 Task: Change  the formatting of the data to Which is Greater than5. In conditional formating, put the option 'Chart 11 colour.', change the format of Column Width to 18, change the format of Column Width to 18In the sheet  Attendance Record Sheetbook
Action: Mouse moved to (58, 114)
Screenshot: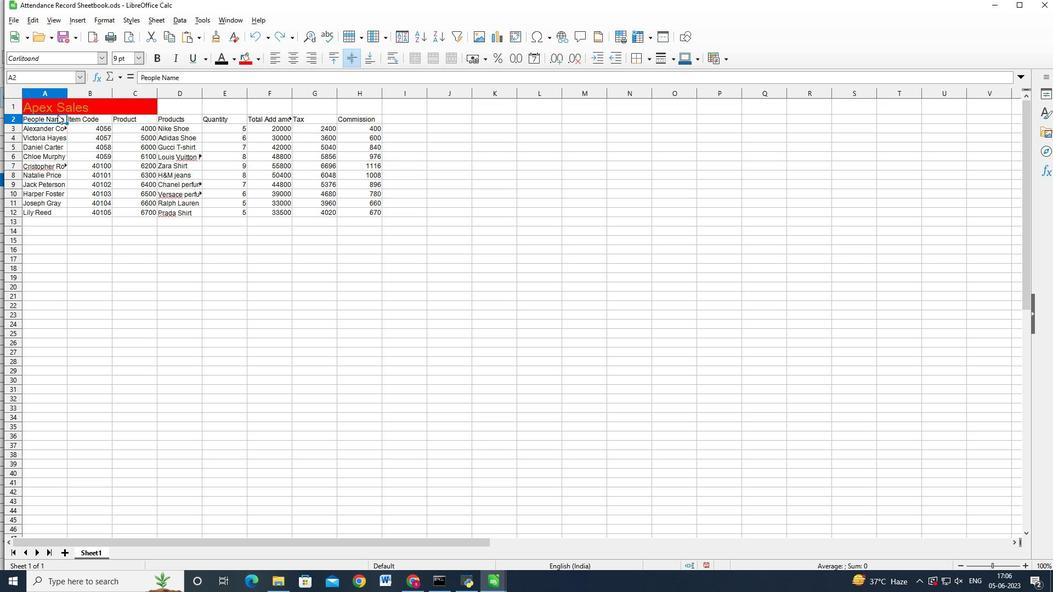 
Action: Key pressed <Key.shift><Key.right><Key.right><Key.right><Key.right><Key.right><Key.right><Key.right><Key.down><Key.down><Key.down><Key.down><Key.down><Key.down><Key.down><Key.down><Key.down><Key.down>
Screenshot: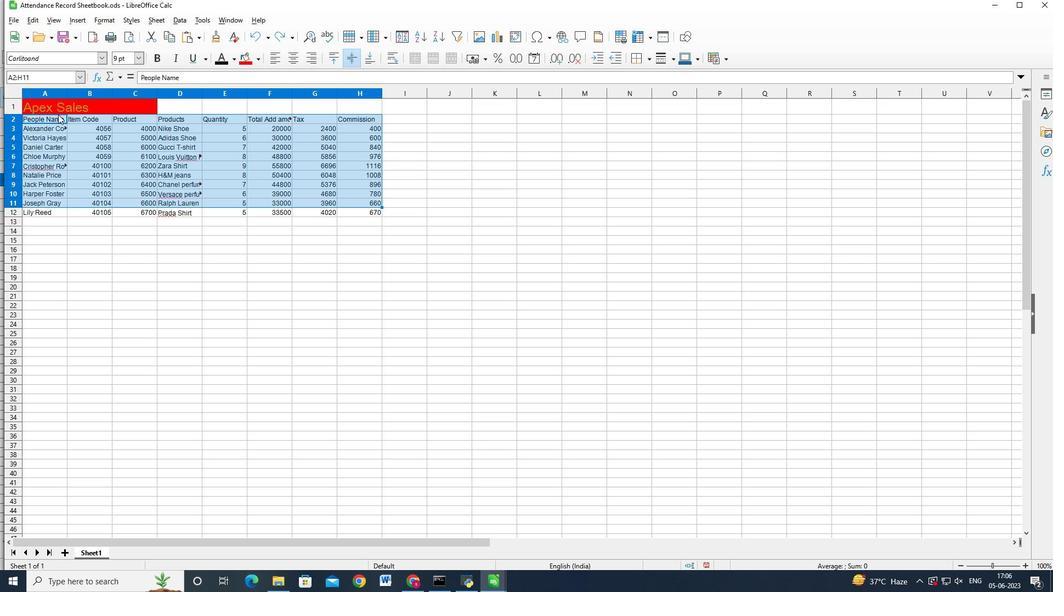 
Action: Mouse moved to (726, 56)
Screenshot: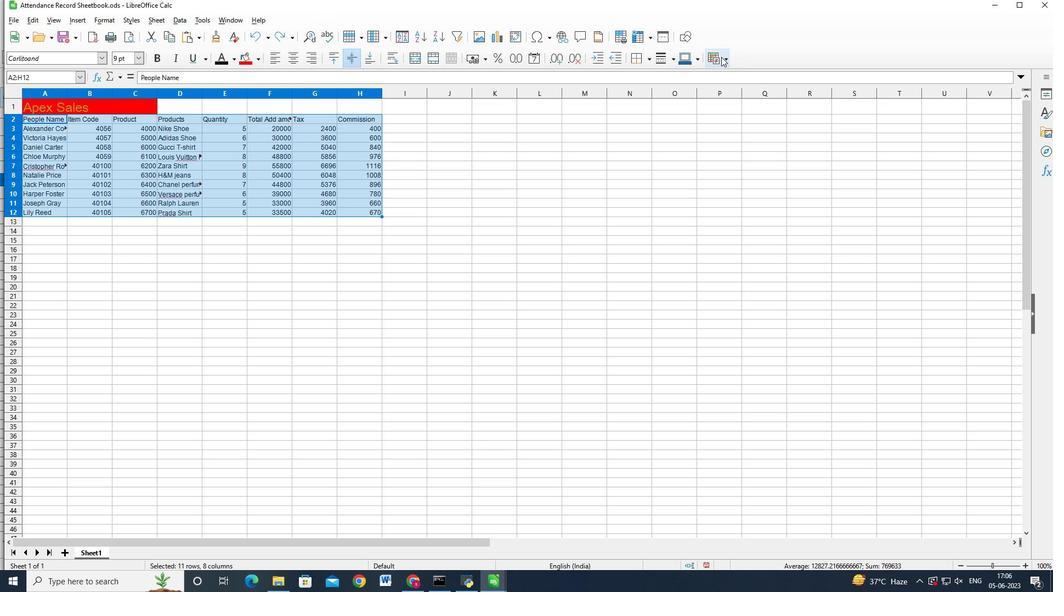 
Action: Mouse pressed left at (726, 56)
Screenshot: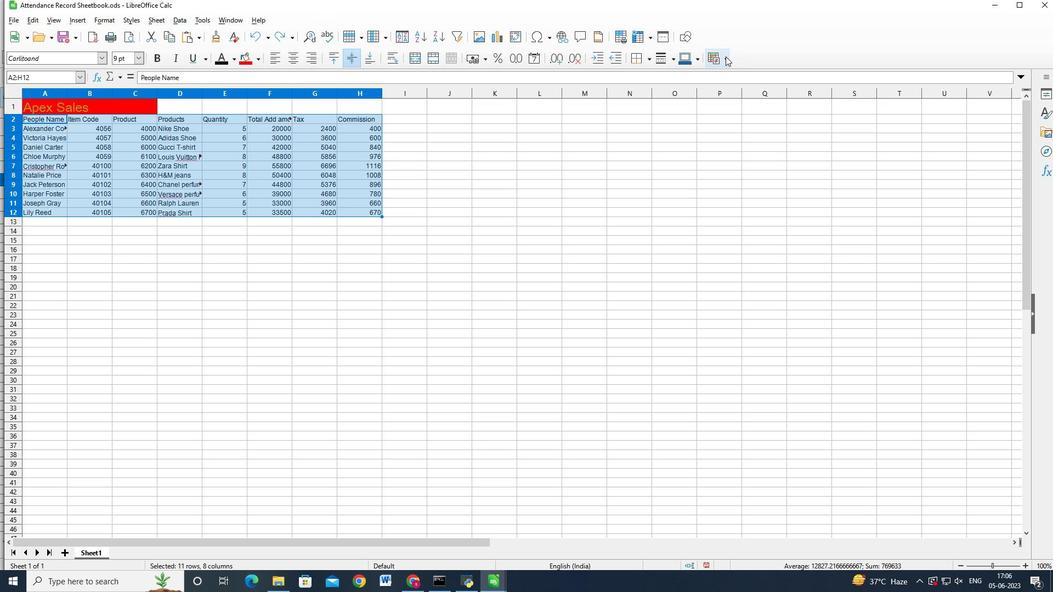 
Action: Mouse moved to (737, 76)
Screenshot: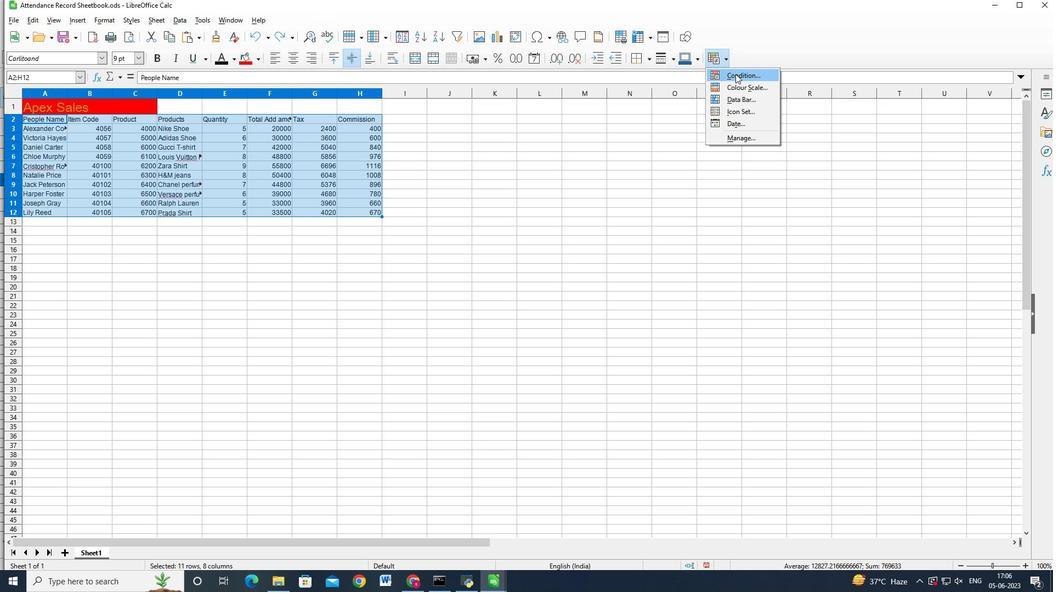 
Action: Mouse pressed left at (737, 76)
Screenshot: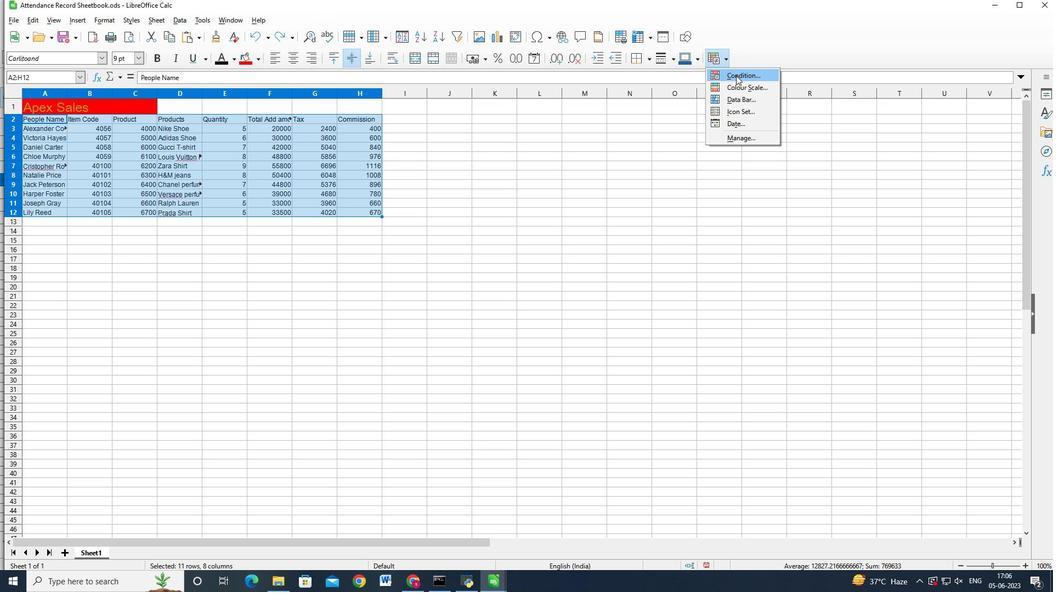 
Action: Mouse moved to (565, 174)
Screenshot: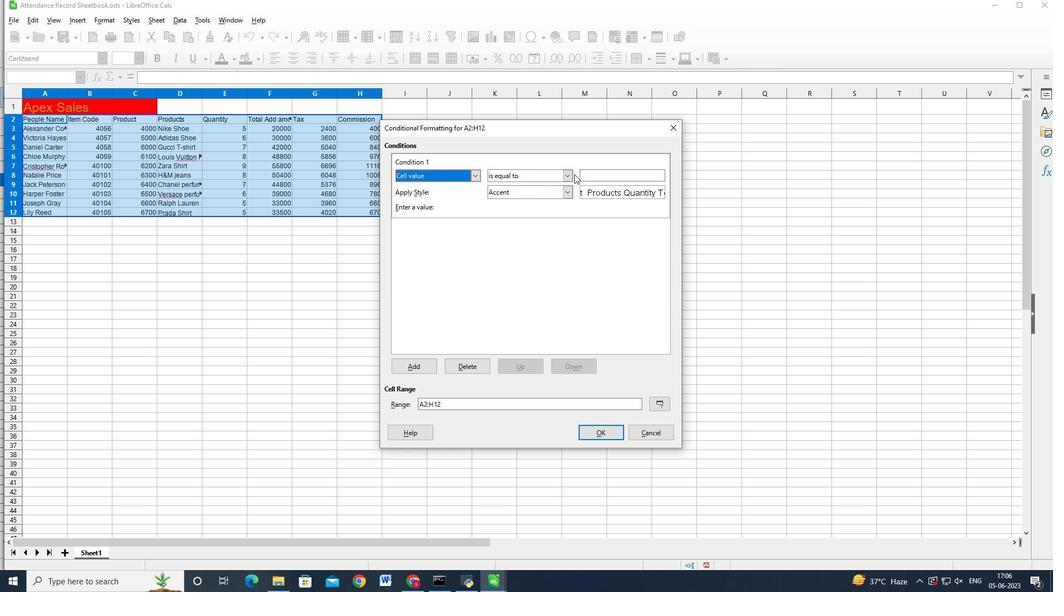 
Action: Mouse pressed left at (565, 174)
Screenshot: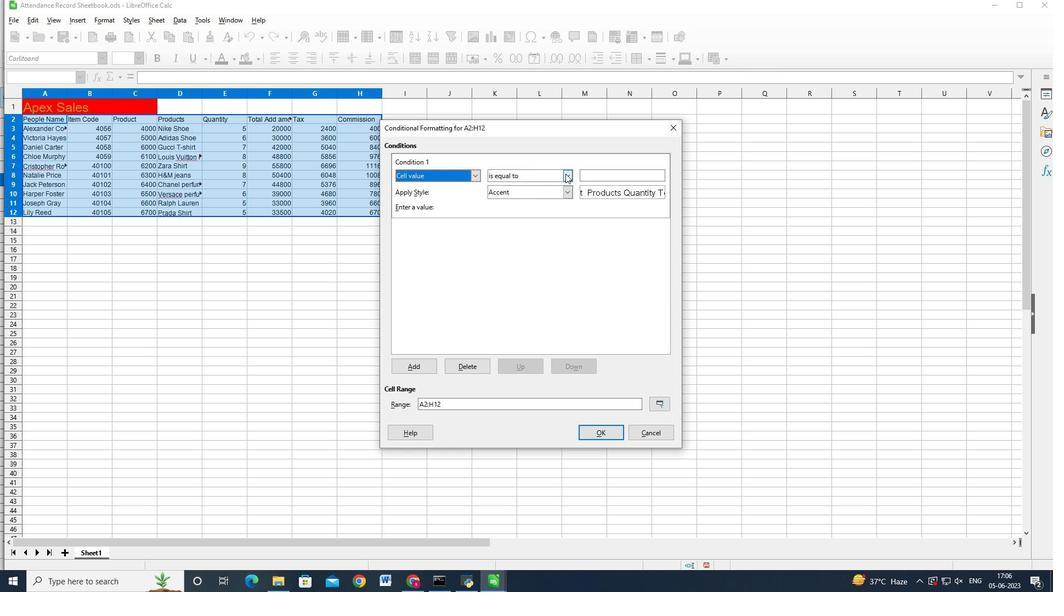
Action: Mouse moved to (529, 202)
Screenshot: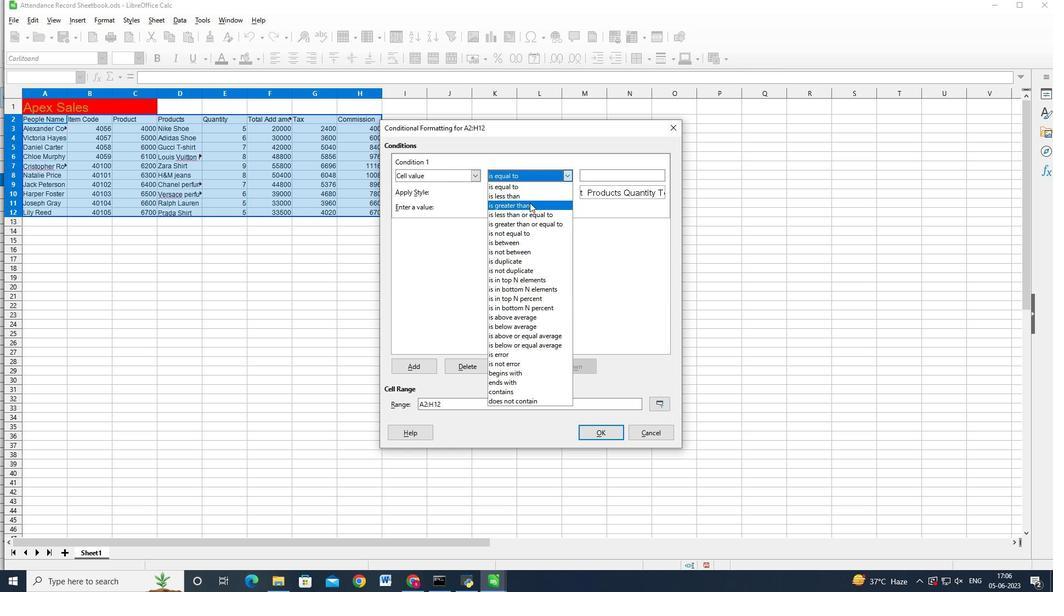 
Action: Mouse pressed left at (529, 202)
Screenshot: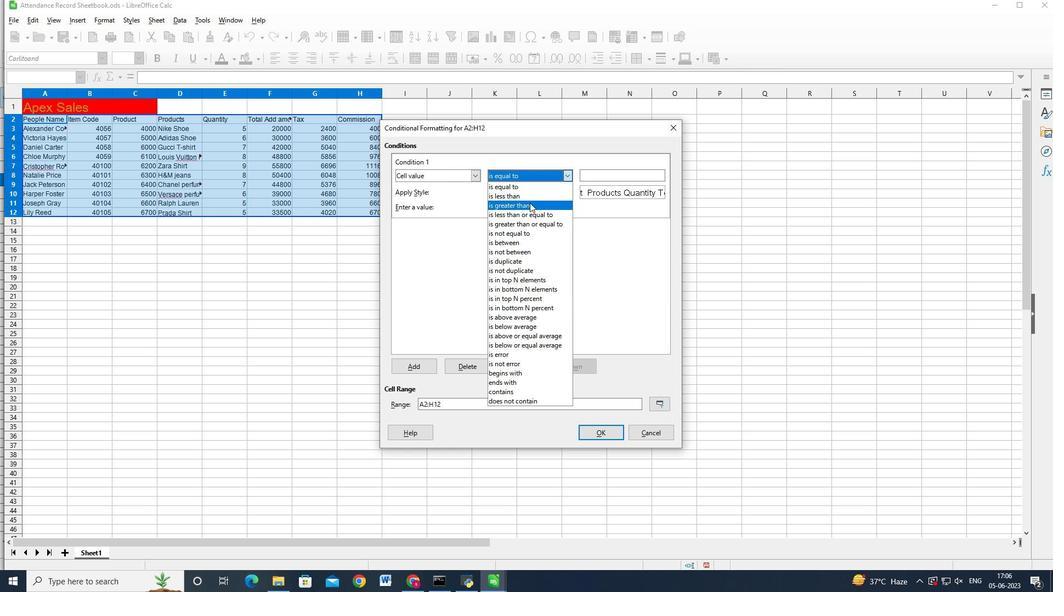 
Action: Mouse moved to (596, 172)
Screenshot: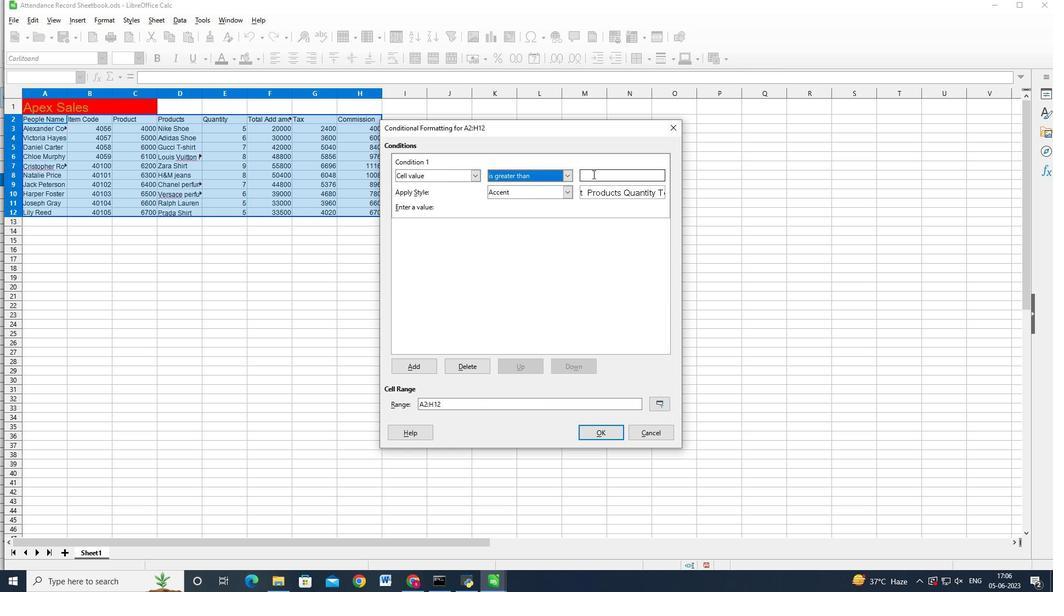 
Action: Mouse pressed left at (596, 172)
Screenshot: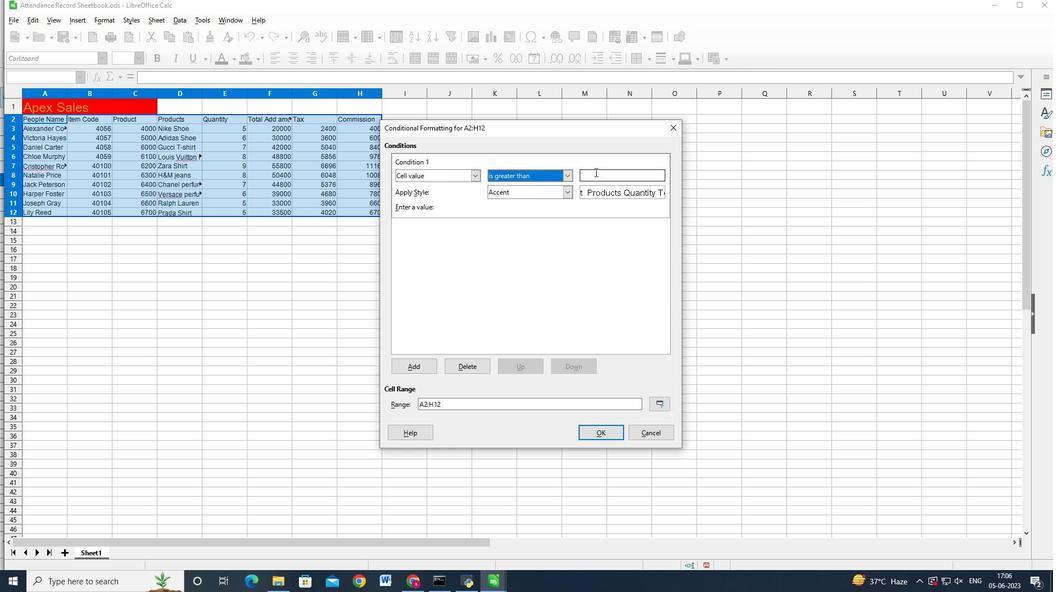 
Action: Mouse moved to (596, 174)
Screenshot: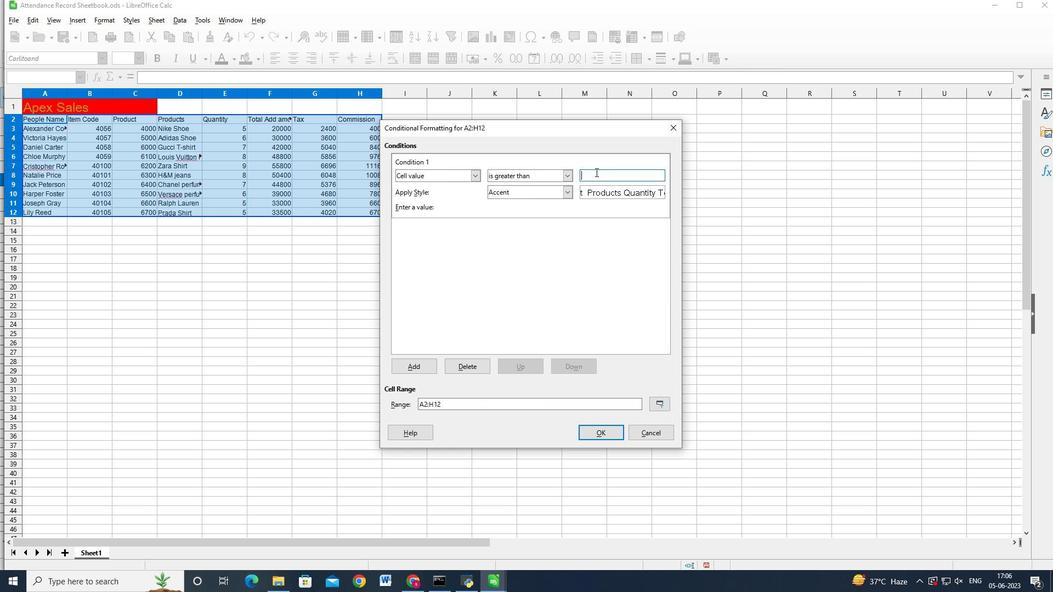 
Action: Key pressed 5
Screenshot: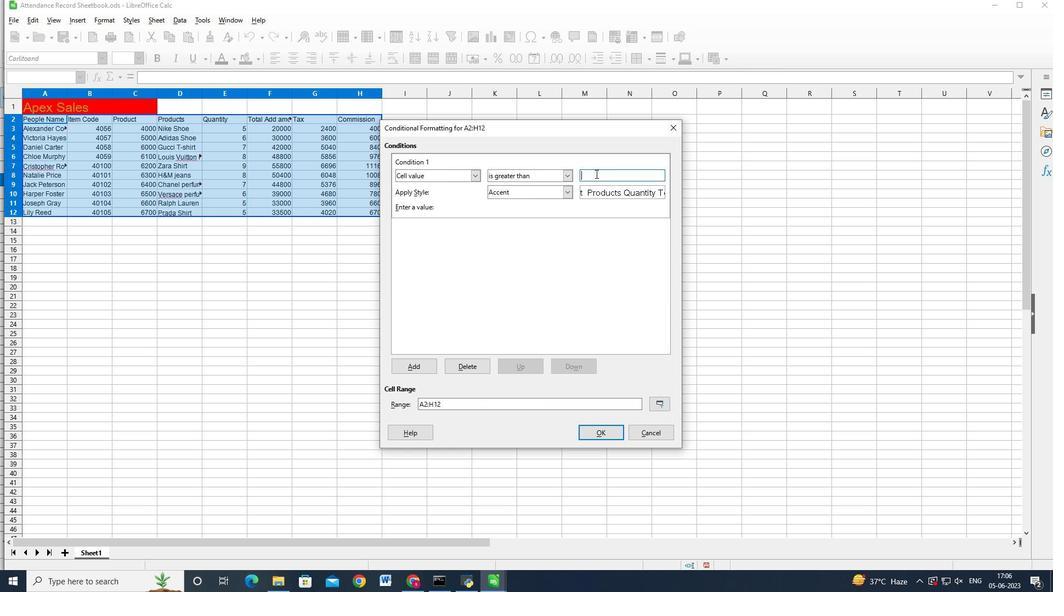 
Action: Mouse moved to (608, 429)
Screenshot: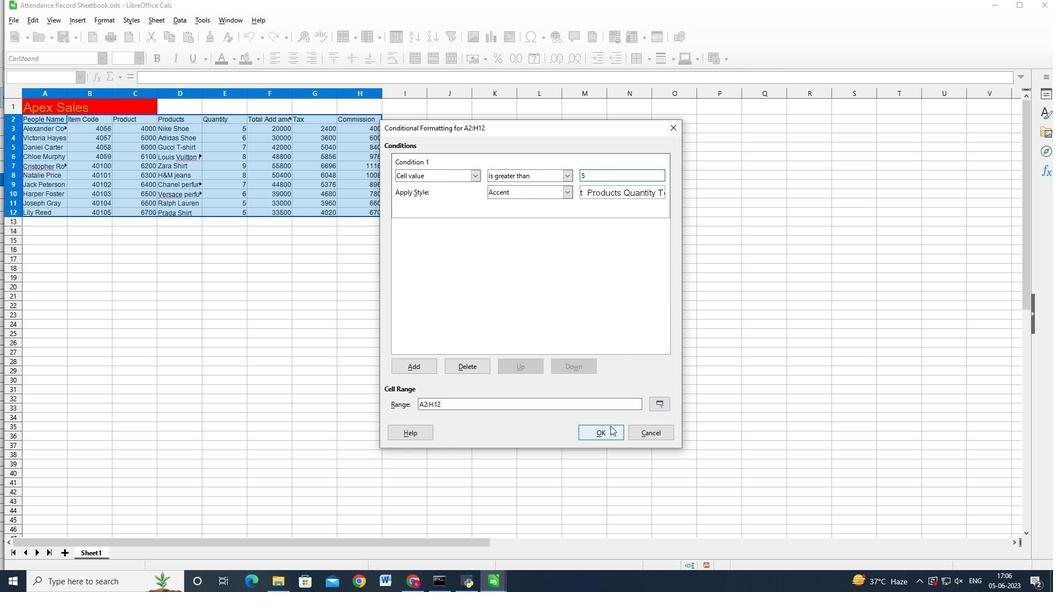 
Action: Mouse pressed left at (608, 429)
Screenshot: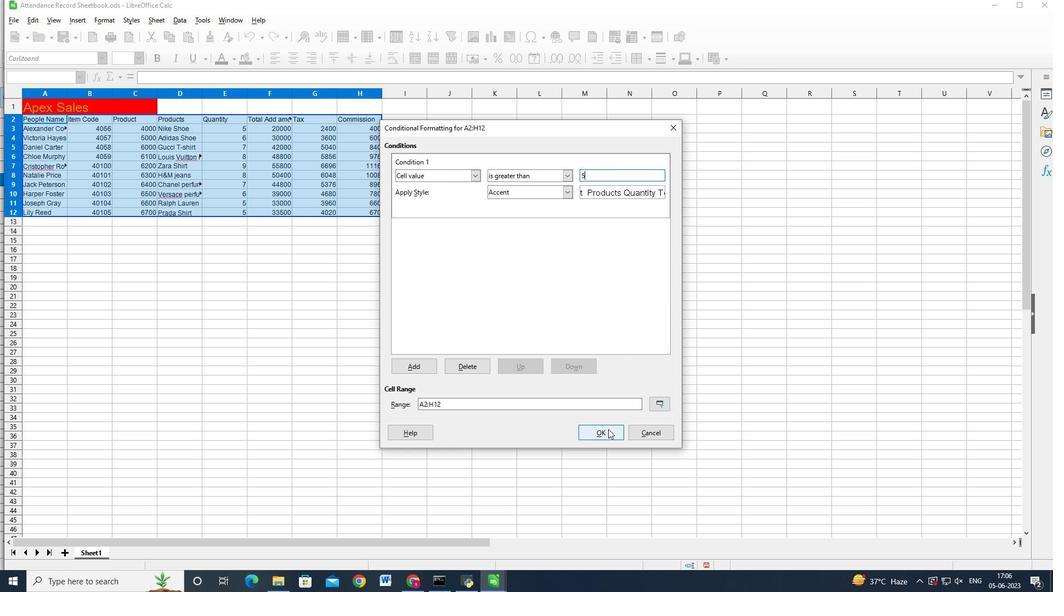
Action: Mouse moved to (166, 322)
Screenshot: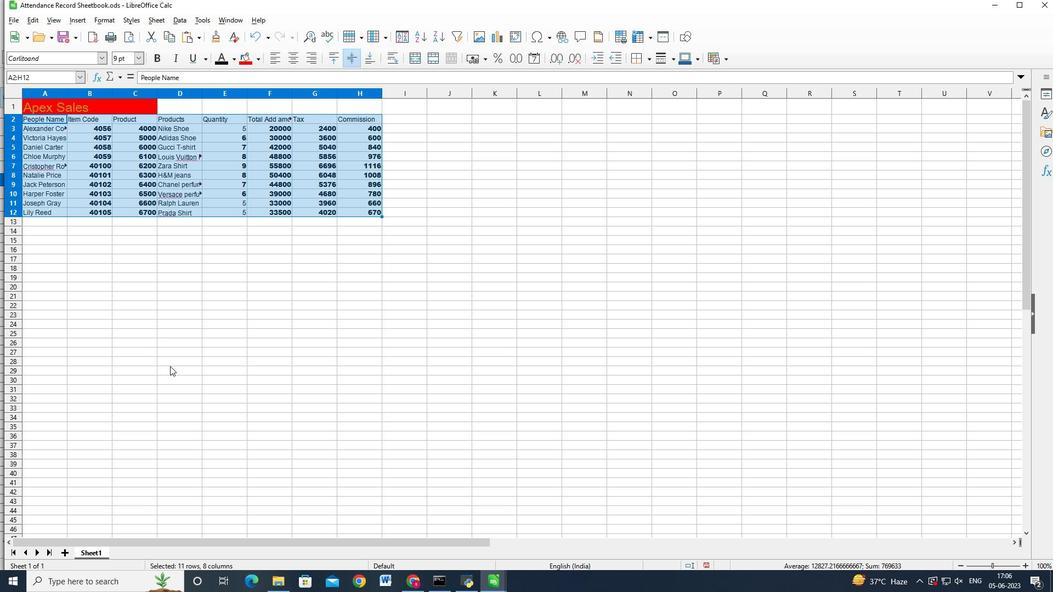 
Action: Mouse pressed left at (166, 322)
Screenshot: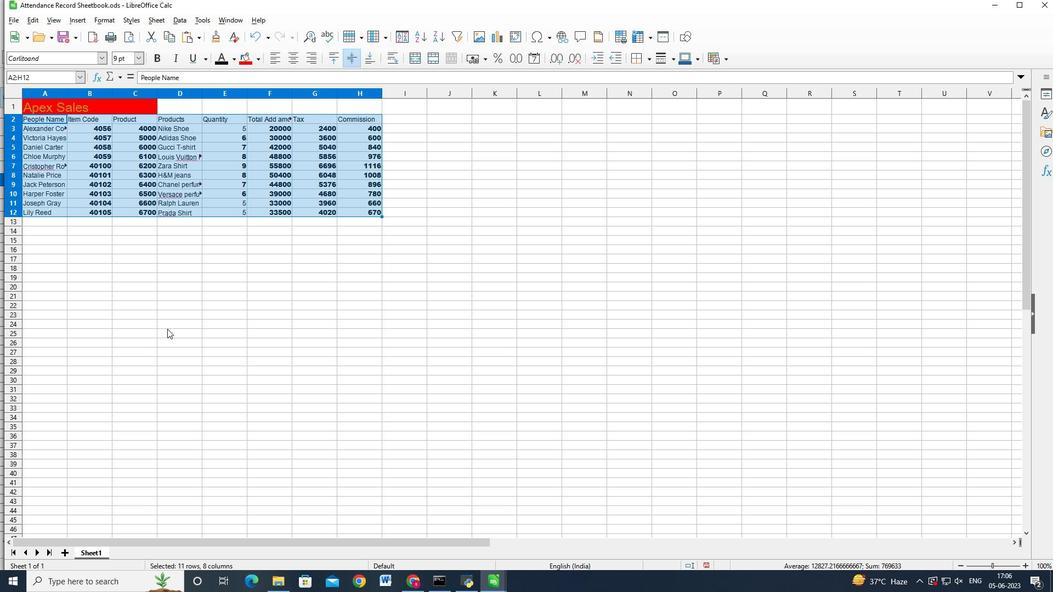 
Action: Mouse moved to (53, 115)
Screenshot: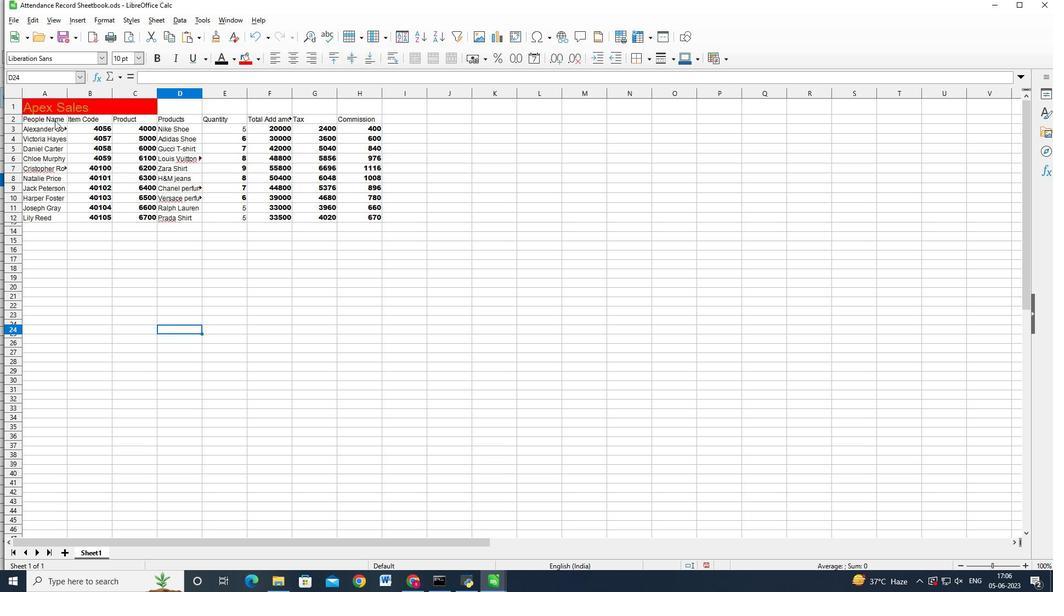 
Action: Mouse pressed left at (53, 115)
Screenshot: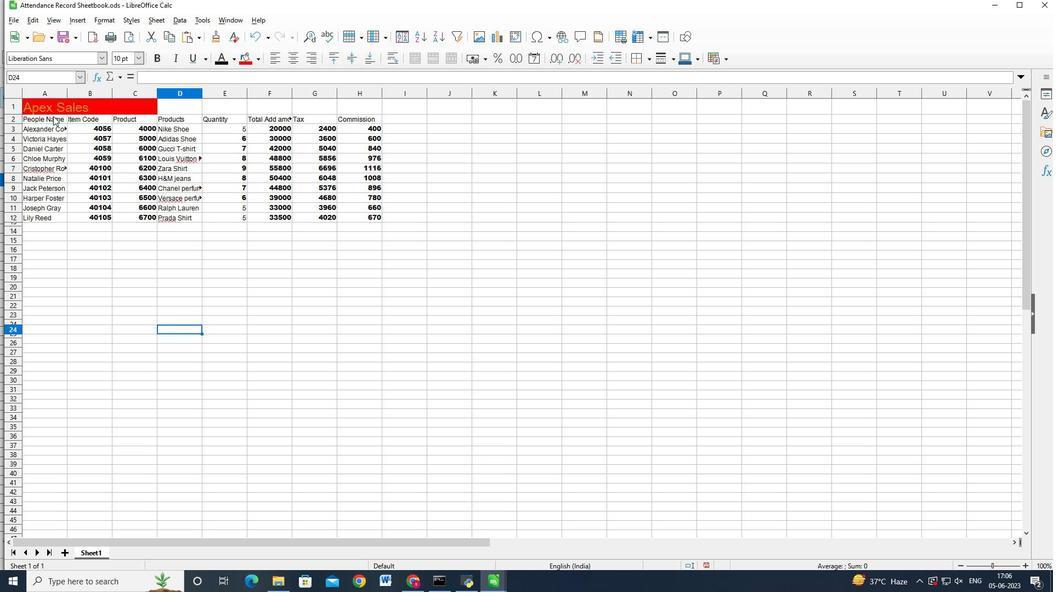 
Action: Key pressed <Key.shift><Key.right><Key.right><Key.right><Key.right><Key.right><Key.right><Key.right><Key.down><Key.down><Key.down><Key.down><Key.down><Key.down><Key.down><Key.down><Key.down><Key.down>
Screenshot: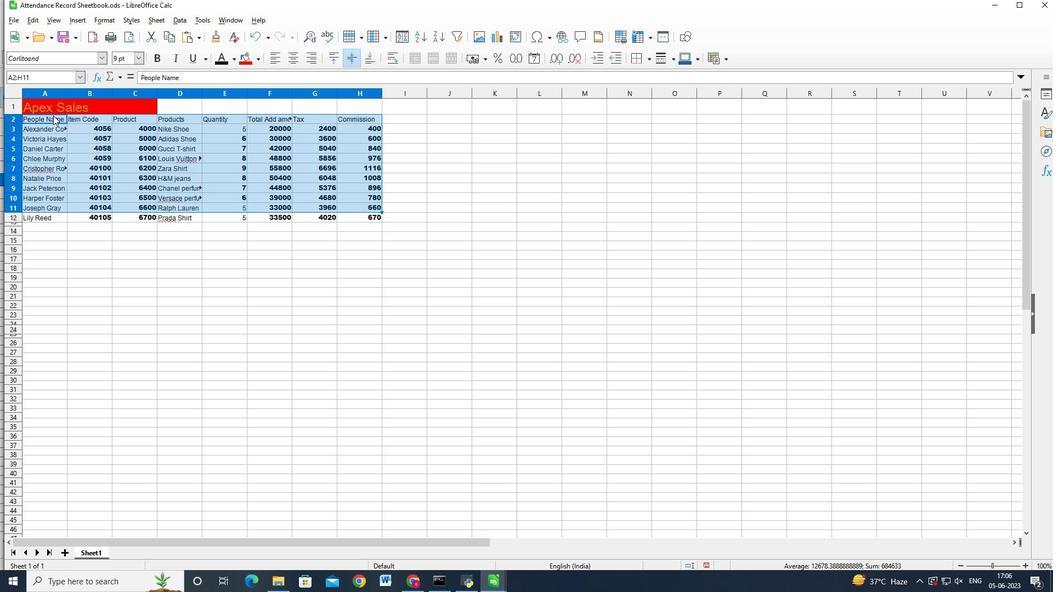 
Action: Mouse moved to (116, 21)
Screenshot: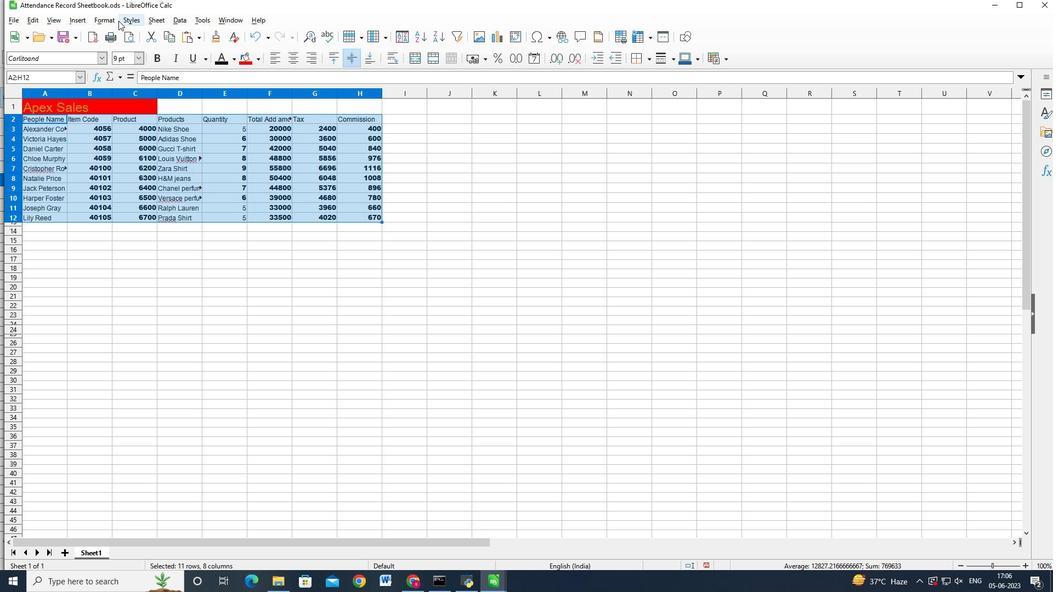 
Action: Mouse pressed left at (116, 21)
Screenshot: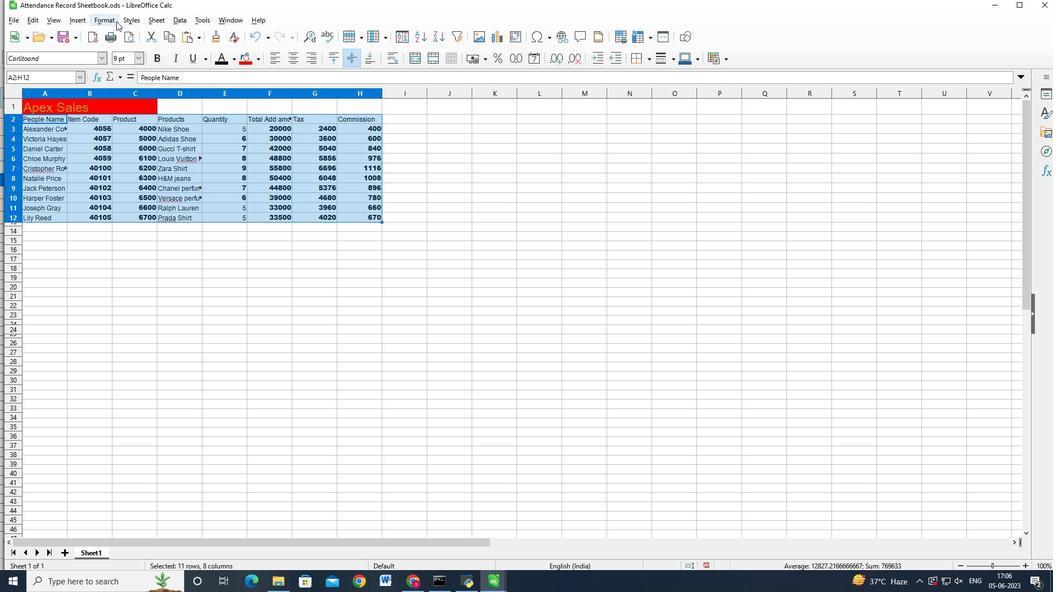 
Action: Mouse moved to (249, 212)
Screenshot: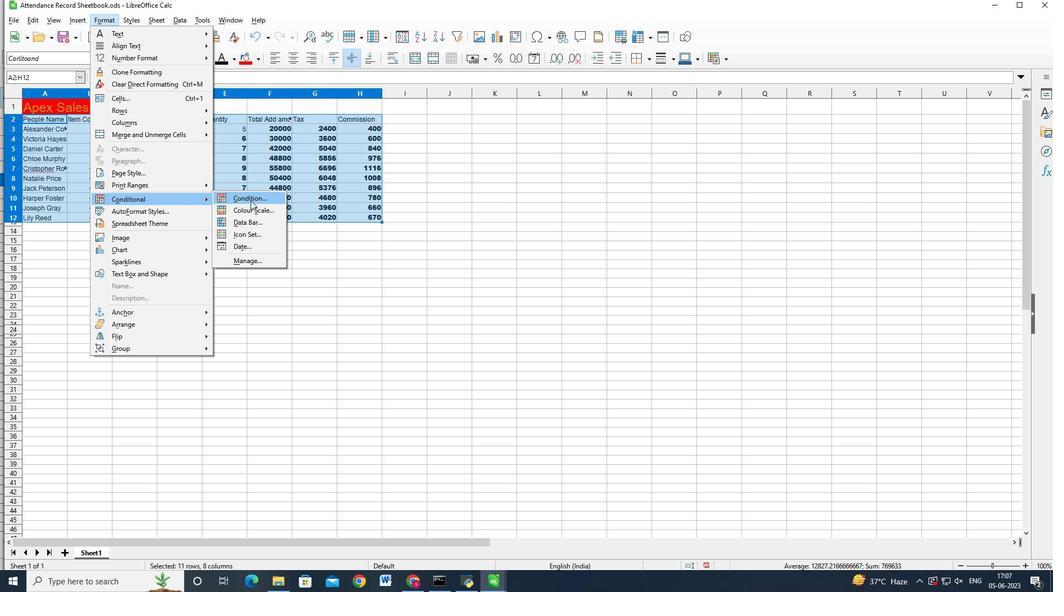 
Action: Mouse pressed left at (249, 212)
Screenshot: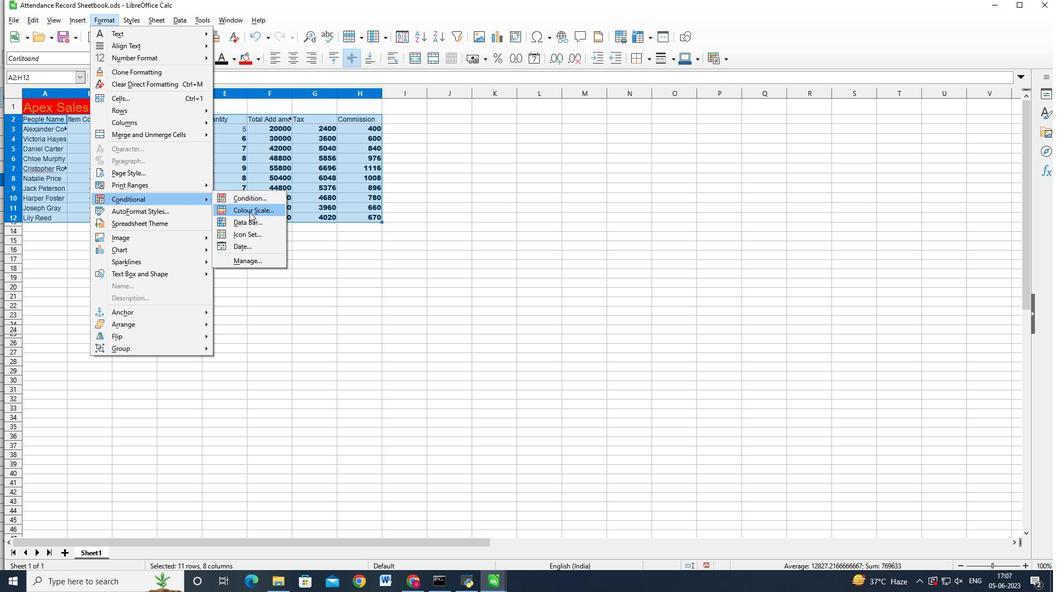 
Action: Mouse moved to (477, 174)
Screenshot: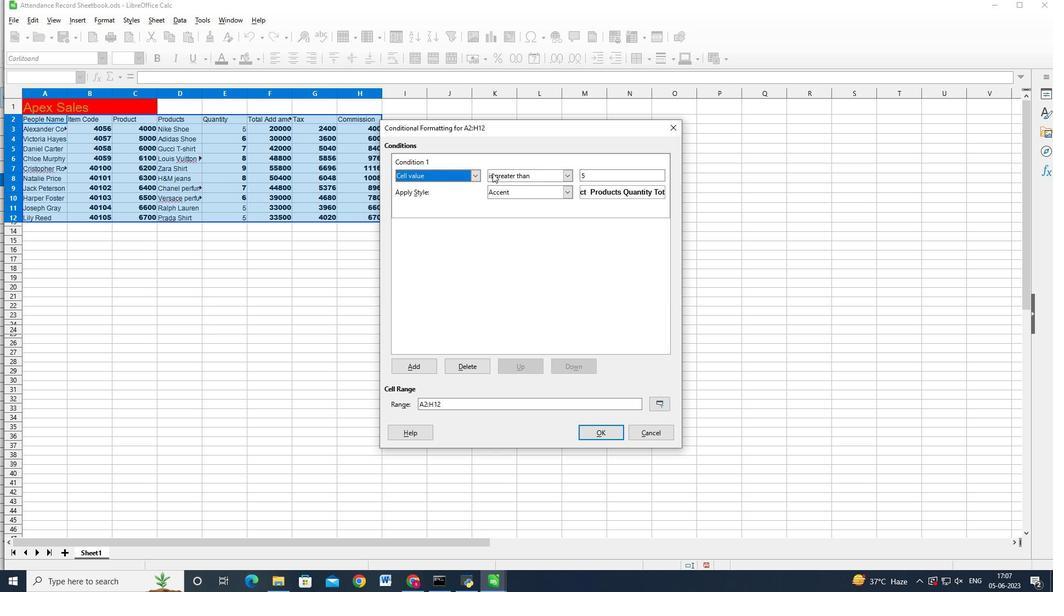 
Action: Mouse pressed left at (477, 174)
Screenshot: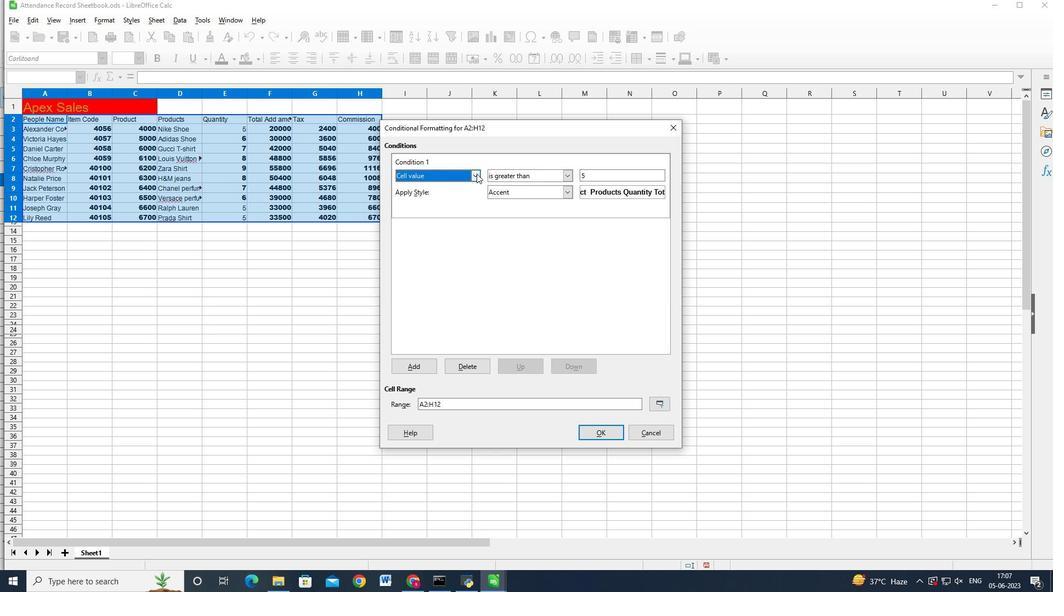 
Action: Mouse moved to (433, 184)
Screenshot: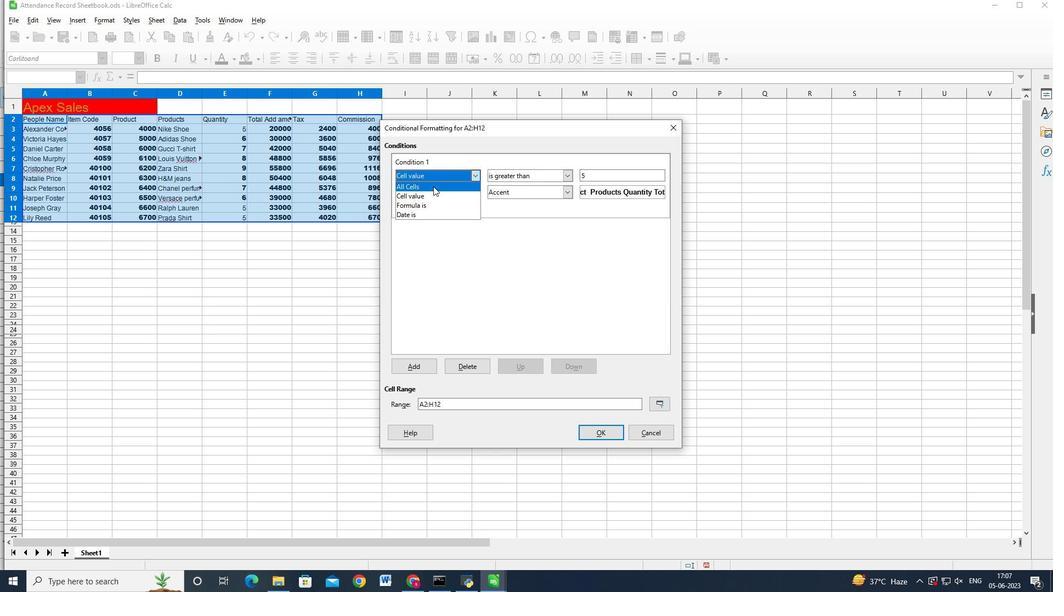 
Action: Mouse pressed left at (433, 184)
Screenshot: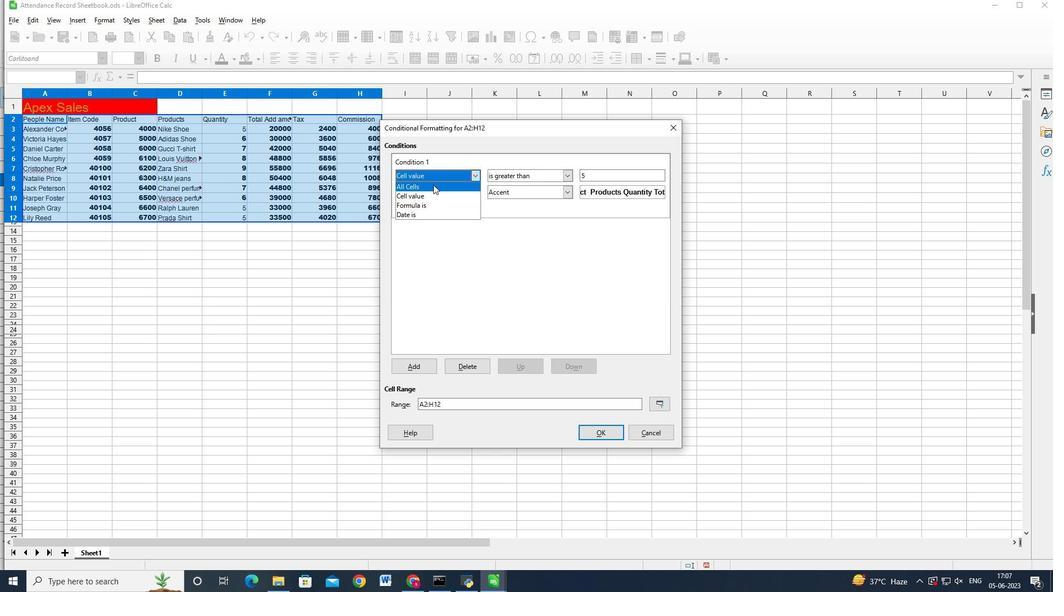 
Action: Mouse moved to (472, 230)
Screenshot: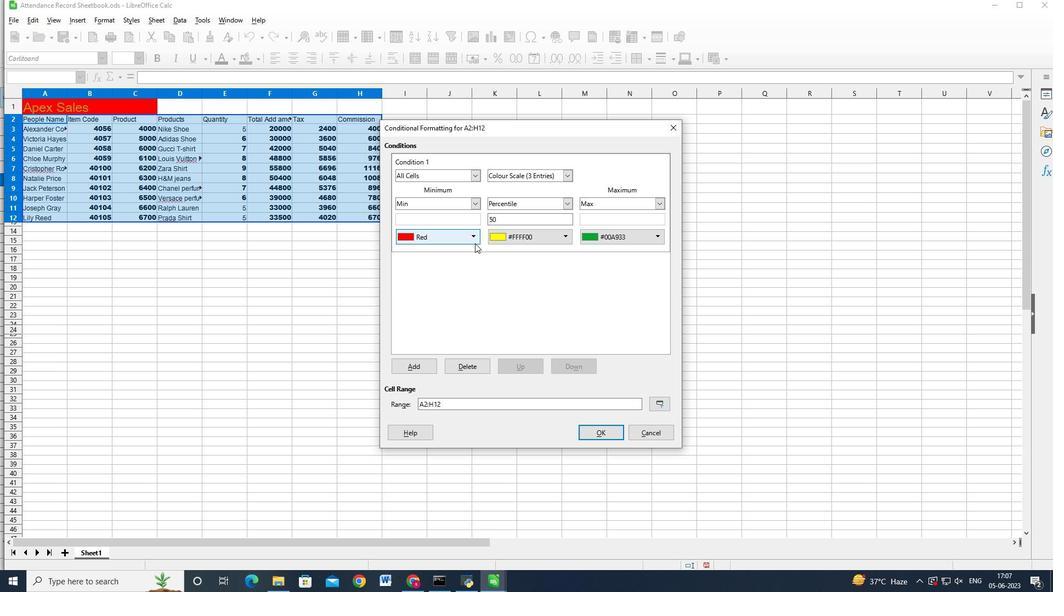 
Action: Mouse pressed left at (472, 230)
Screenshot: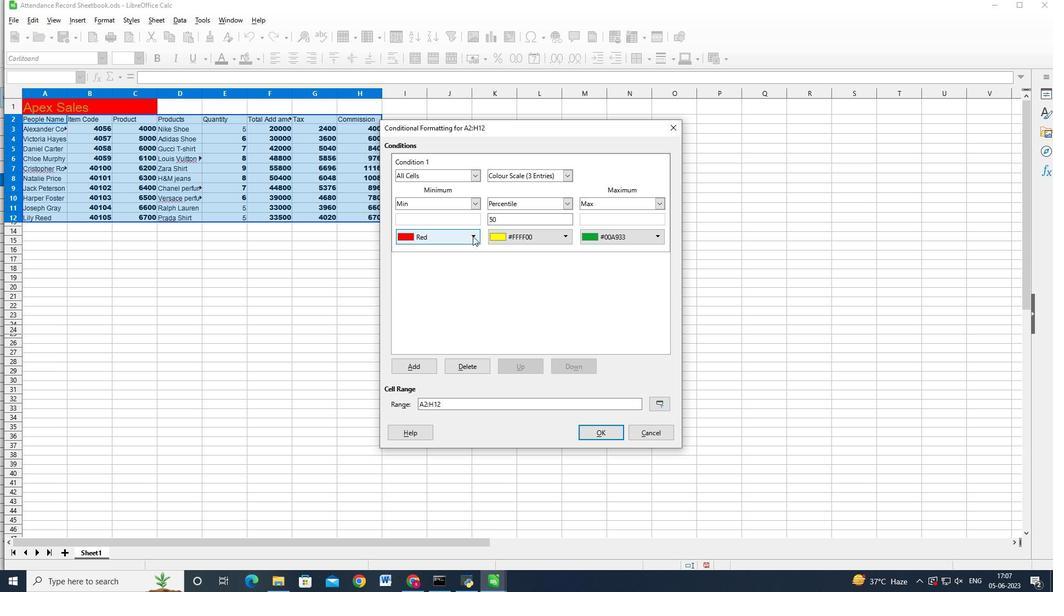 
Action: Mouse moved to (500, 264)
Screenshot: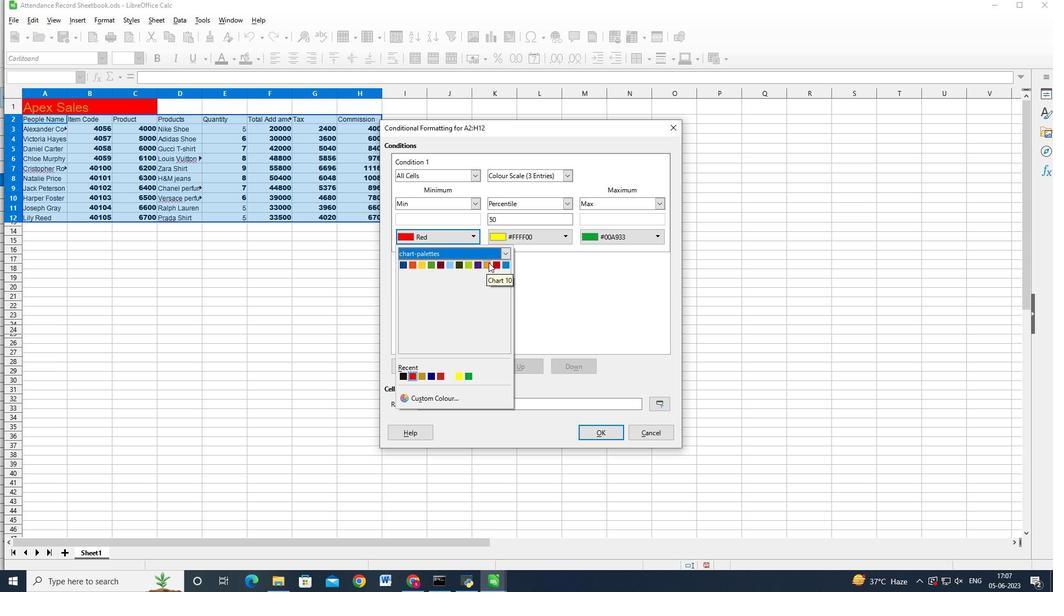 
Action: Mouse pressed left at (500, 264)
Screenshot: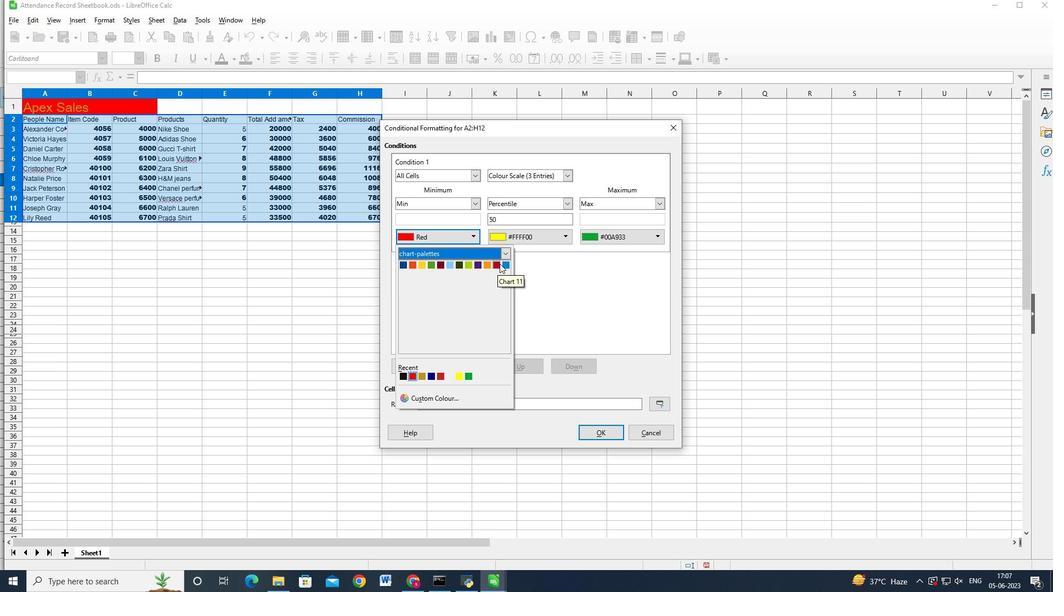
Action: Mouse moved to (590, 429)
Screenshot: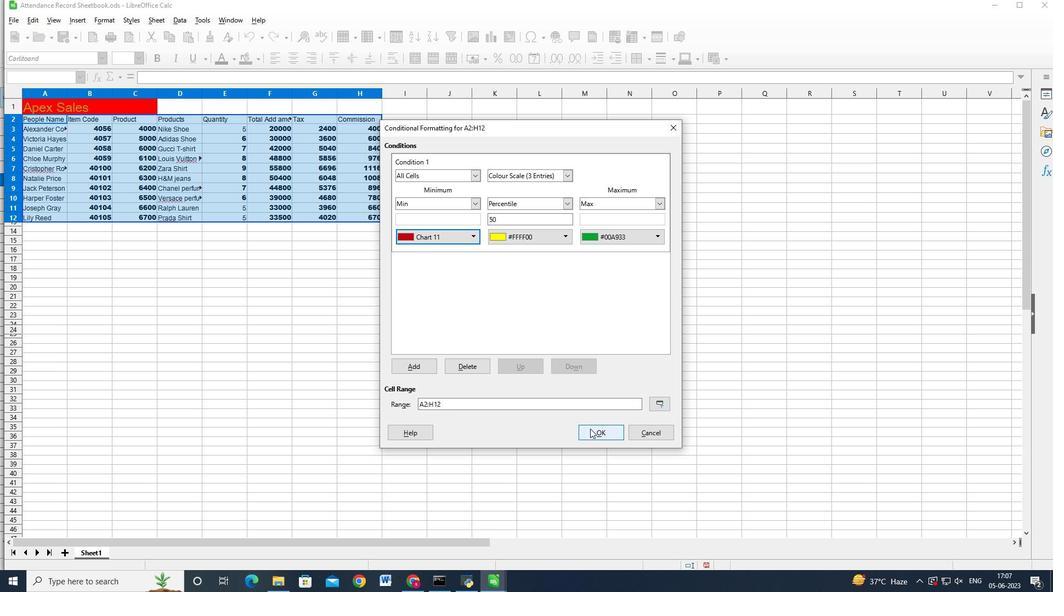 
Action: Mouse pressed left at (590, 429)
Screenshot: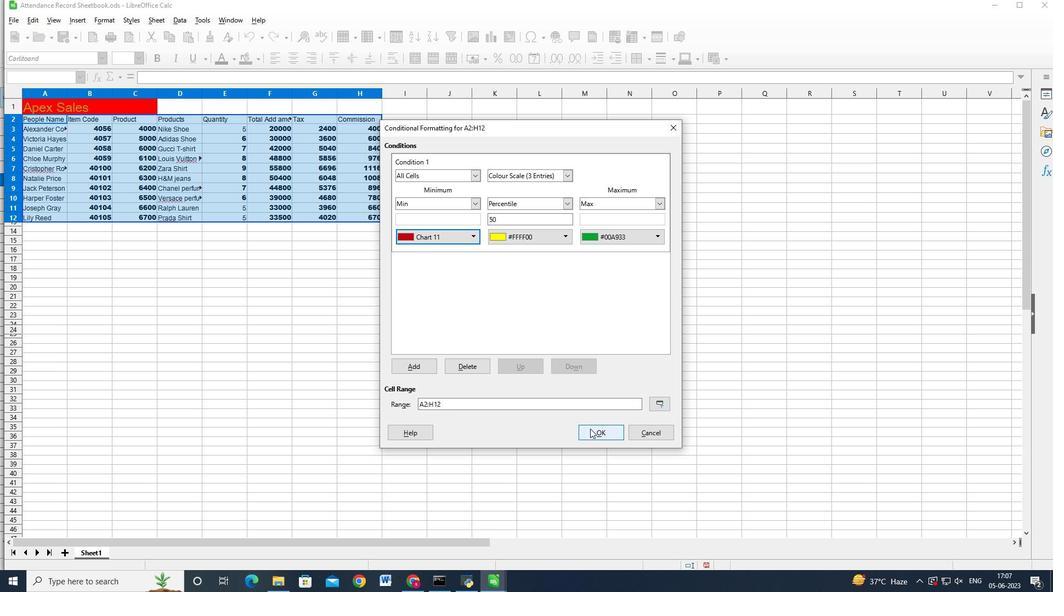 
Action: Mouse moved to (142, 250)
Screenshot: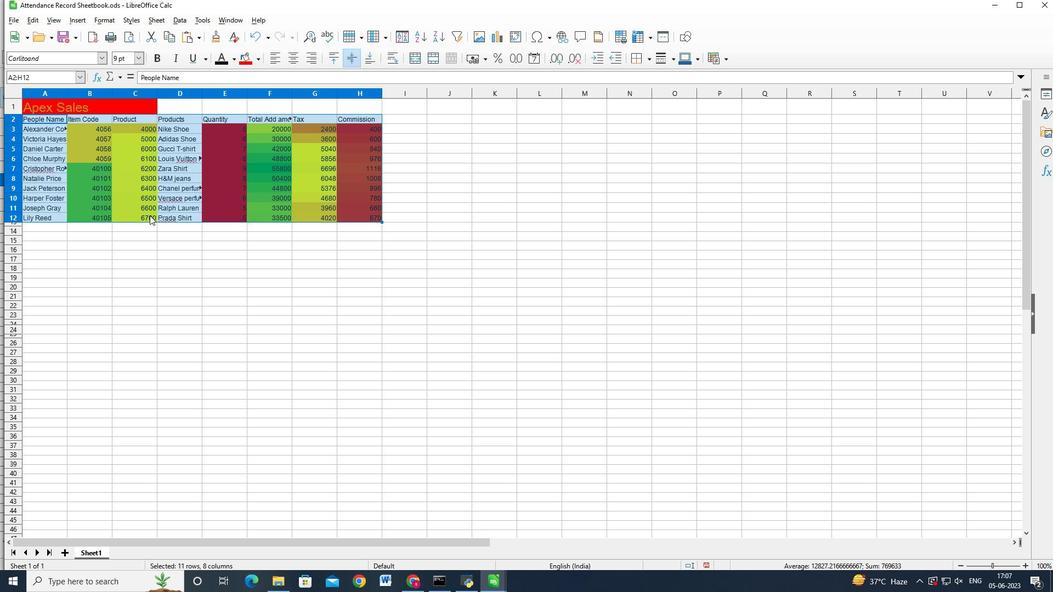 
Action: Mouse pressed left at (142, 250)
Screenshot: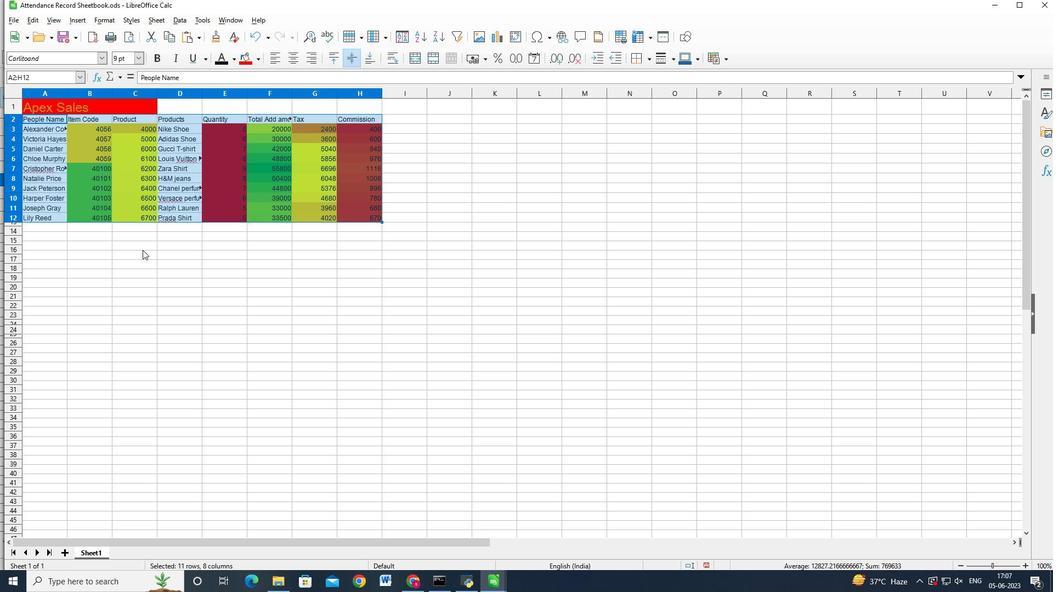 
Action: Mouse moved to (107, 14)
Screenshot: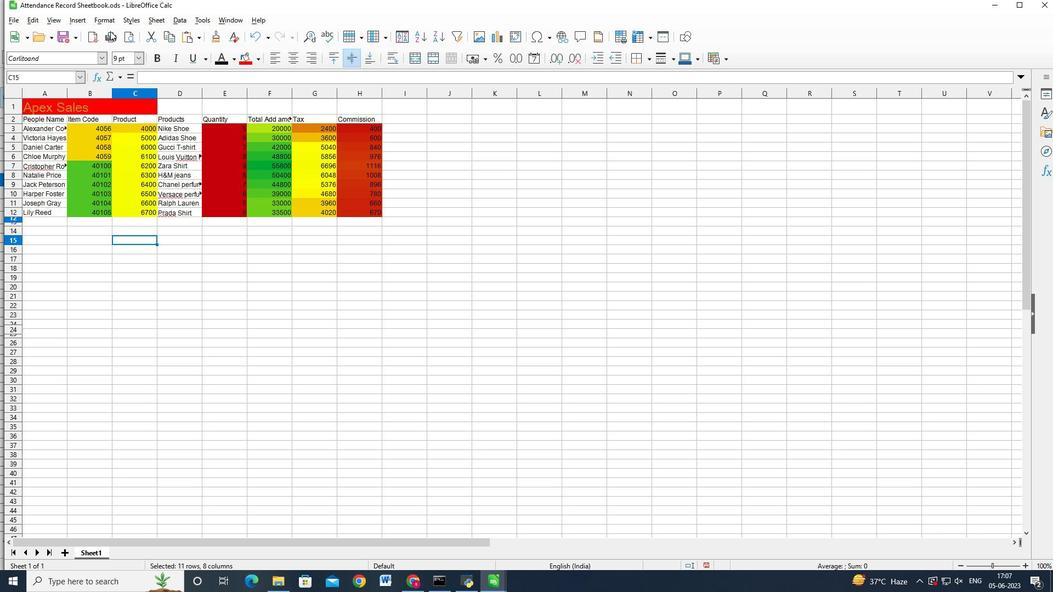 
Action: Mouse pressed left at (107, 14)
Screenshot: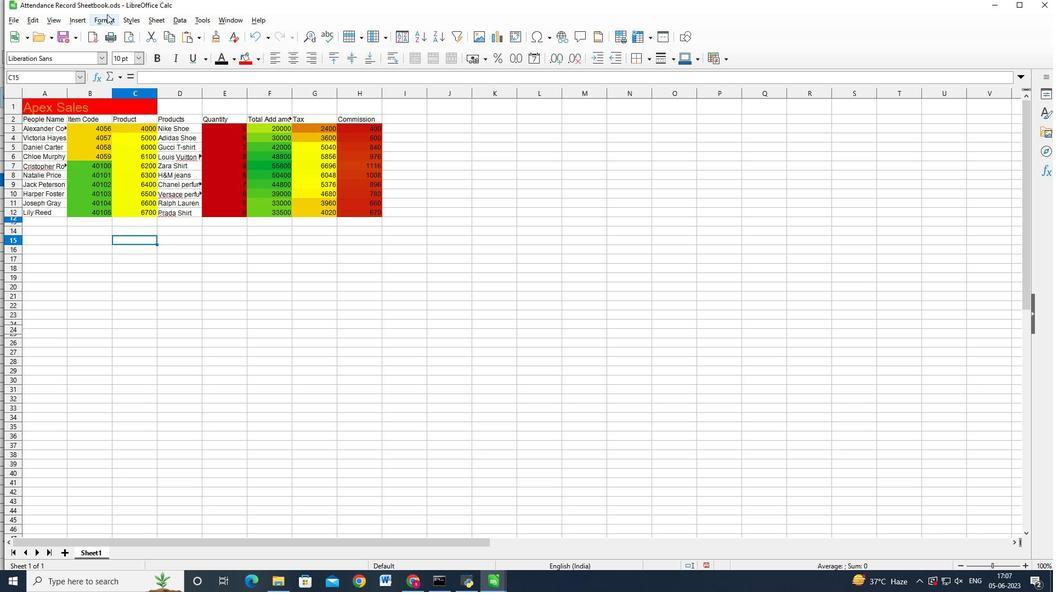 
Action: Mouse moved to (264, 122)
Screenshot: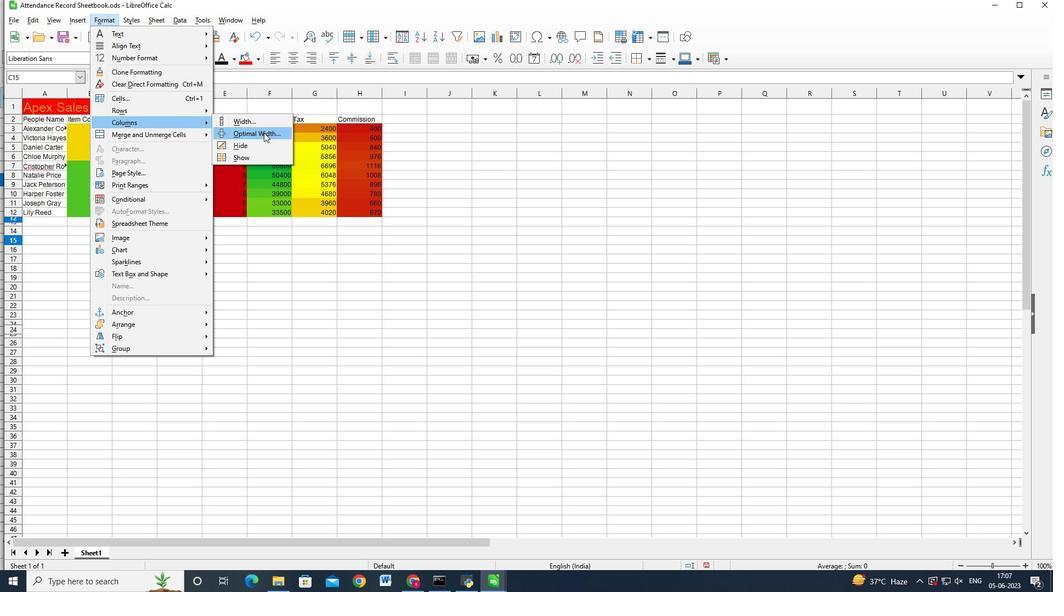 
Action: Mouse pressed left at (264, 122)
Screenshot: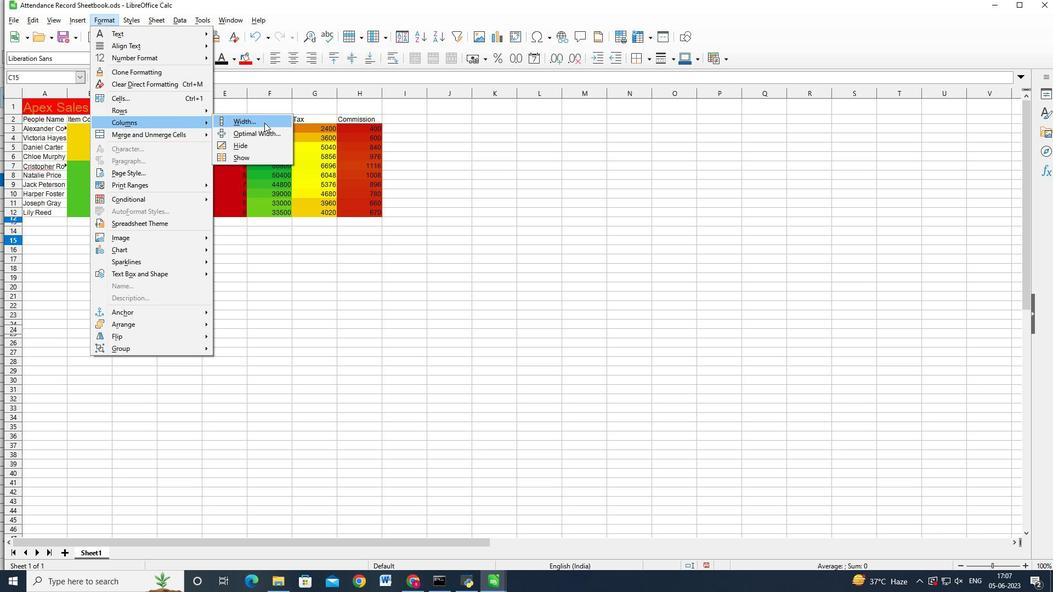 
Action: Mouse moved to (270, 127)
Screenshot: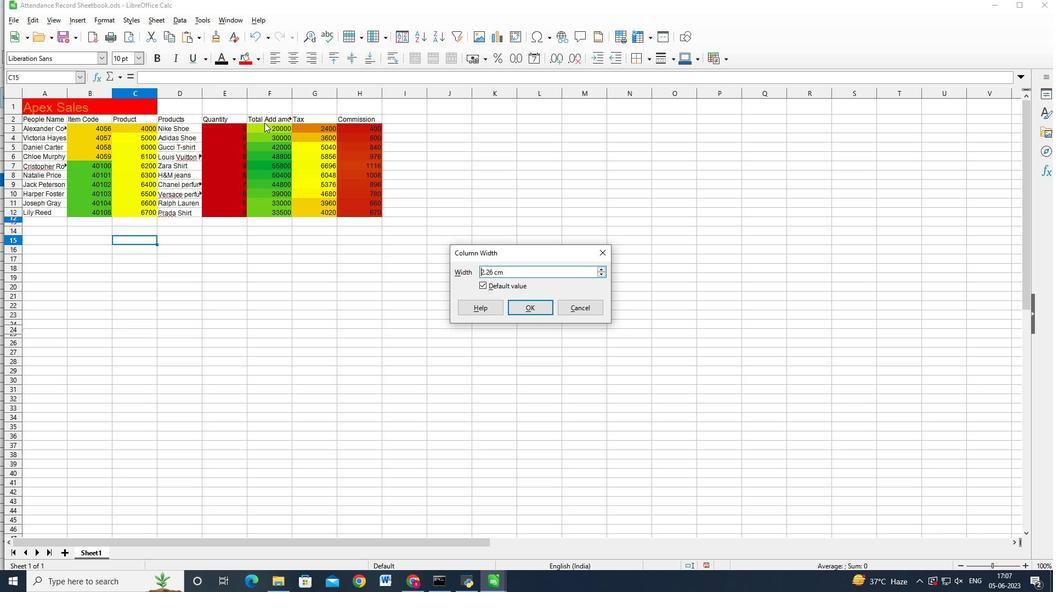 
Action: Key pressed <Key.right><Key.right><Key.right><Key.right><Key.right><Key.backspace><Key.backspace><Key.backspace><Key.backspace><Key.backspace>18<Key.enter>
Screenshot: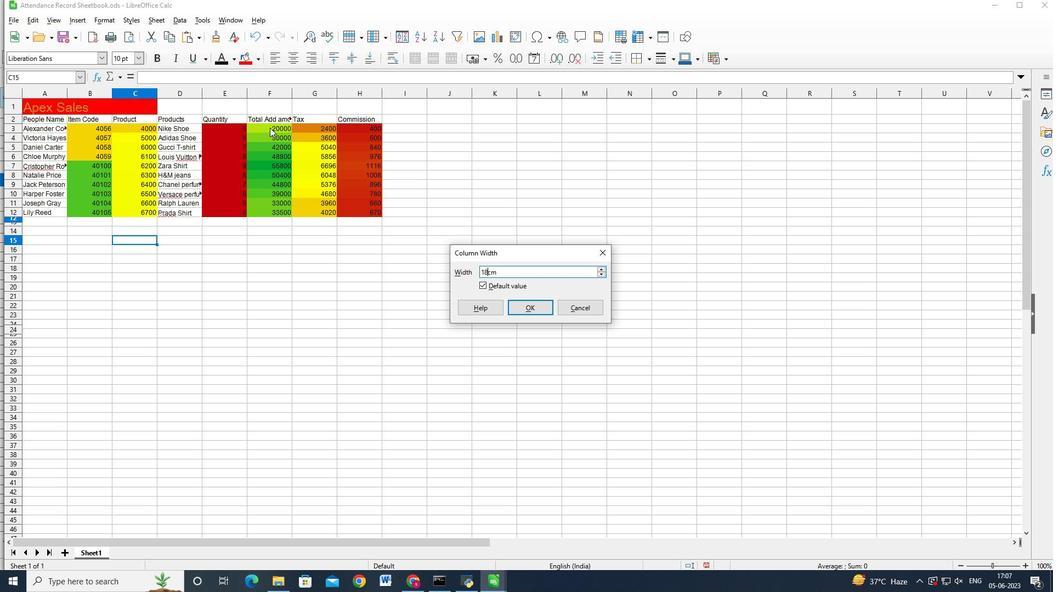 
Action: Mouse moved to (276, 131)
Screenshot: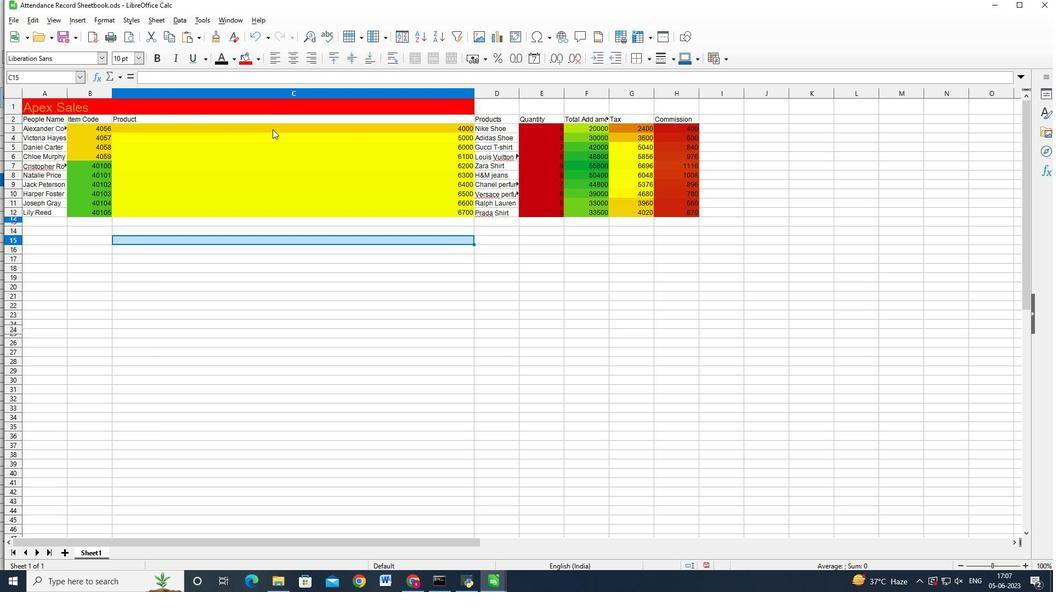 
Action: Key pressed ctrl+Z
Screenshot: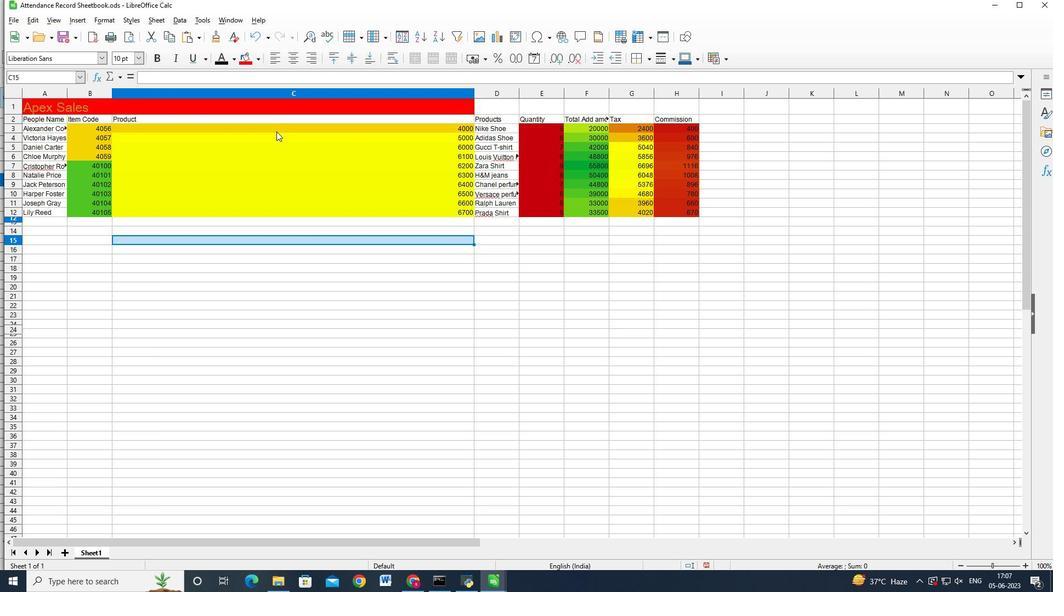 
Action: Mouse moved to (38, 113)
Screenshot: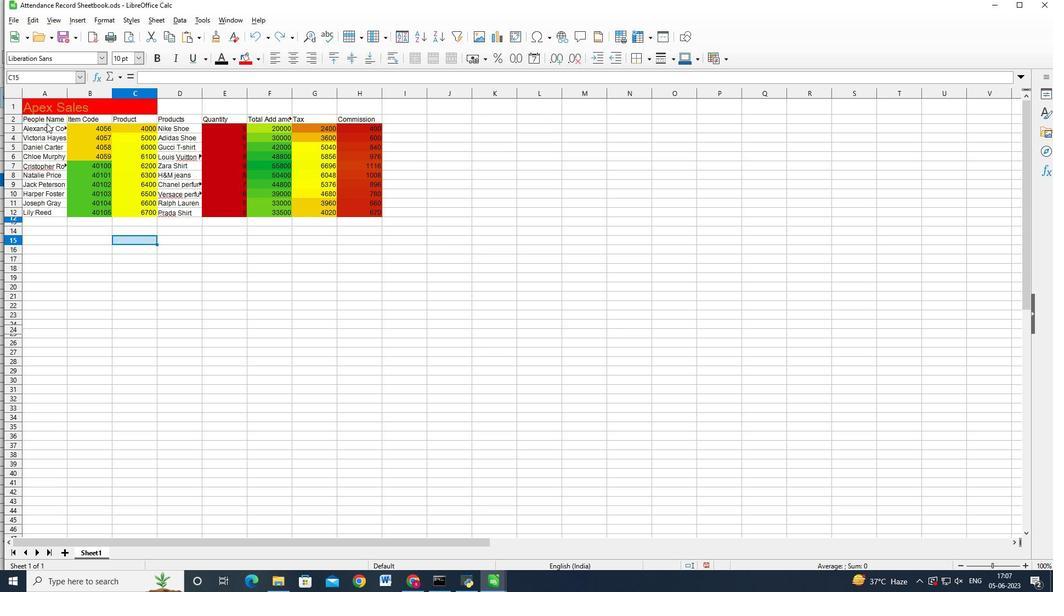
Action: Mouse pressed left at (38, 113)
Screenshot: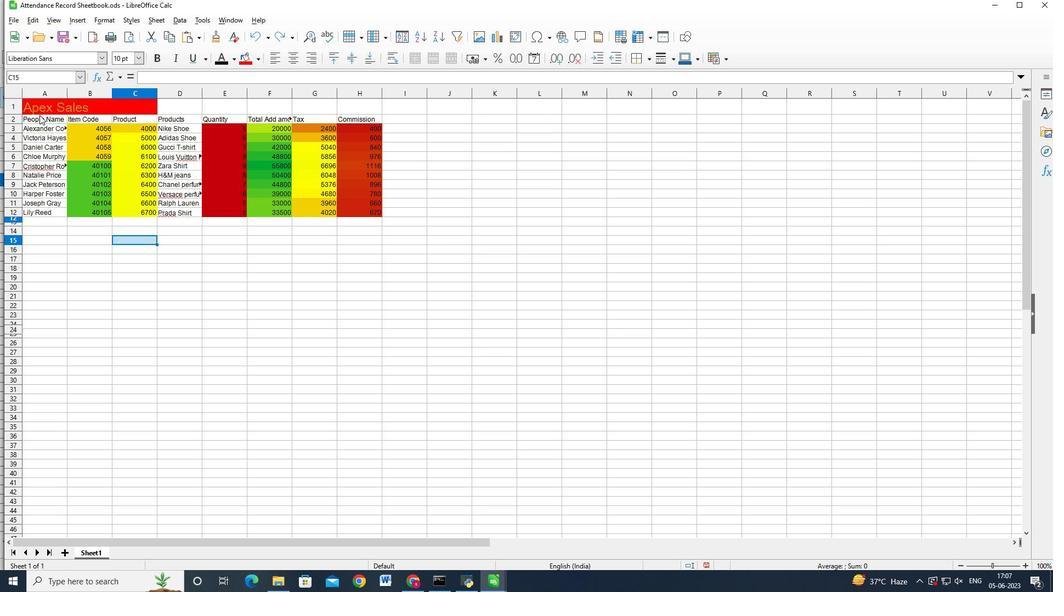 
Action: Mouse moved to (46, 117)
Screenshot: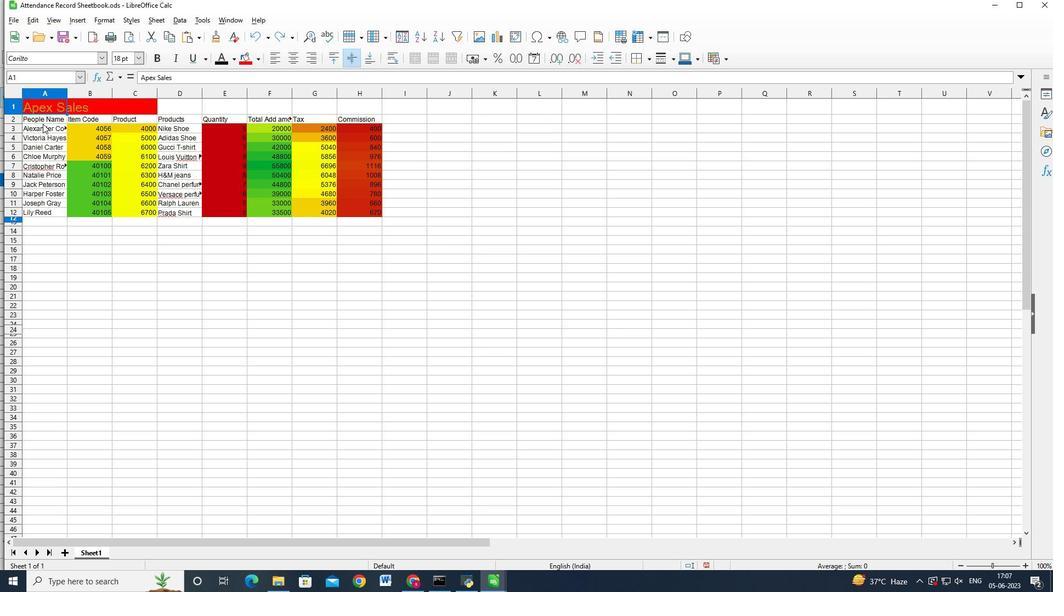 
Action: Mouse pressed left at (46, 117)
Screenshot: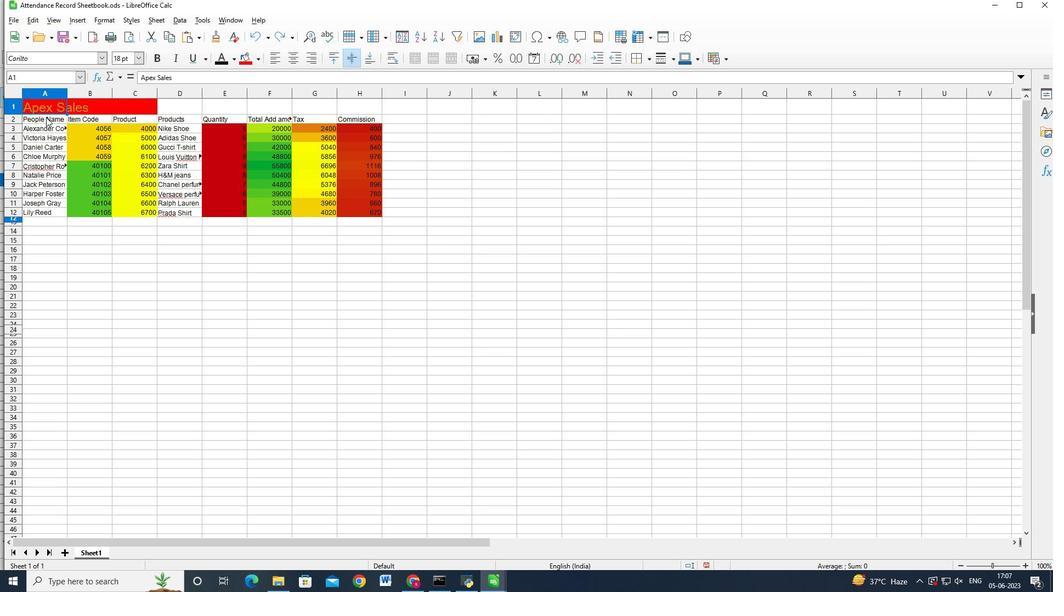 
Action: Mouse moved to (54, 116)
Screenshot: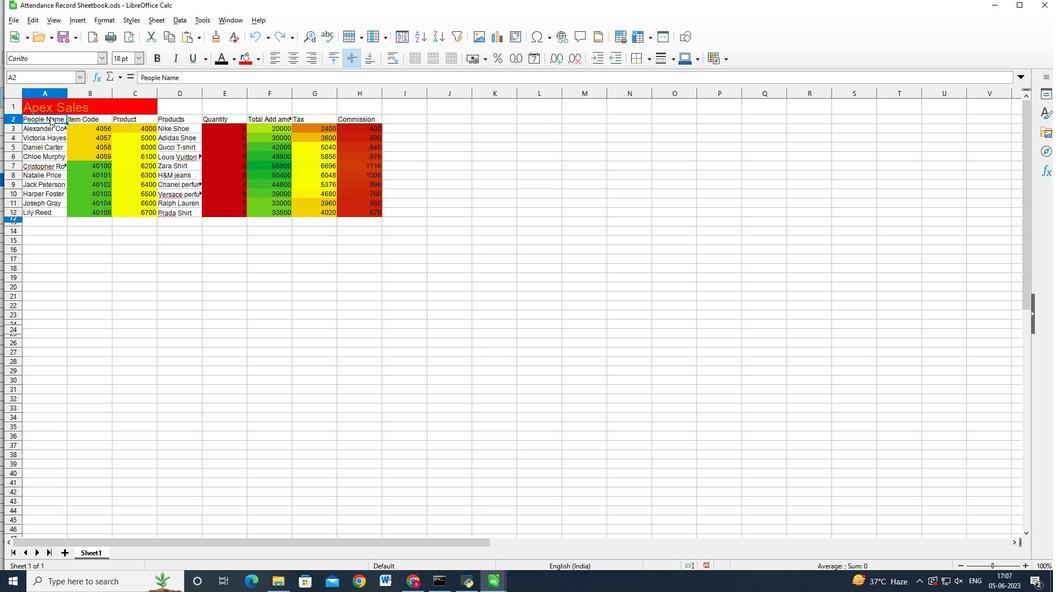 
Action: Key pressed <Key.shift><Key.shift><Key.shift><Key.shift><Key.shift><Key.up>
Screenshot: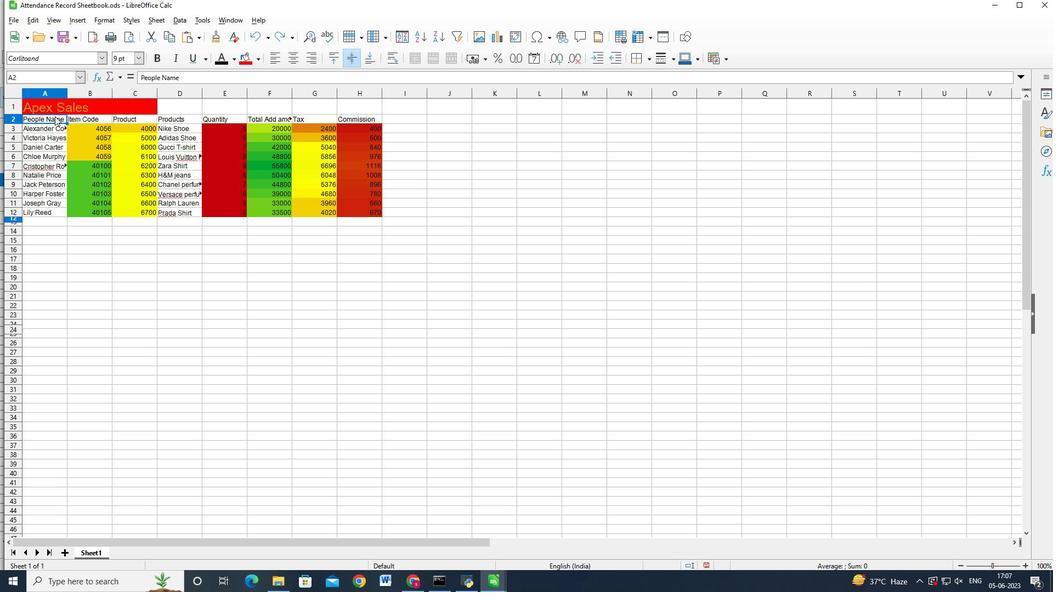 
Action: Mouse moved to (87, 94)
Screenshot: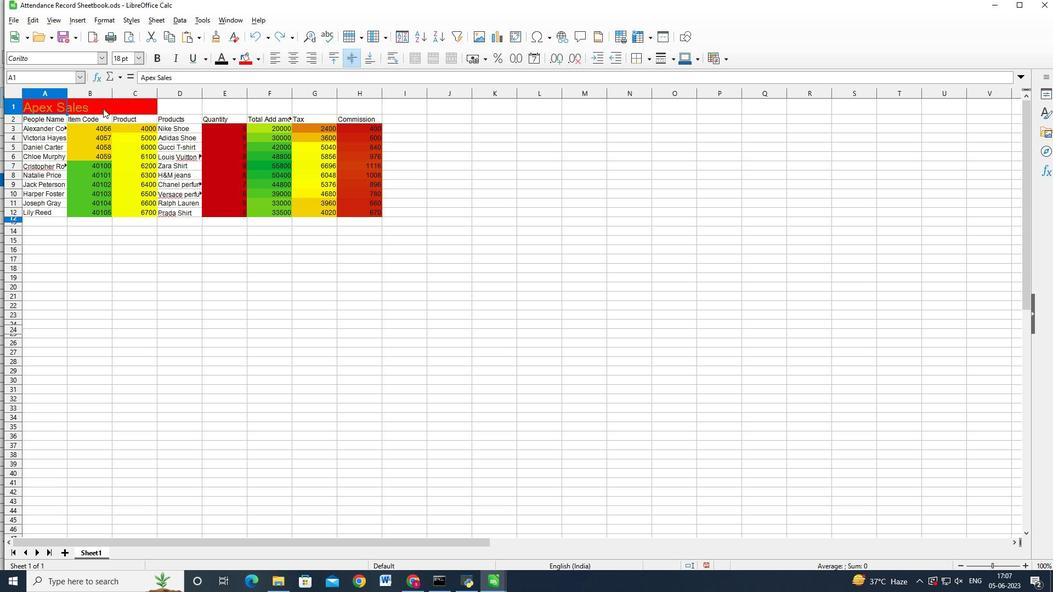 
Action: Key pressed <Key.shift>
Screenshot: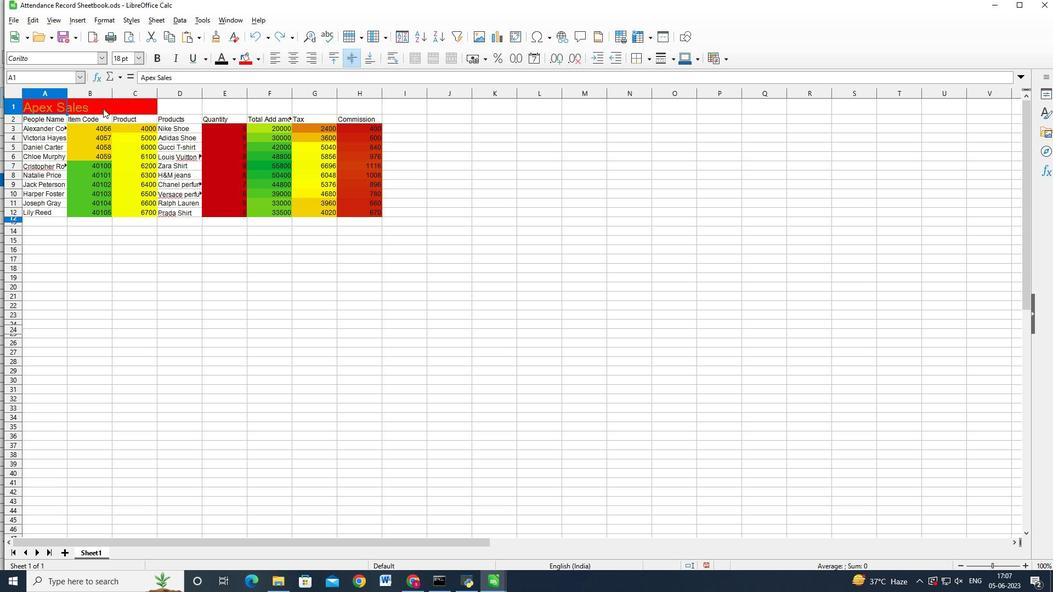 
Action: Mouse moved to (80, 90)
Screenshot: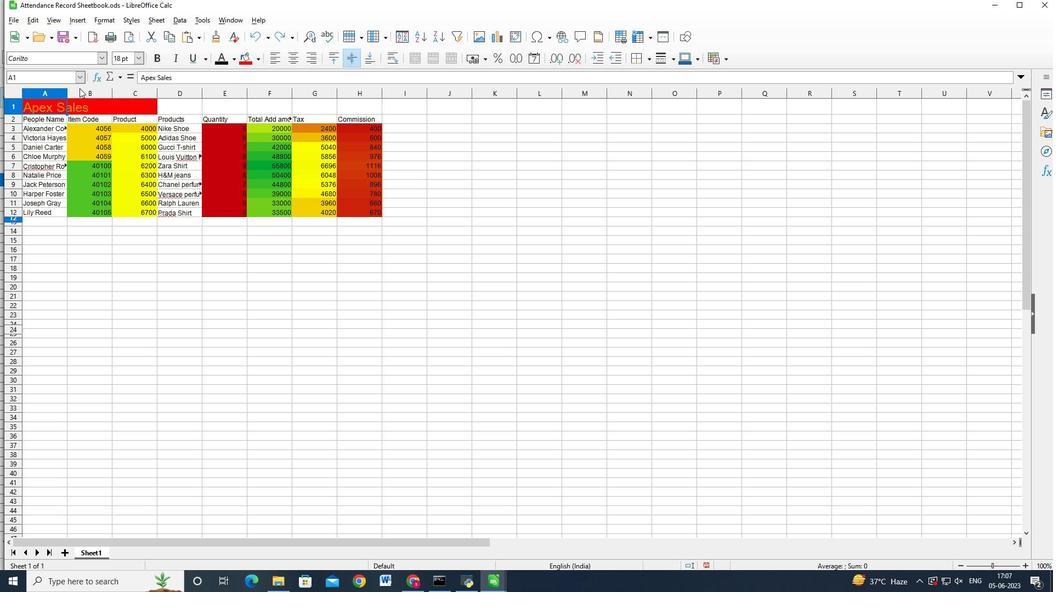 
Action: Key pressed <Key.shift><Key.shift><Key.shift><Key.shift>
Screenshot: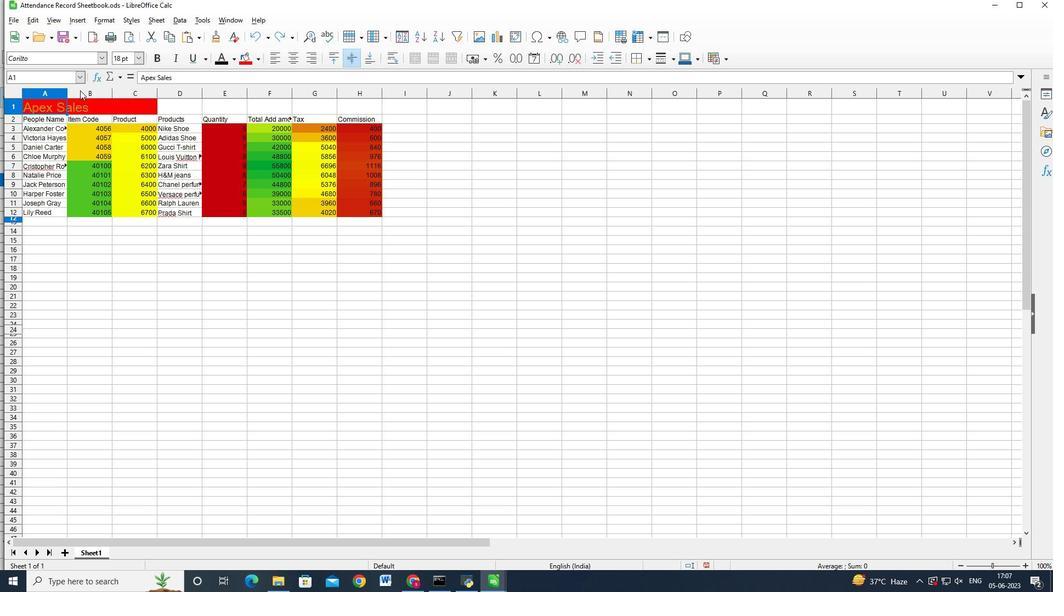 
Action: Mouse moved to (80, 90)
Screenshot: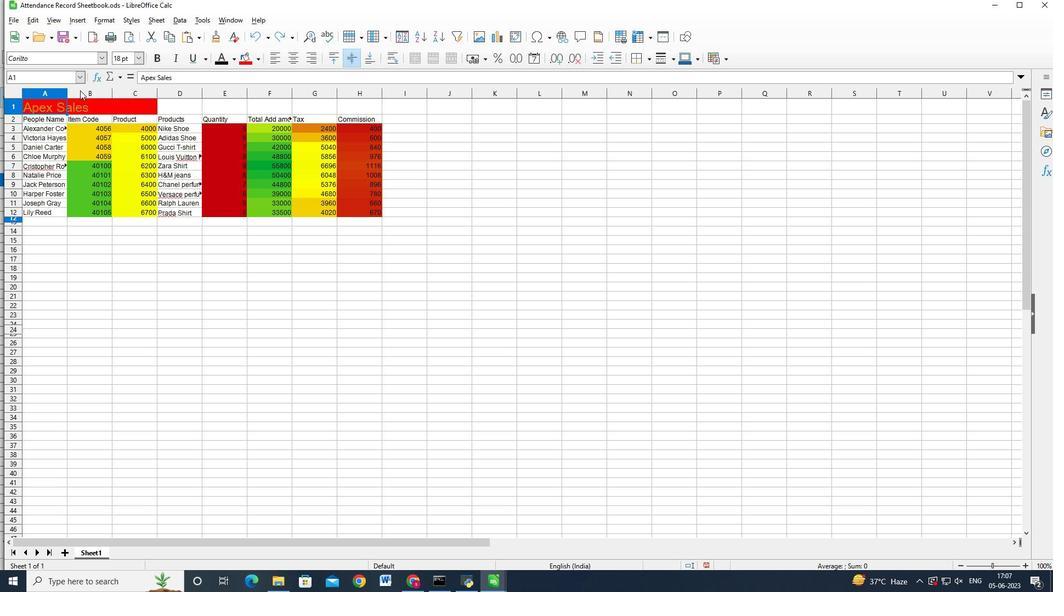 
Action: Key pressed <Key.shift><Key.shift><Key.shift>
Screenshot: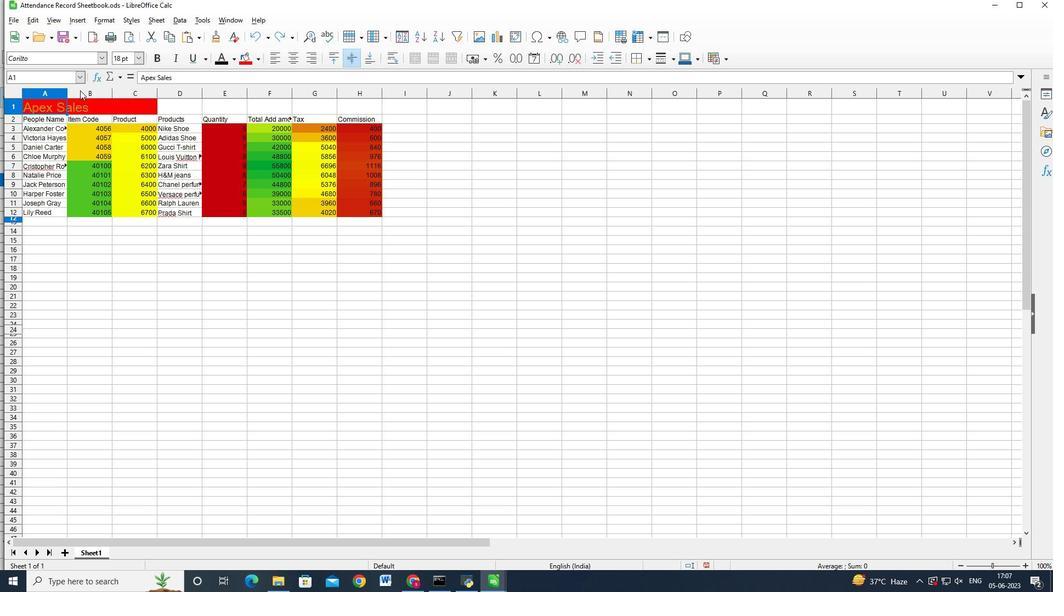
Action: Mouse pressed left at (80, 90)
Screenshot: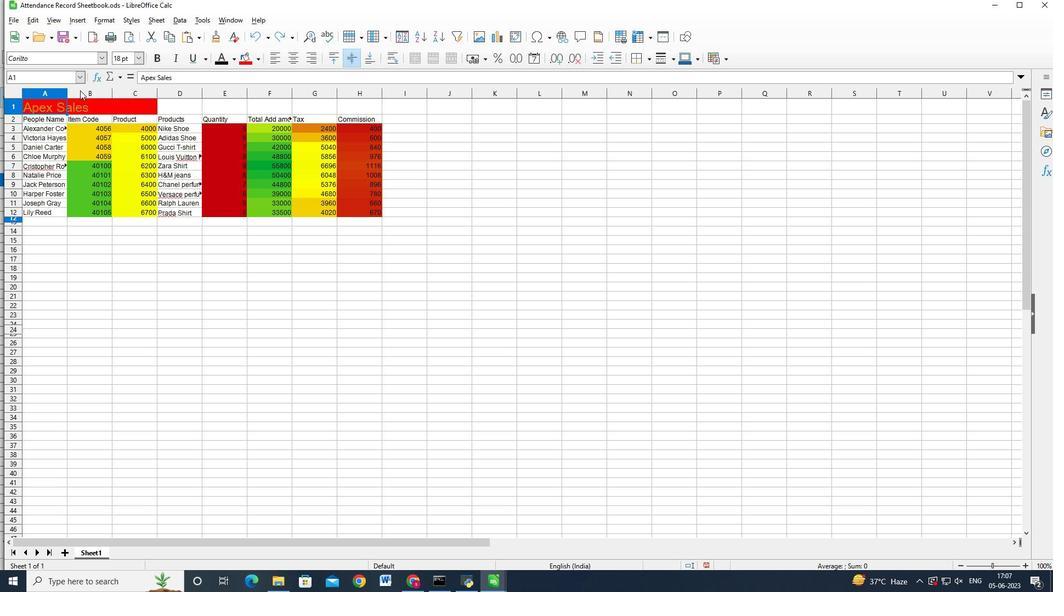 
Action: Key pressed <Key.shift><Key.shift><Key.shift><Key.shift><Key.shift><Key.shift><Key.shift><Key.shift><Key.shift>
Screenshot: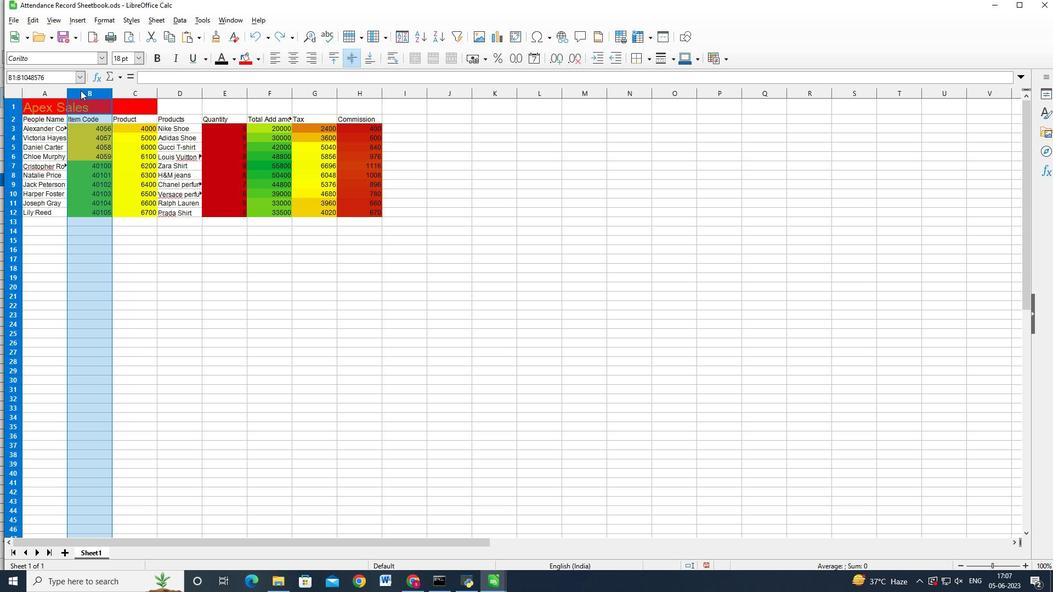 
Action: Mouse moved to (83, 90)
Screenshot: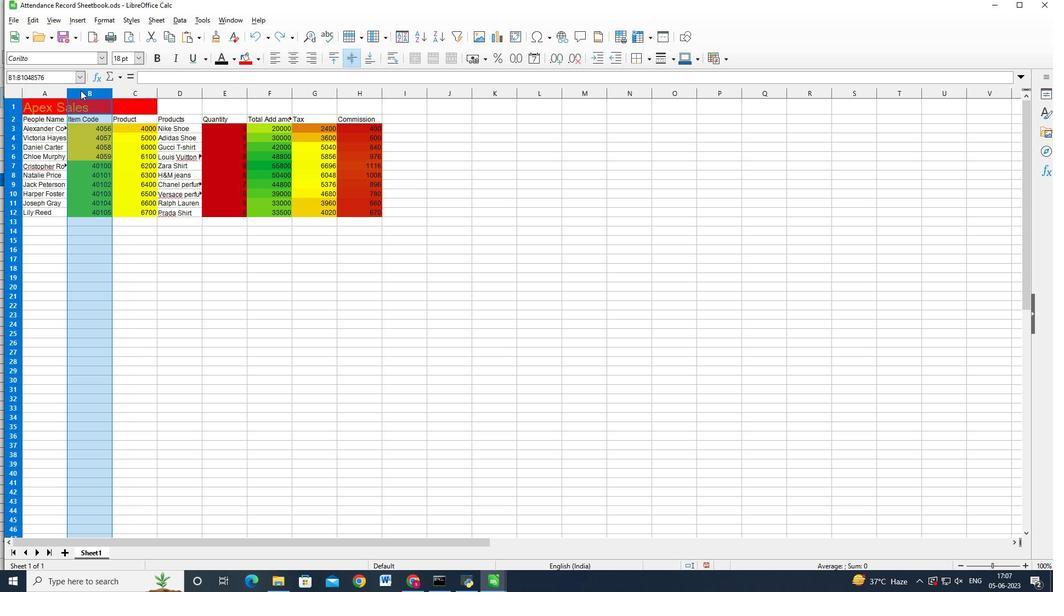 
Action: Key pressed <Key.shift>
Screenshot: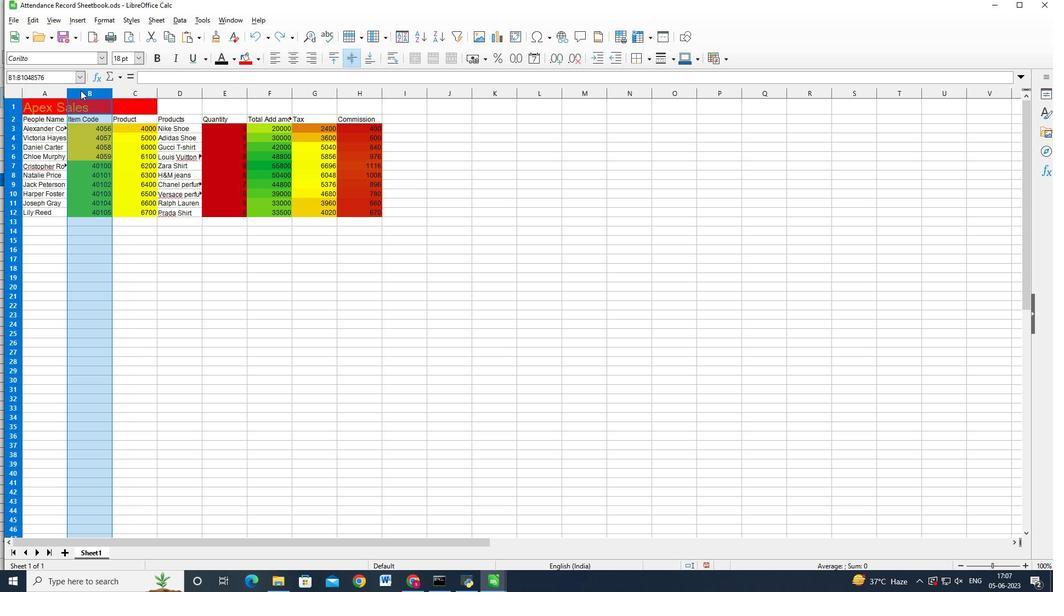 
Action: Mouse moved to (88, 89)
Screenshot: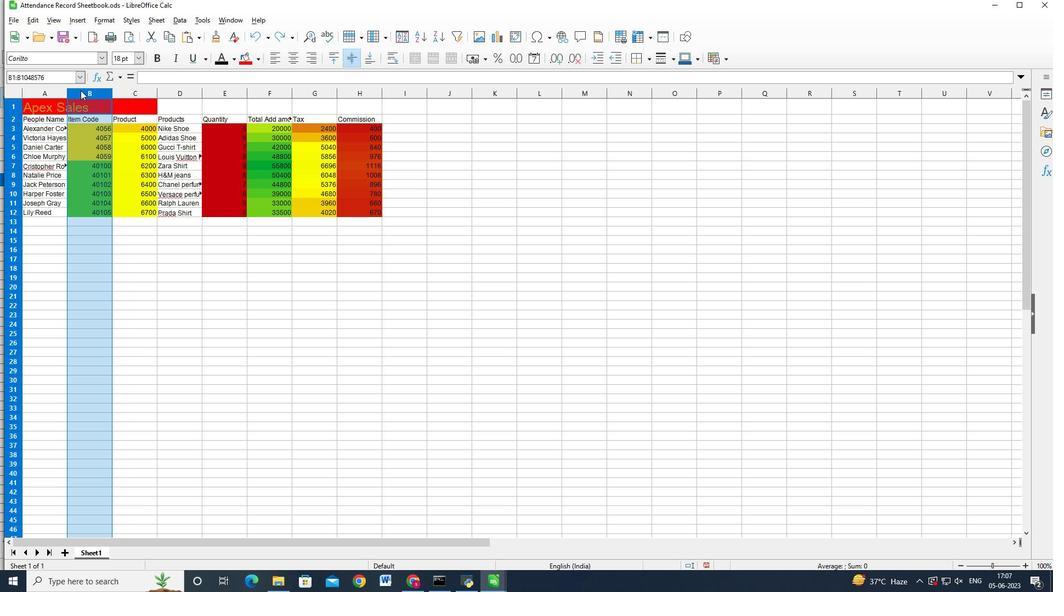
Action: Key pressed <Key.shift>
Screenshot: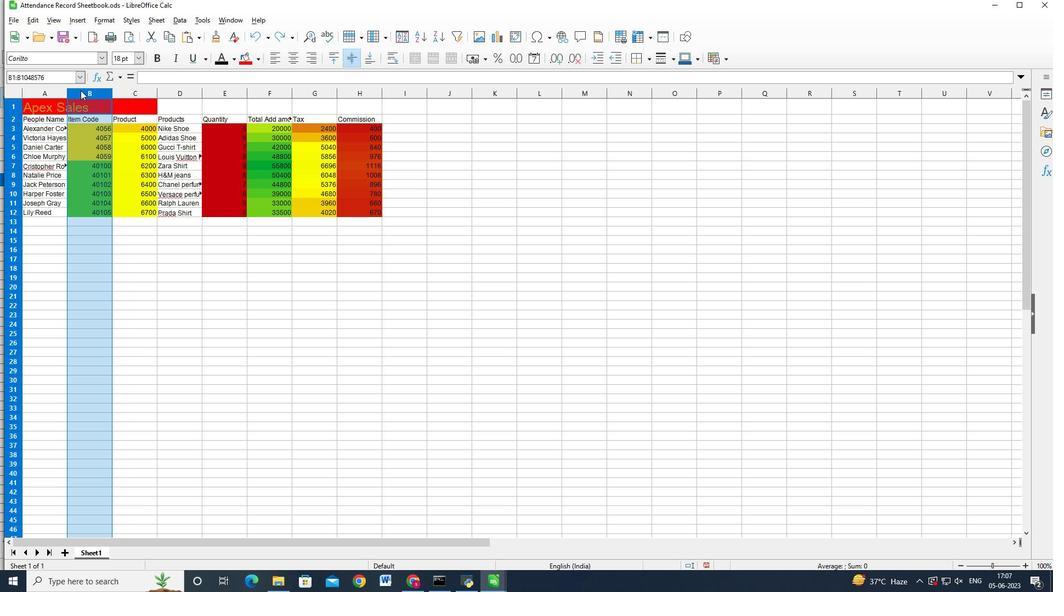 
Action: Mouse moved to (89, 88)
Screenshot: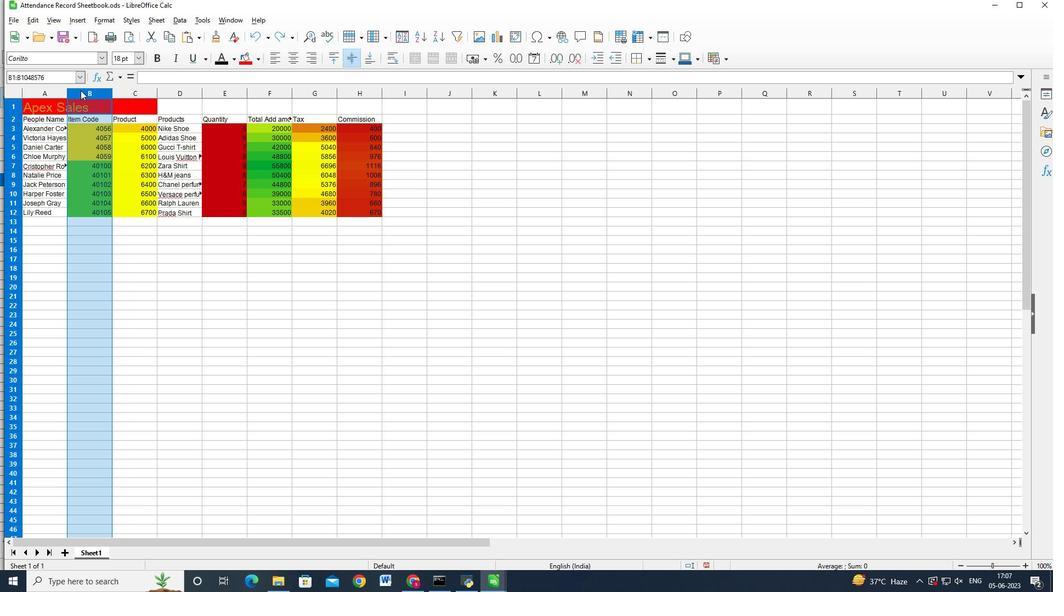 
Action: Key pressed <Key.shift><Key.shift>
Screenshot: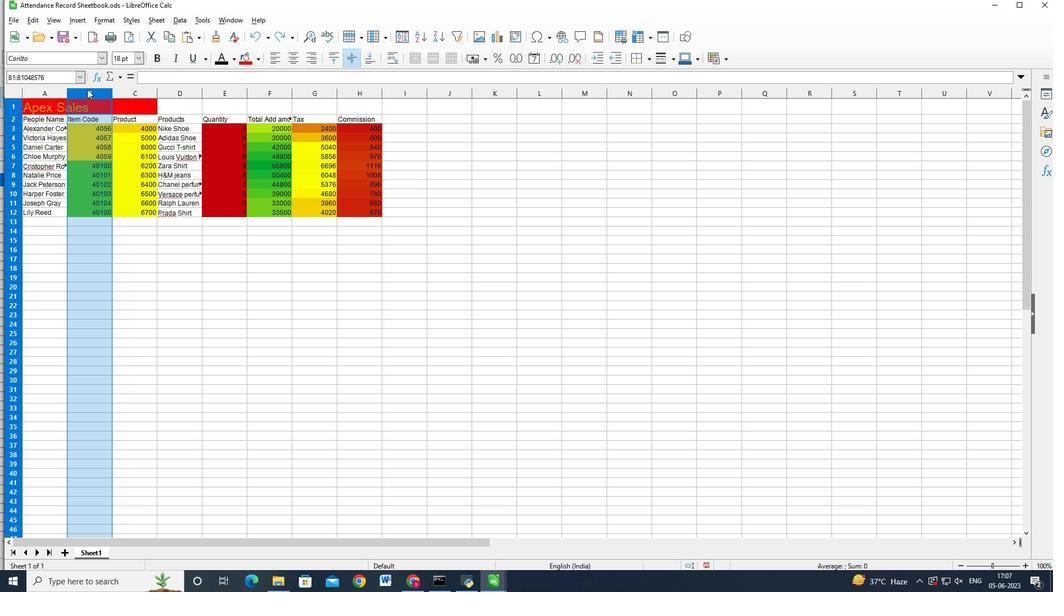 
Action: Mouse moved to (89, 88)
Screenshot: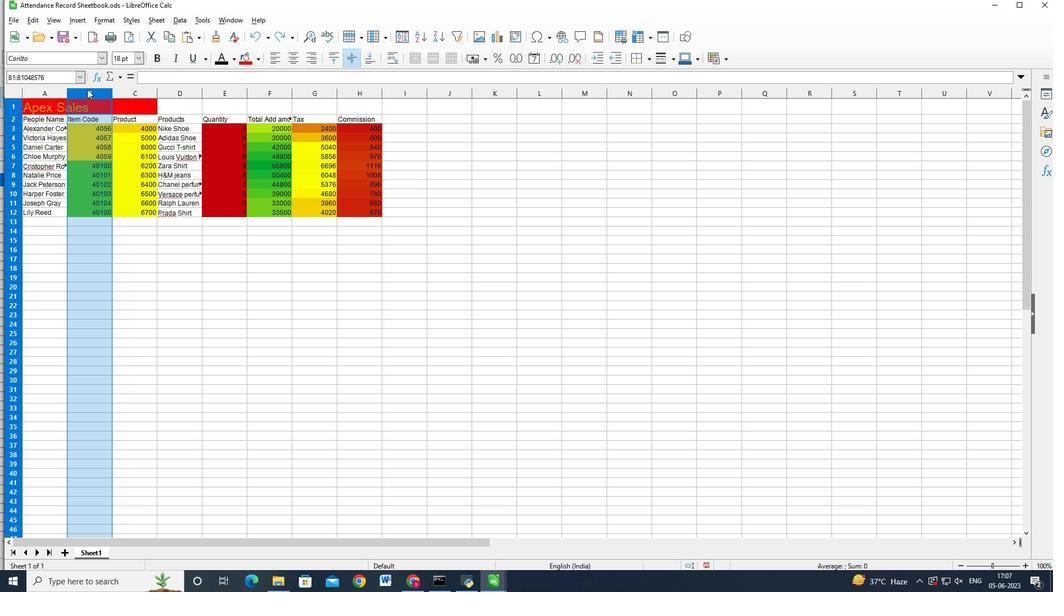 
Action: Key pressed <Key.shift>
Screenshot: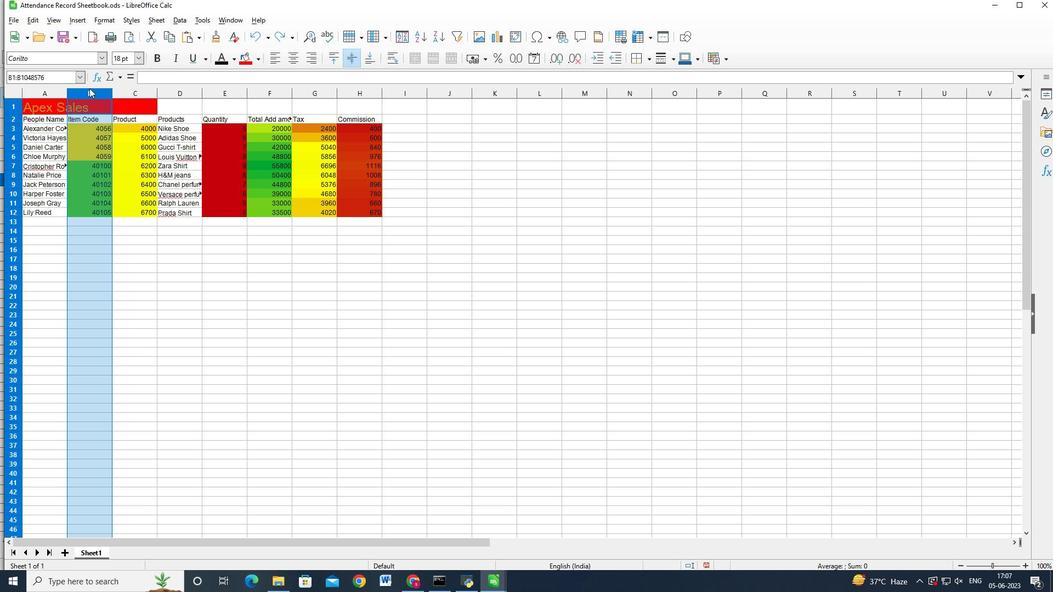 
Action: Mouse moved to (61, 93)
Screenshot: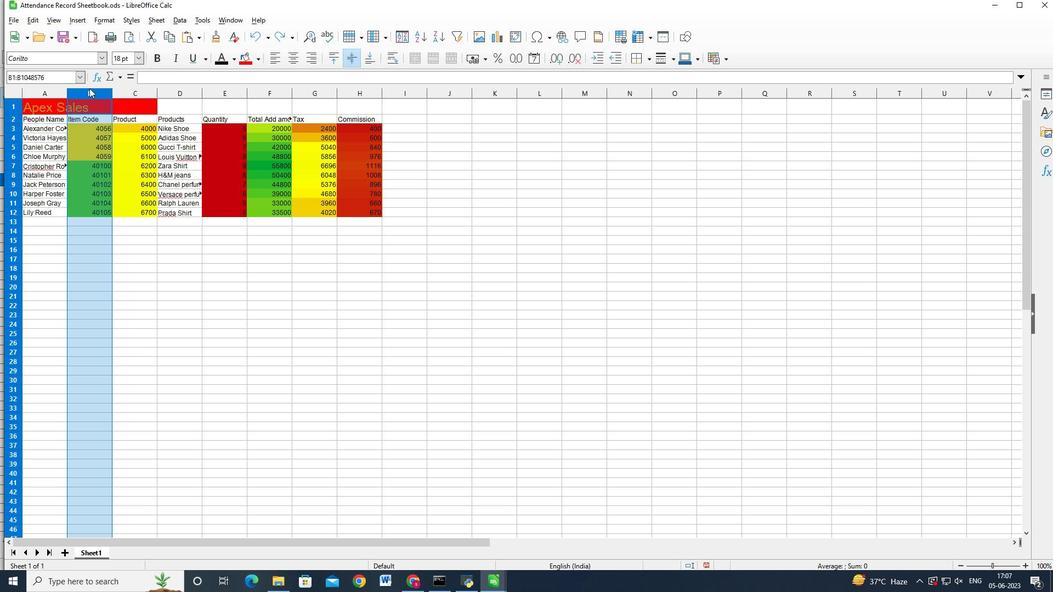 
Action: Key pressed <Key.shift>
Screenshot: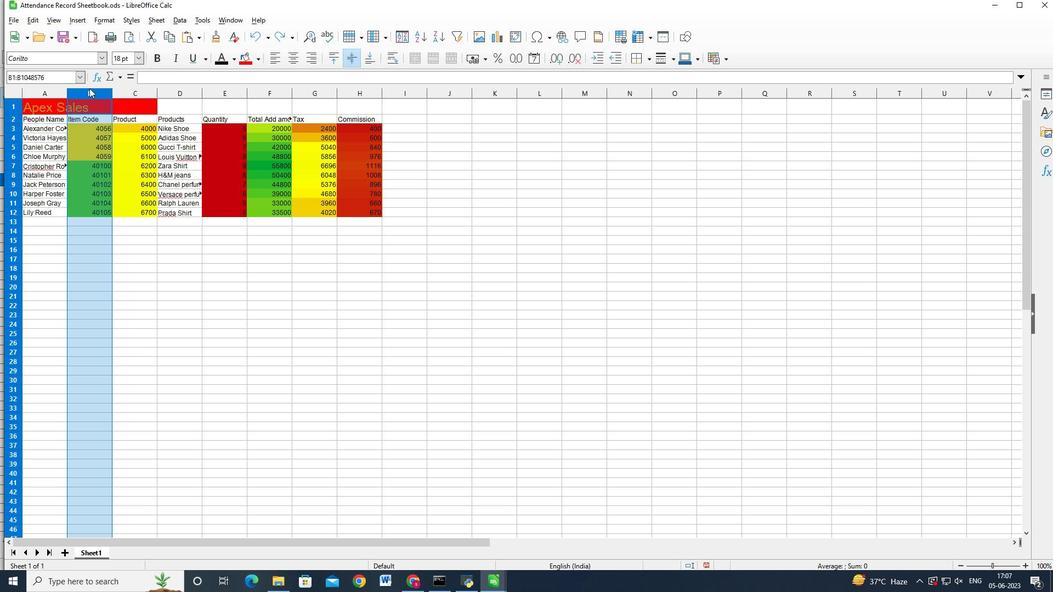 
Action: Mouse moved to (53, 93)
Screenshot: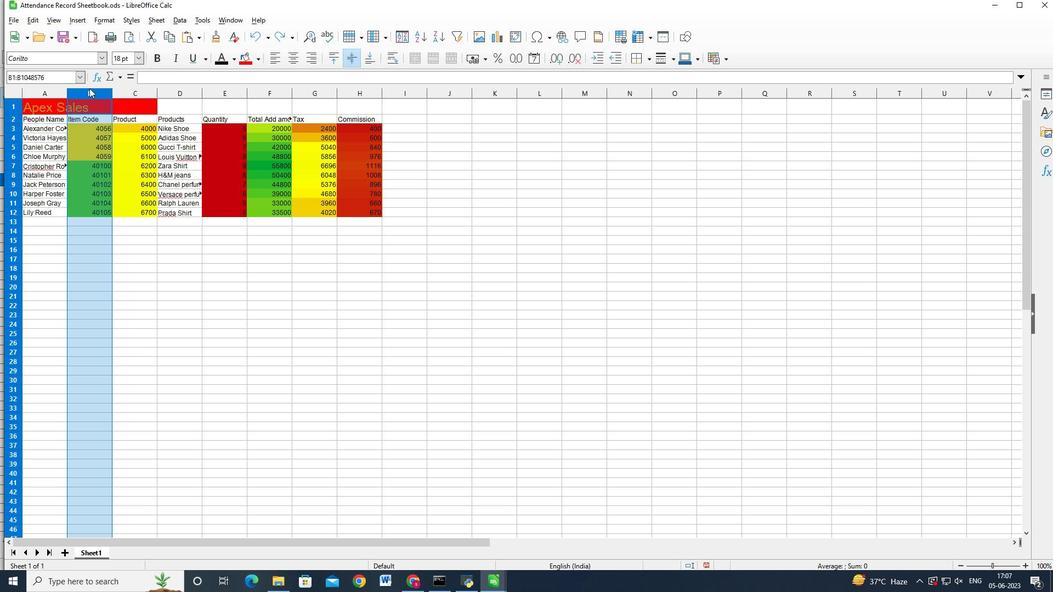 
Action: Key pressed <Key.shift>
Screenshot: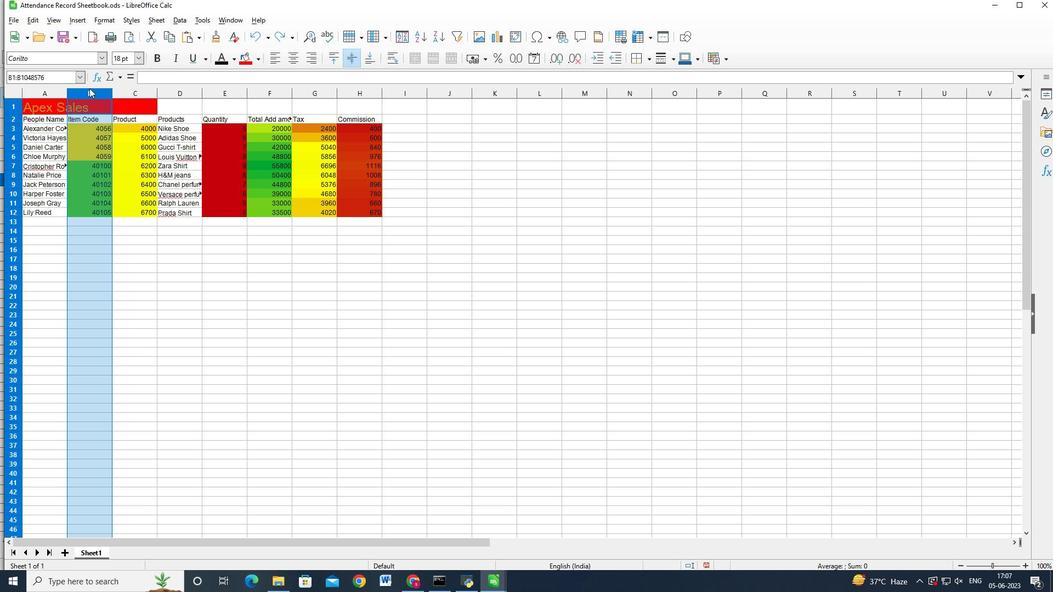 
Action: Mouse moved to (52, 93)
Screenshot: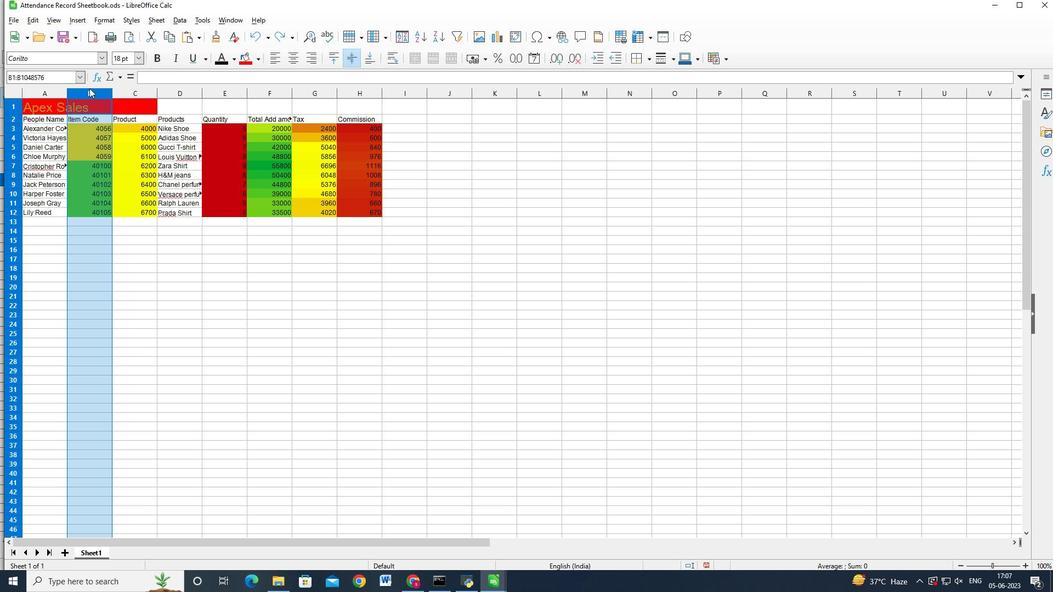 
Action: Key pressed <Key.shift><Key.shift>
Screenshot: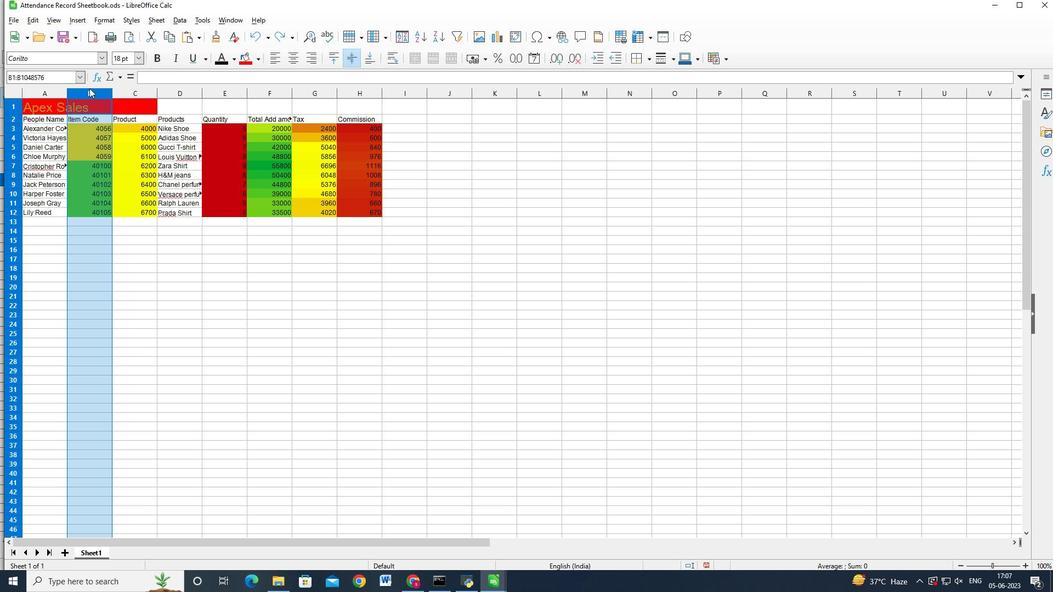 
Action: Mouse moved to (51, 93)
Screenshot: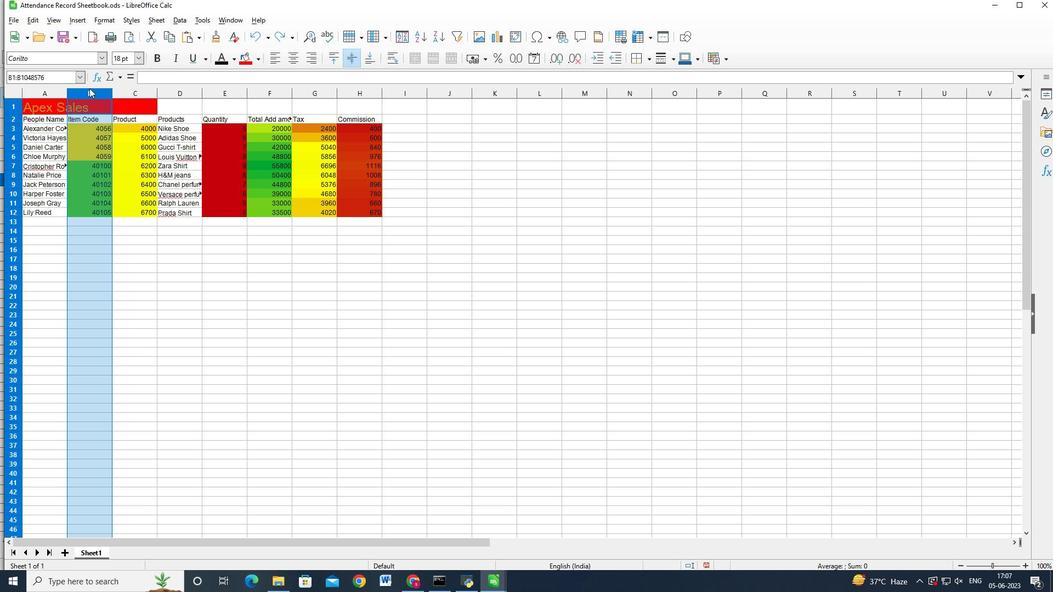 
Action: Key pressed <Key.shift><Key.shift>
Screenshot: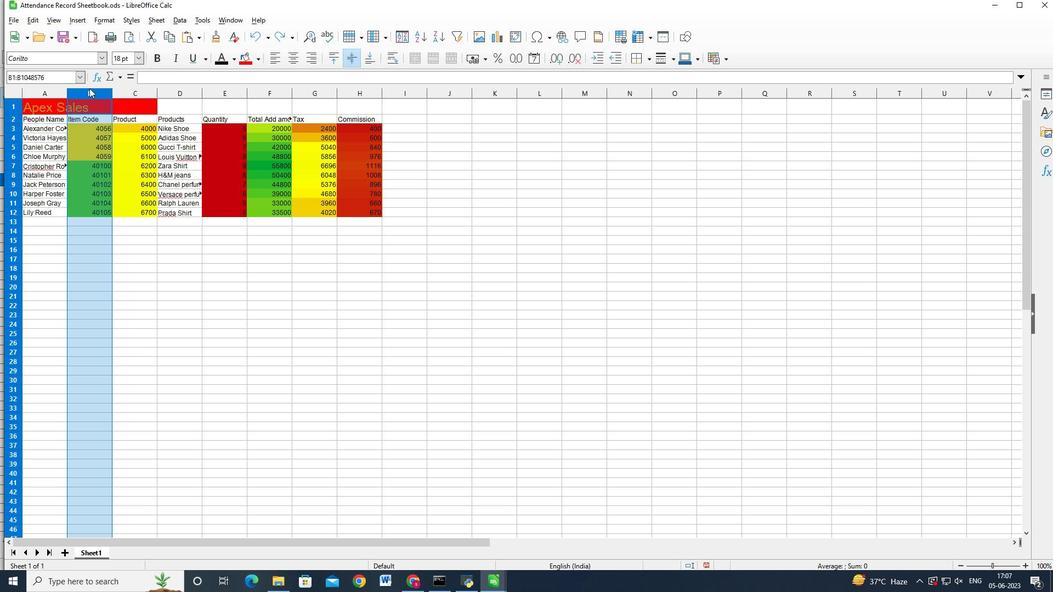 
Action: Mouse moved to (47, 93)
Screenshot: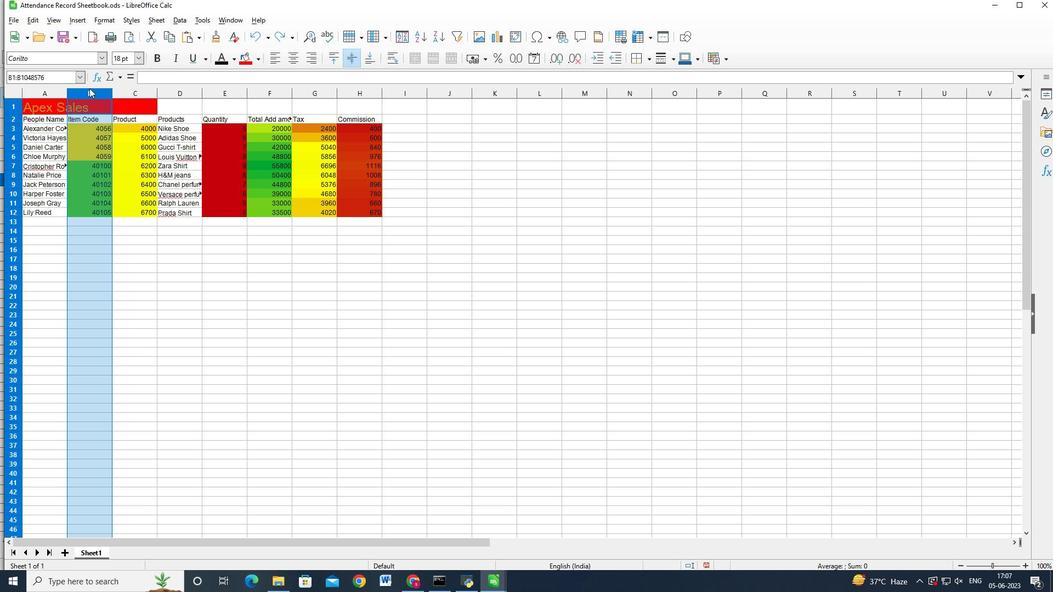 
Action: Key pressed <Key.shift>
Screenshot: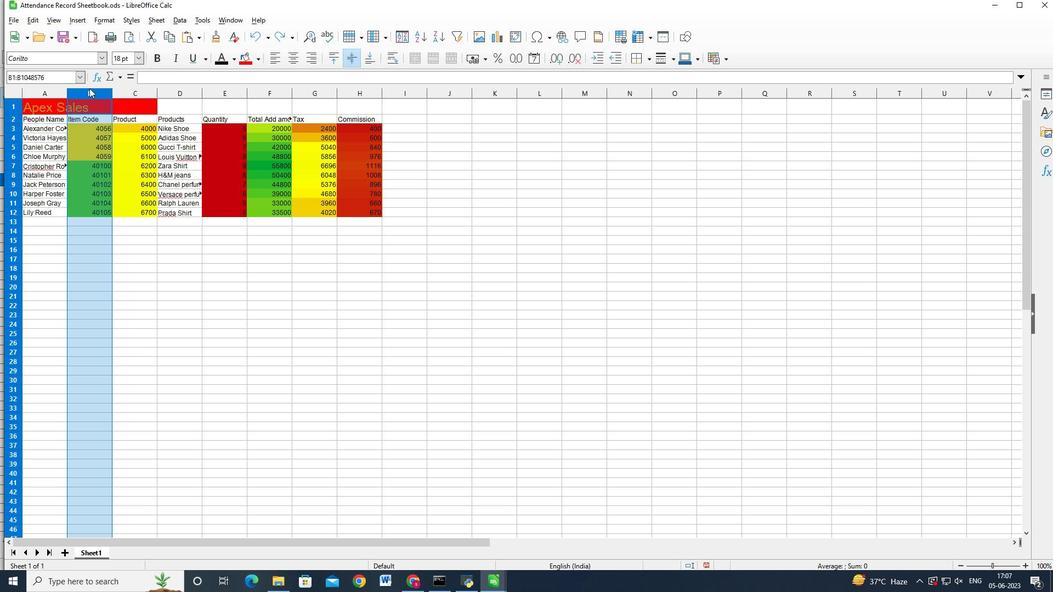
Action: Mouse moved to (42, 93)
Screenshot: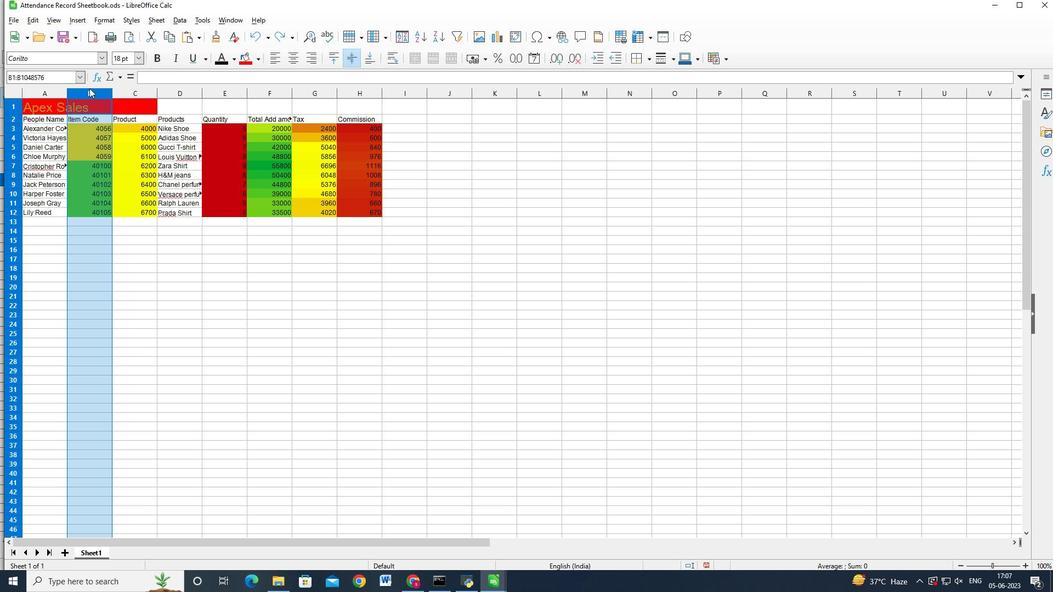 
Action: Key pressed <Key.shift>
Screenshot: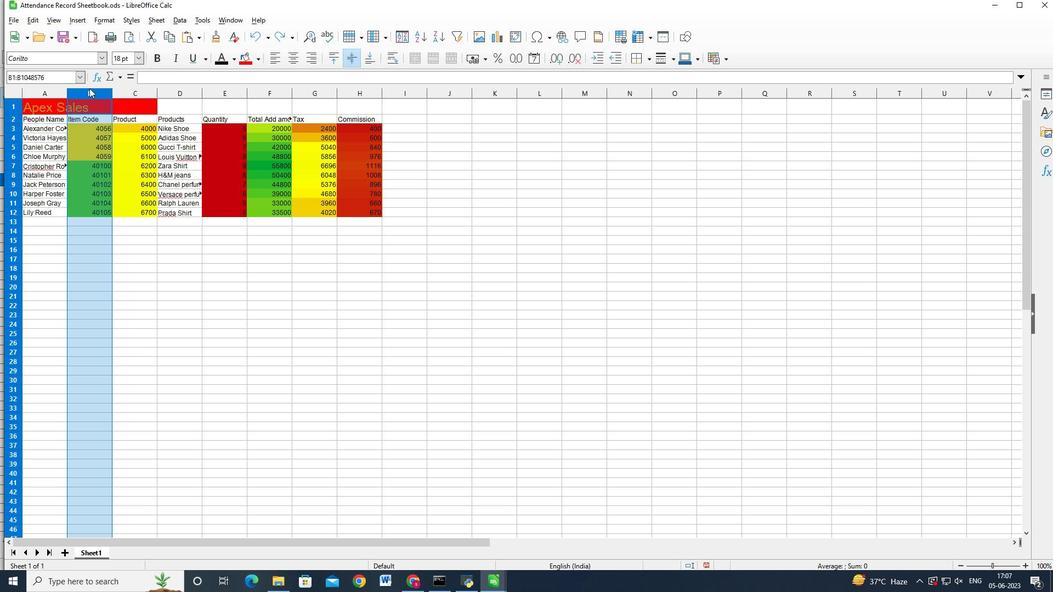 
Action: Mouse moved to (36, 93)
Screenshot: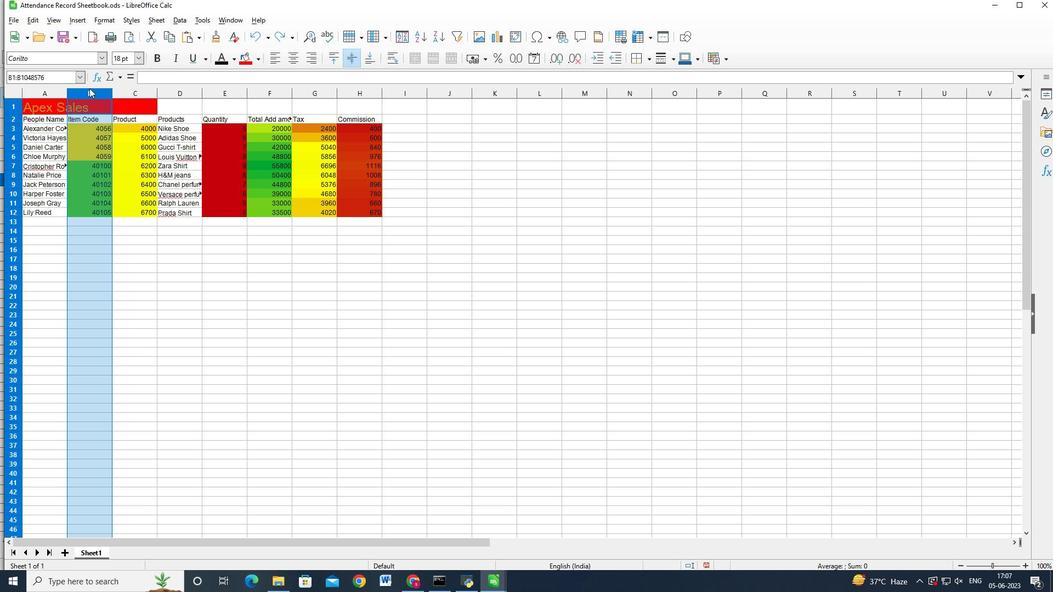 
Action: Key pressed <Key.shift>
Screenshot: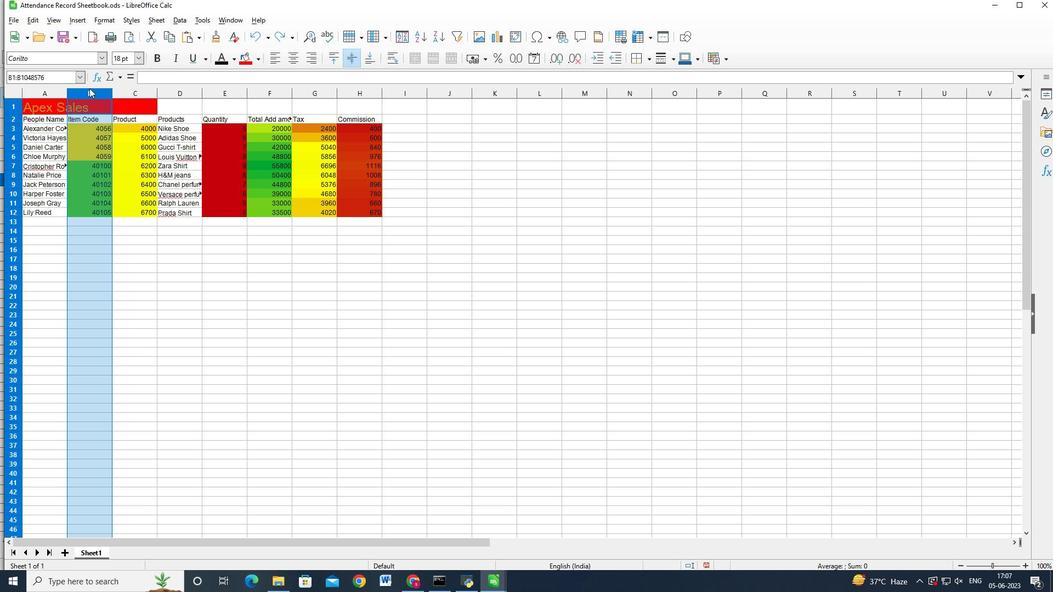 
Action: Mouse moved to (34, 93)
Screenshot: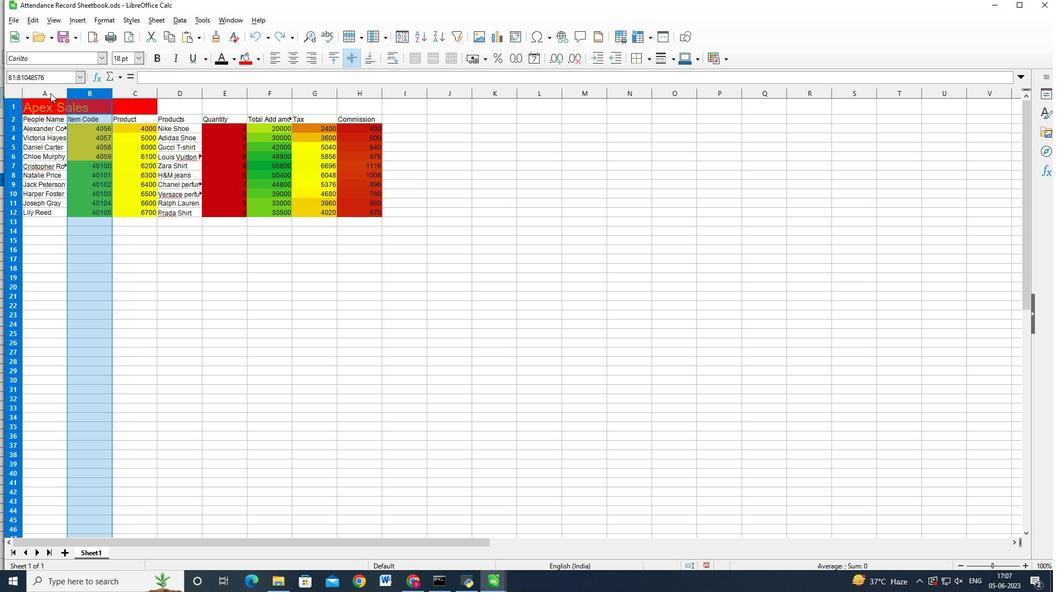 
Action: Key pressed <Key.shift>
Screenshot: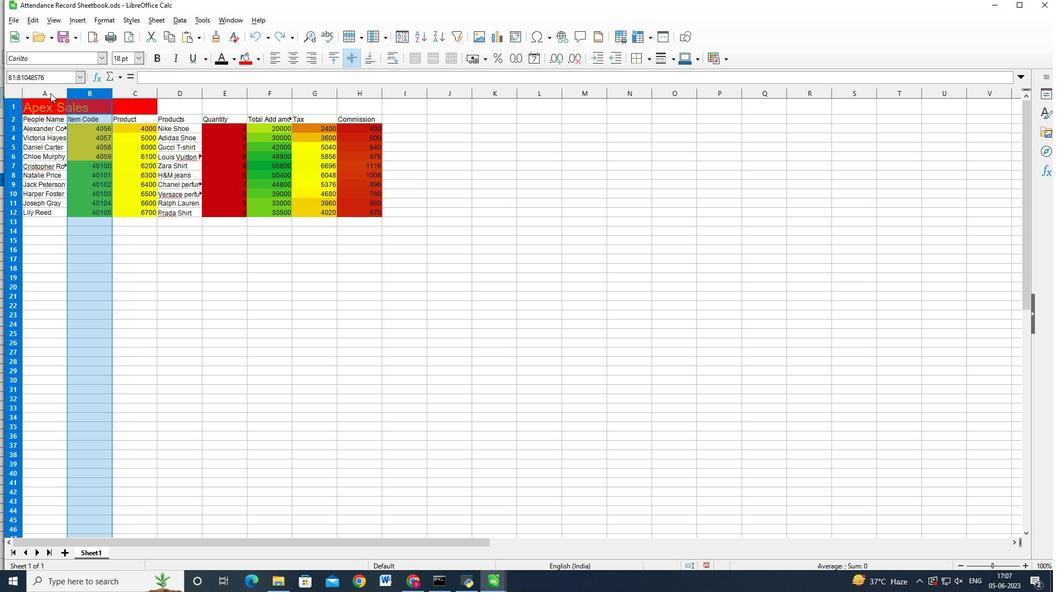 
Action: Mouse moved to (31, 93)
Screenshot: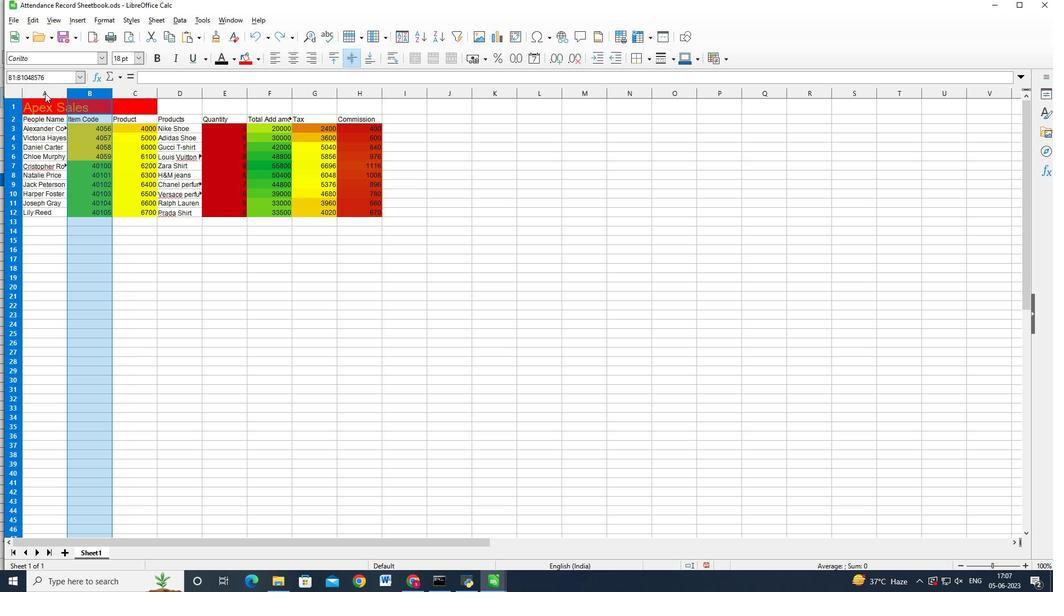 
Action: Key pressed <Key.shift>
Screenshot: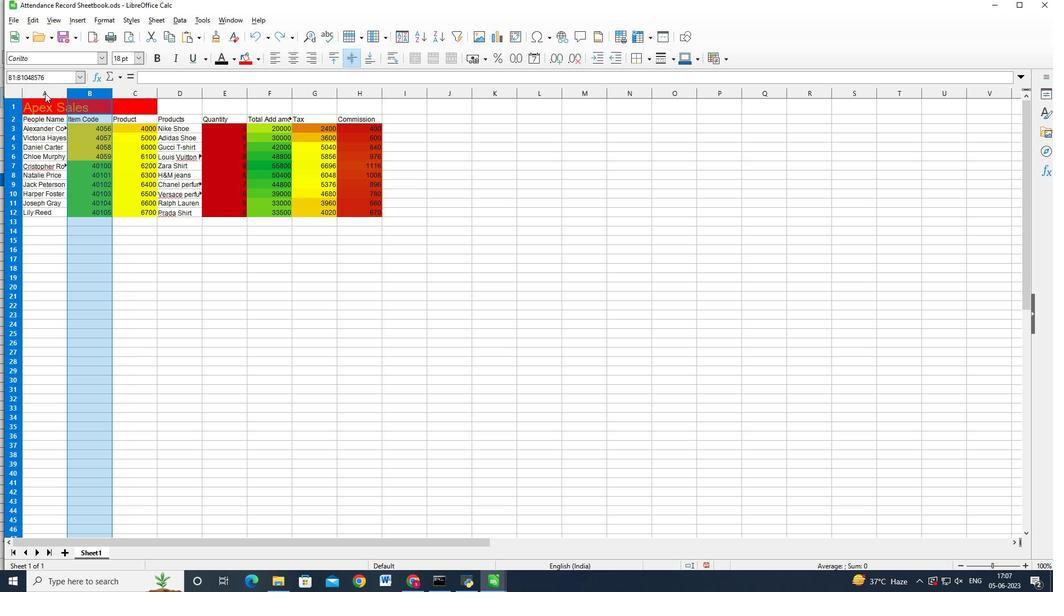 
Action: Mouse moved to (31, 93)
Screenshot: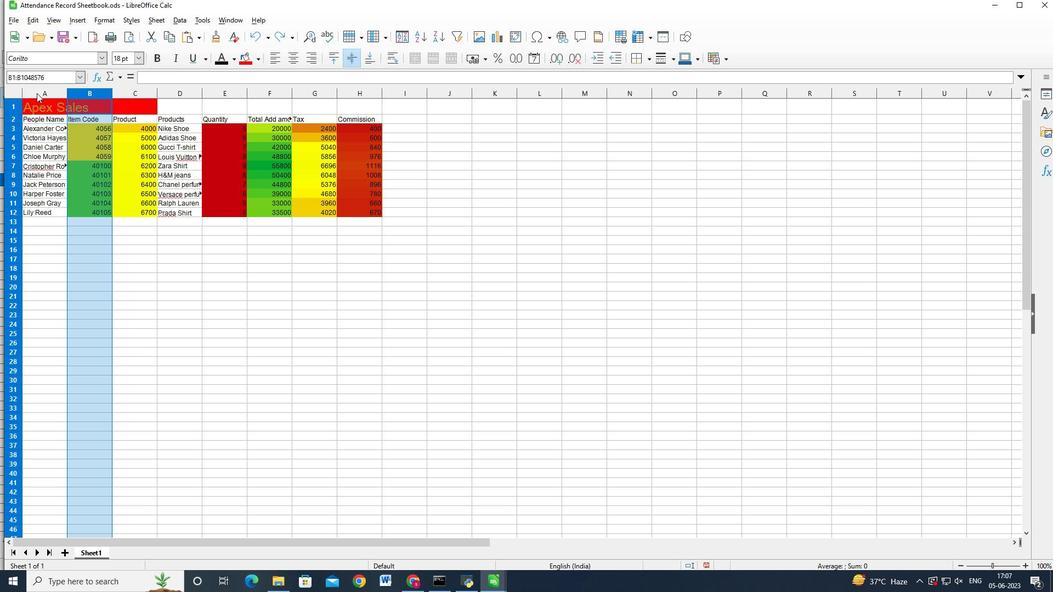 
Action: Key pressed <Key.shift><Key.shift><Key.shift><Key.shift><Key.shift><Key.shift><Key.shift>
Screenshot: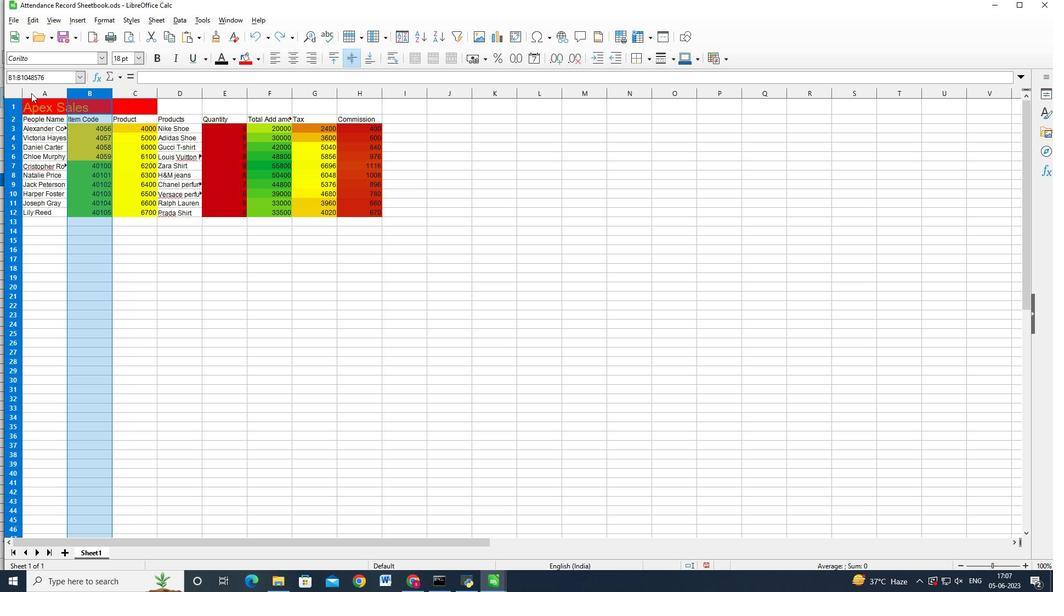 
Action: Mouse moved to (33, 92)
Screenshot: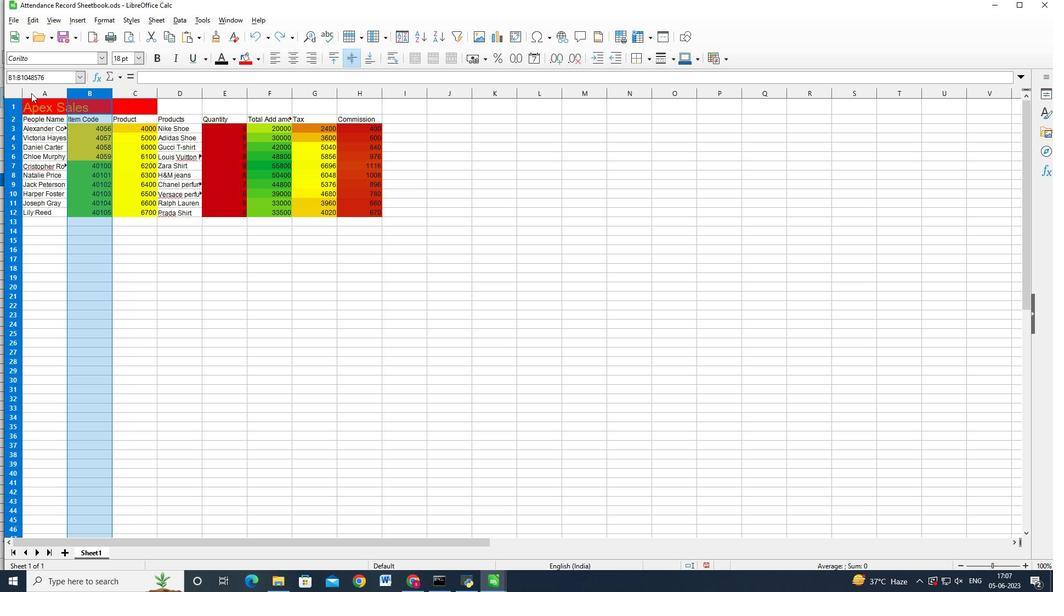 
Action: Key pressed <Key.shift>
Screenshot: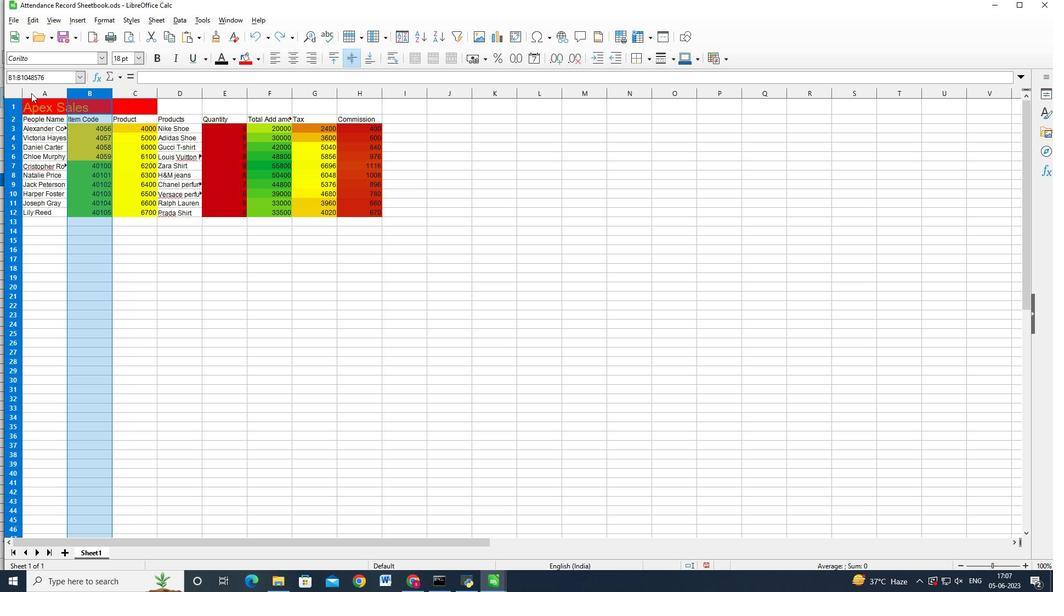 
Action: Mouse moved to (35, 92)
Screenshot: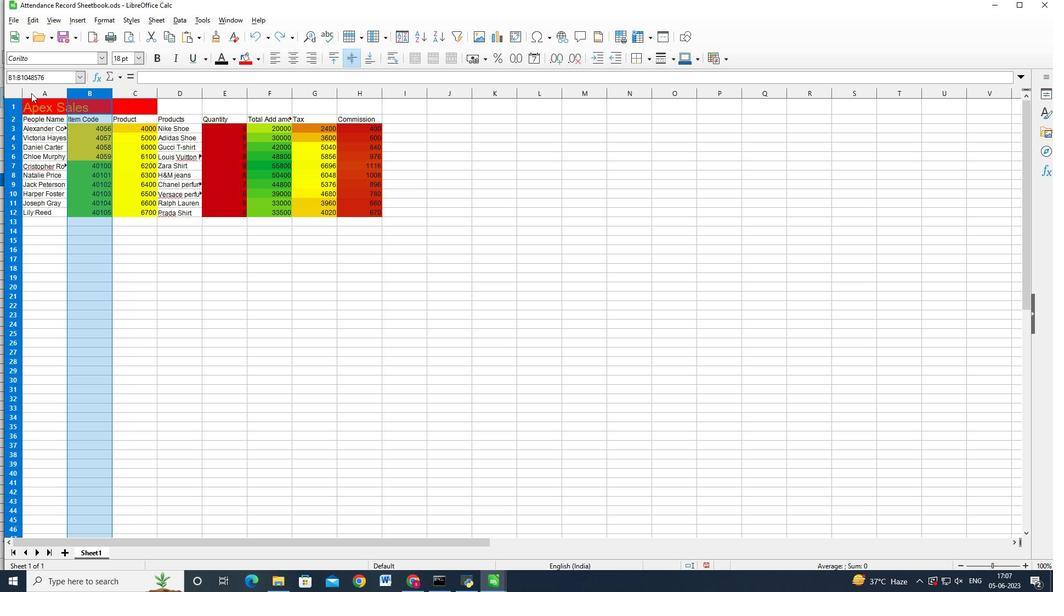 
Action: Key pressed <Key.shift>
Screenshot: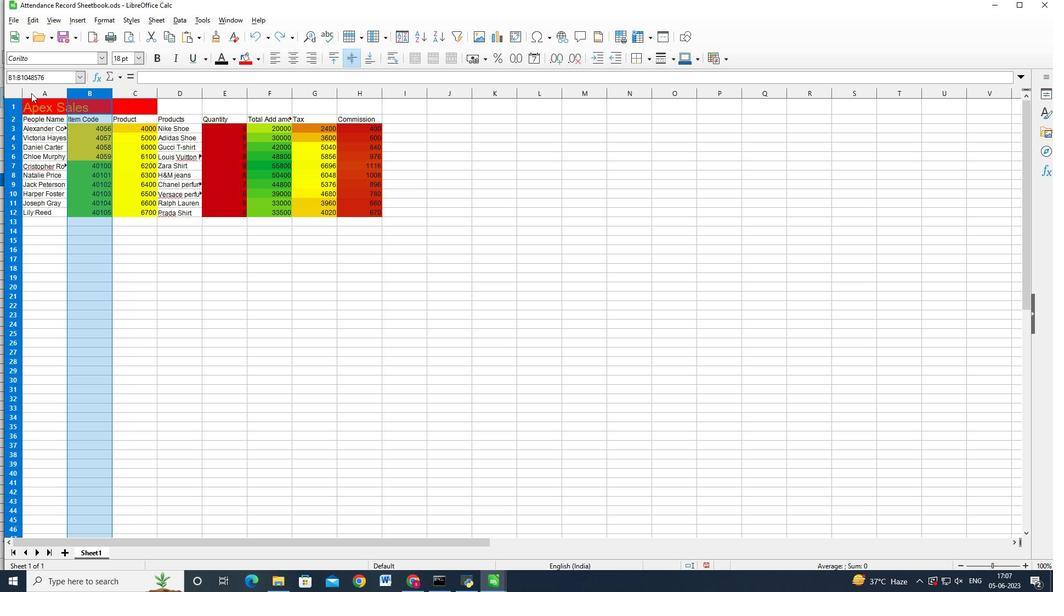 
Action: Mouse moved to (36, 91)
Screenshot: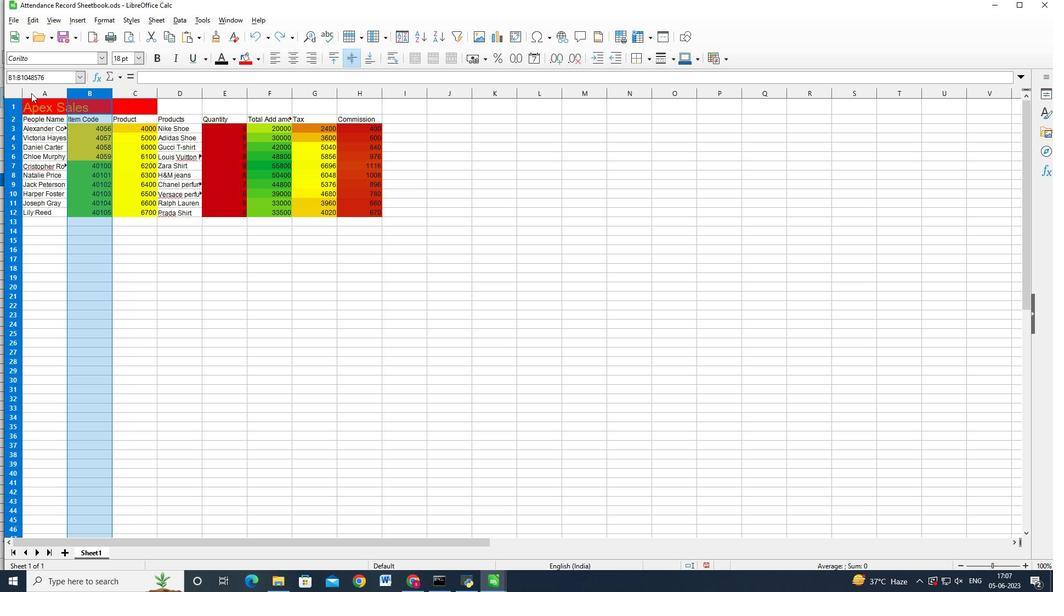 
Action: Key pressed <Key.shift>
Screenshot: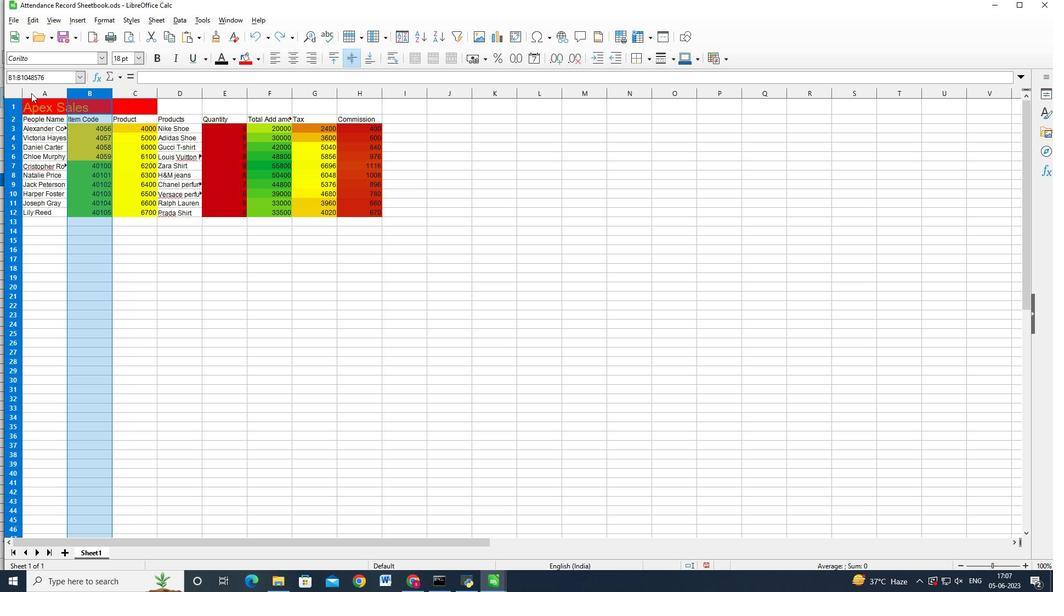 
Action: Mouse moved to (36, 91)
Screenshot: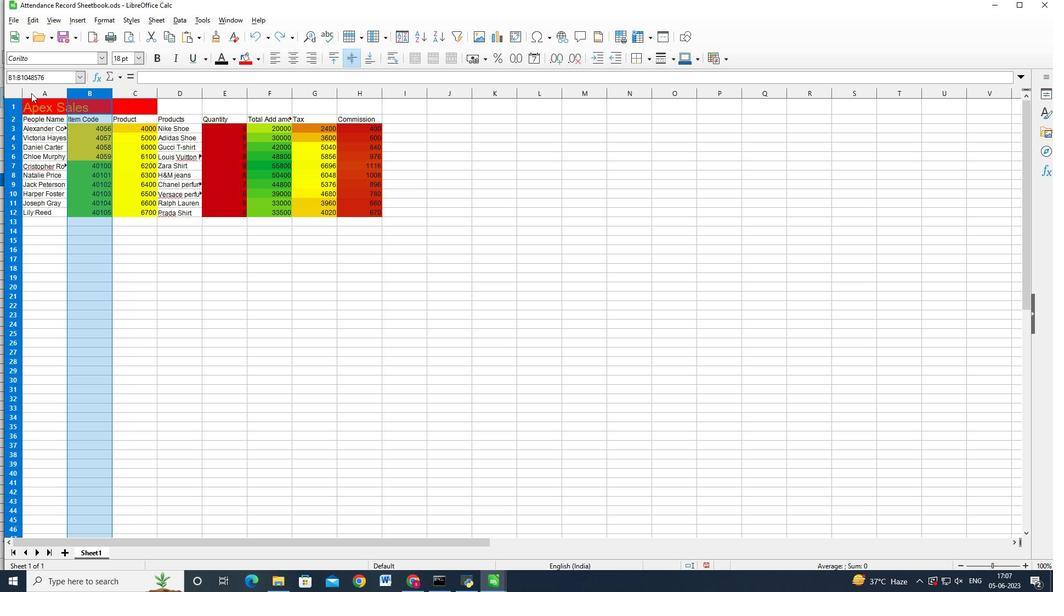 
Action: Key pressed <Key.shift><Key.shift><Key.shift><Key.shift>
Screenshot: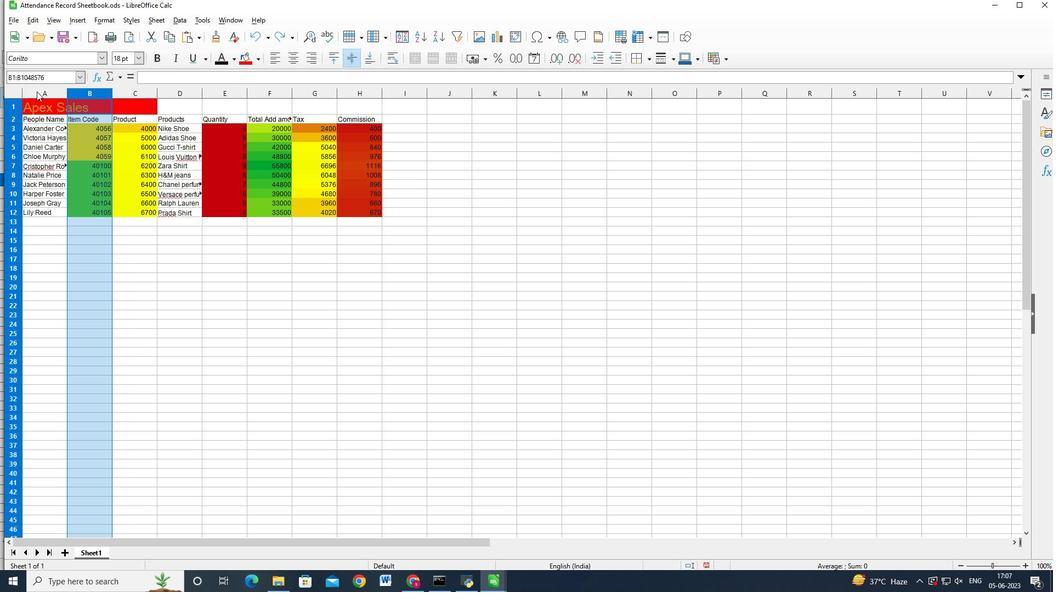 
Action: Mouse moved to (43, 90)
Screenshot: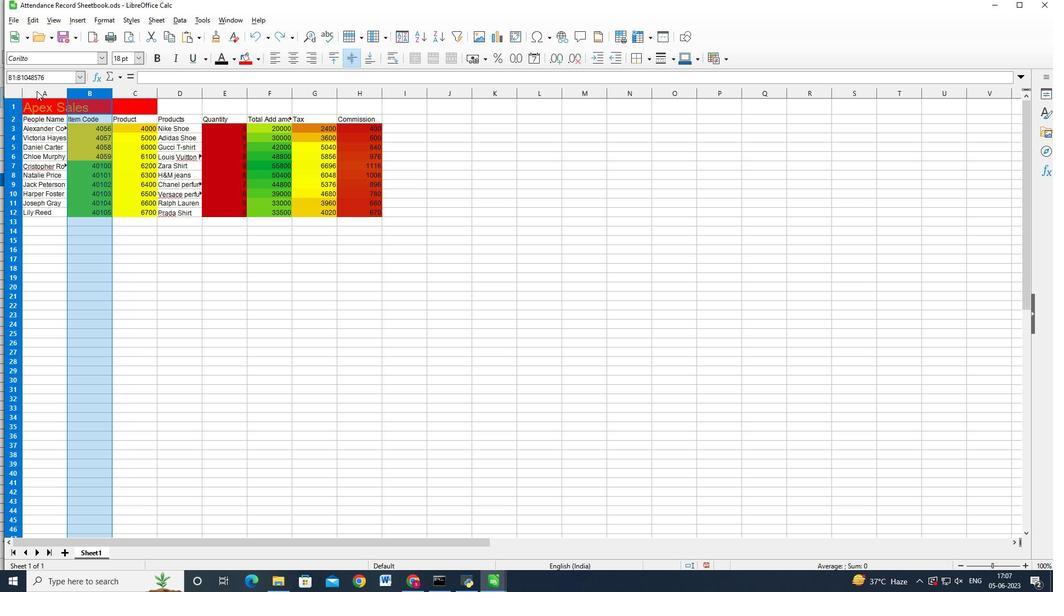 
Action: Key pressed <Key.shift>
Screenshot: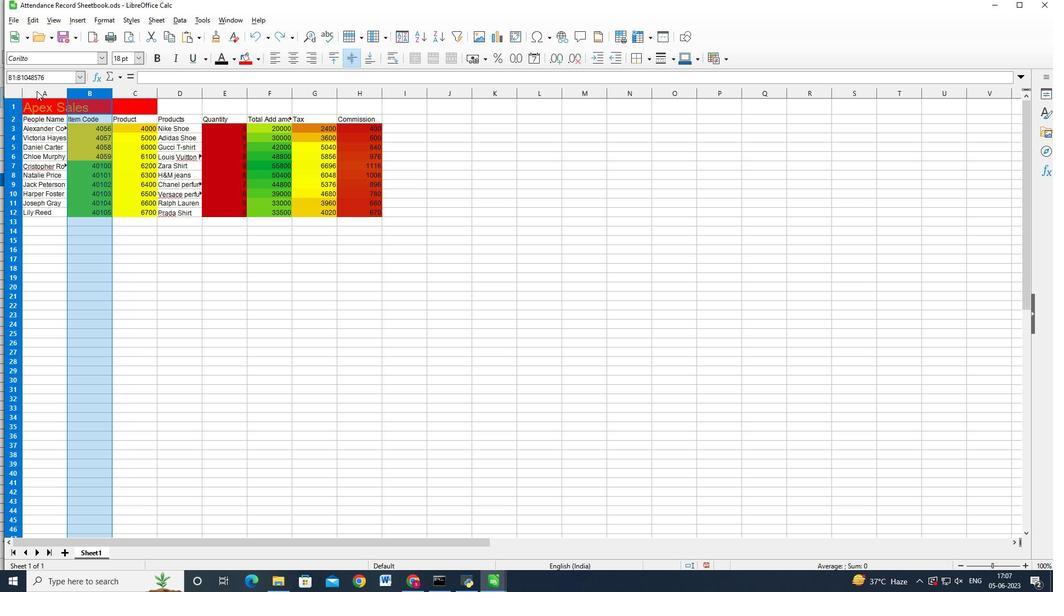 
Action: Mouse moved to (51, 89)
Screenshot: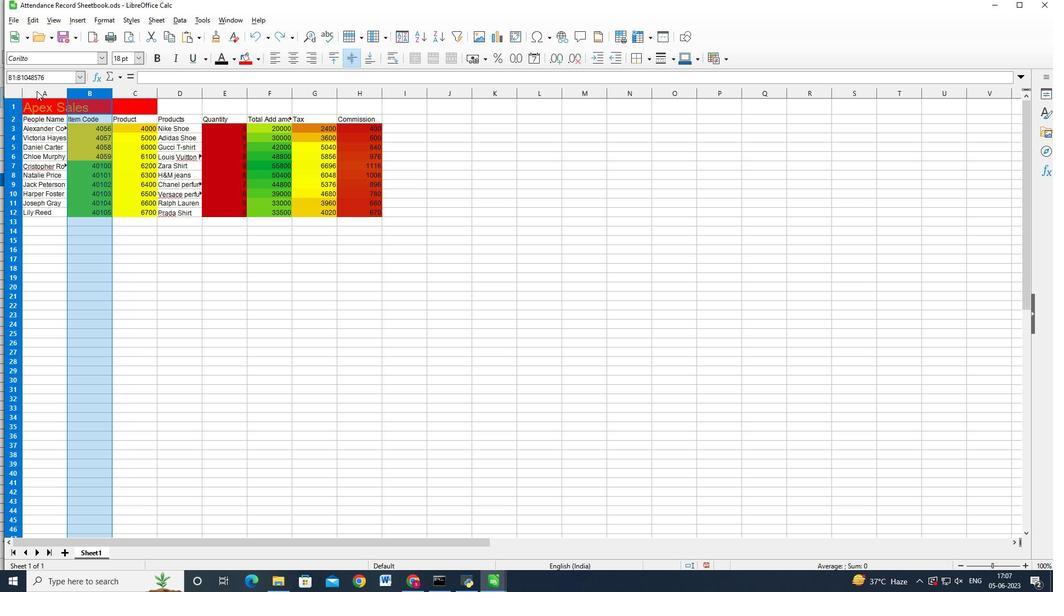 
Action: Key pressed <Key.shift>
Screenshot: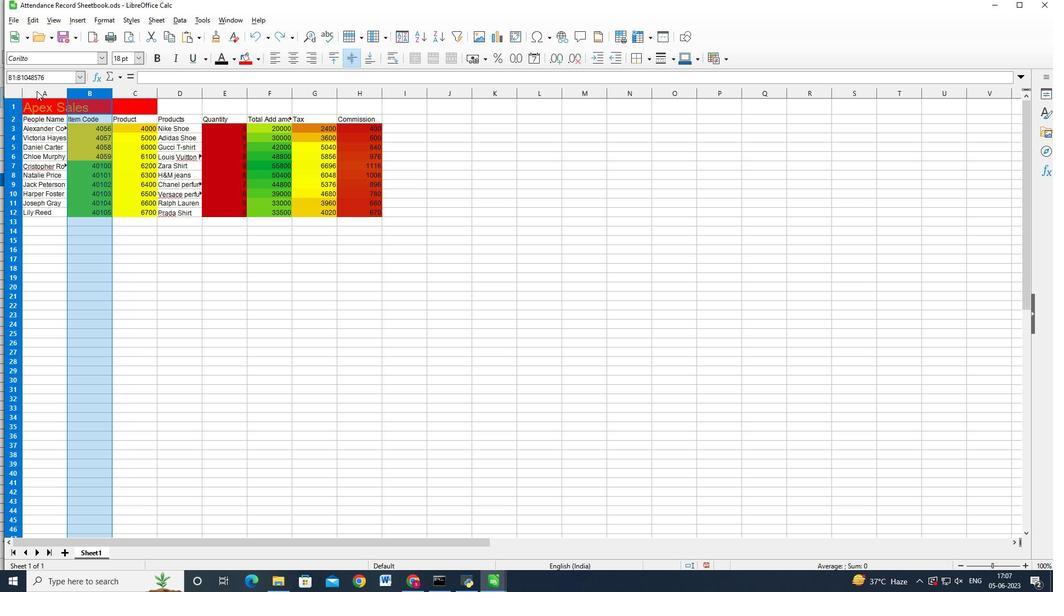 
Action: Mouse moved to (51, 88)
Screenshot: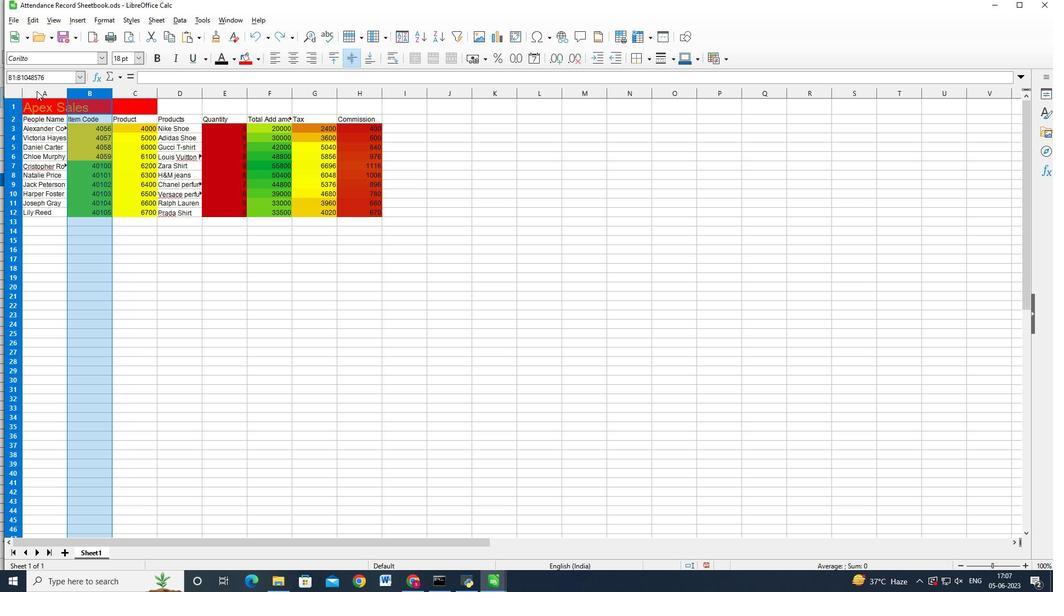
Action: Key pressed <Key.shift><Key.shift><Key.shift><Key.shift>
Screenshot: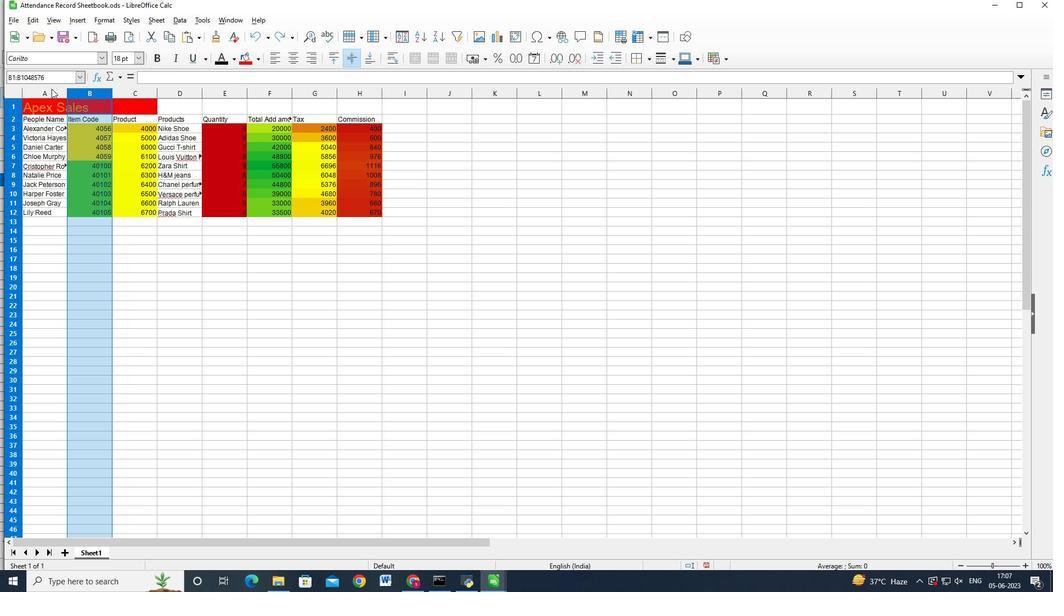 
Action: Mouse moved to (51, 90)
Screenshot: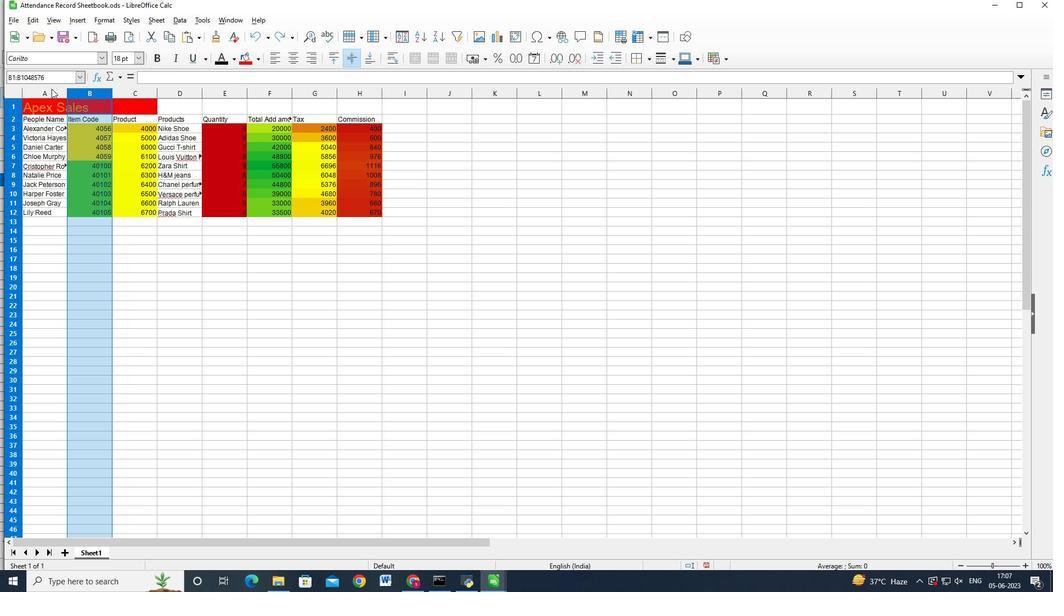 
Action: Key pressed <Key.shift>
Screenshot: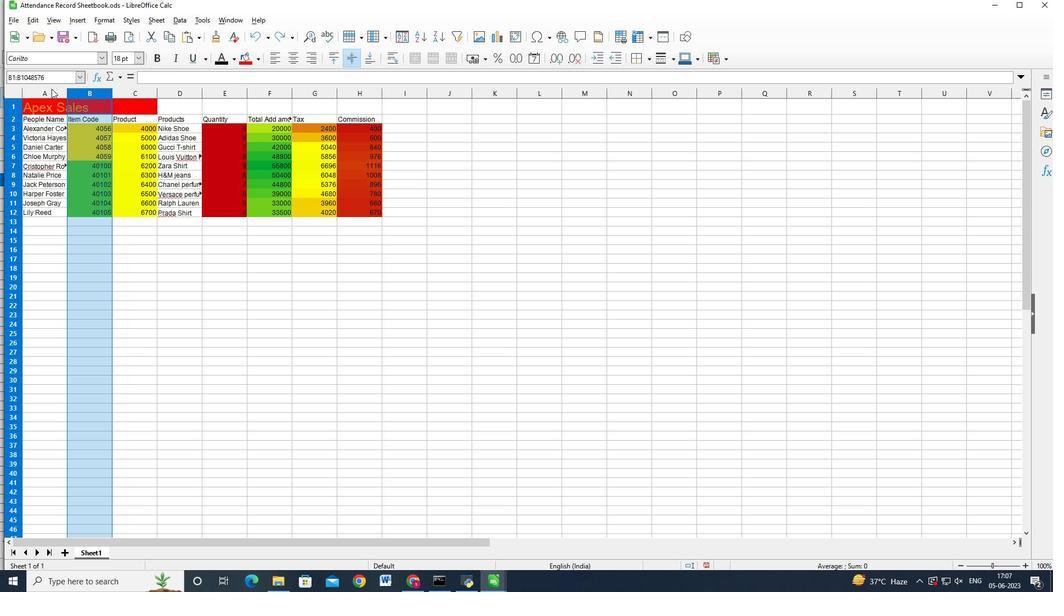 
Action: Mouse moved to (46, 92)
Screenshot: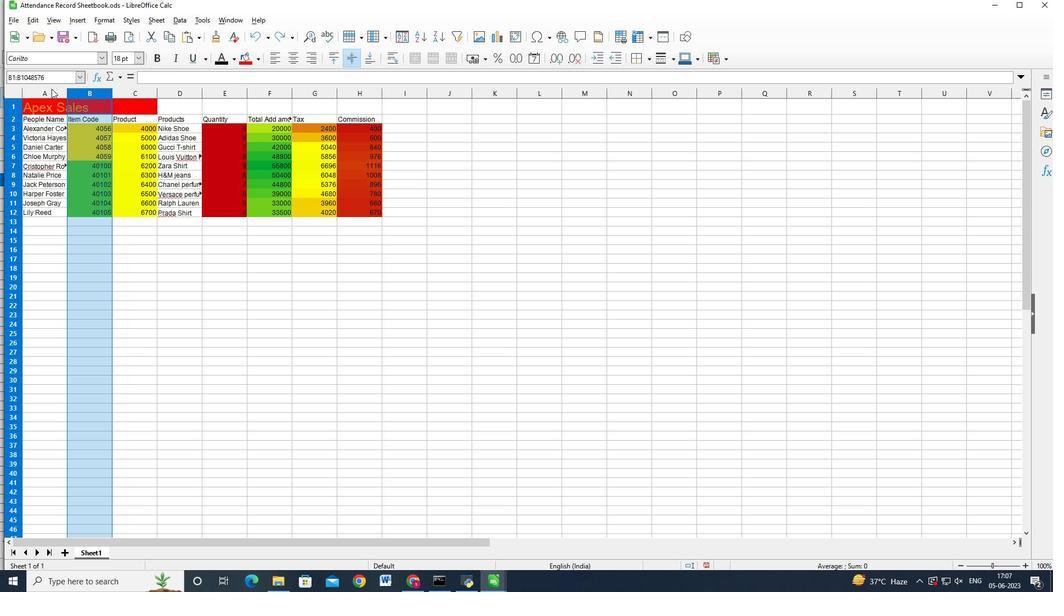 
Action: Key pressed <Key.shift>
Screenshot: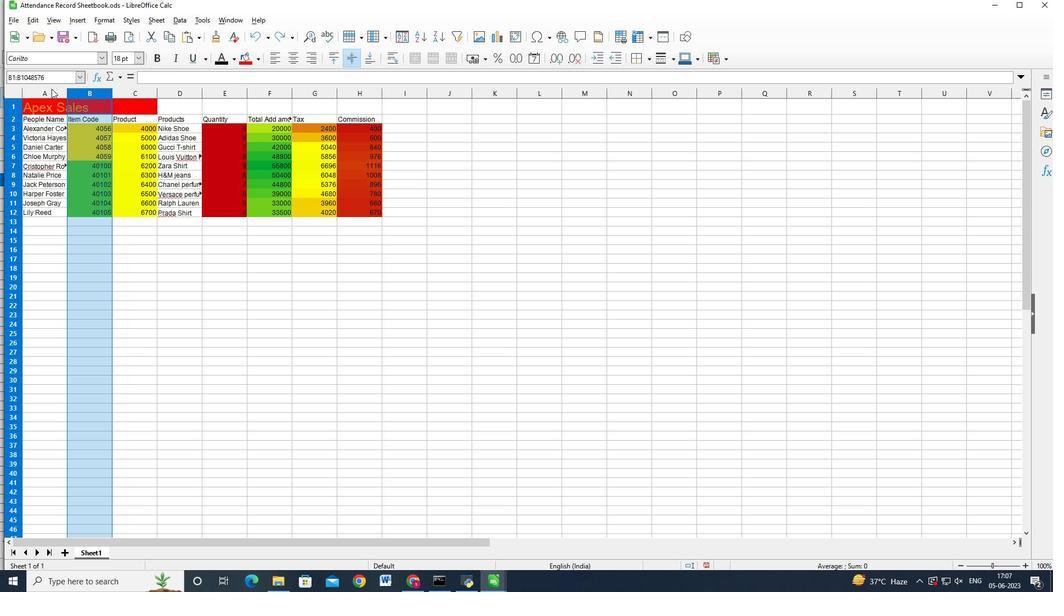 
Action: Mouse moved to (40, 94)
Screenshot: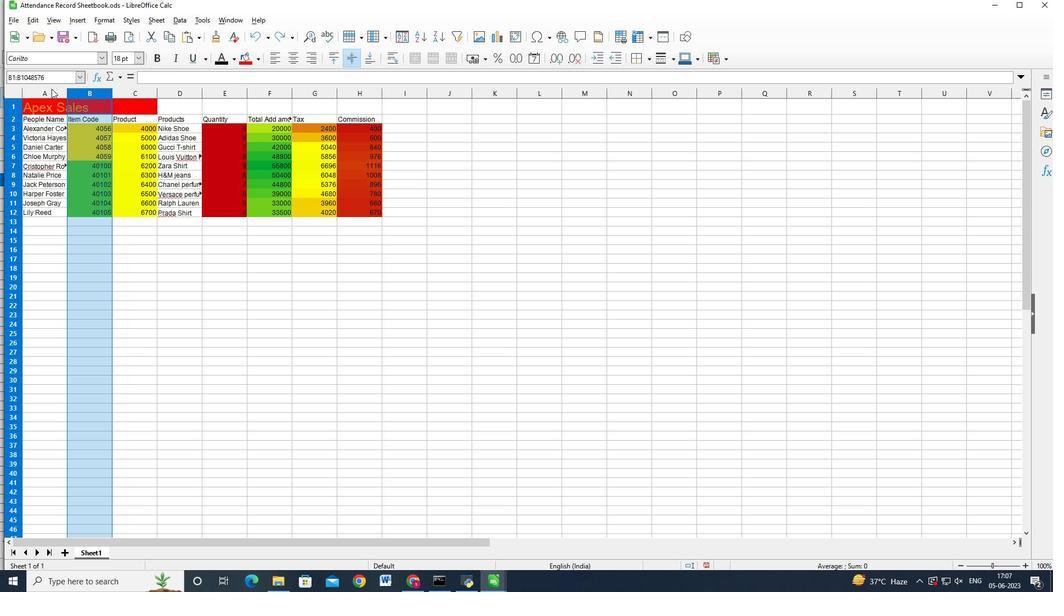 
Action: Key pressed <Key.shift>
Screenshot: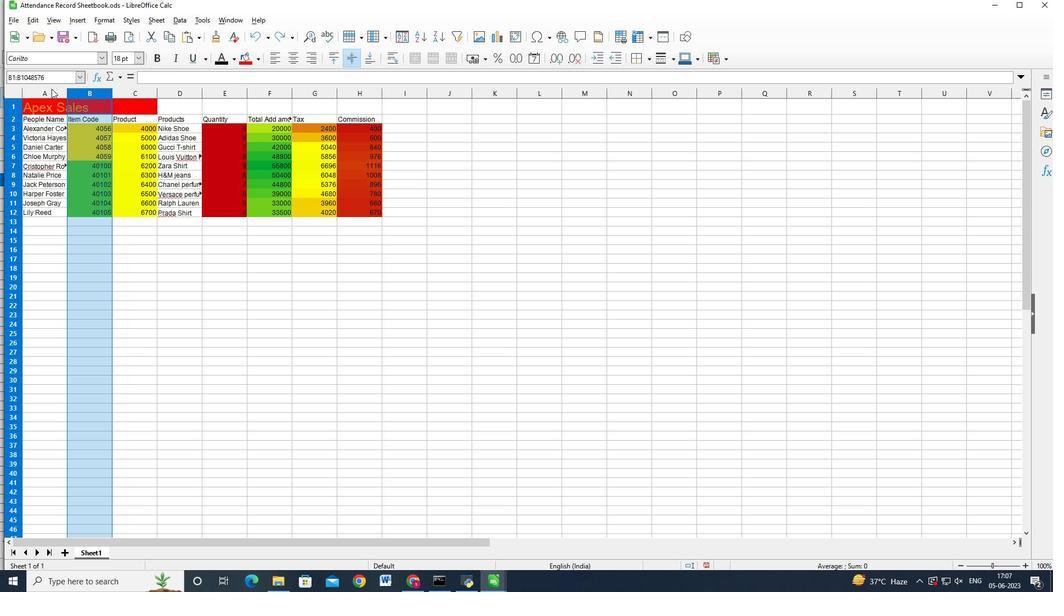 
Action: Mouse moved to (38, 95)
Screenshot: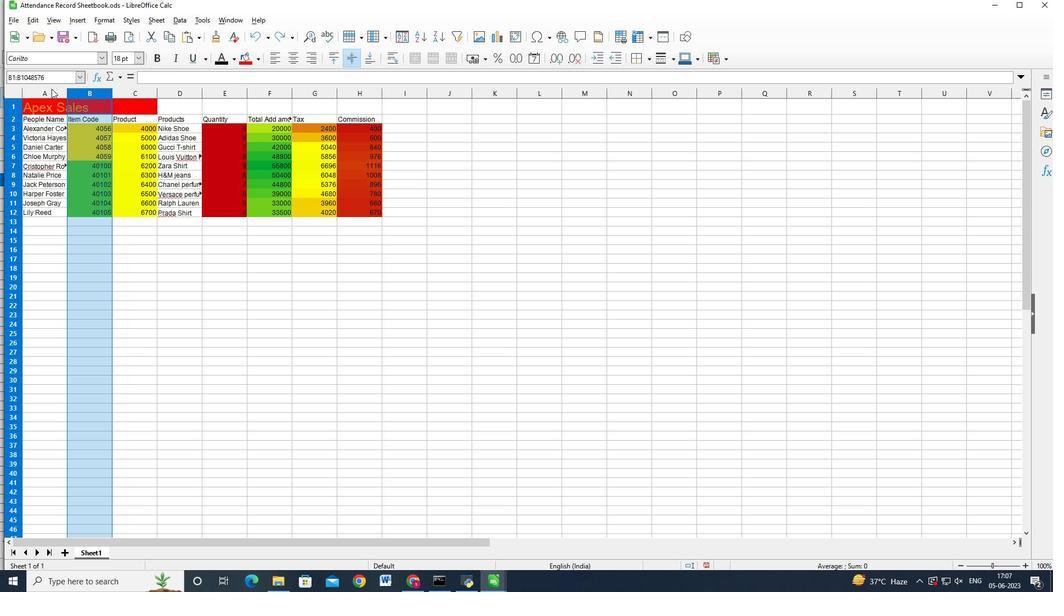 
Action: Key pressed <Key.shift><Key.shift><Key.shift>
Screenshot: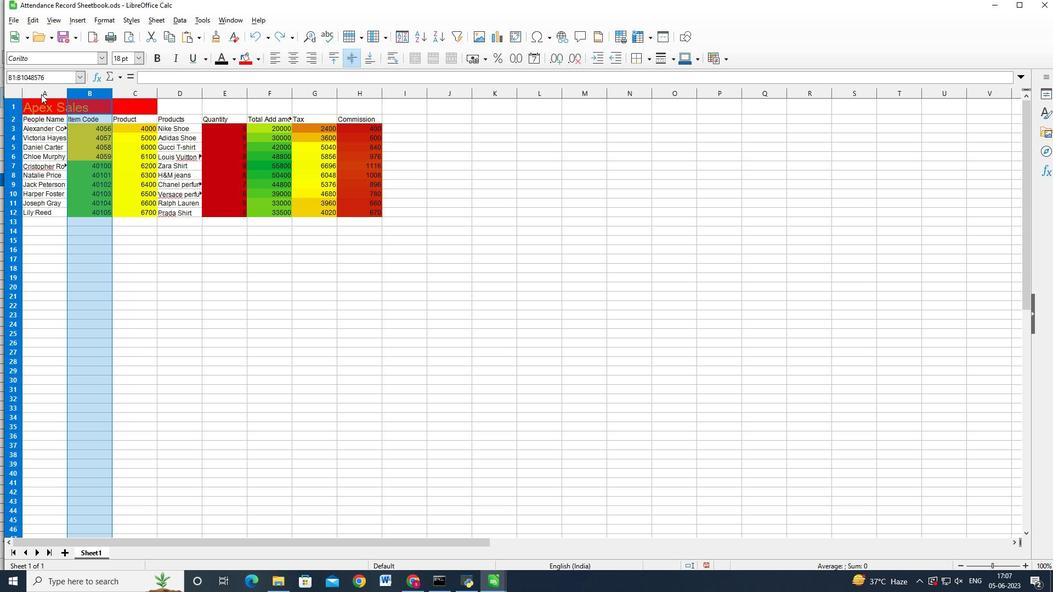 
Action: Mouse pressed left at (38, 95)
Screenshot: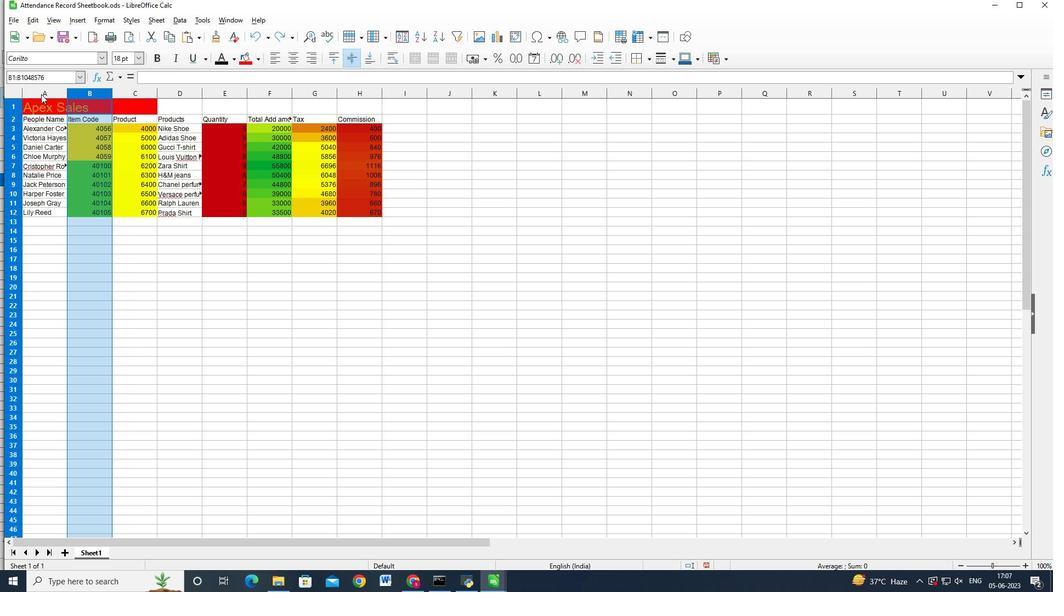 
Action: Key pressed <Key.shift><Key.shift><Key.shift><Key.shift>
Screenshot: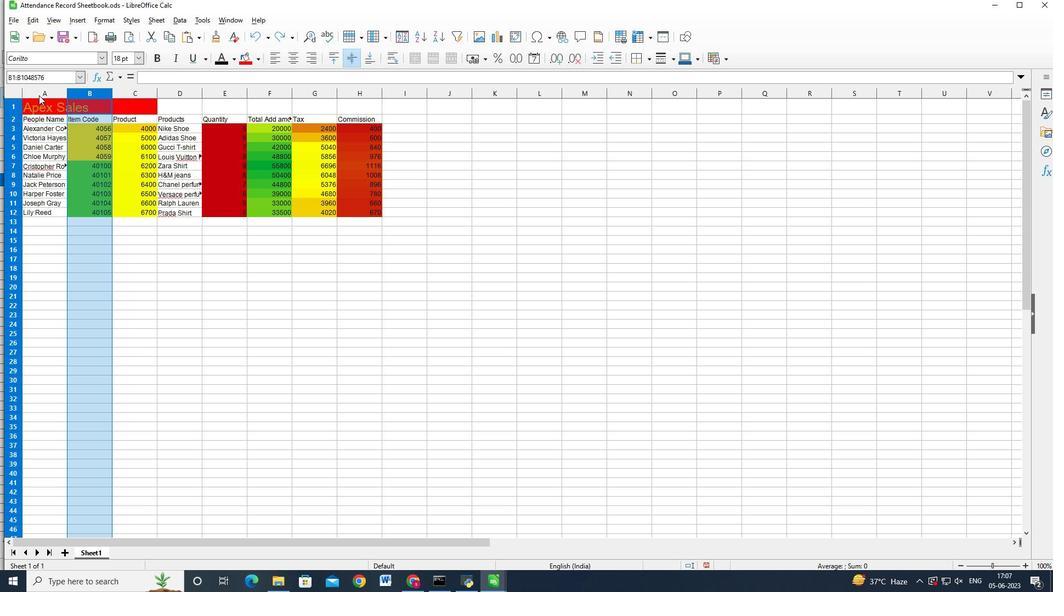 
Action: Mouse moved to (38, 95)
Screenshot: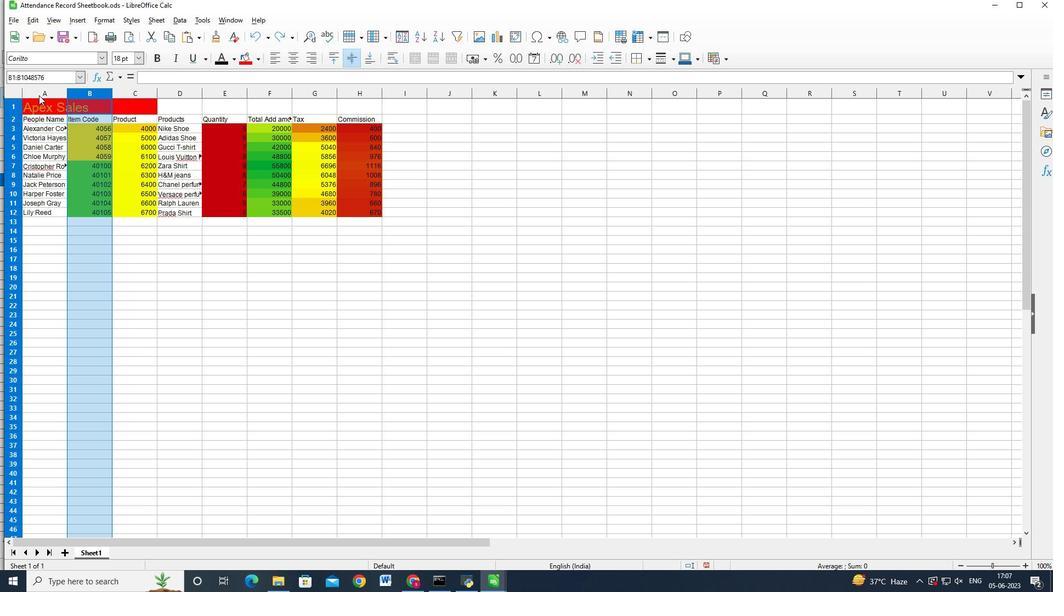
Action: Key pressed <Key.shift>
Screenshot: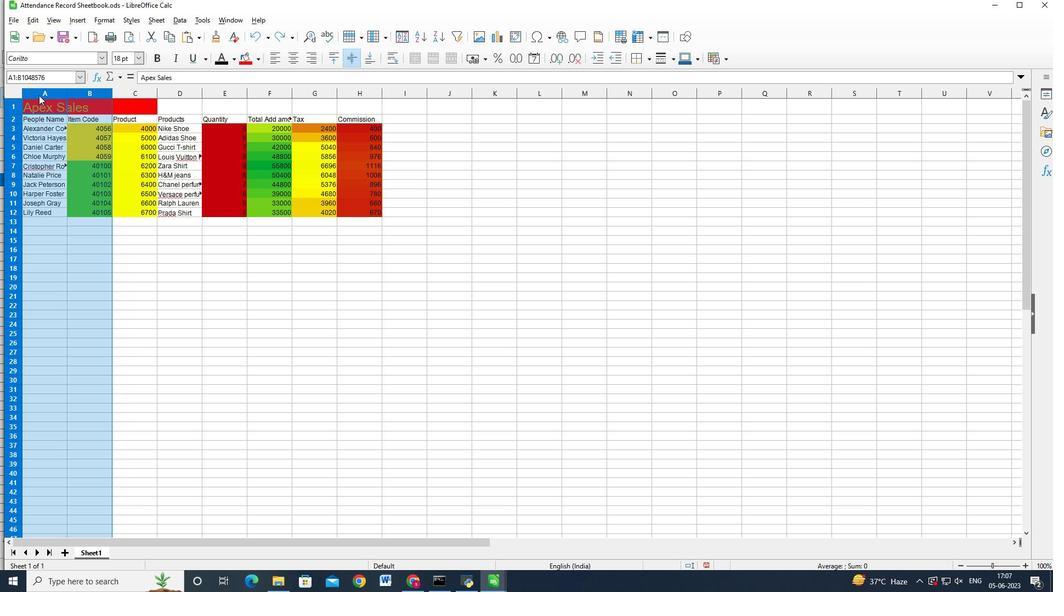 
Action: Mouse moved to (90, 90)
Screenshot: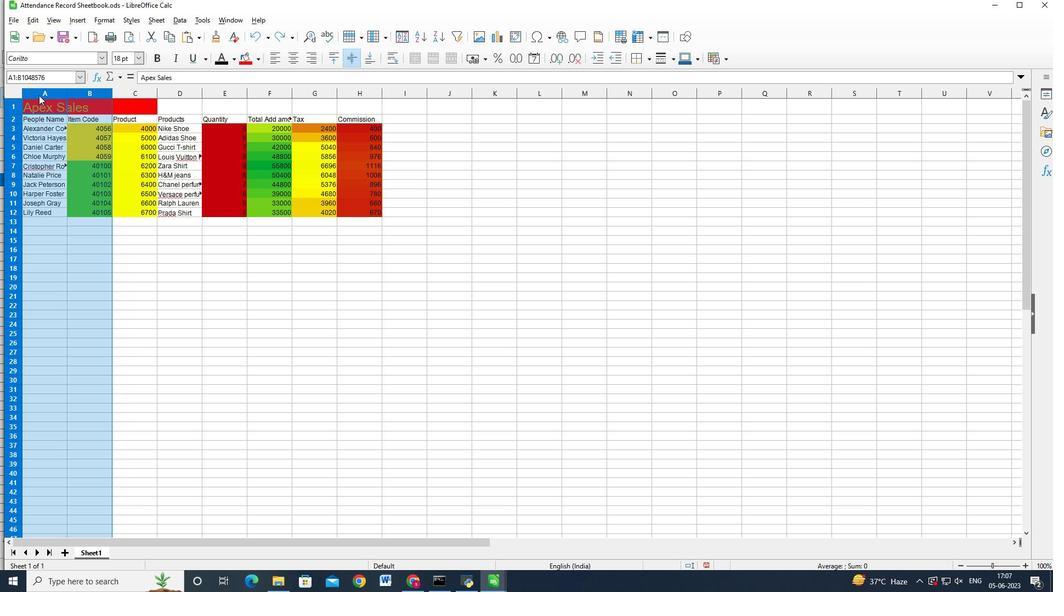 
Action: Key pressed <Key.shift>
Screenshot: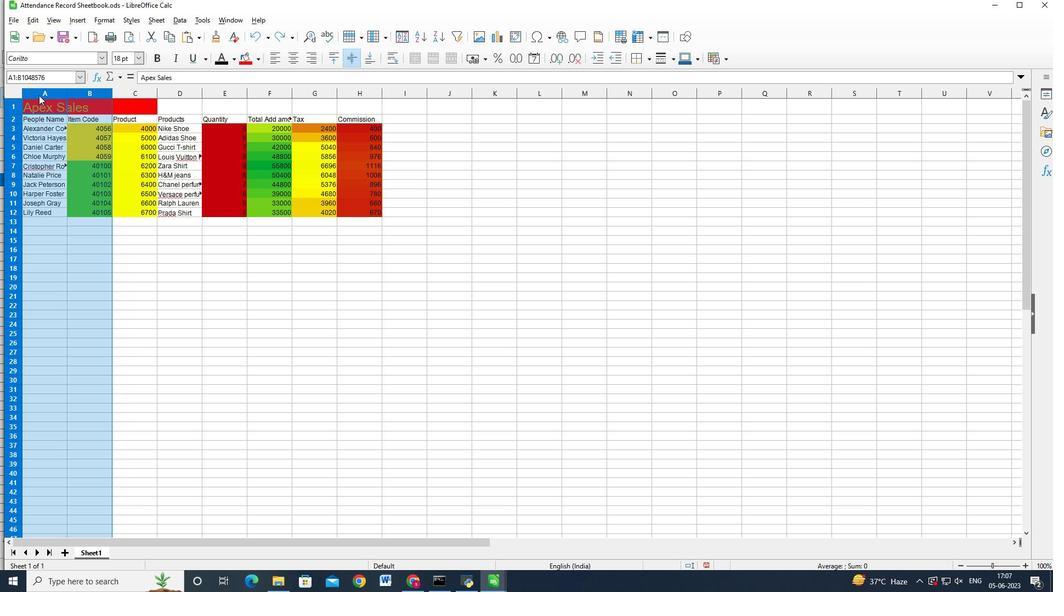 
Action: Mouse moved to (104, 88)
Screenshot: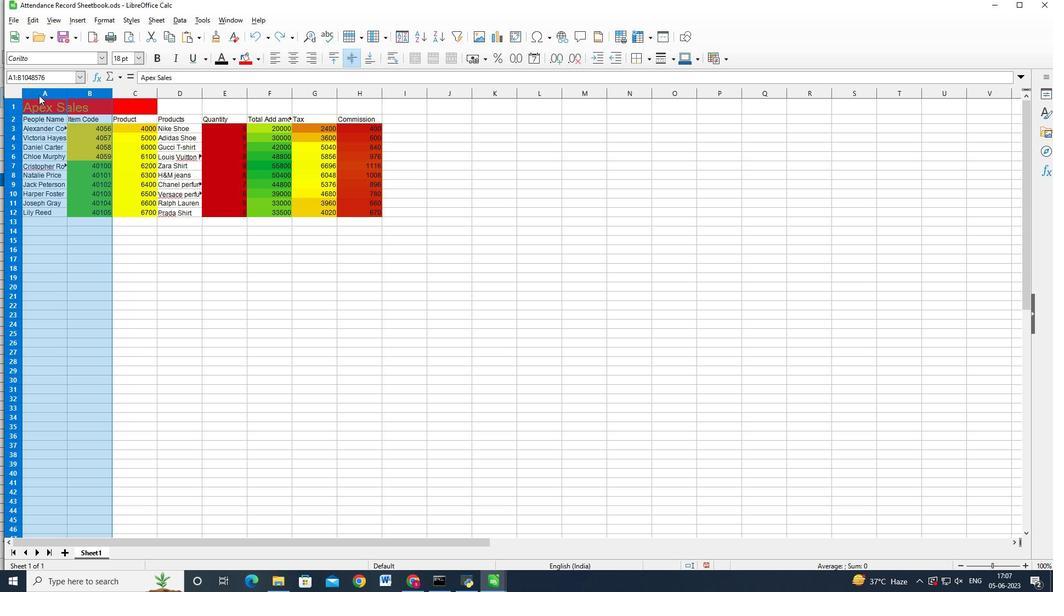 
Action: Key pressed <Key.shift>
Screenshot: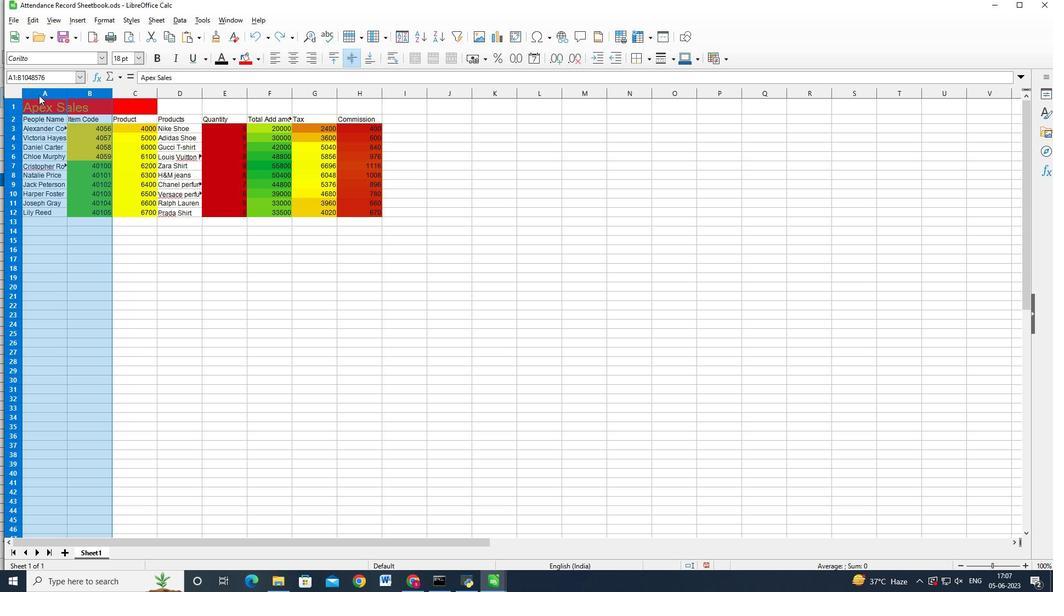 
Action: Mouse moved to (109, 86)
Screenshot: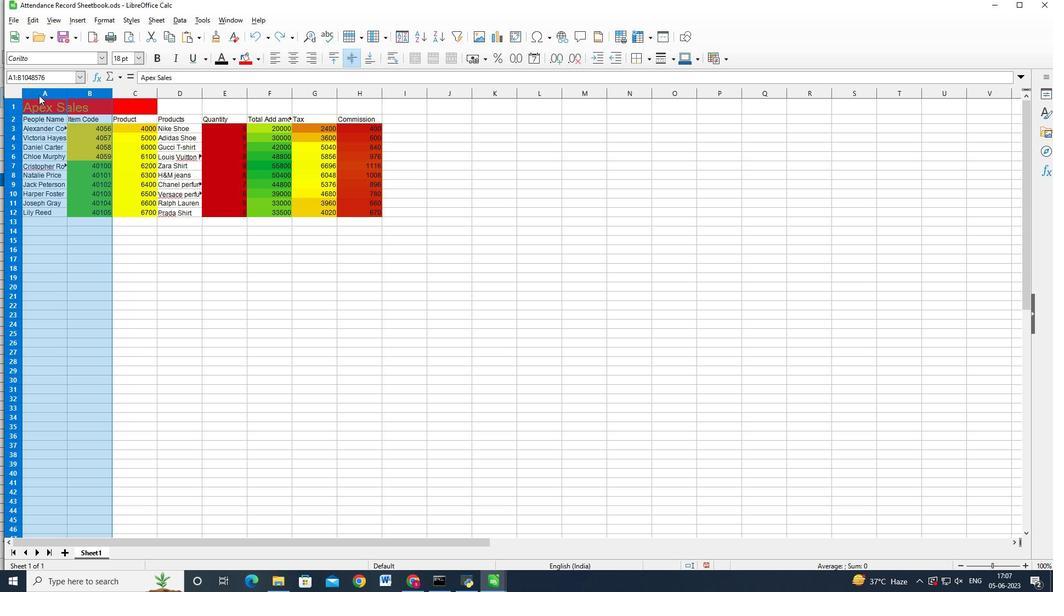 
Action: Key pressed <Key.shift>
Screenshot: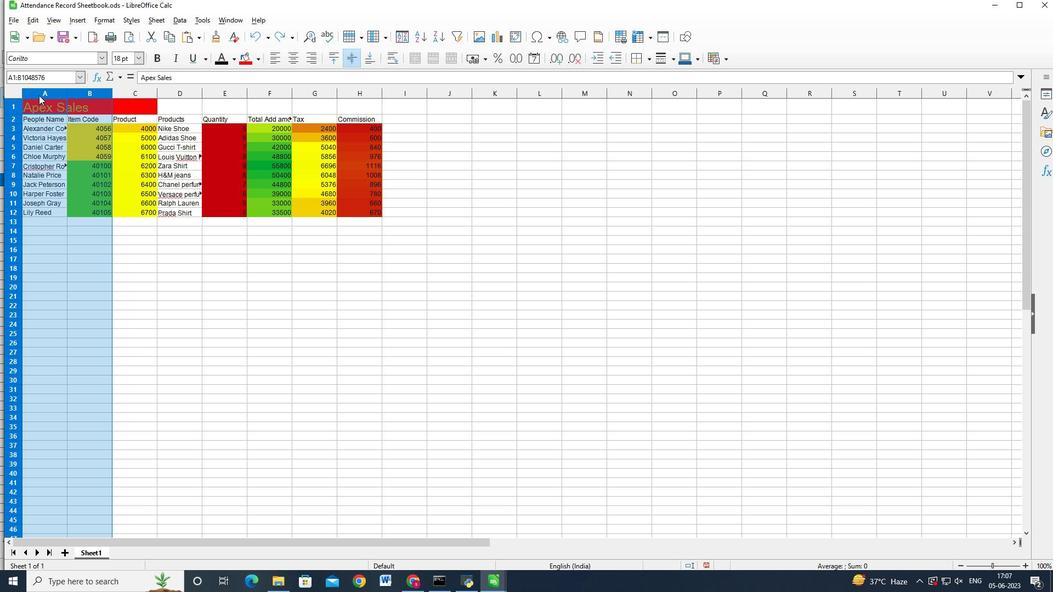 
Action: Mouse moved to (122, 86)
Screenshot: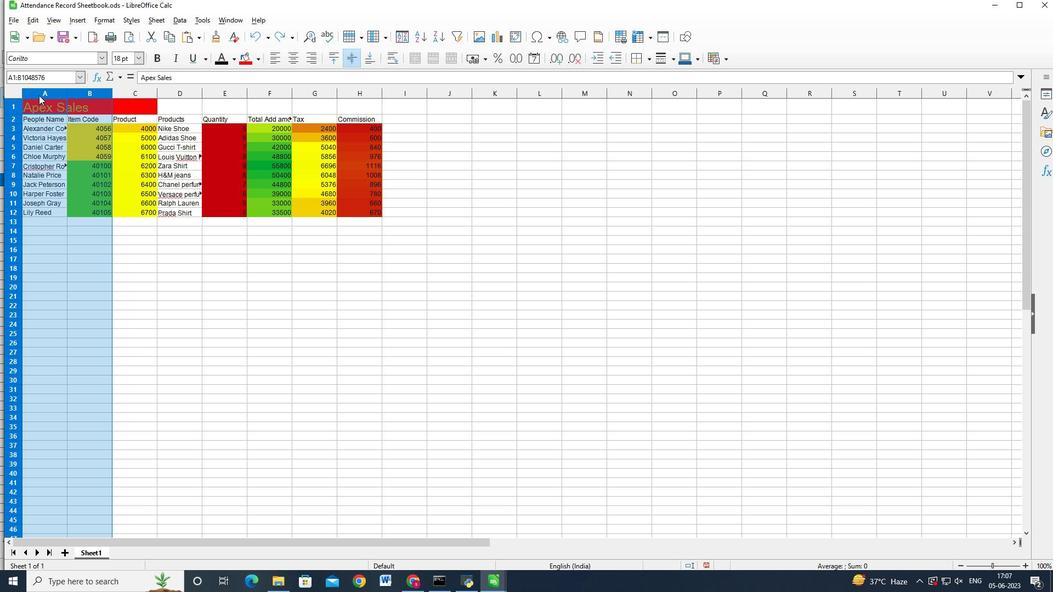 
Action: Key pressed <Key.shift>
Screenshot: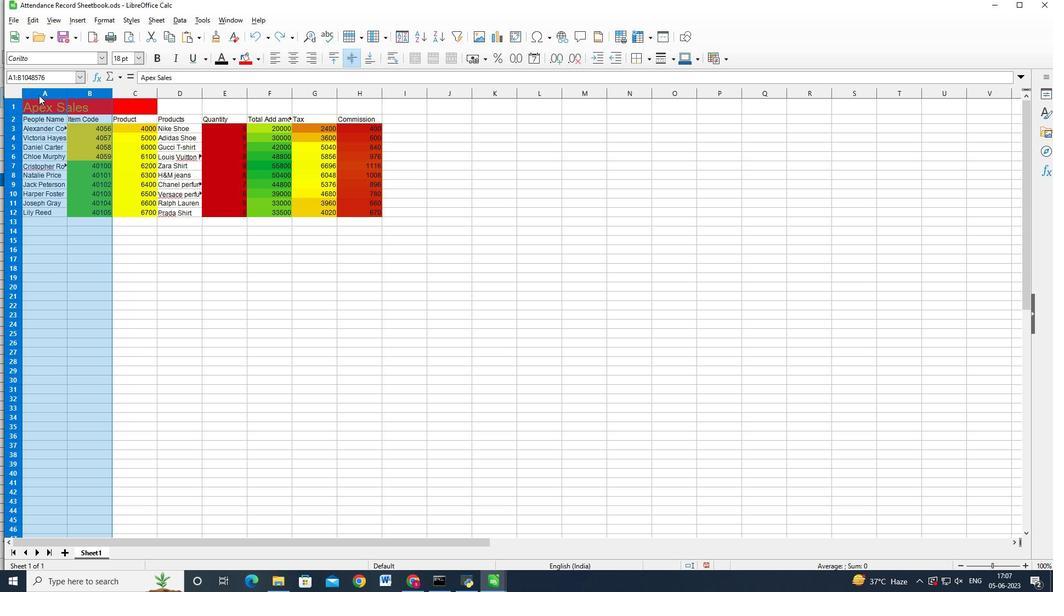 
Action: Mouse moved to (125, 86)
Screenshot: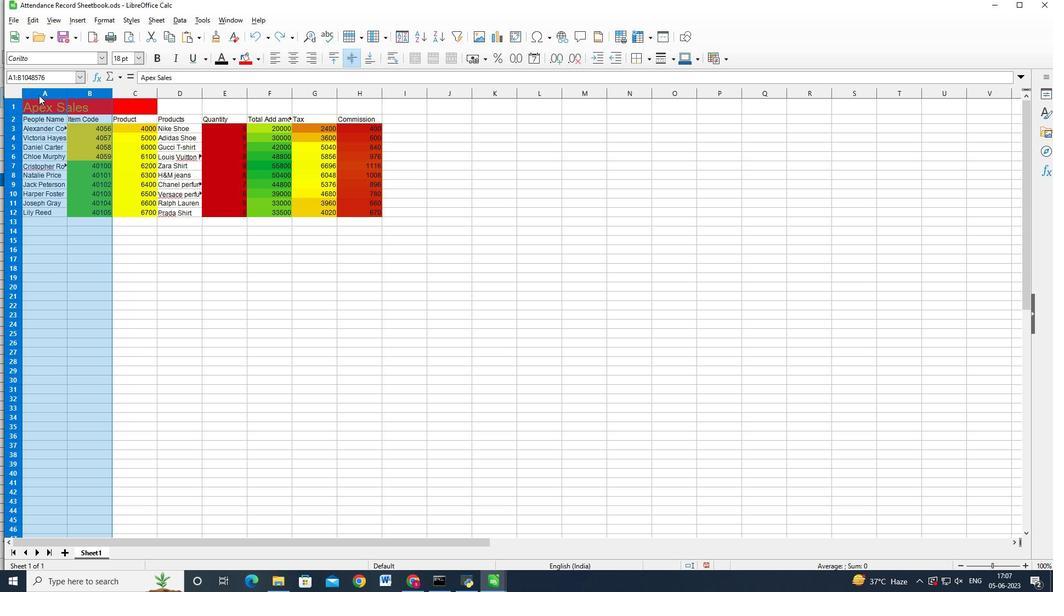 
Action: Key pressed <Key.shift>
Screenshot: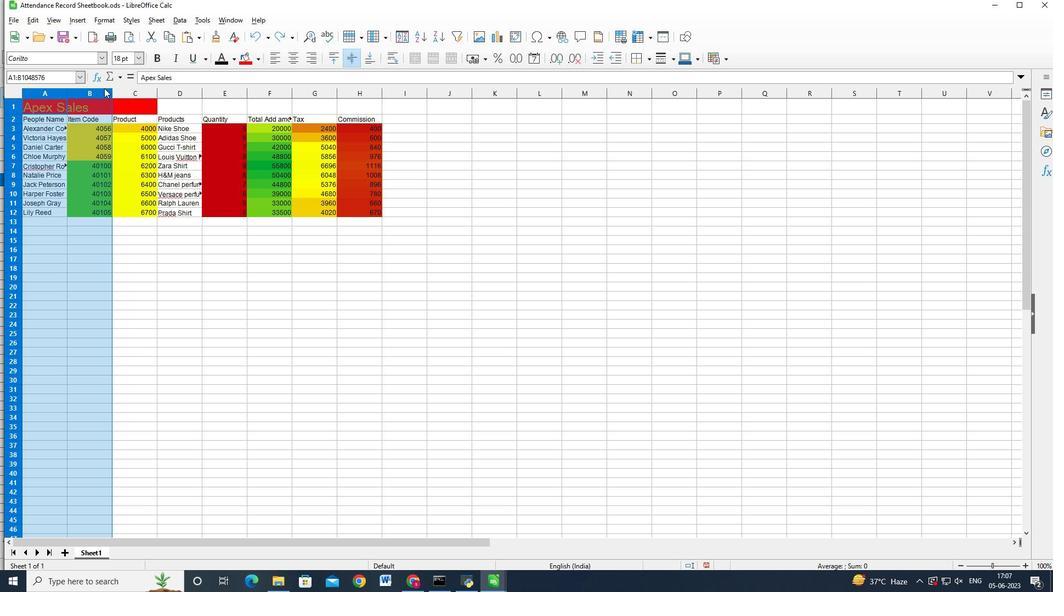 
Action: Mouse moved to (127, 86)
Screenshot: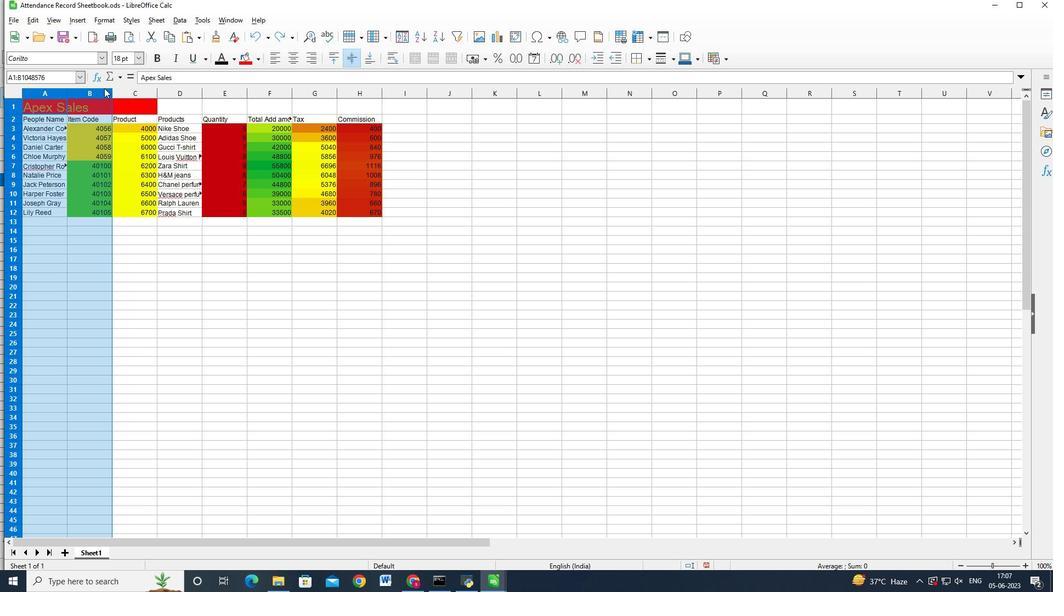 
Action: Key pressed <Key.shift>
Screenshot: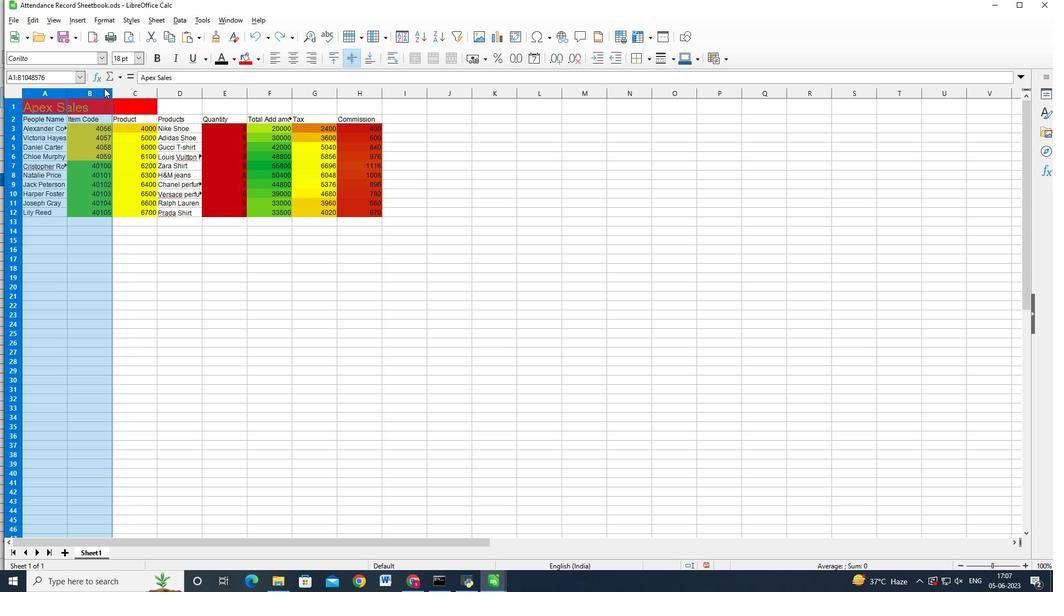 
Action: Mouse moved to (127, 86)
Screenshot: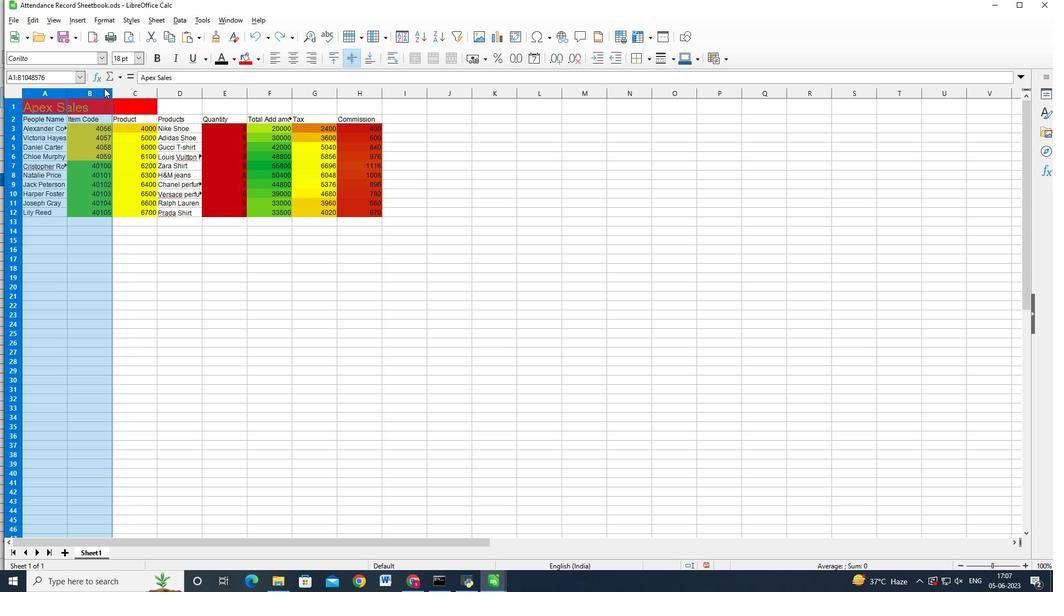 
Action: Key pressed <Key.shift><Key.shift><Key.shift>
Screenshot: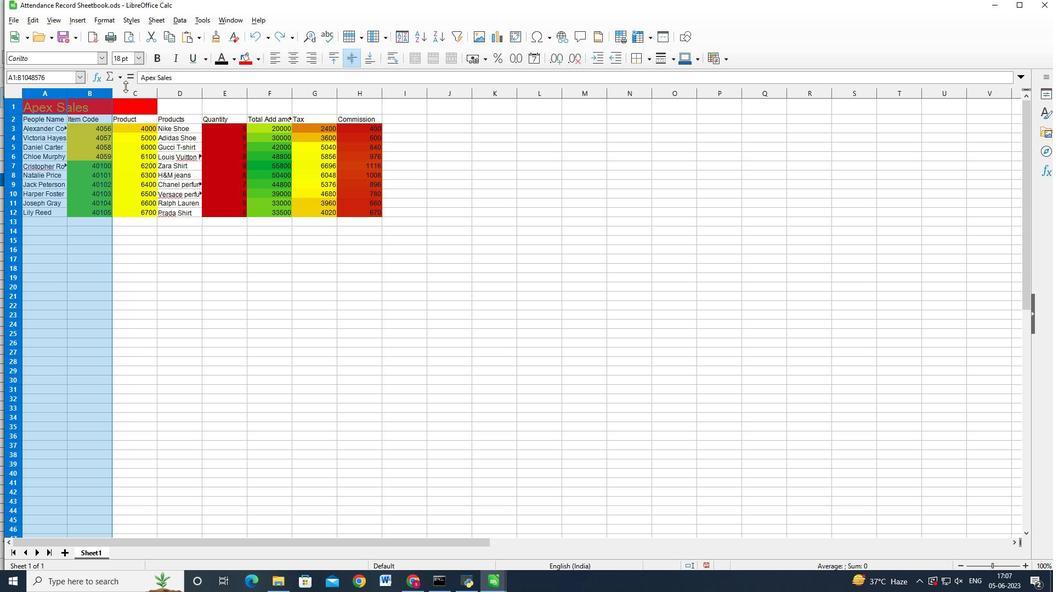 
Action: Mouse moved to (127, 92)
Screenshot: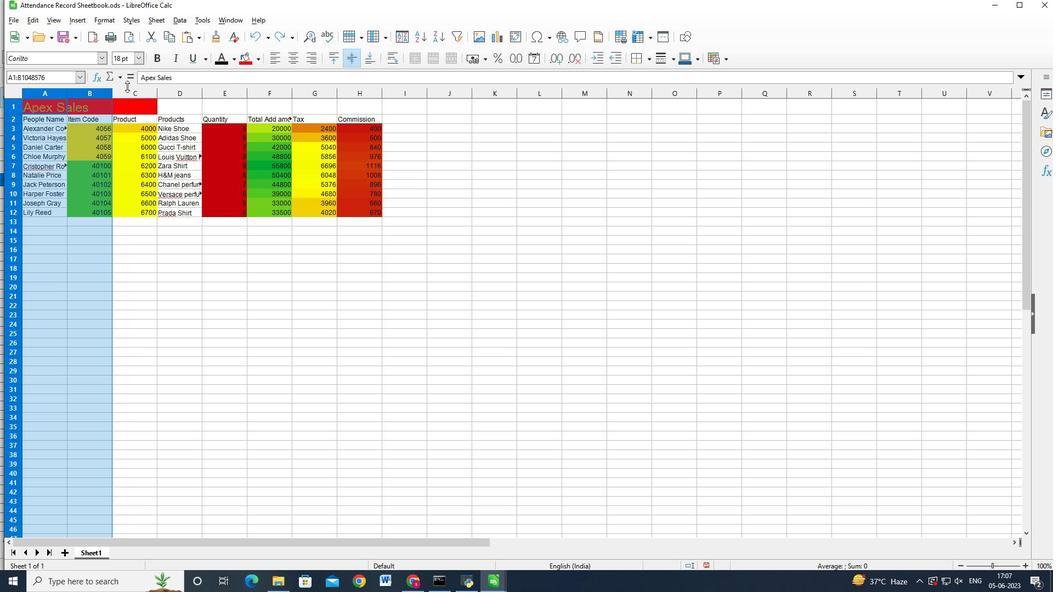 
Action: Key pressed <Key.shift>
Screenshot: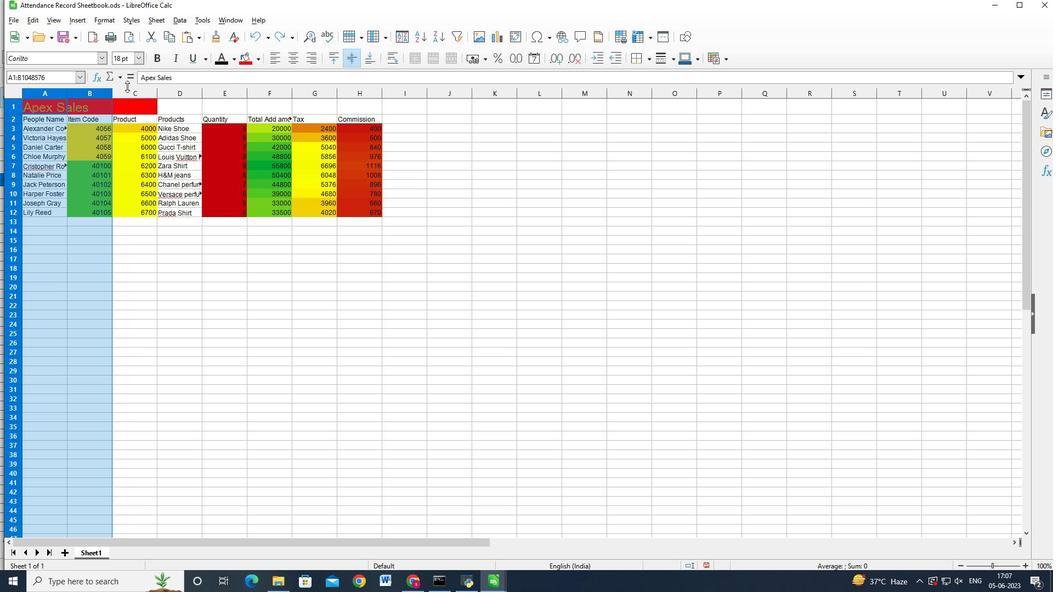 
Action: Mouse moved to (127, 94)
Screenshot: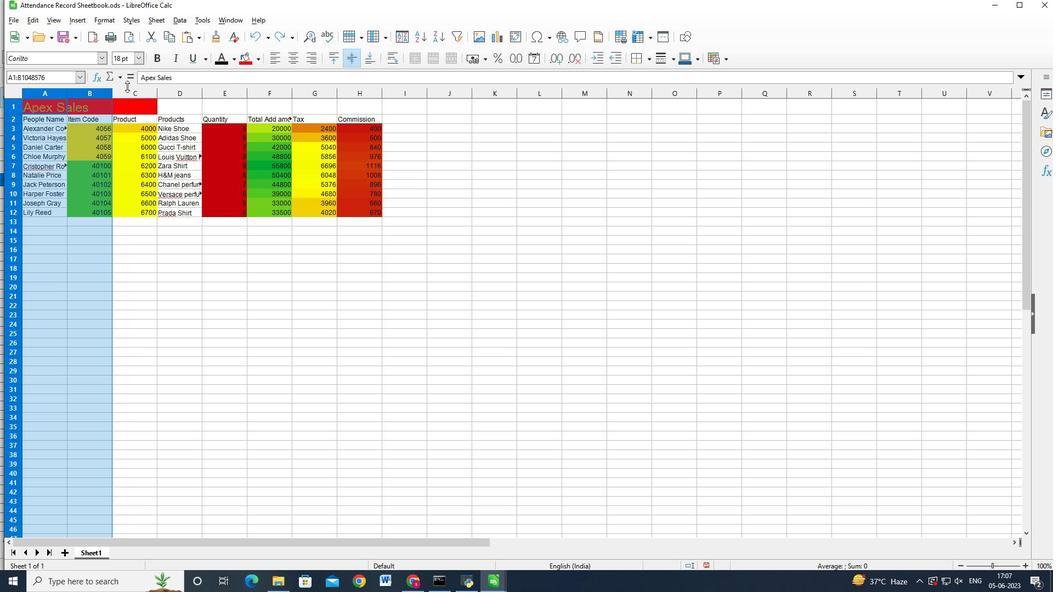 
Action: Key pressed <Key.shift>
Screenshot: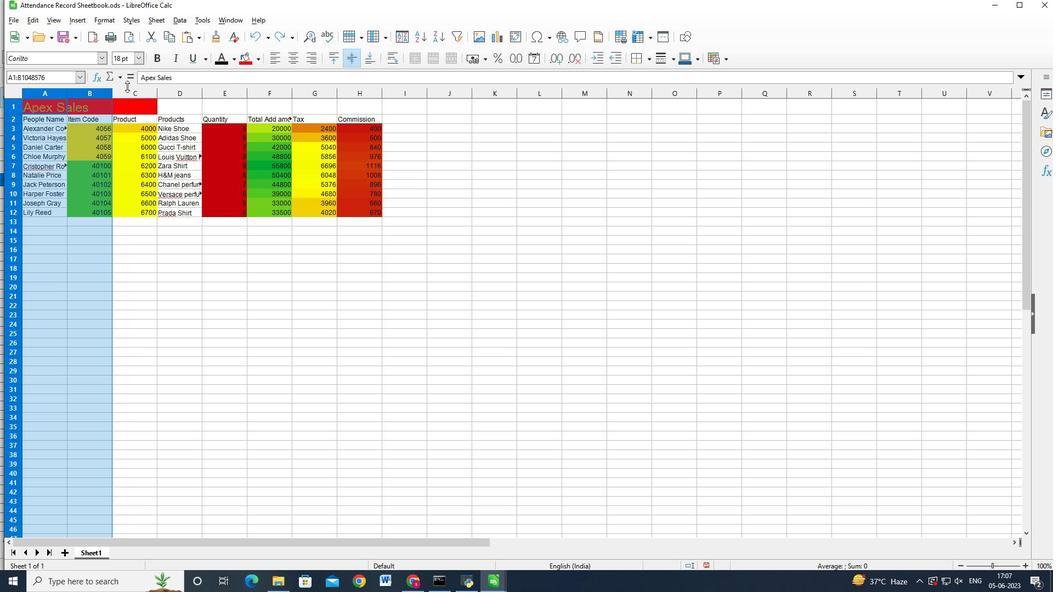 
Action: Mouse moved to (127, 96)
Screenshot: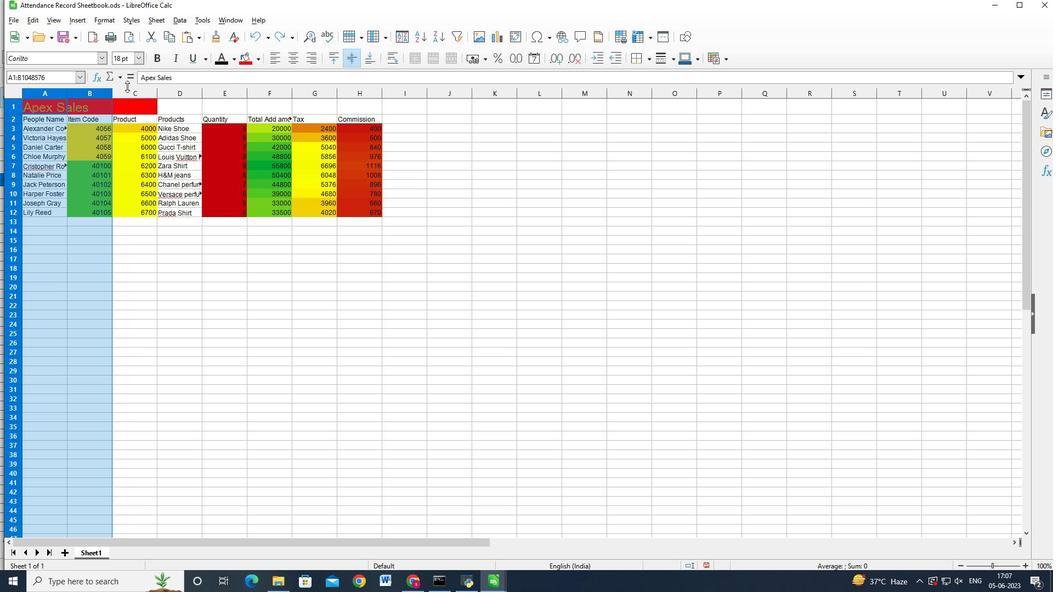 
Action: Key pressed <Key.shift><Key.shift><Key.shift>
Screenshot: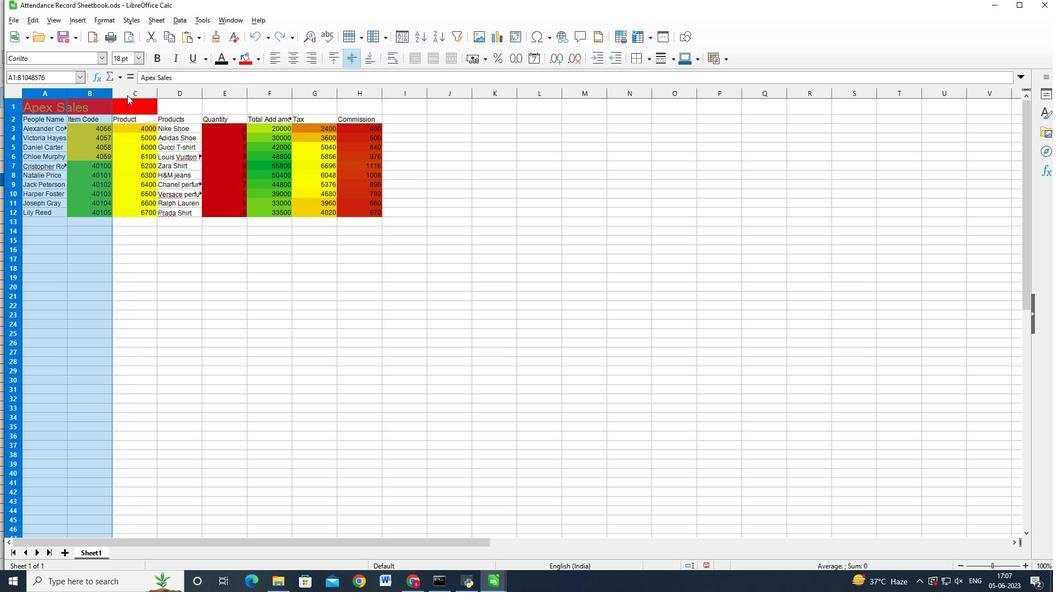 
Action: Mouse pressed left at (127, 96)
Screenshot: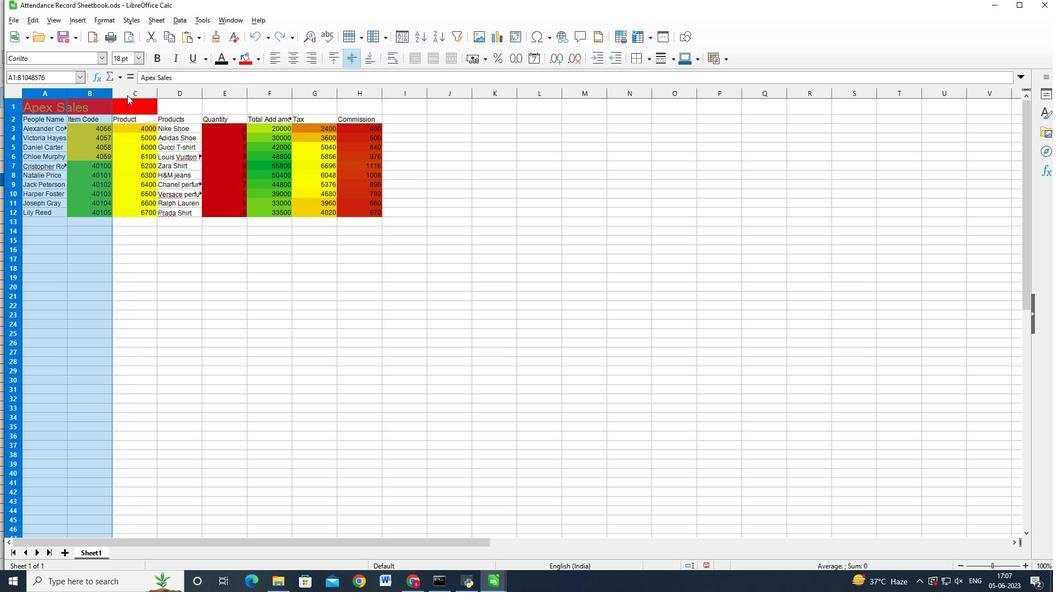 
Action: Mouse moved to (128, 96)
Screenshot: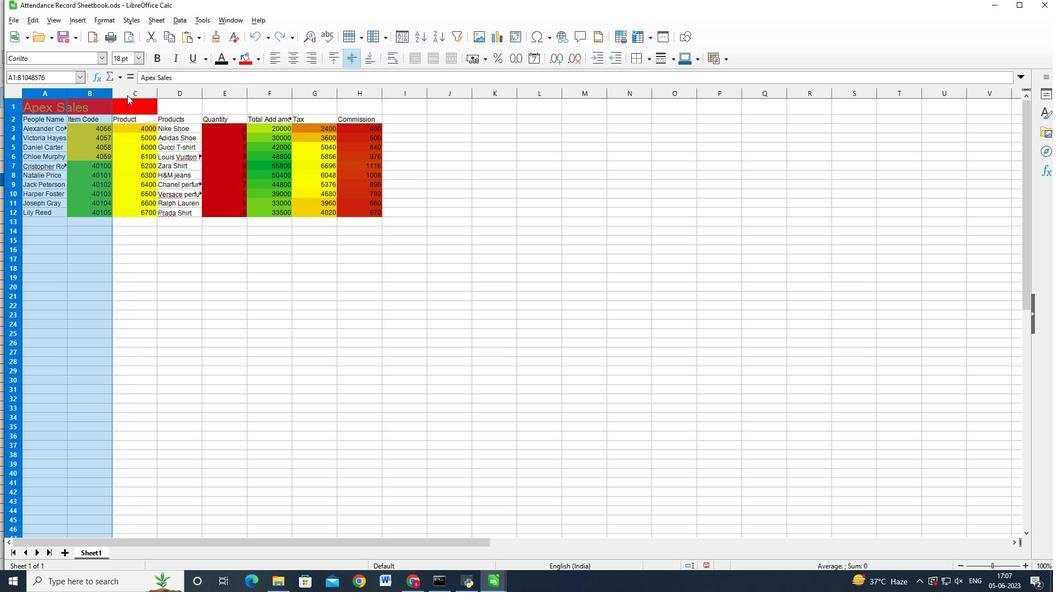 
Action: Key pressed <Key.shift>
Screenshot: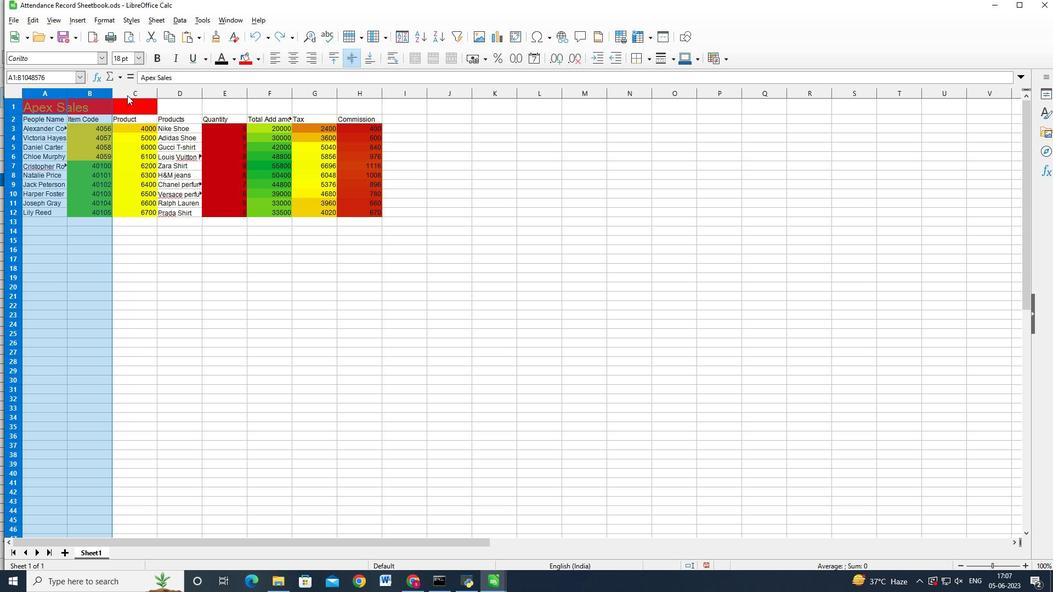 
Action: Mouse moved to (128, 96)
Screenshot: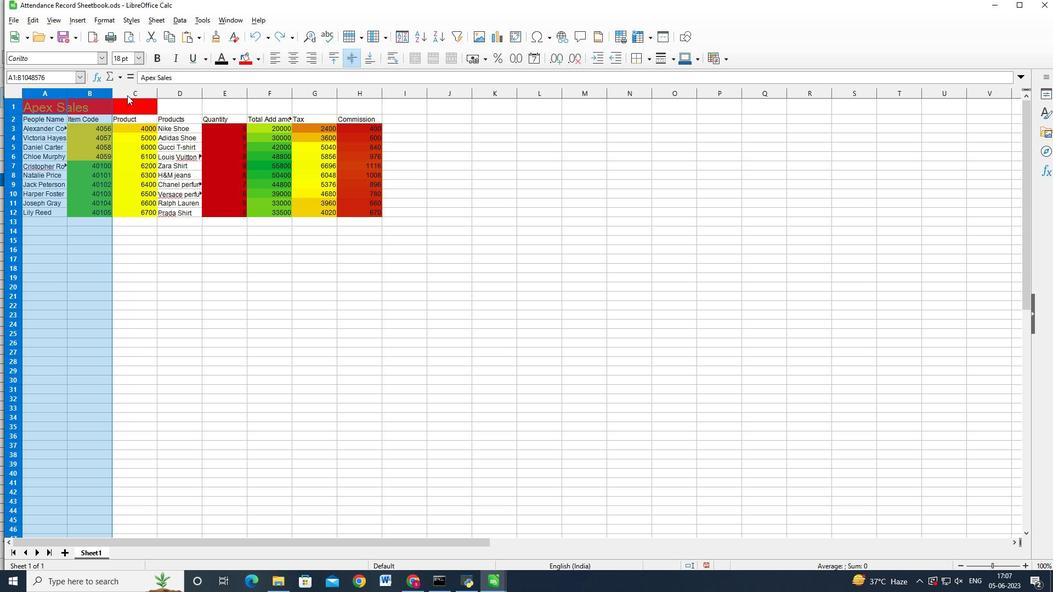 
Action: Key pressed <Key.shift>
Screenshot: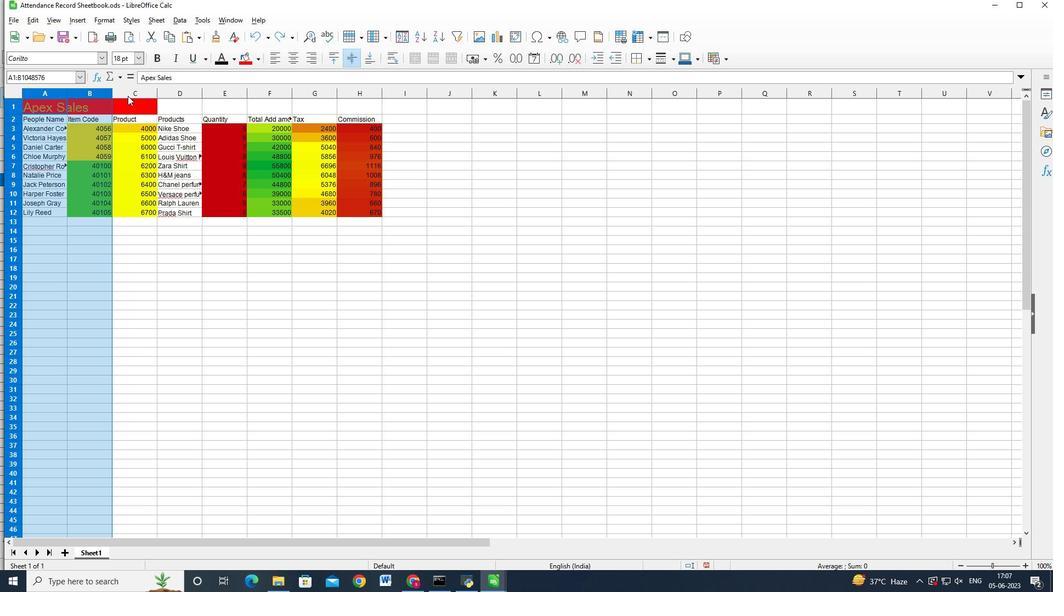 
Action: Mouse moved to (129, 96)
Screenshot: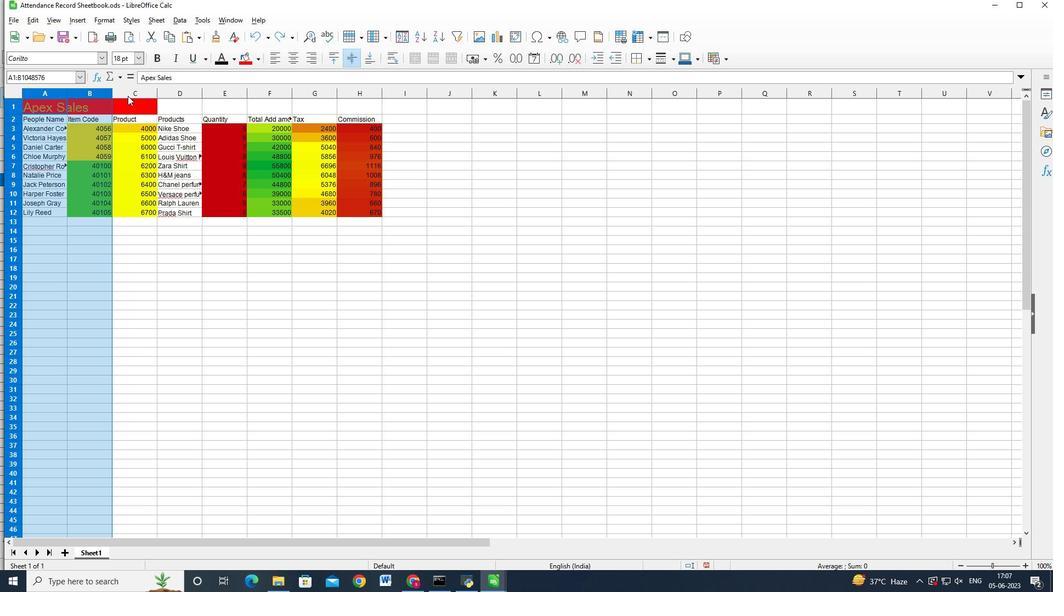 
Action: Key pressed <Key.shift>
Screenshot: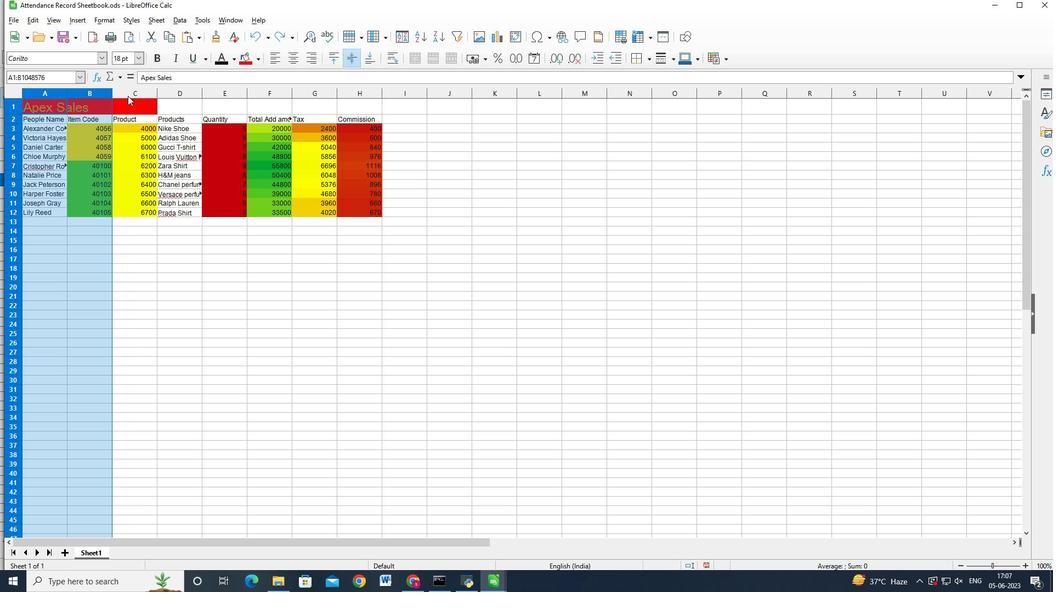 
Action: Mouse moved to (142, 96)
Screenshot: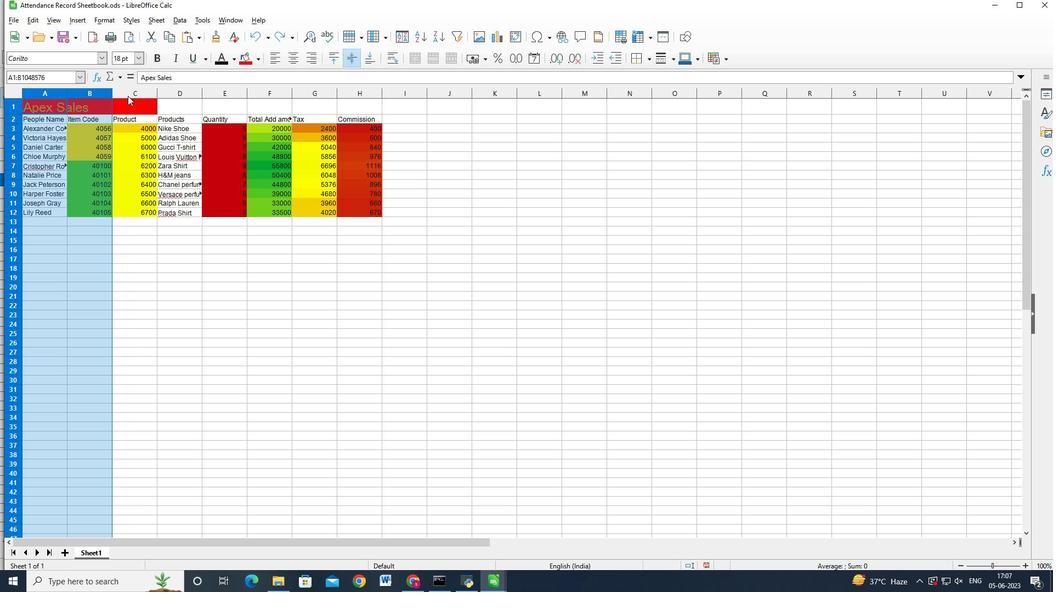 
Action: Key pressed <Key.shift>
Screenshot: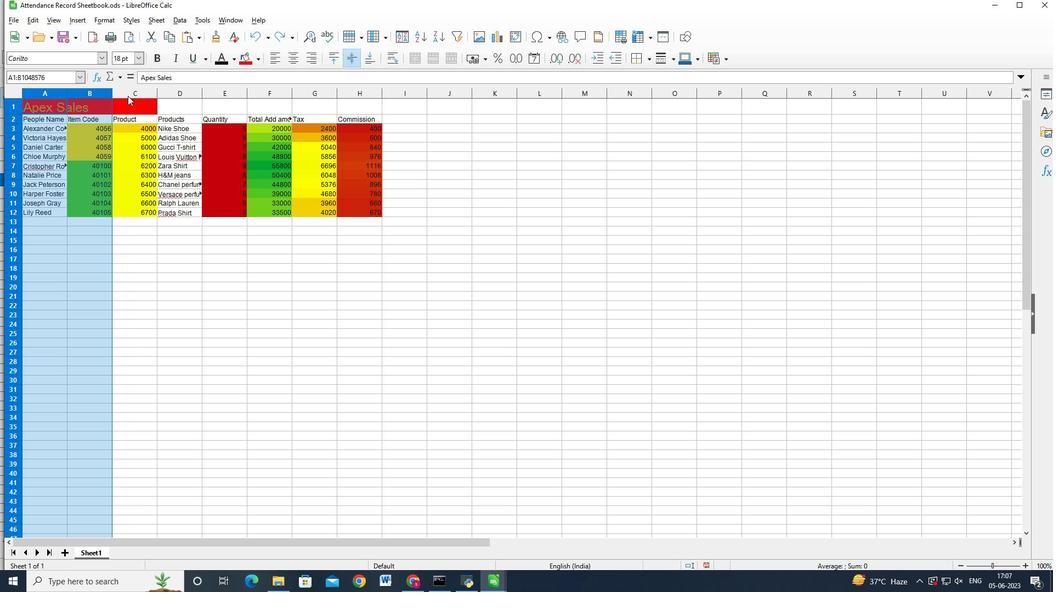 
Action: Mouse moved to (161, 92)
Screenshot: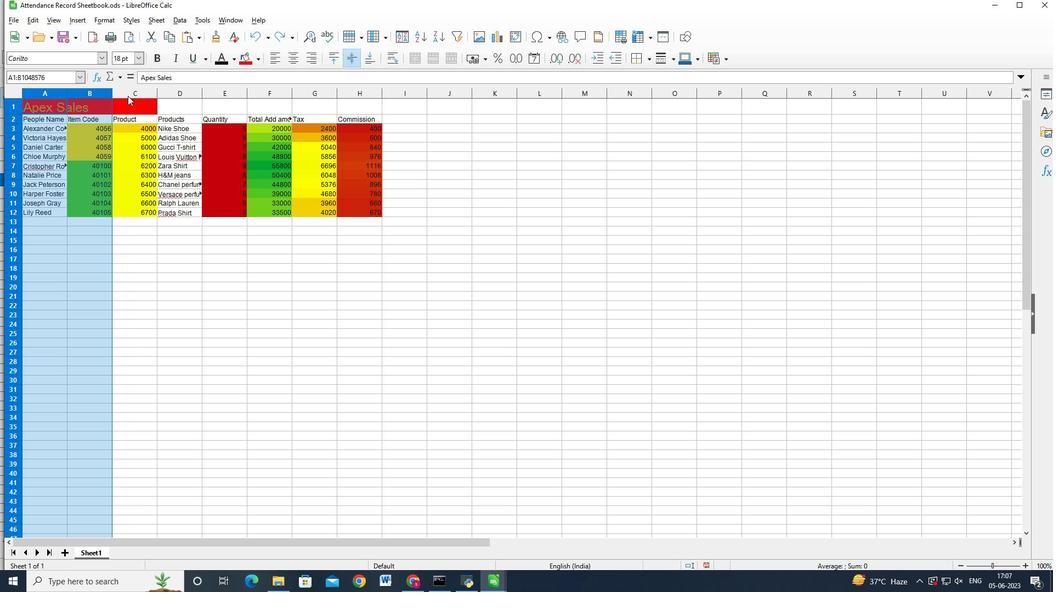 
Action: Key pressed <Key.shift>
Screenshot: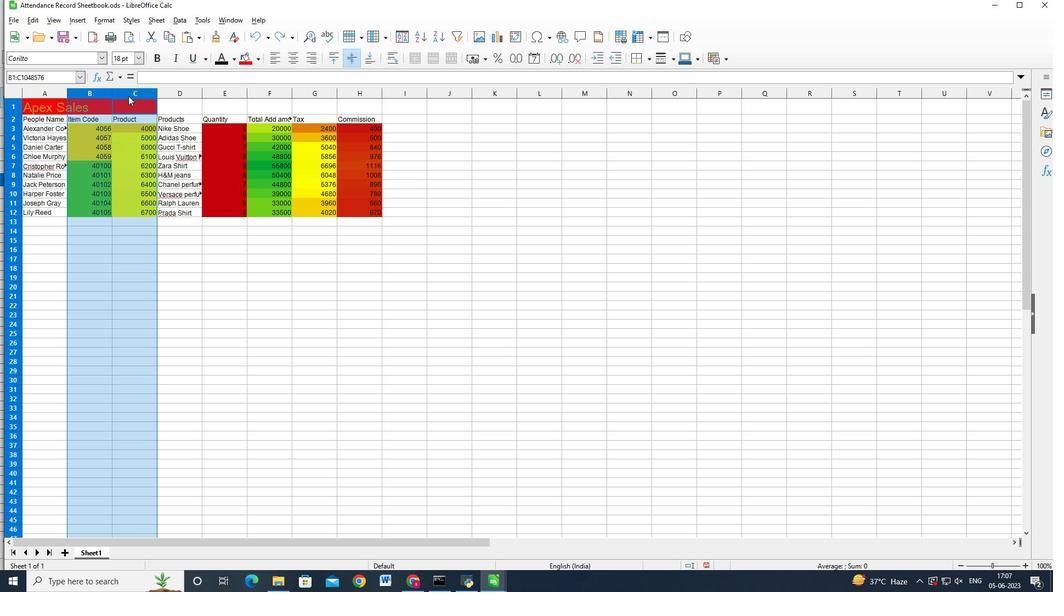 
Action: Mouse moved to (181, 88)
Screenshot: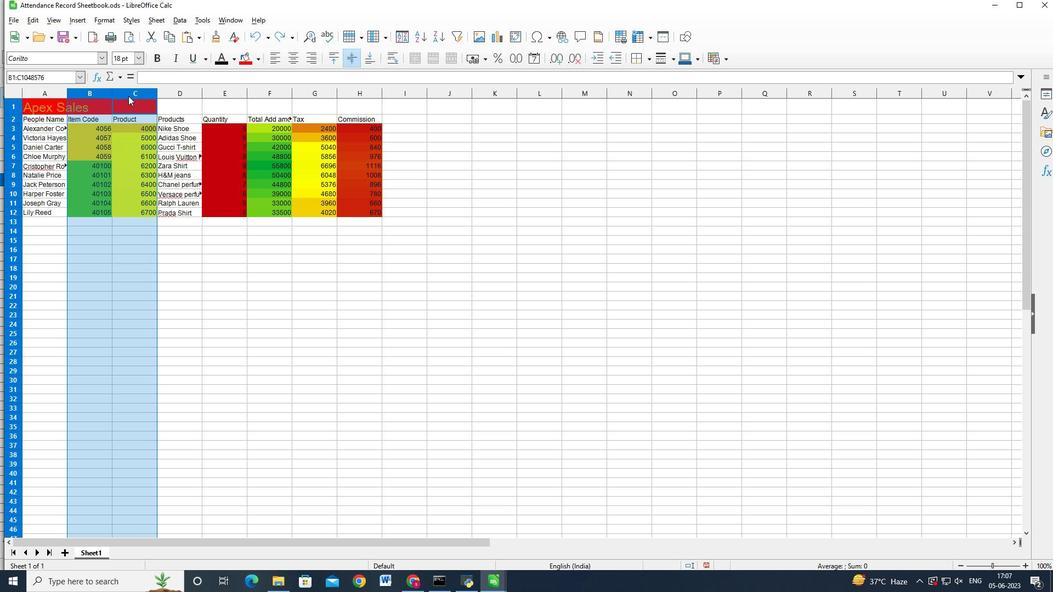 
Action: Key pressed <Key.shift><Key.shift>
Screenshot: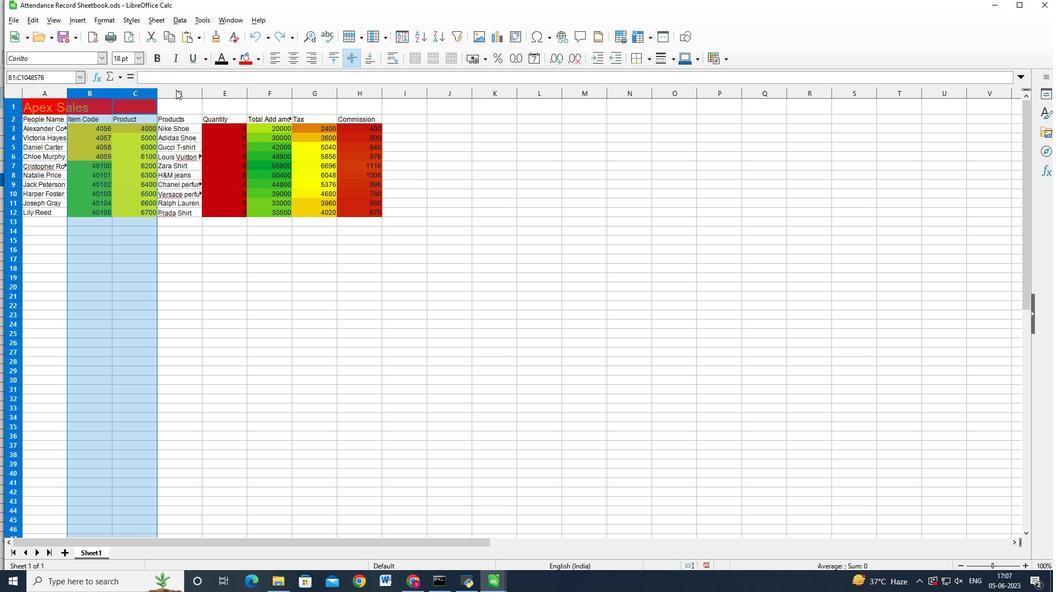 
Action: Mouse moved to (181, 88)
Screenshot: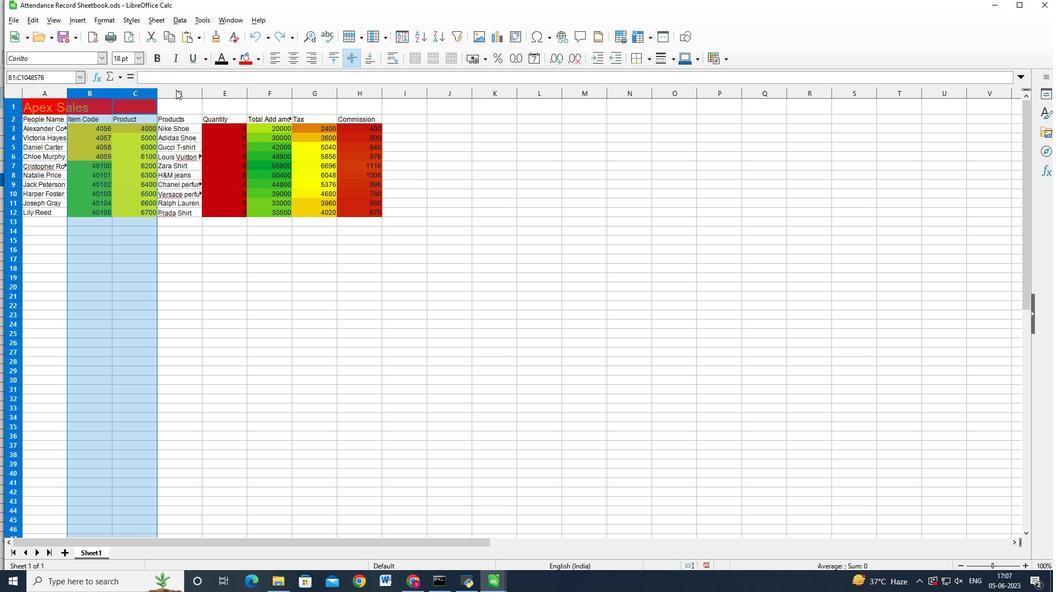 
Action: Key pressed <Key.shift><Key.shift><Key.shift><Key.shift>
Screenshot: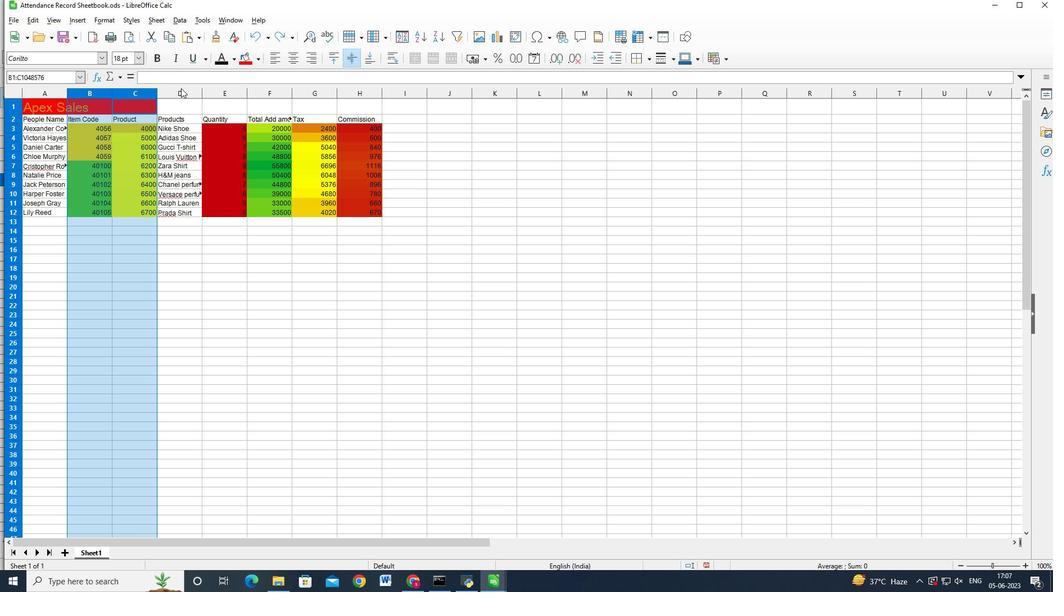 
Action: Mouse pressed left at (181, 88)
Screenshot: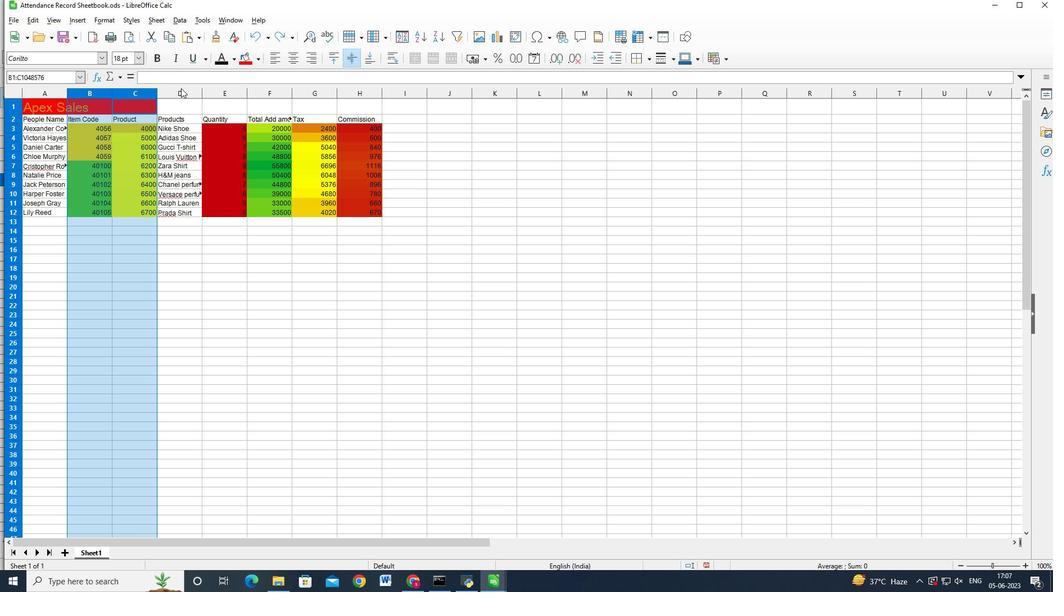 
Action: Key pressed <Key.shift><Key.shift>
Screenshot: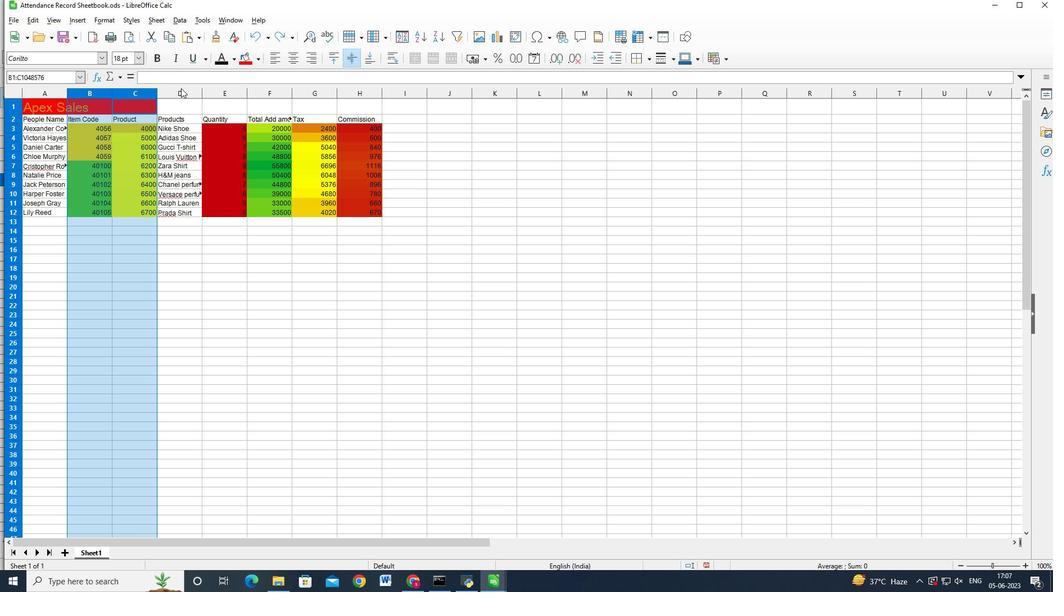 
Action: Mouse moved to (181, 88)
Screenshot: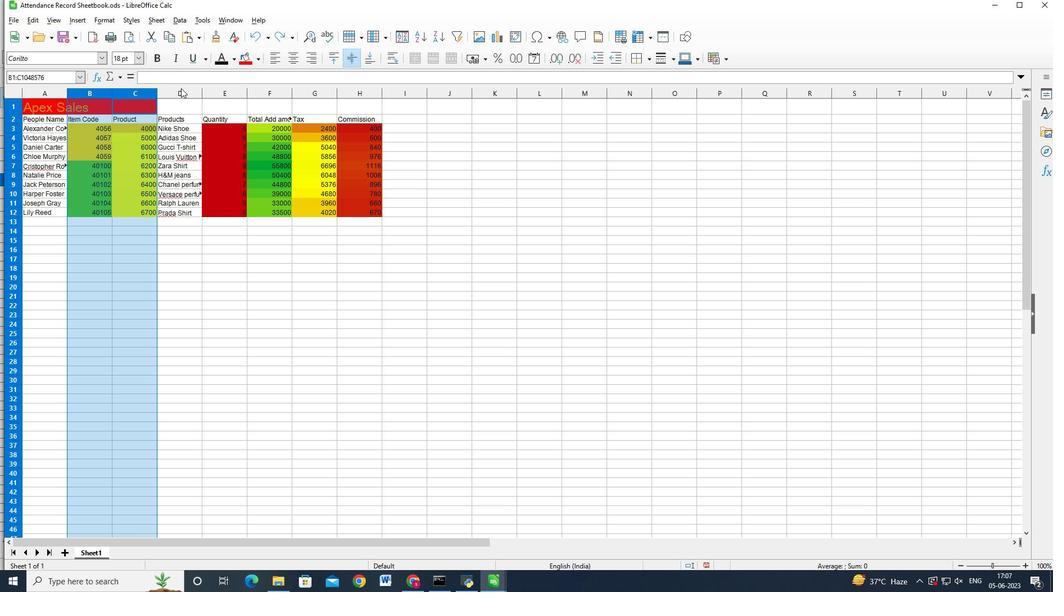 
Action: Key pressed <Key.shift>
Screenshot: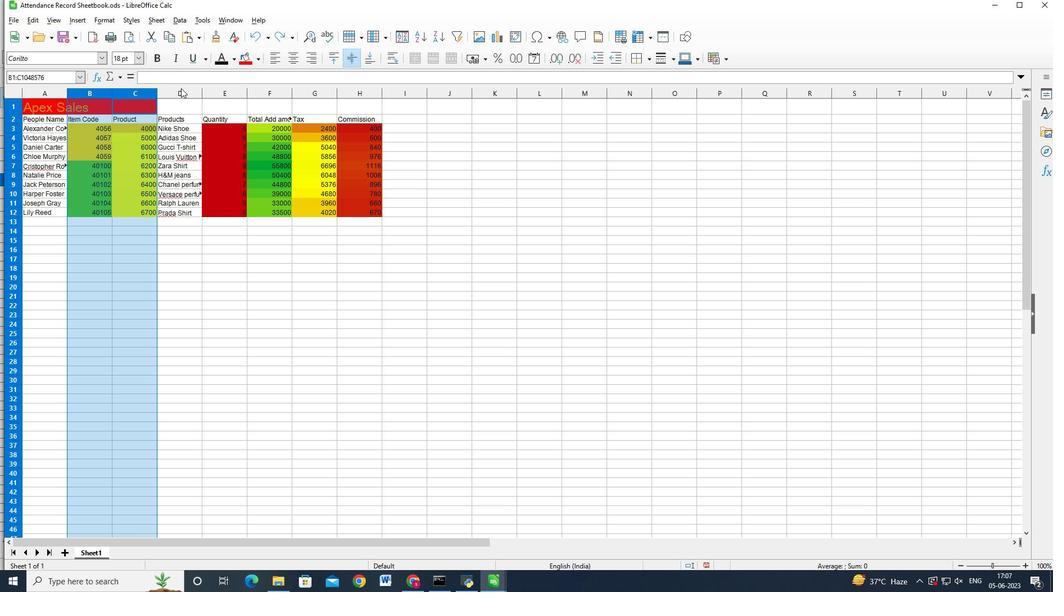 
Action: Mouse moved to (181, 88)
Screenshot: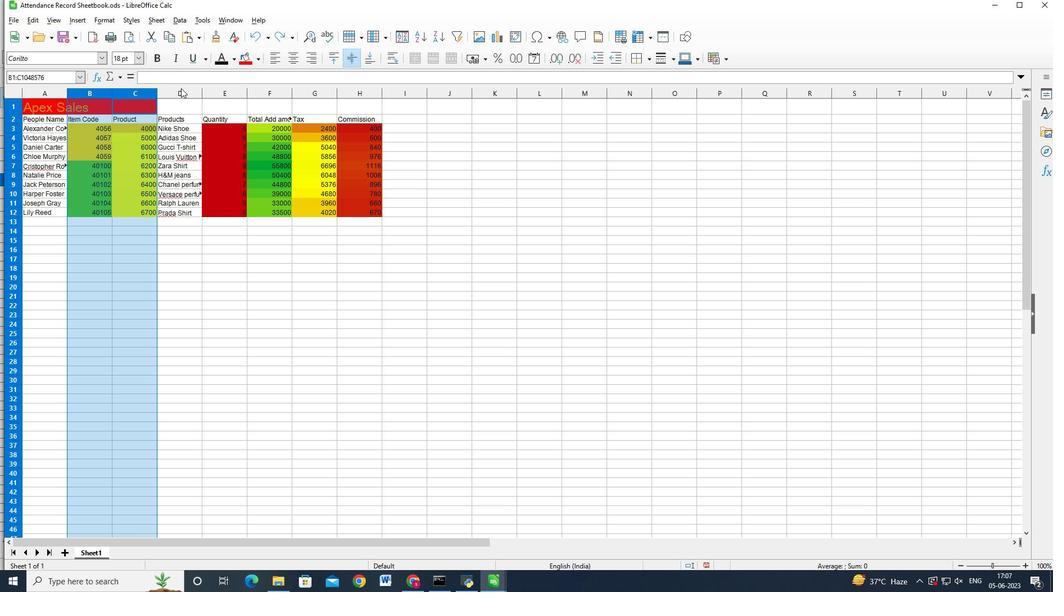 
Action: Key pressed <Key.shift>
Screenshot: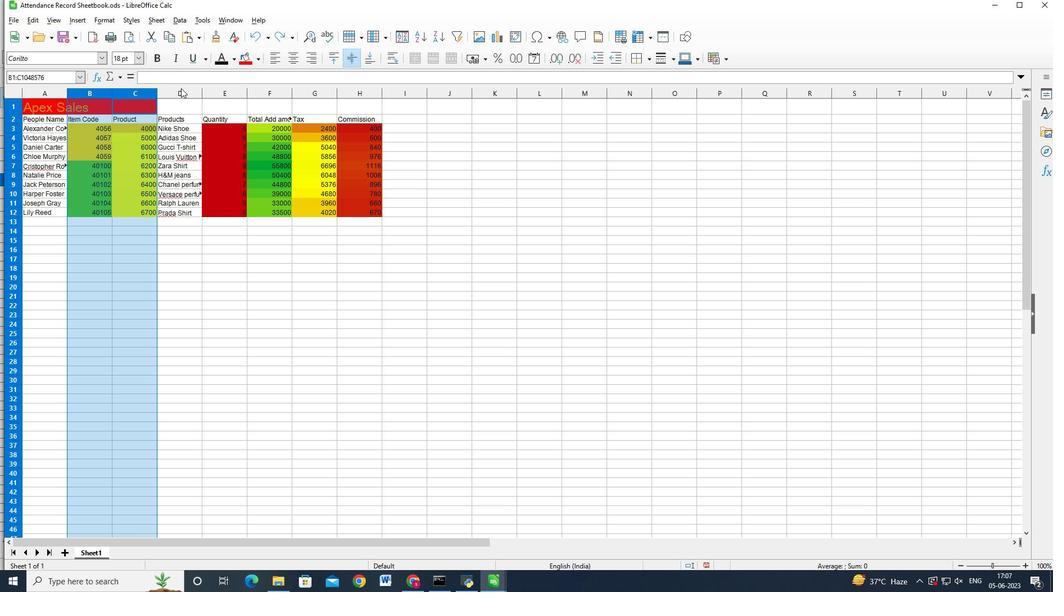 
Action: Mouse moved to (182, 88)
Screenshot: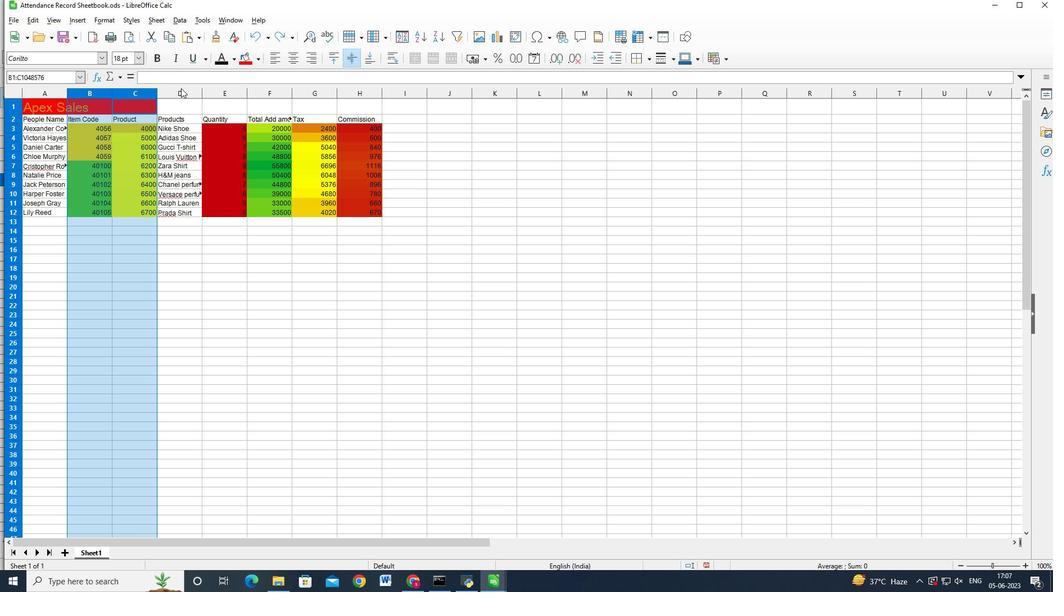 
Action: Key pressed <Key.shift>
Screenshot: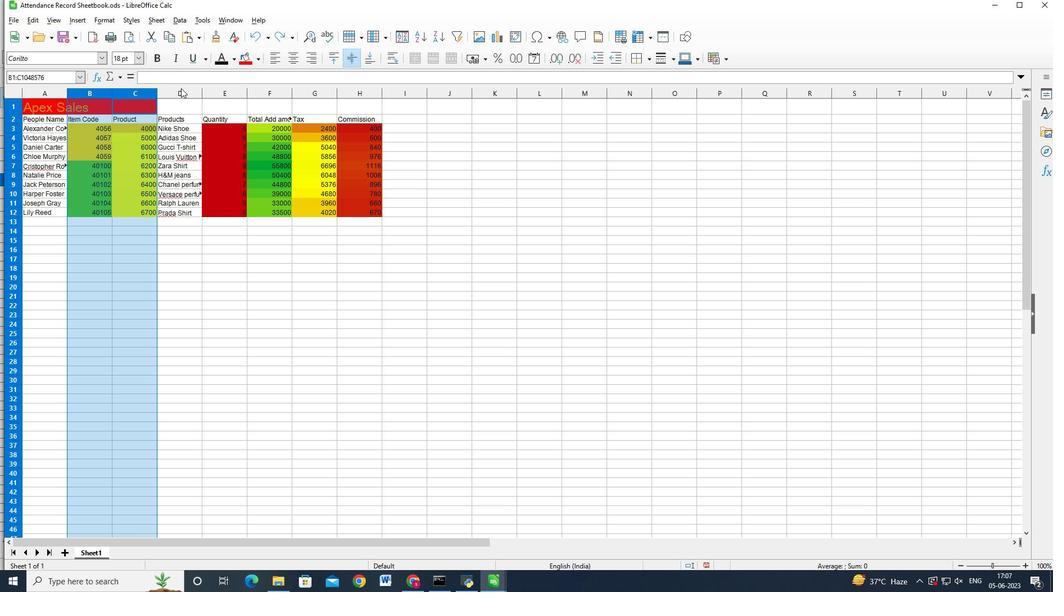 
Action: Mouse moved to (197, 87)
Screenshot: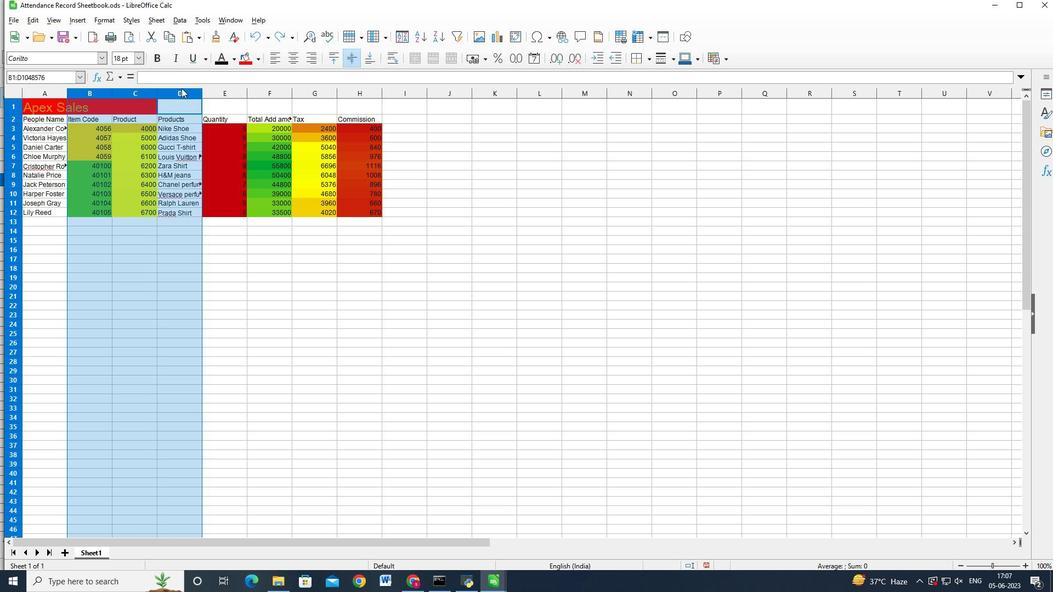 
Action: Key pressed <Key.shift>
Screenshot: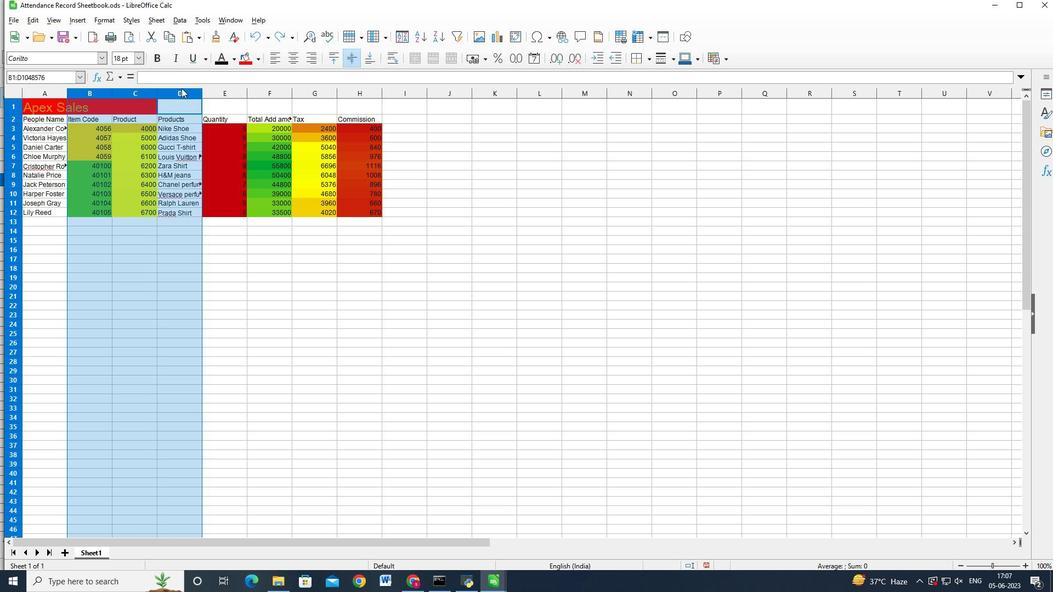 
Action: Mouse moved to (209, 87)
Screenshot: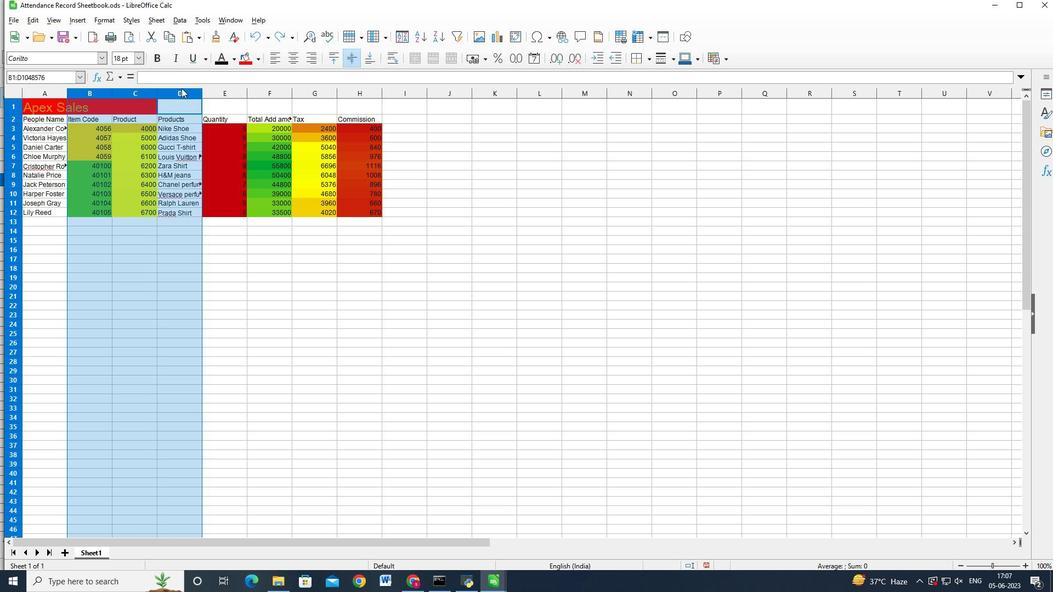 
Action: Key pressed <Key.shift>
Screenshot: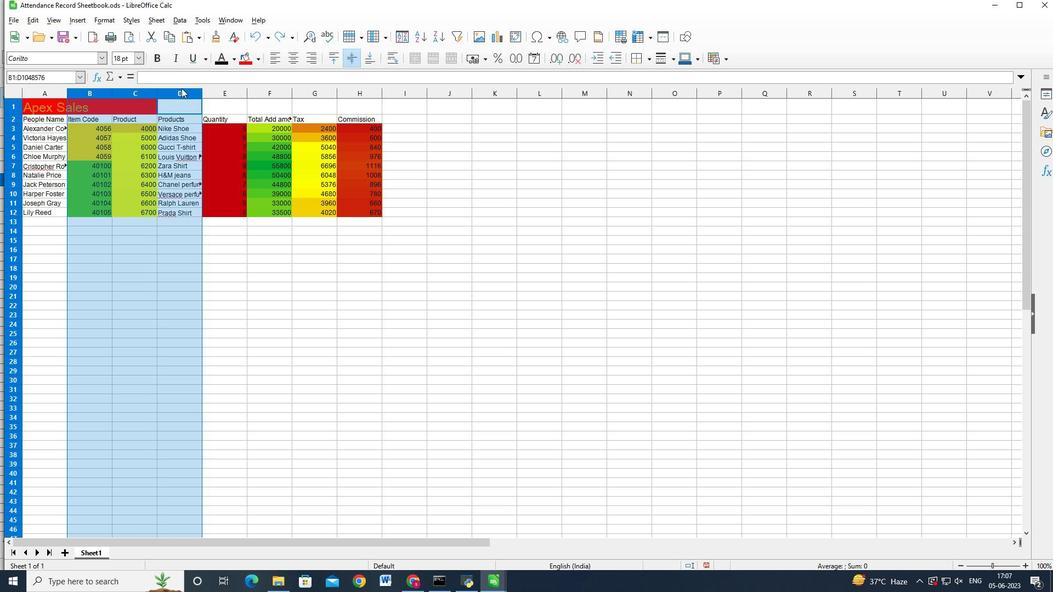 
Action: Mouse moved to (212, 87)
Screenshot: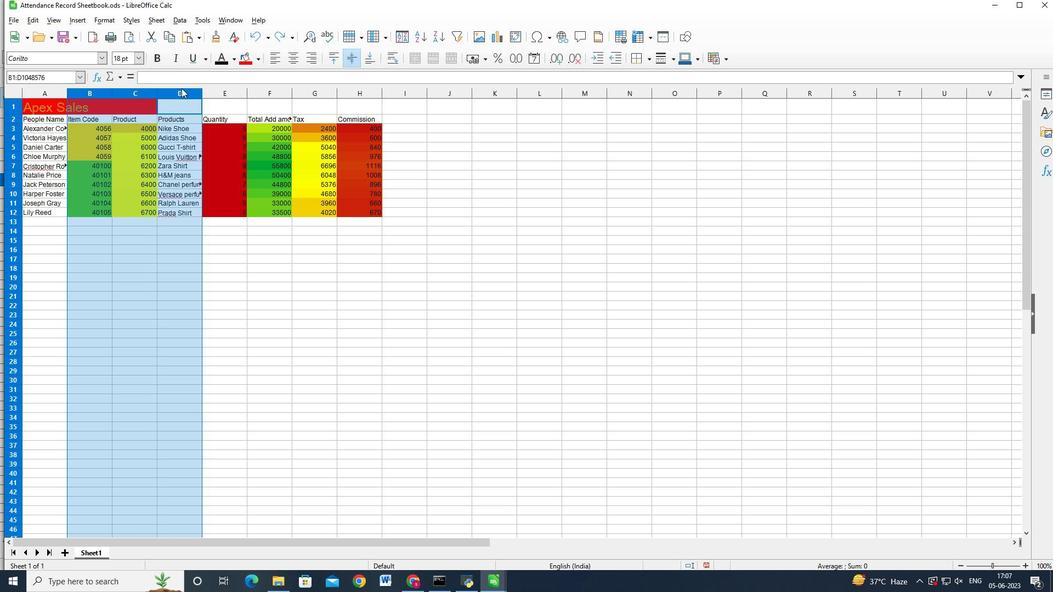 
Action: Key pressed <Key.shift>
Screenshot: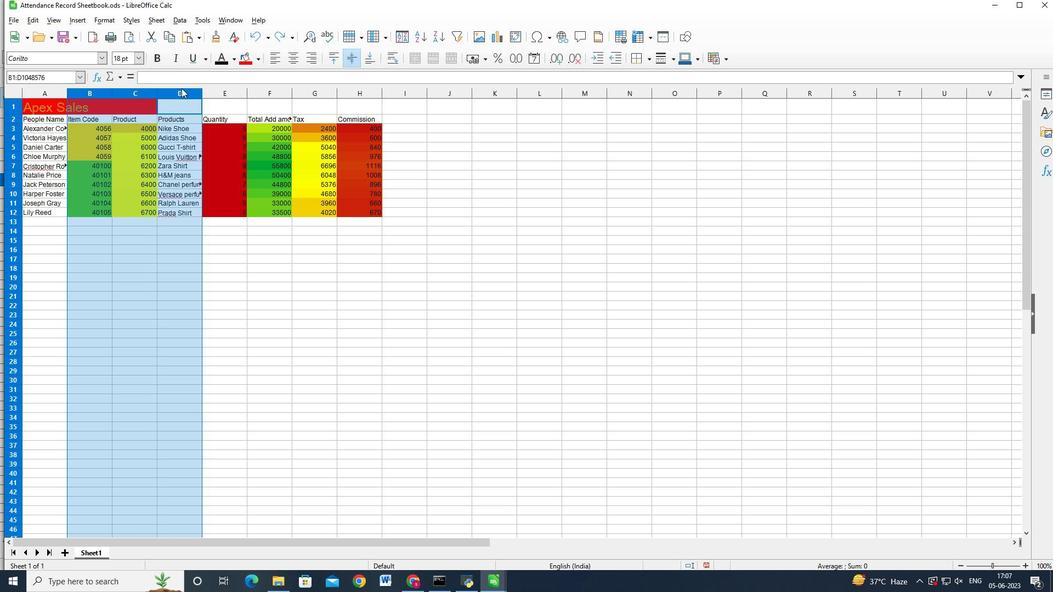 
Action: Mouse moved to (213, 87)
Screenshot: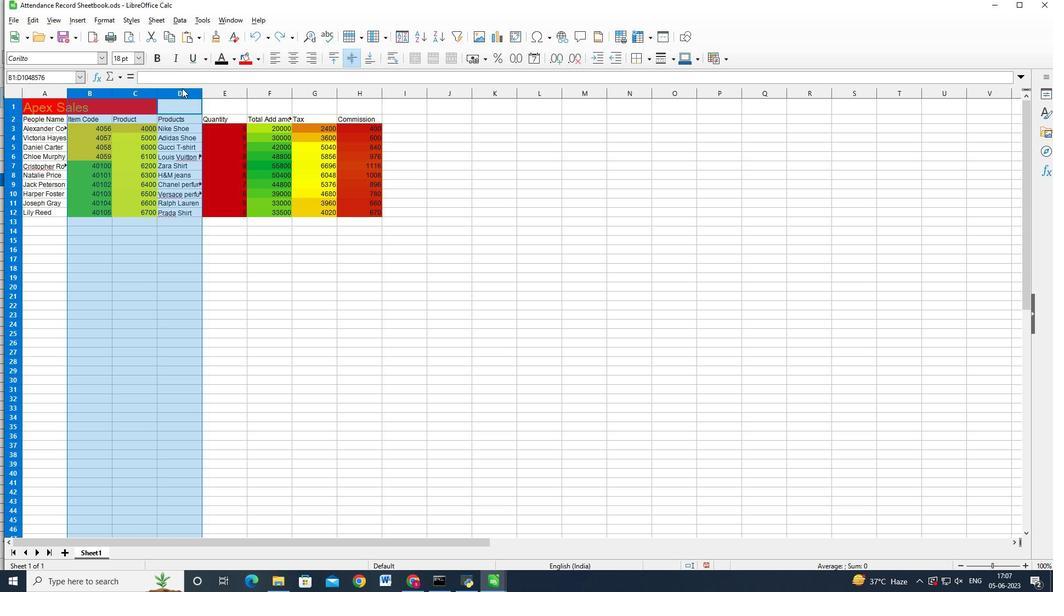 
Action: Key pressed <Key.shift>
Screenshot: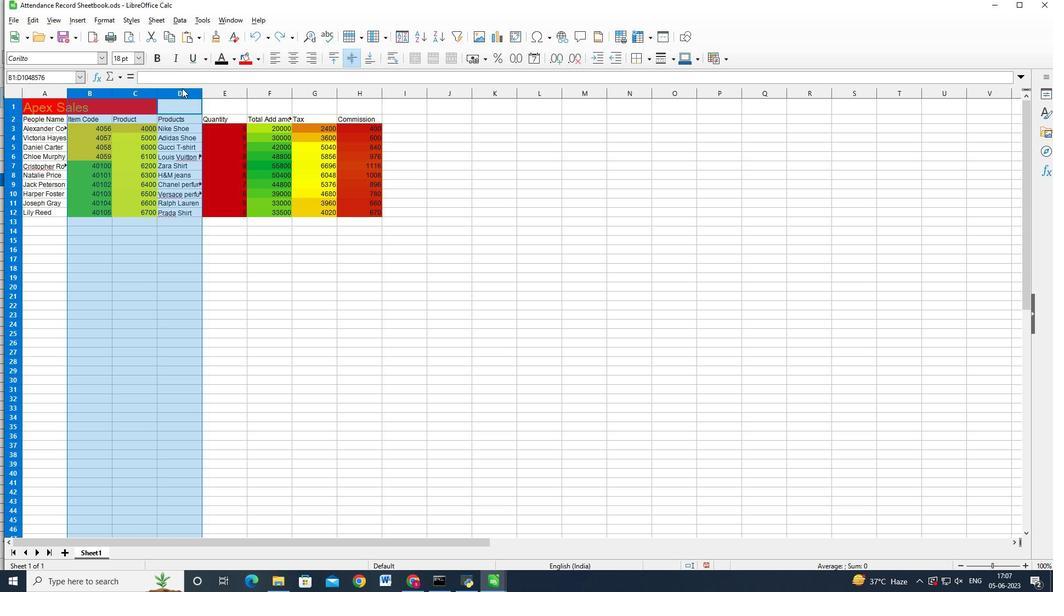 
Action: Mouse moved to (214, 87)
Screenshot: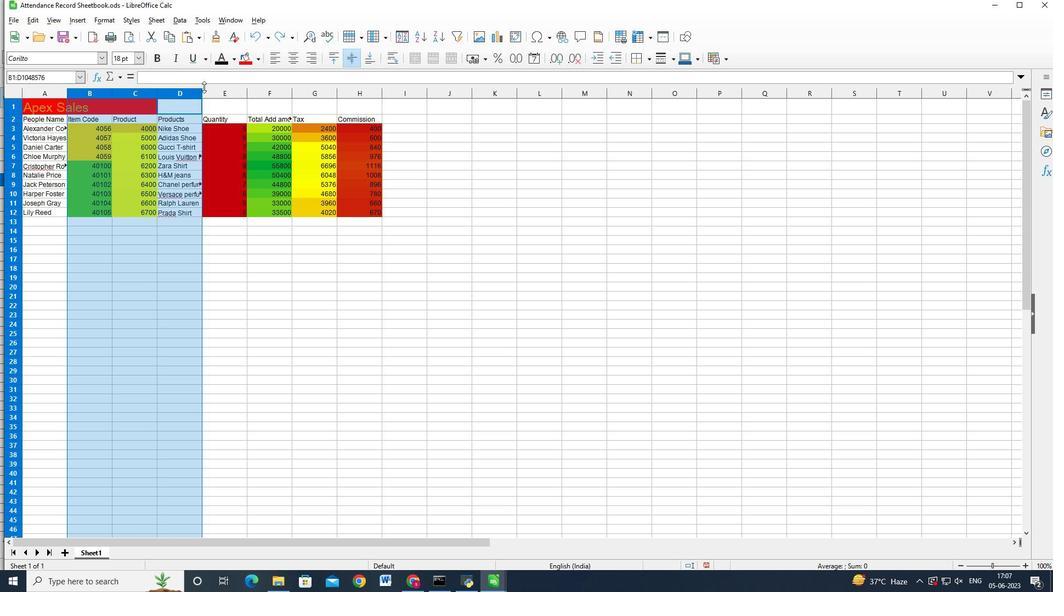 
Action: Key pressed <Key.shift>
Screenshot: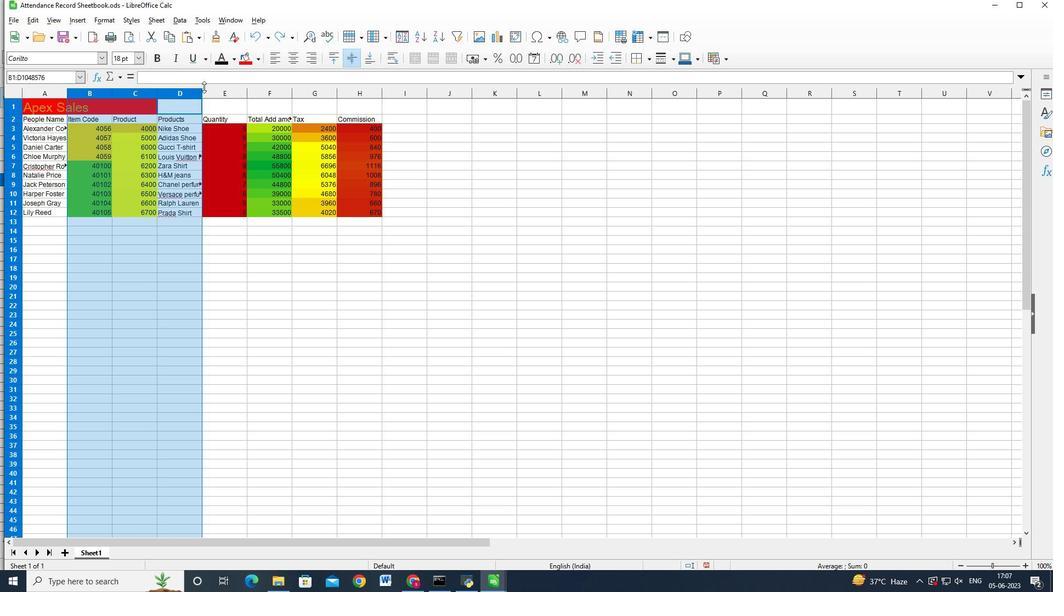 
Action: Mouse moved to (214, 88)
Screenshot: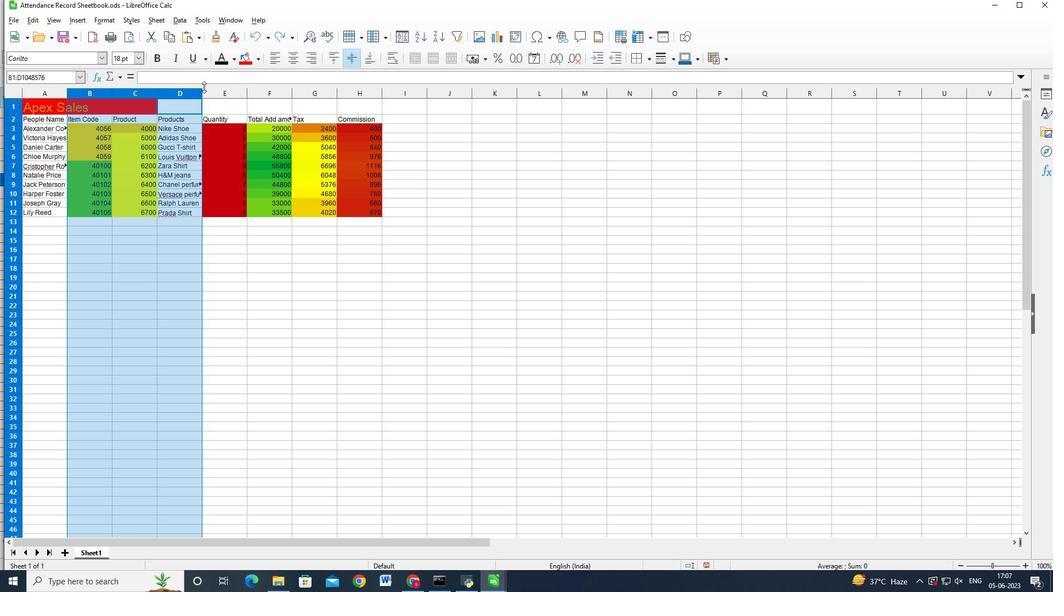 
Action: Key pressed <Key.shift>
Screenshot: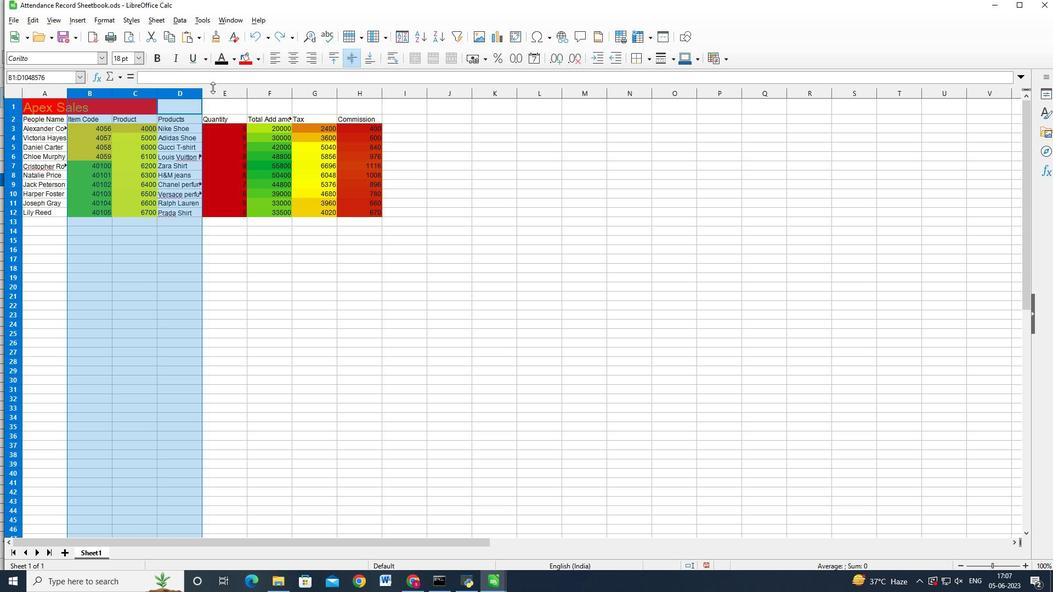 
Action: Mouse moved to (217, 90)
Screenshot: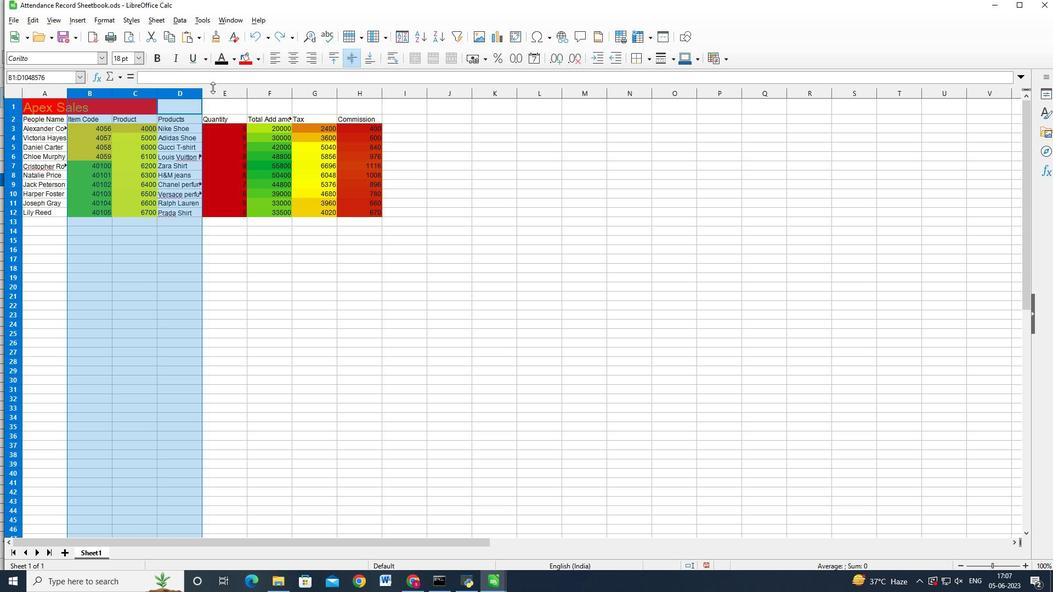 
Action: Key pressed <Key.shift>
Screenshot: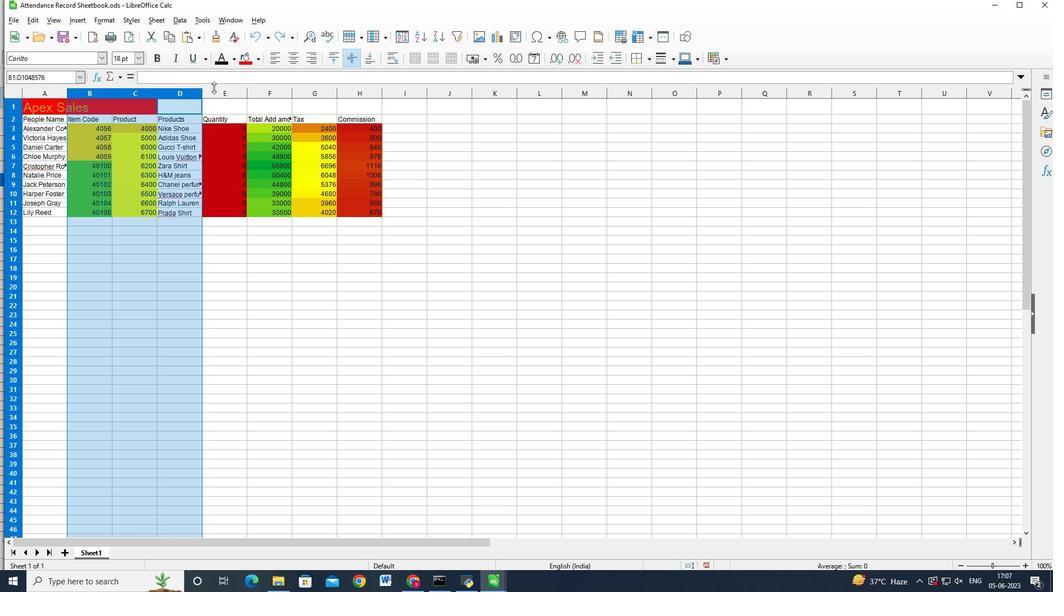 
Action: Mouse moved to (219, 92)
Screenshot: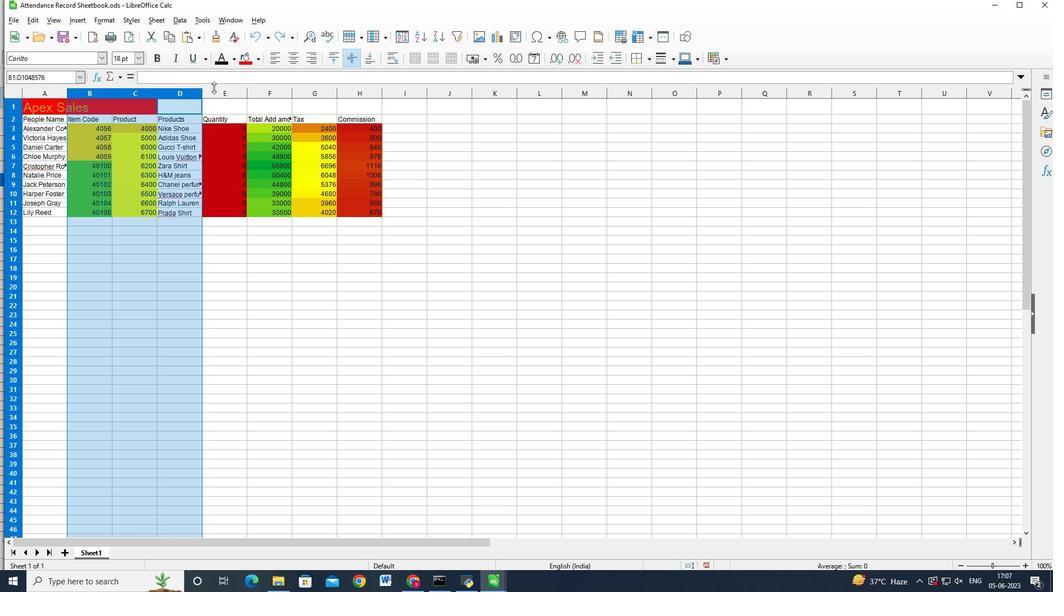 
Action: Key pressed <Key.shift>
Screenshot: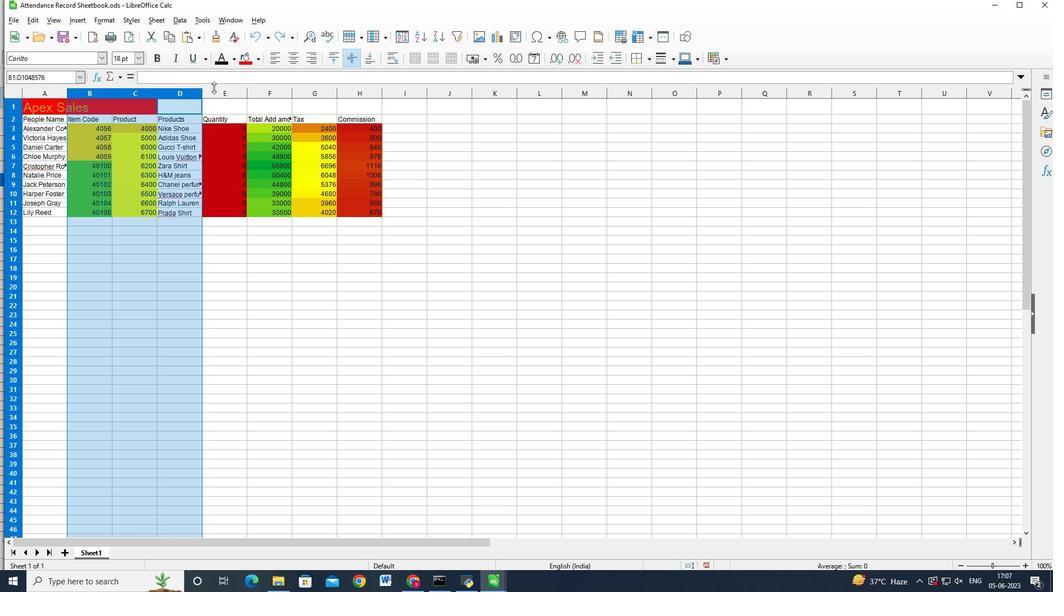 
Action: Mouse moved to (227, 98)
Screenshot: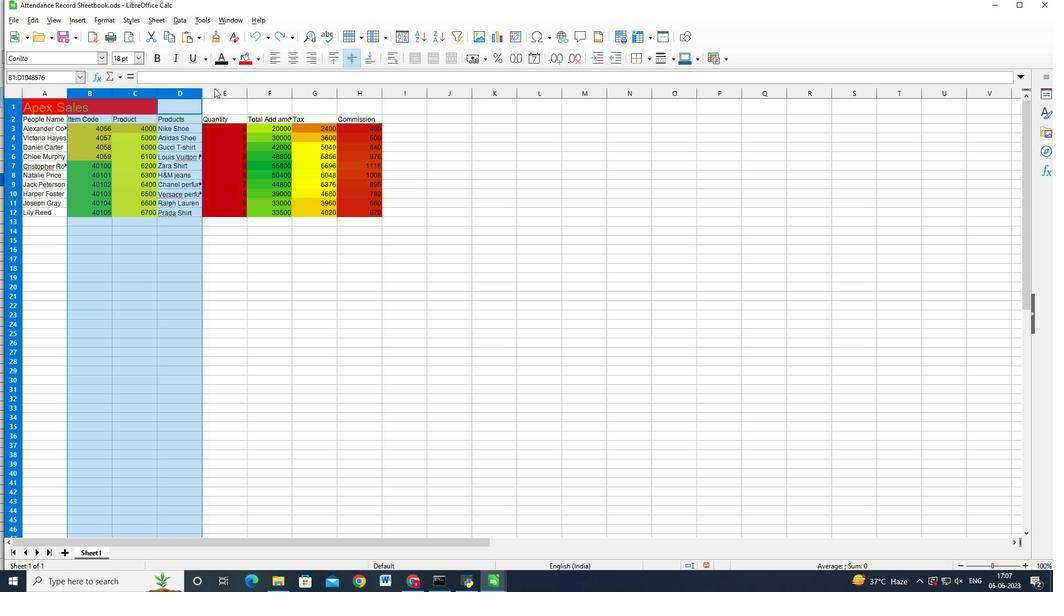 
Action: Key pressed <Key.shift>
Screenshot: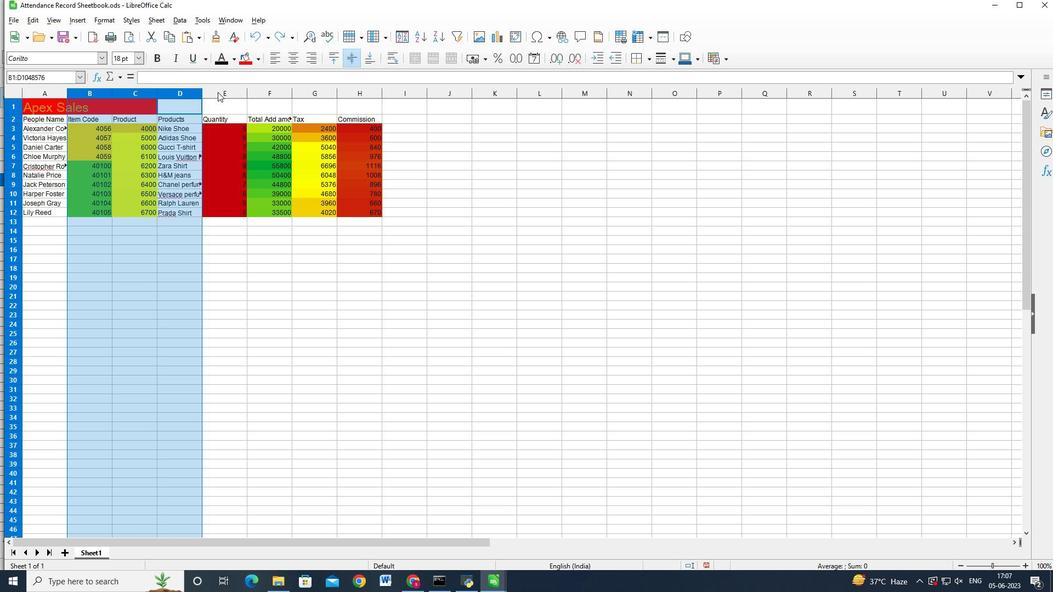 
Action: Mouse moved to (227, 99)
Screenshot: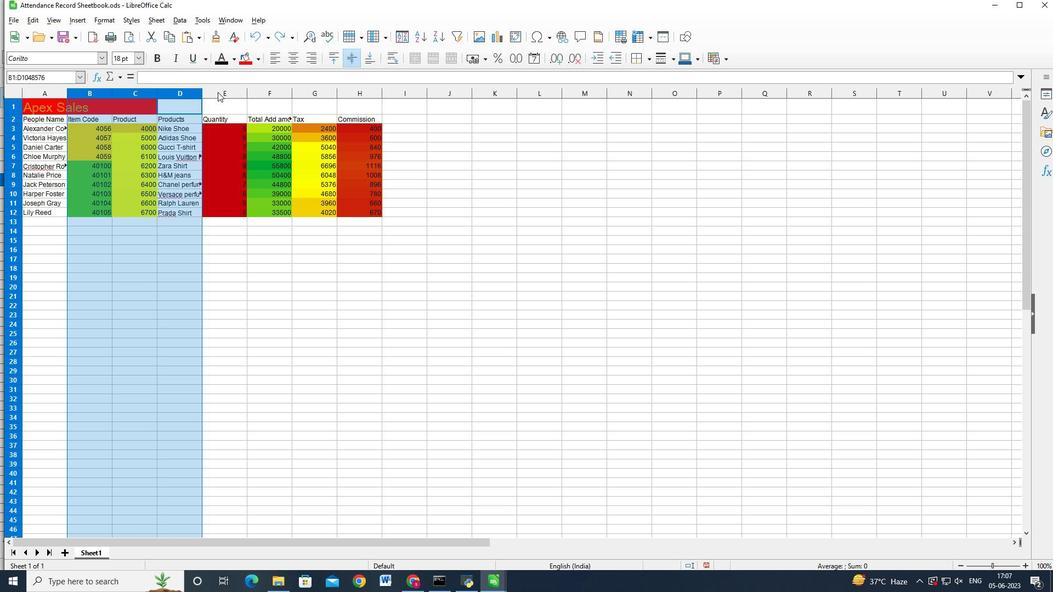 
Action: Key pressed <Key.shift><Key.shift><Key.shift><Key.shift>
Screenshot: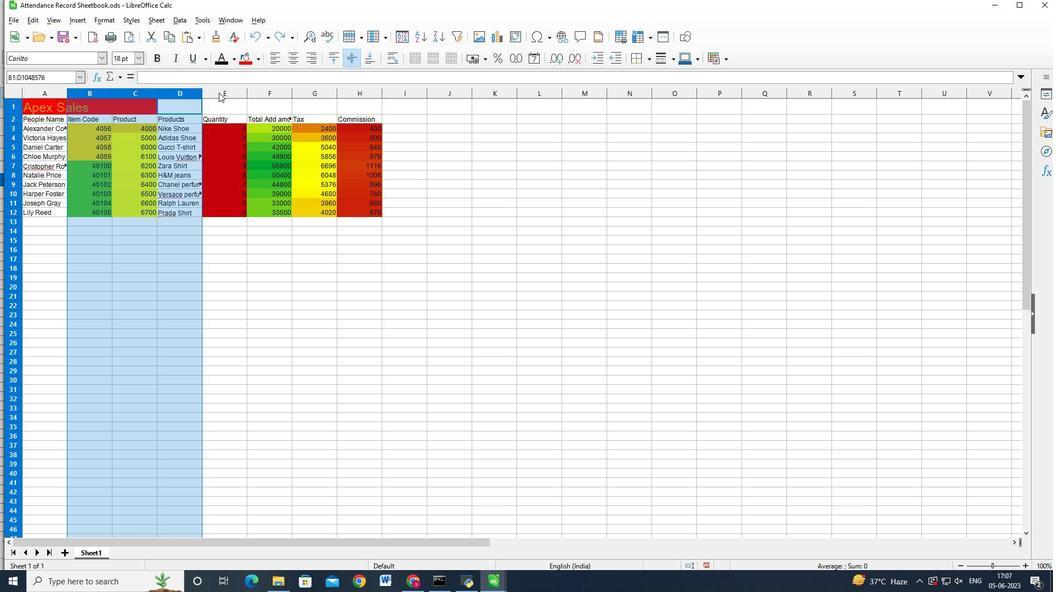 
Action: Mouse pressed left at (227, 99)
Screenshot: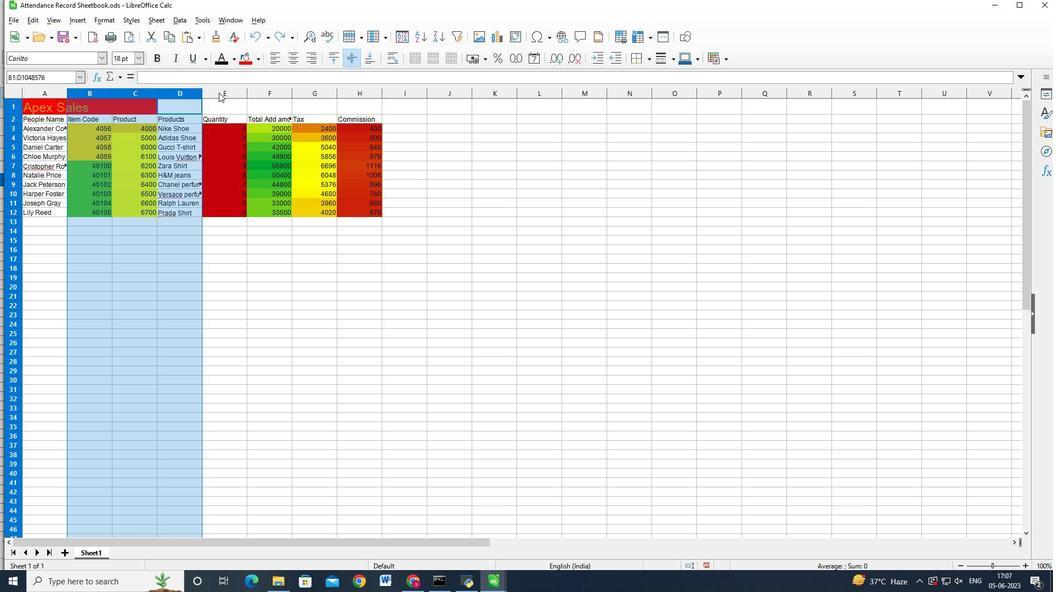 
Action: Key pressed <Key.shift>
Screenshot: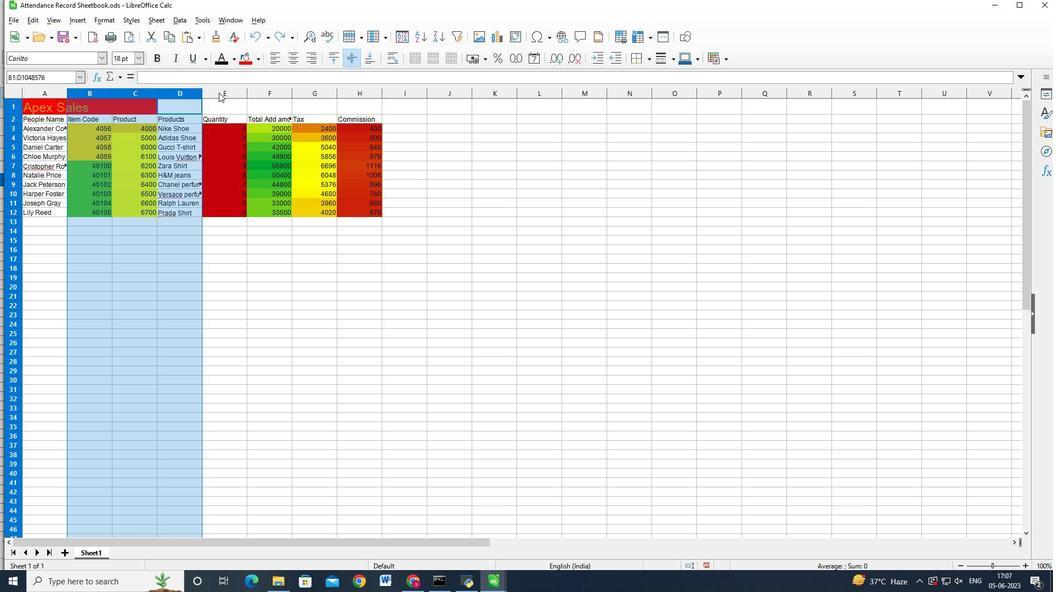
Action: Mouse moved to (228, 99)
Screenshot: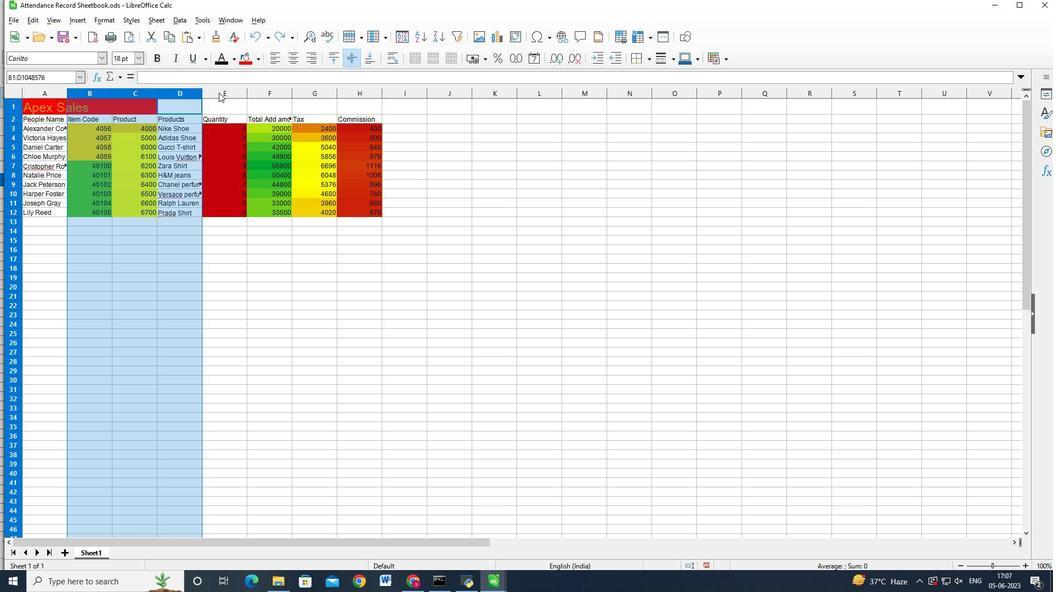
Action: Key pressed <Key.shift><Key.shift>
Screenshot: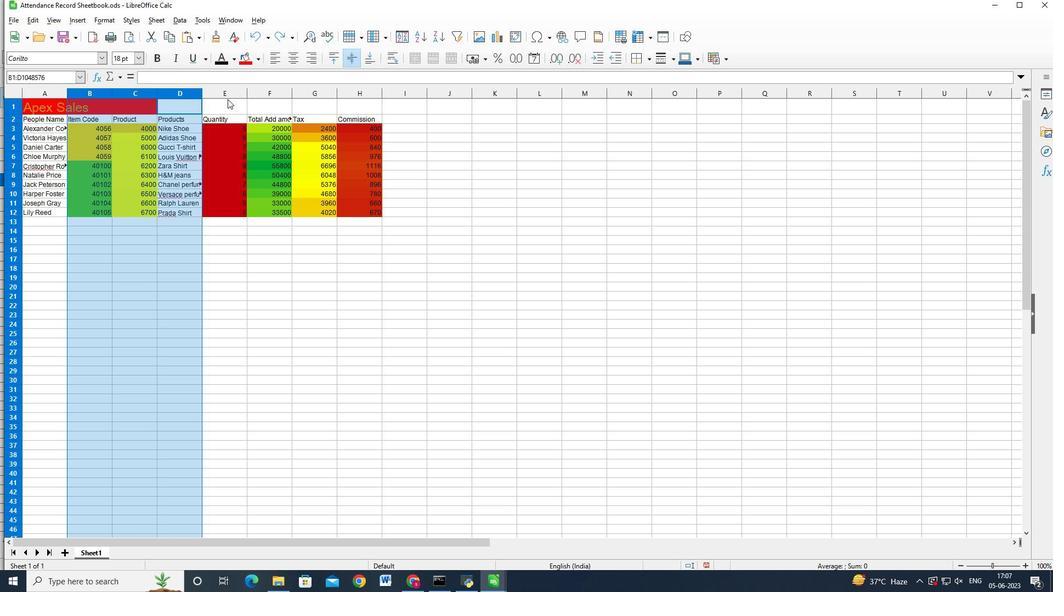 
Action: Mouse moved to (229, 99)
Screenshot: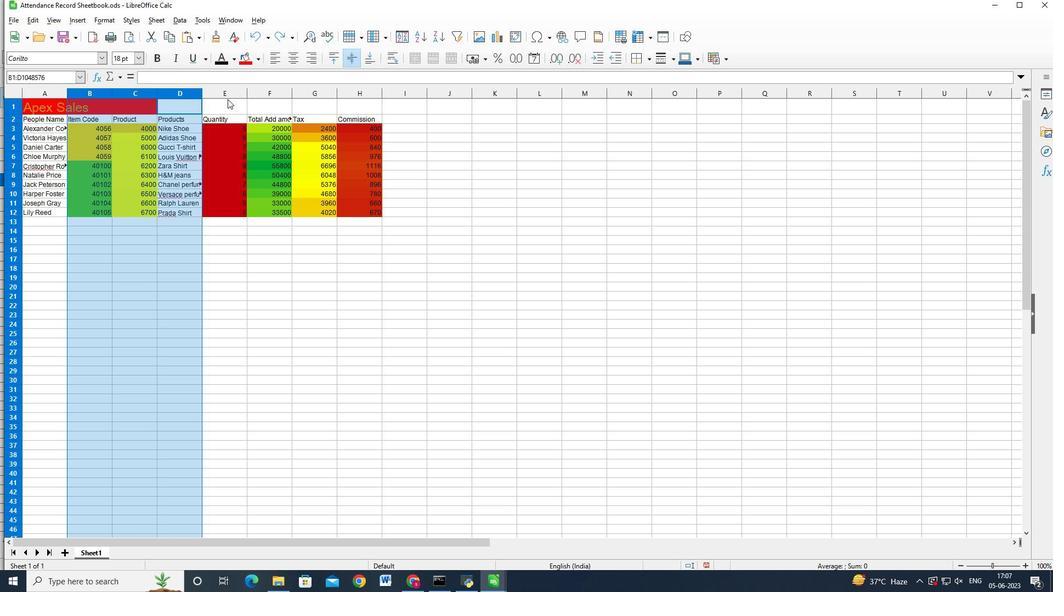 
Action: Key pressed <Key.shift><Key.shift><Key.shift><Key.shift>
Screenshot: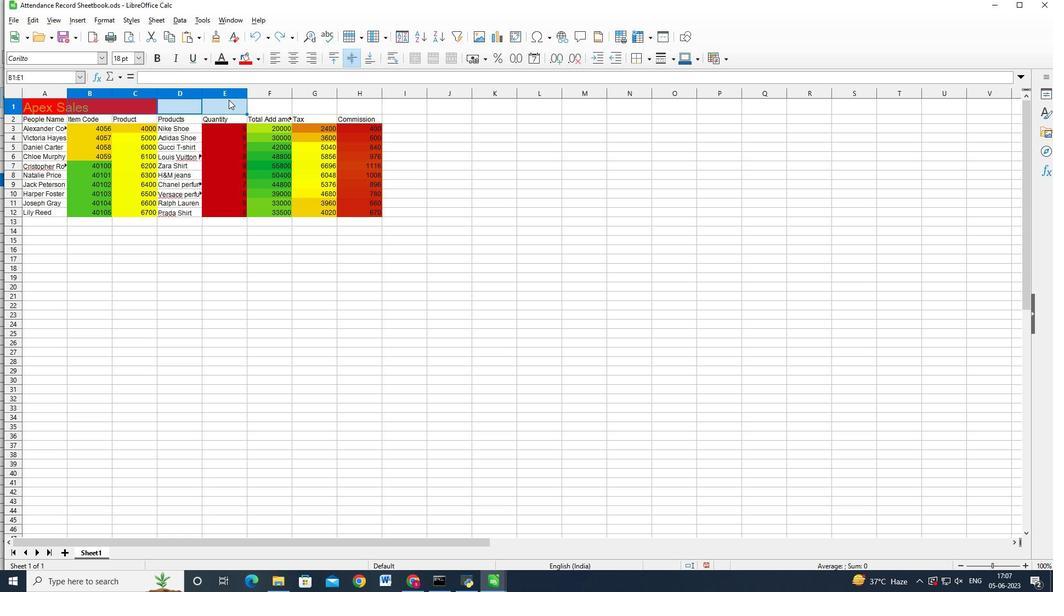 
Action: Mouse moved to (229, 100)
Screenshot: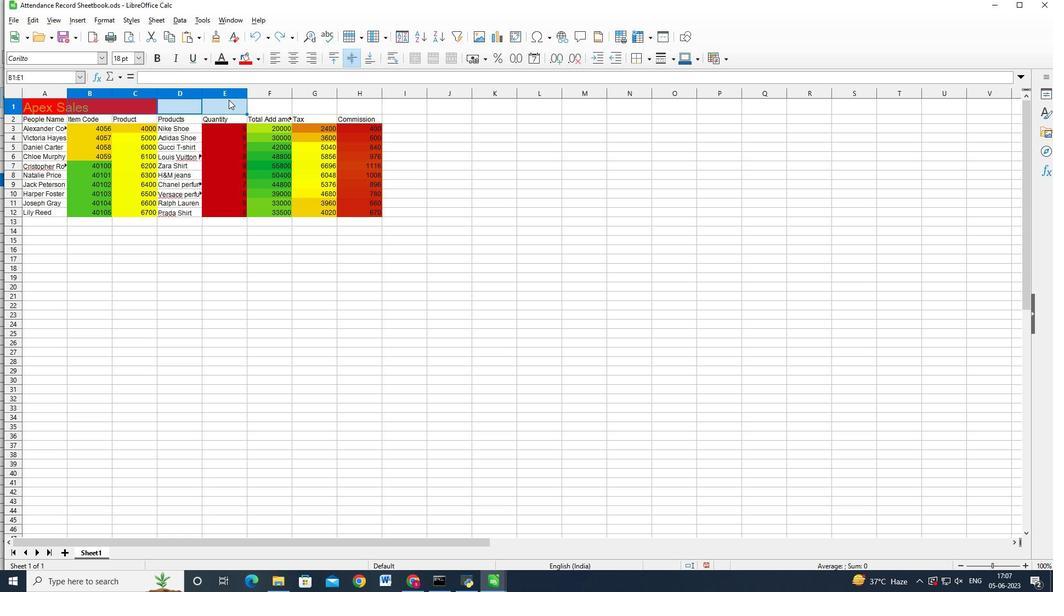 
Action: Key pressed <Key.shift>
Screenshot: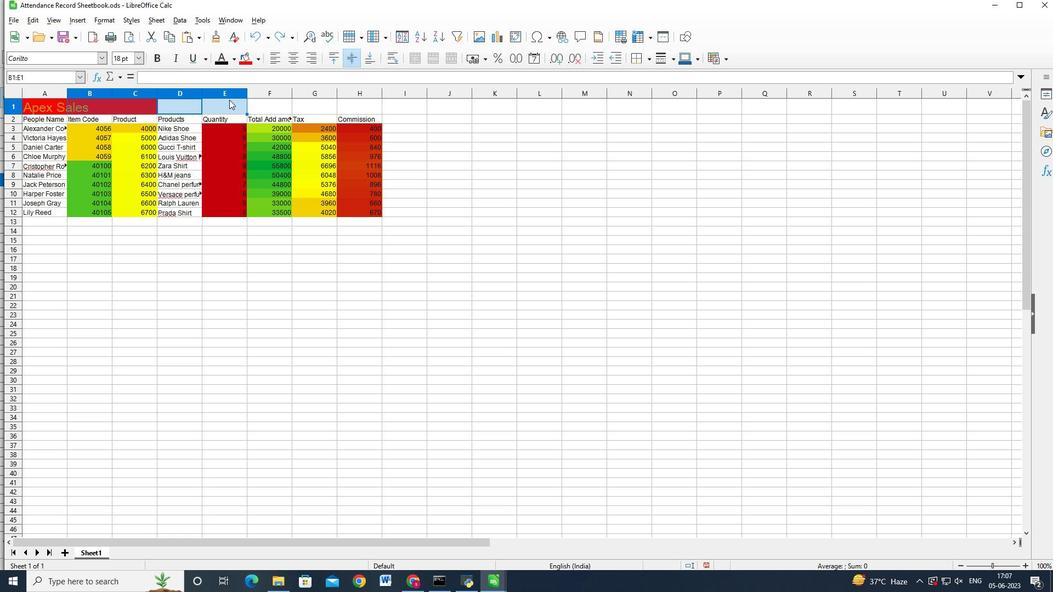 
Action: Mouse moved to (229, 100)
Screenshot: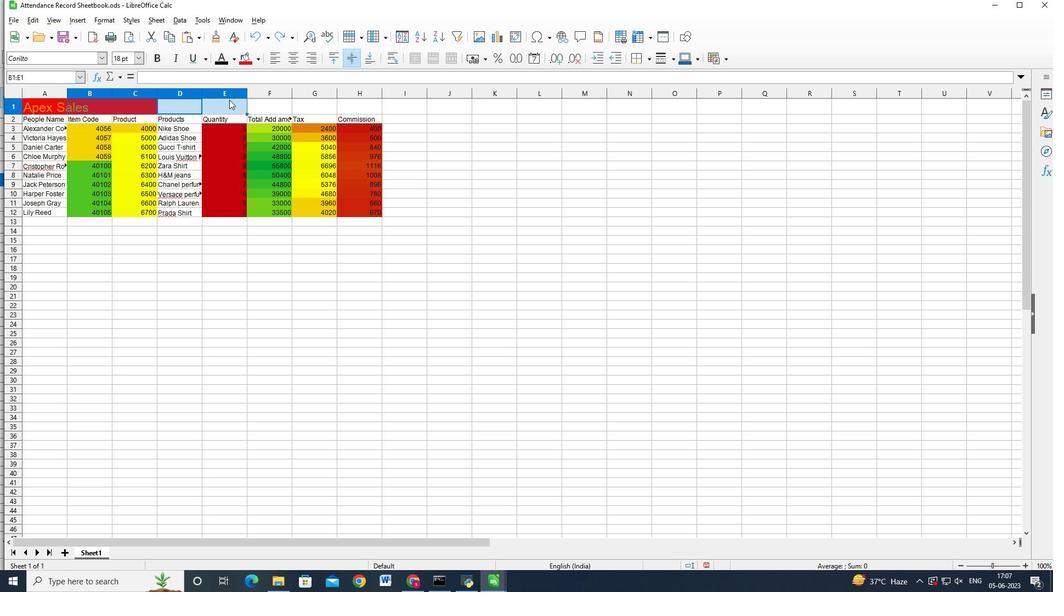 
Action: Key pressed <Key.shift>
Screenshot: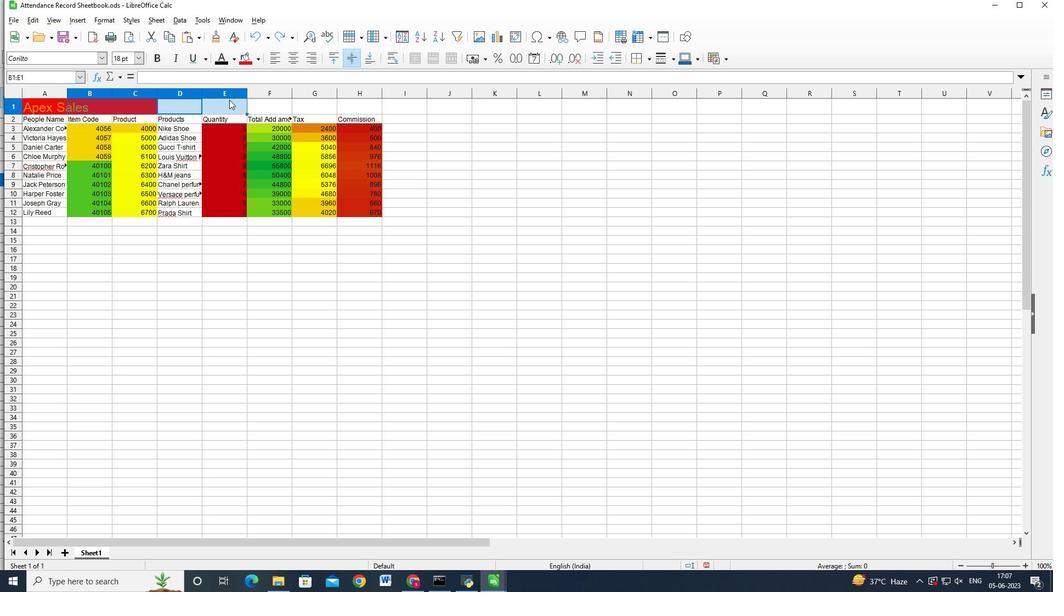 
Action: Mouse moved to (221, 102)
Screenshot: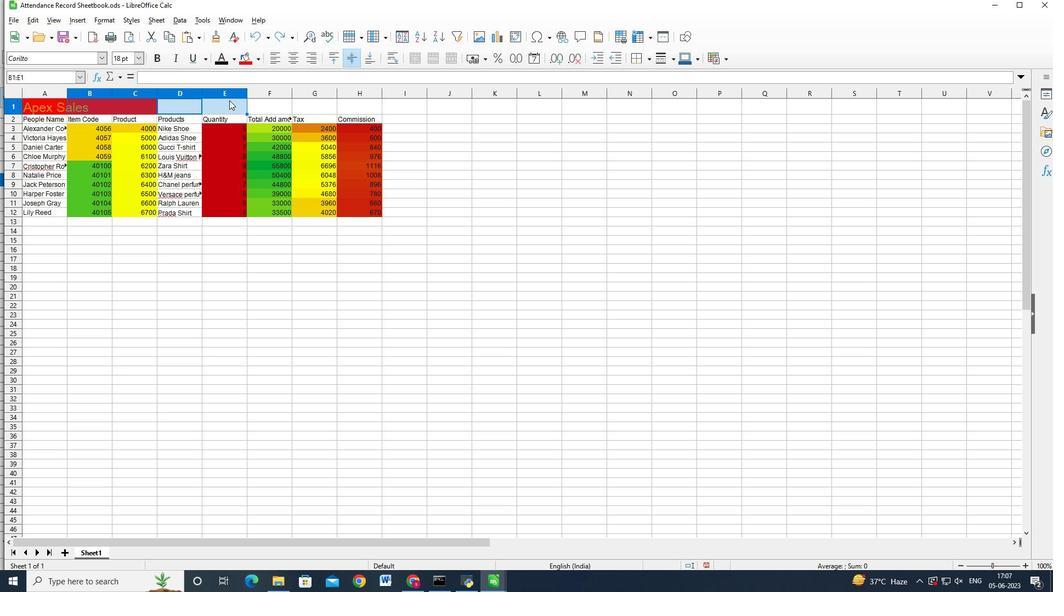 
Action: Key pressed <Key.shift>
Screenshot: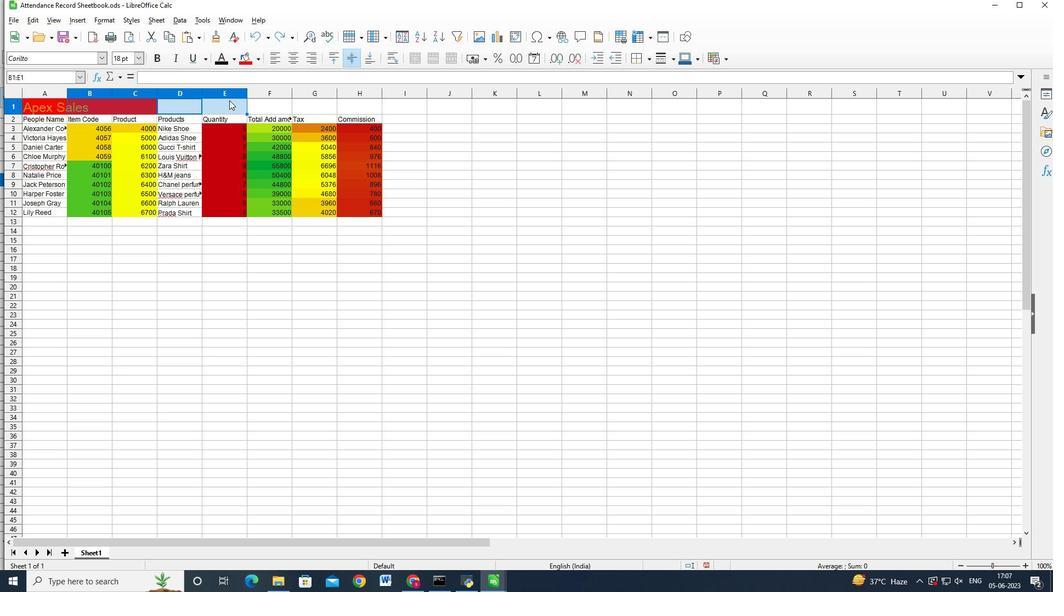 
Action: Mouse moved to (217, 102)
Screenshot: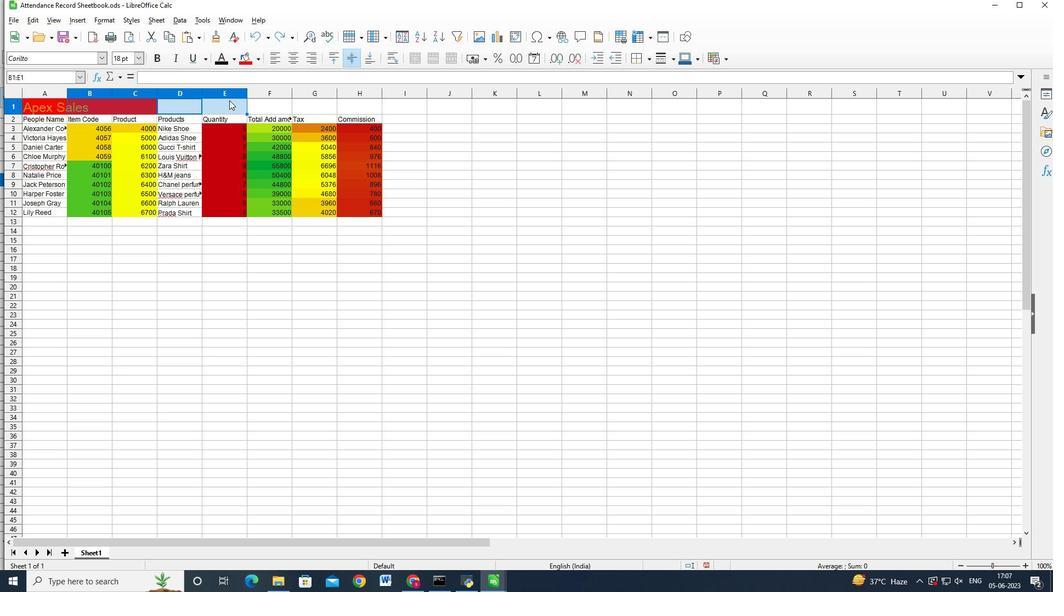 
Action: Key pressed <Key.shift>
Screenshot: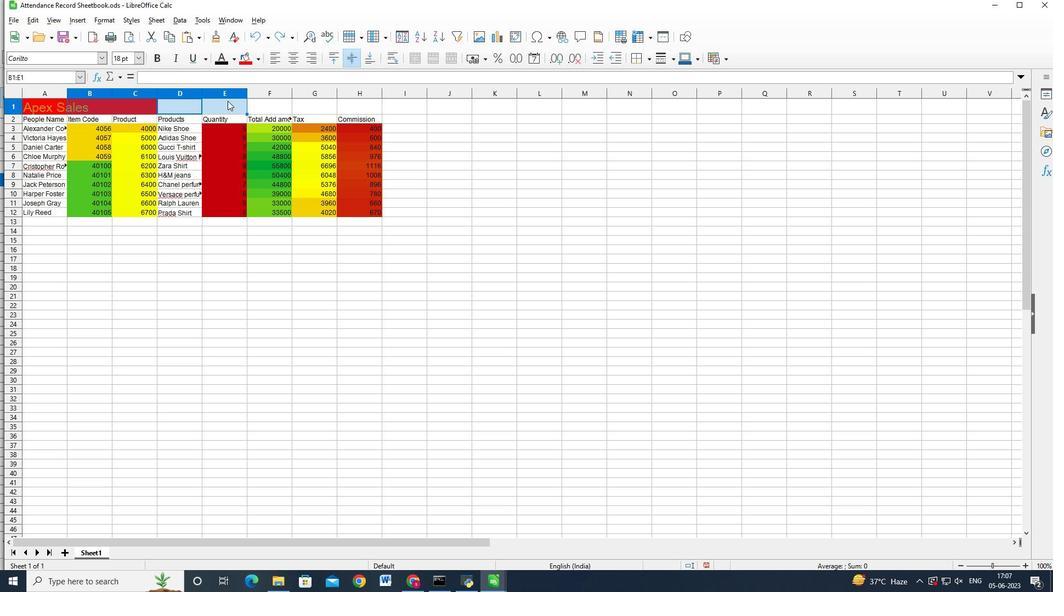 
Action: Mouse moved to (213, 103)
Screenshot: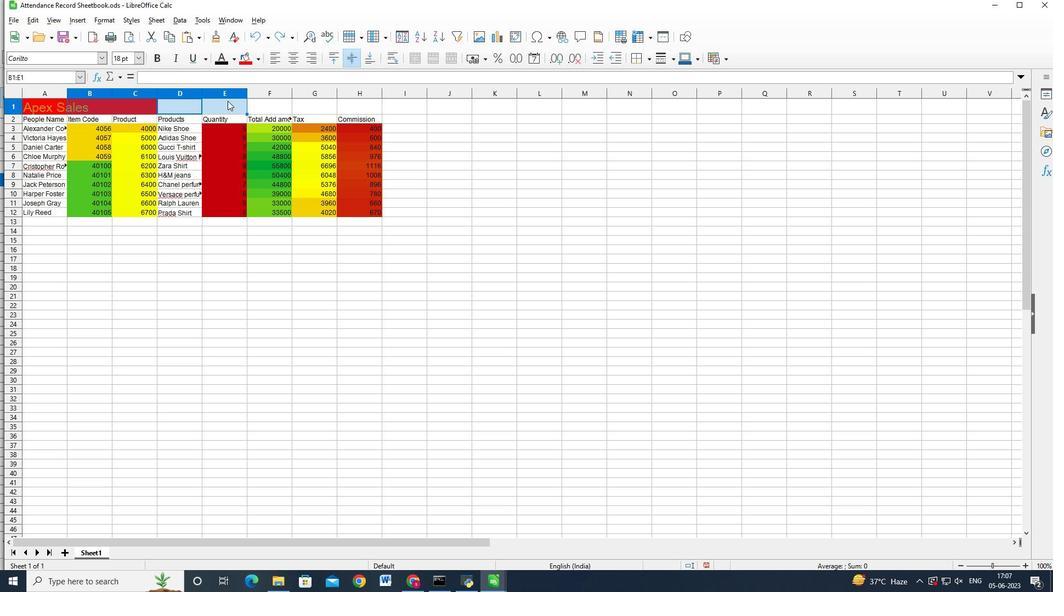 
Action: Key pressed <Key.shift>
Screenshot: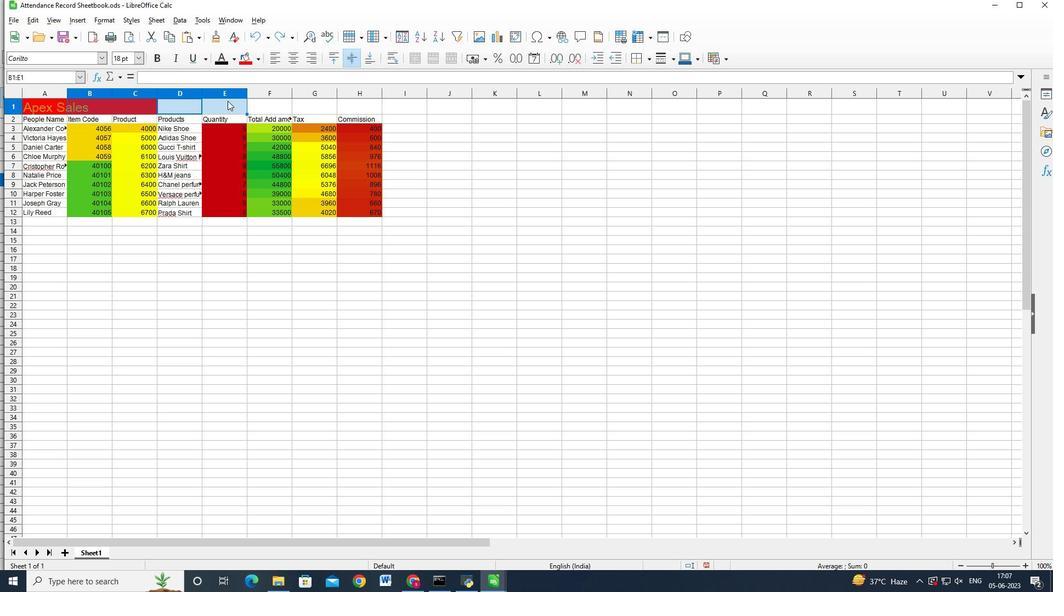 
Action: Mouse moved to (167, 355)
Screenshot: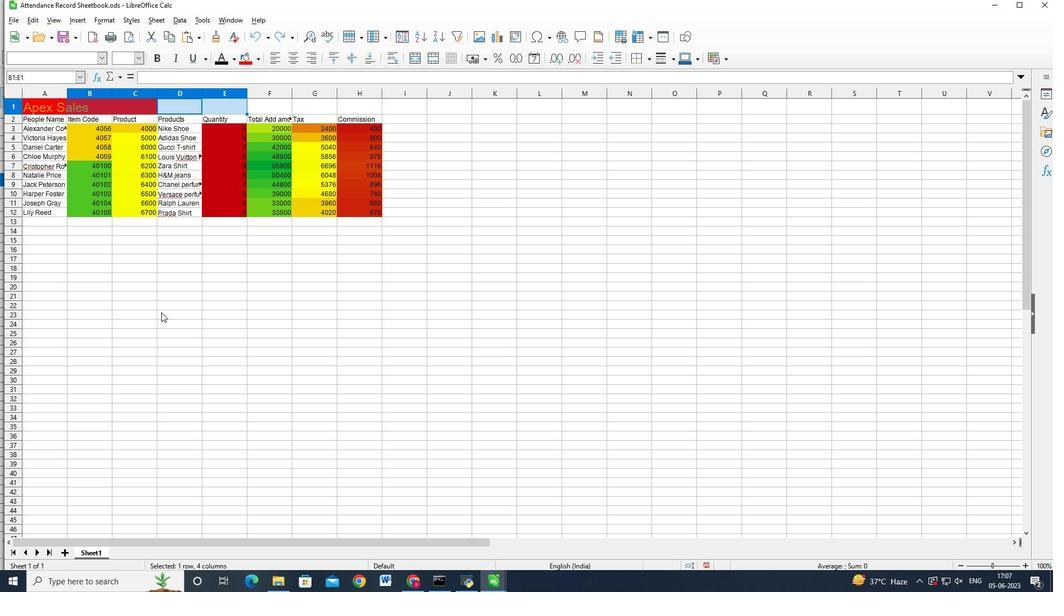 
Action: Mouse pressed left at (167, 355)
Screenshot: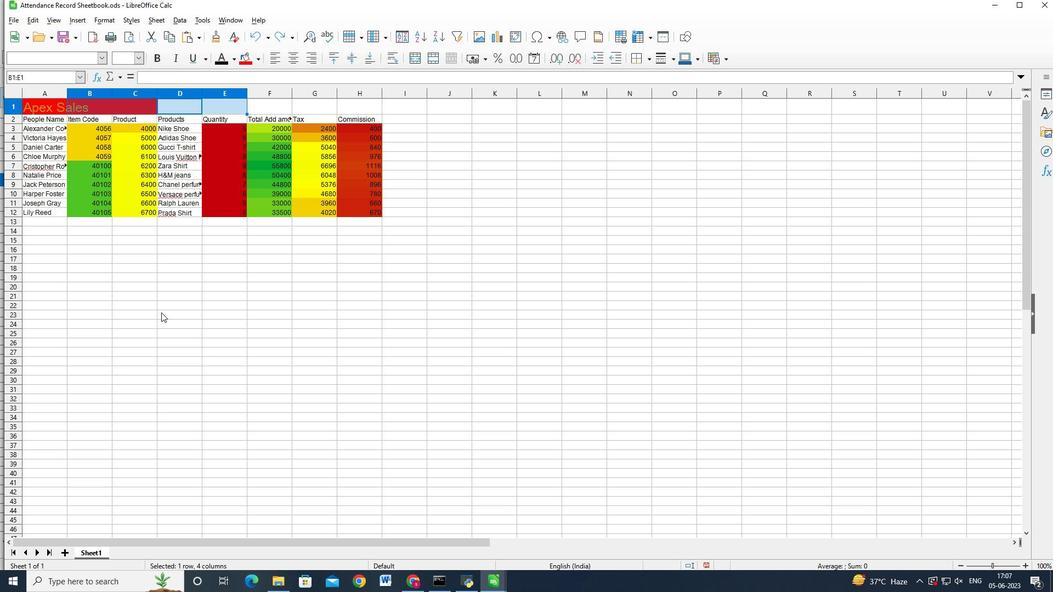 
Action: Mouse moved to (42, 94)
Screenshot: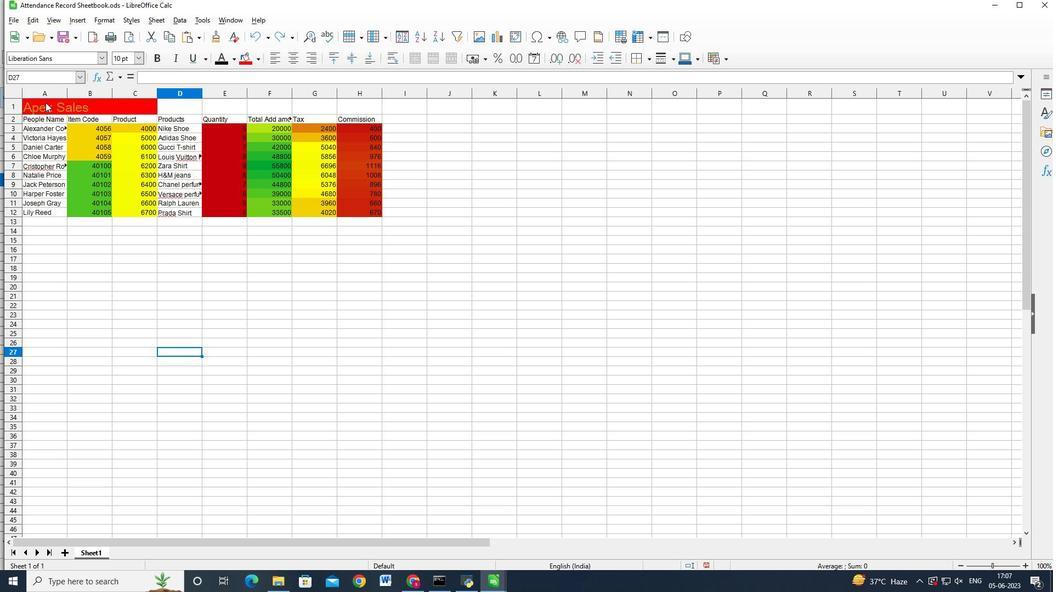 
Action: Mouse pressed left at (42, 94)
Screenshot: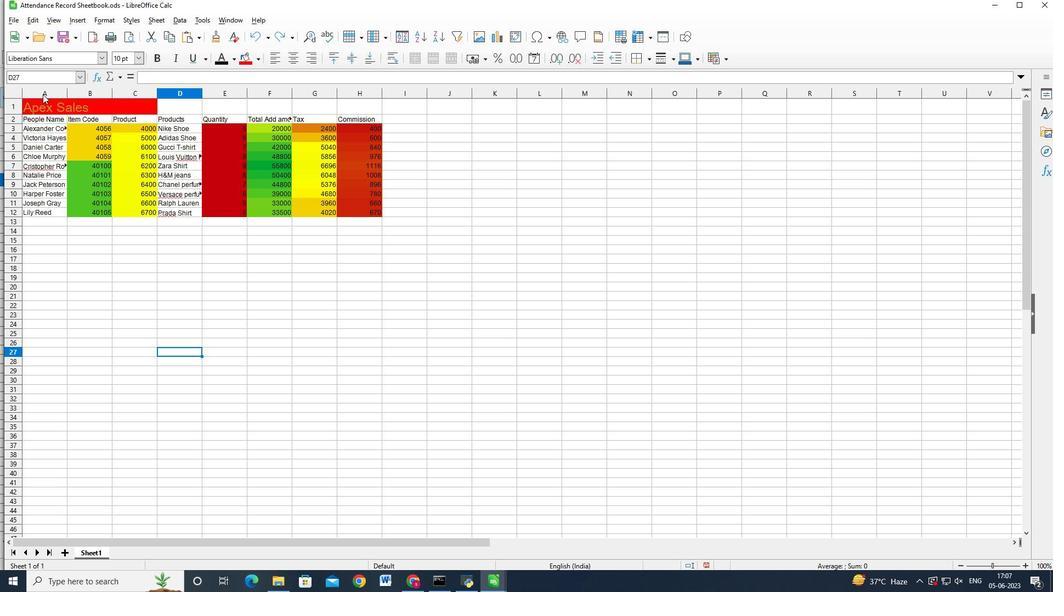 
Action: Mouse moved to (69, 90)
Screenshot: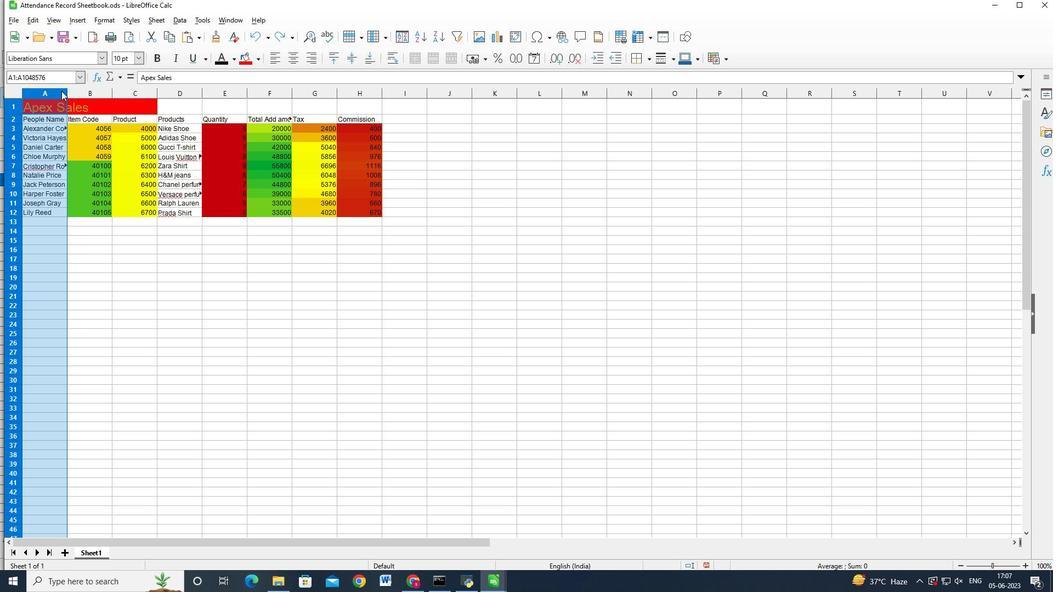 
Action: Key pressed <Key.shift>
Screenshot: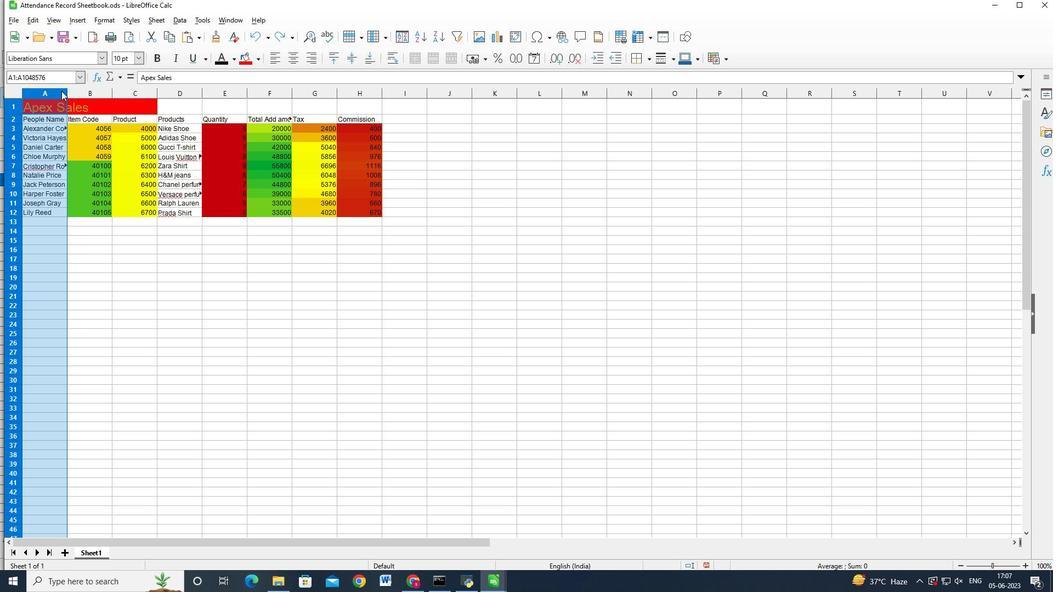 
Action: Mouse moved to (71, 90)
Screenshot: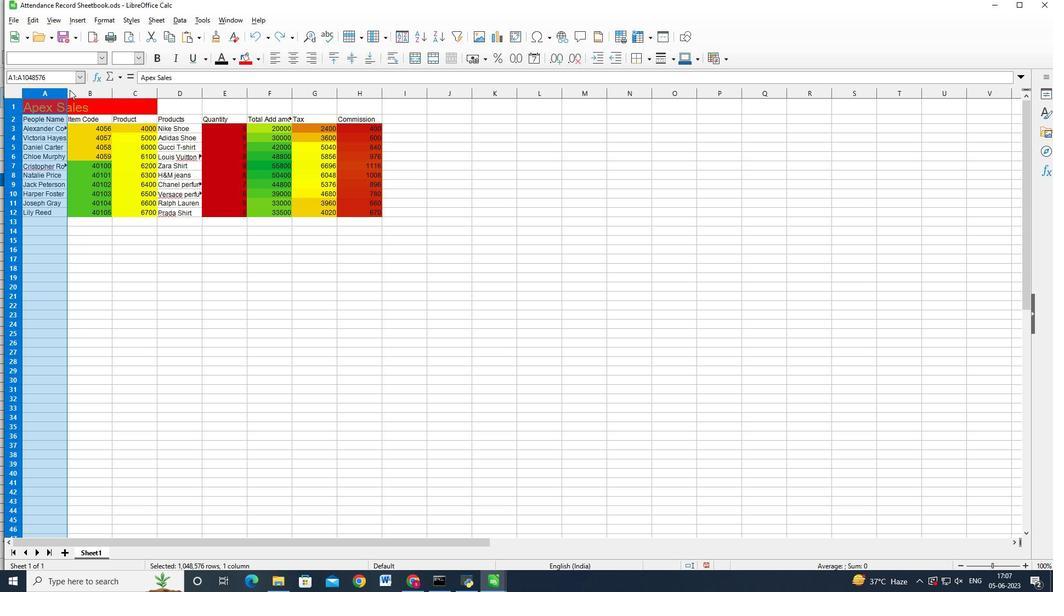 
Action: Mouse pressed left at (71, 90)
Screenshot: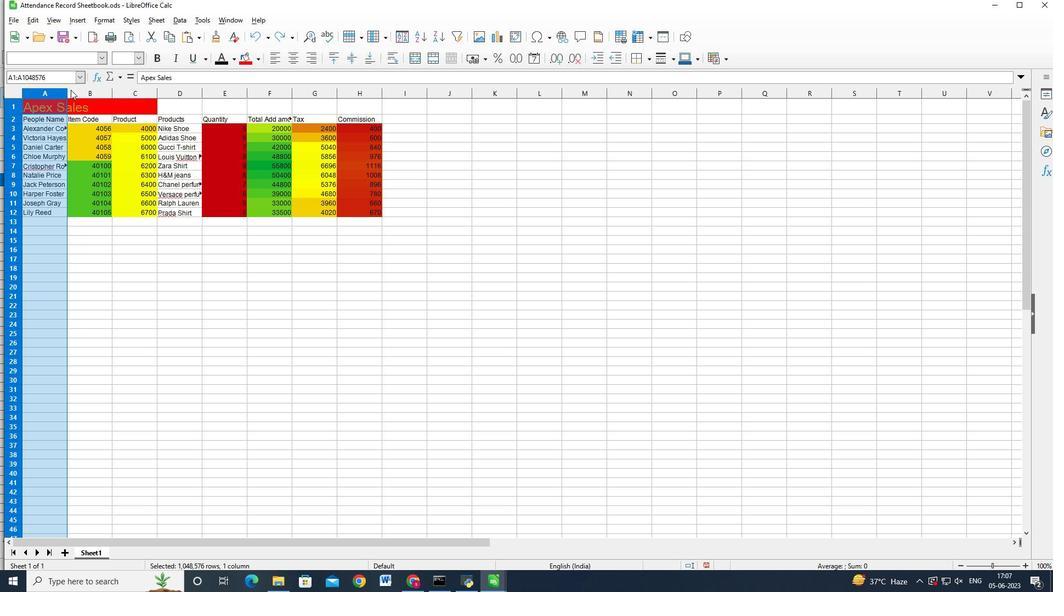 
Action: Key pressed <Key.shift><Key.shift>
Screenshot: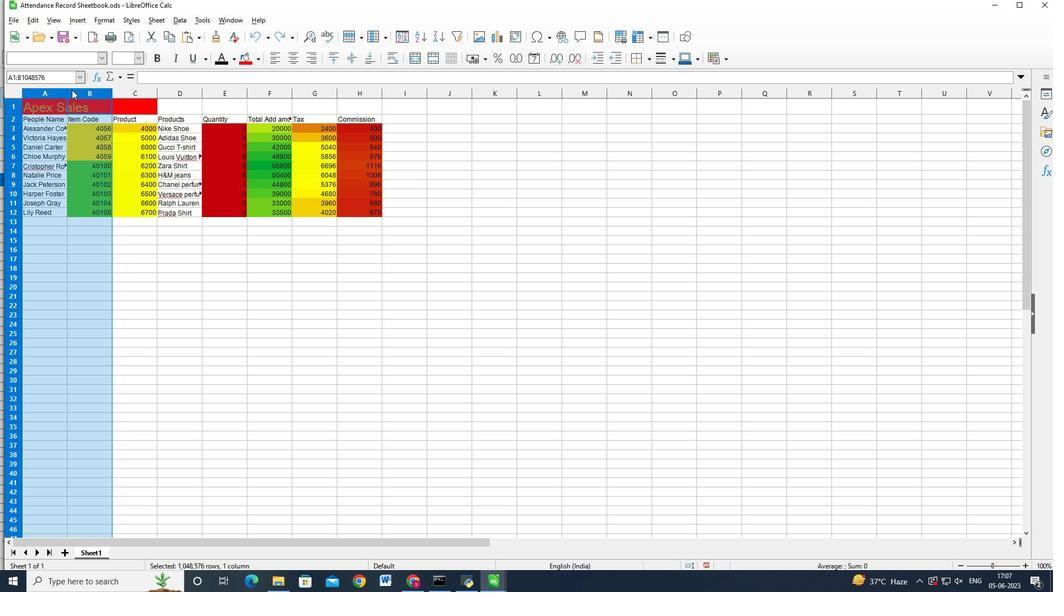 
Action: Mouse moved to (74, 90)
Screenshot: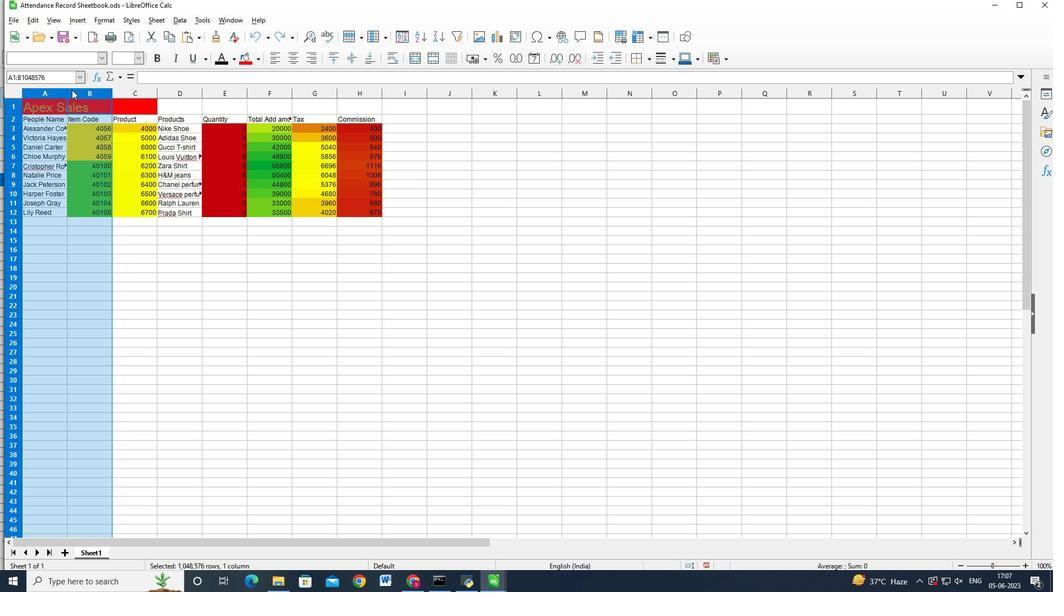 
Action: Key pressed <Key.shift>
Screenshot: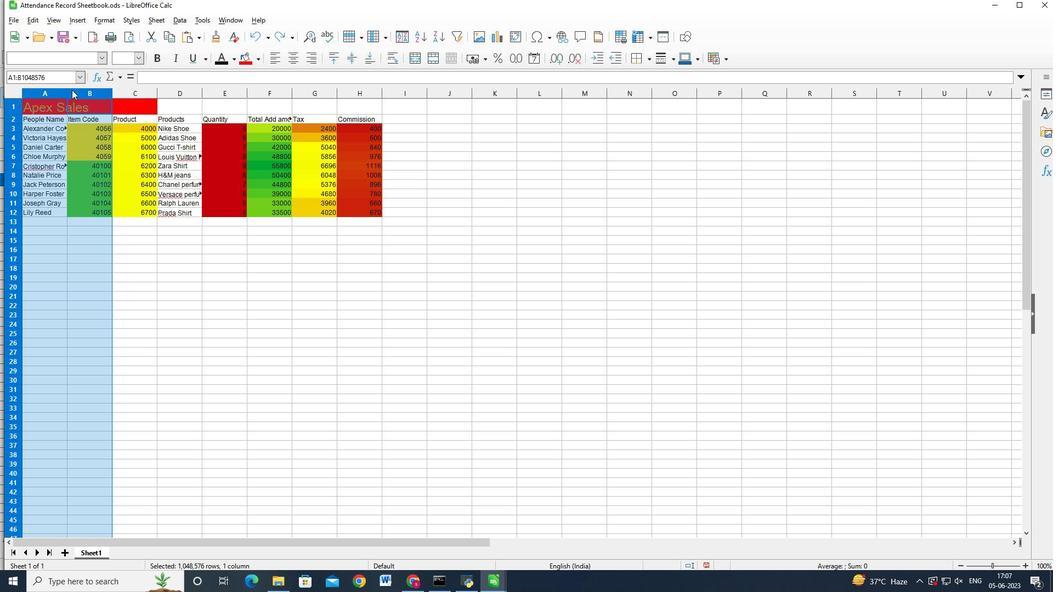 
Action: Mouse moved to (75, 90)
Screenshot: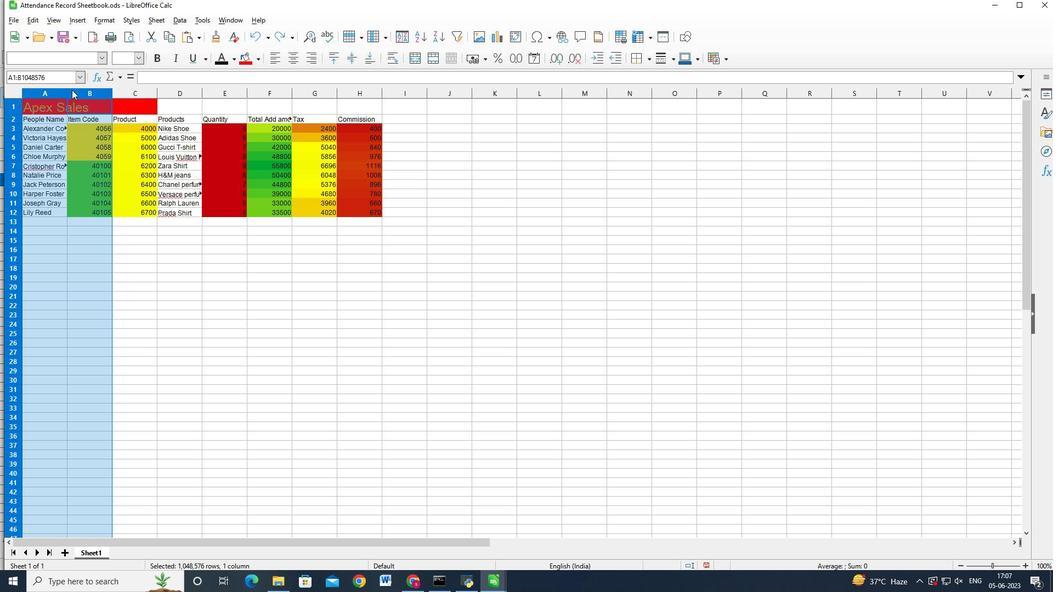 
Action: Key pressed <Key.shift>
Screenshot: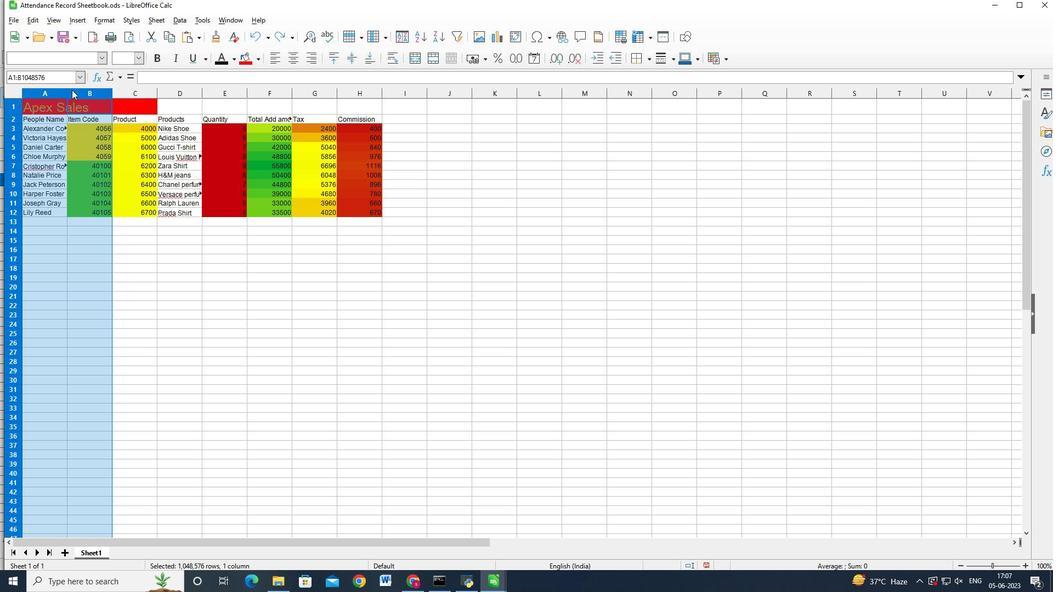 
Action: Mouse moved to (82, 90)
Screenshot: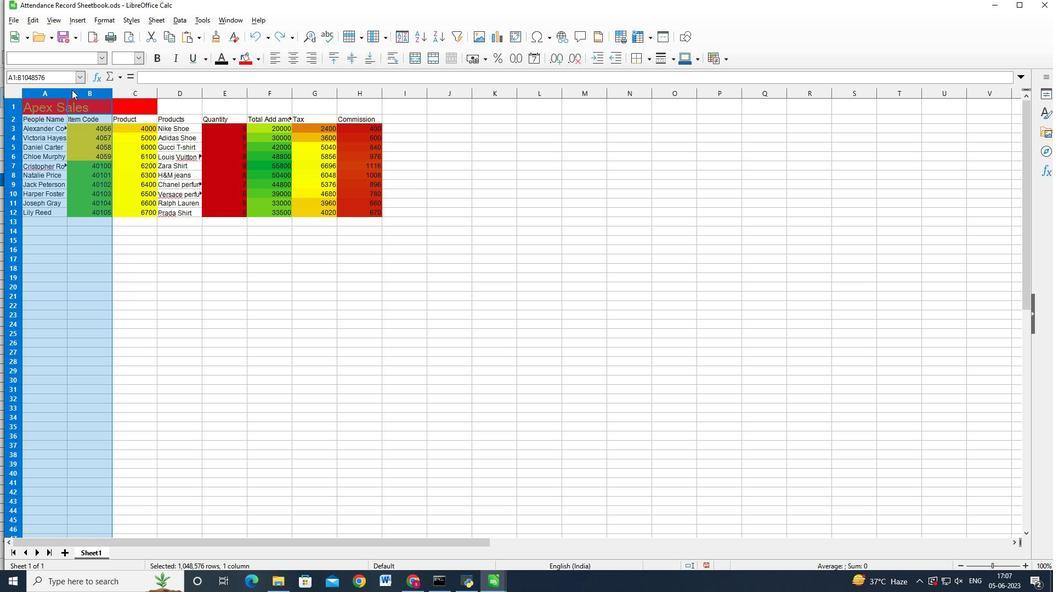 
Action: Key pressed <Key.shift>
Screenshot: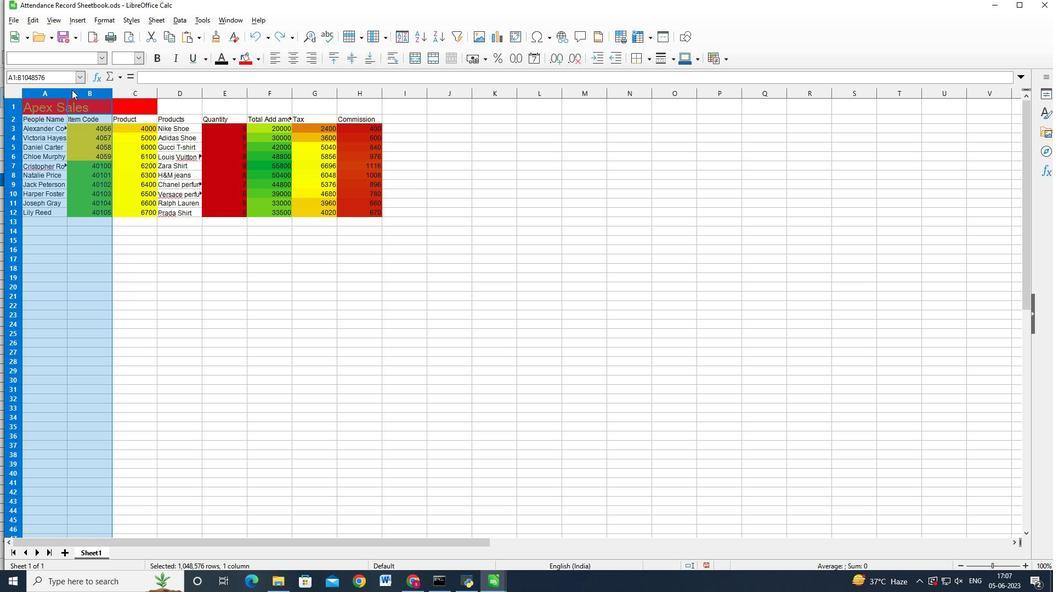 
Action: Mouse moved to (92, 90)
Screenshot: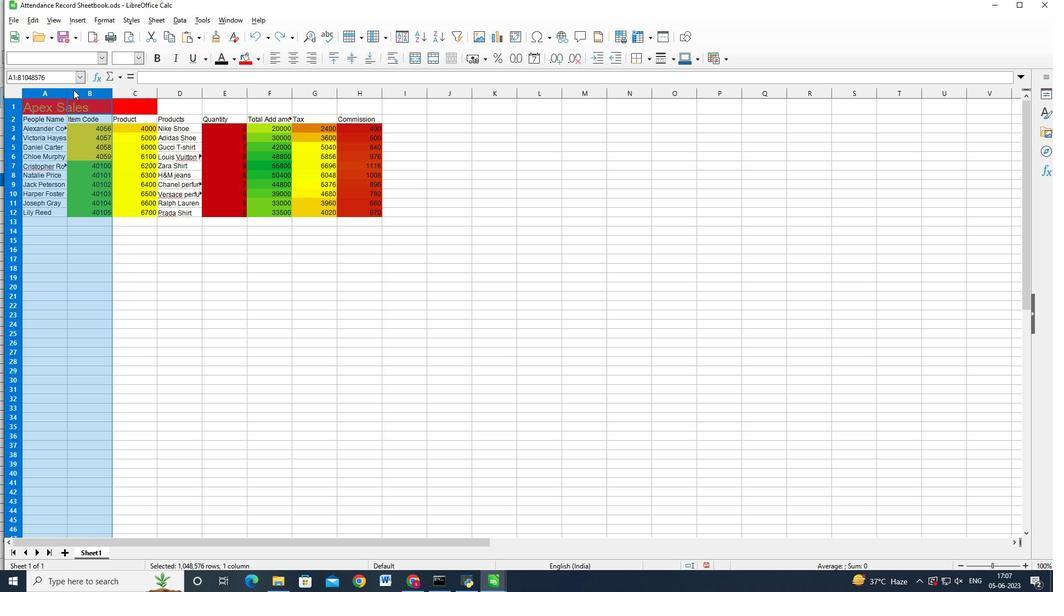 
Action: Key pressed <Key.shift>
Screenshot: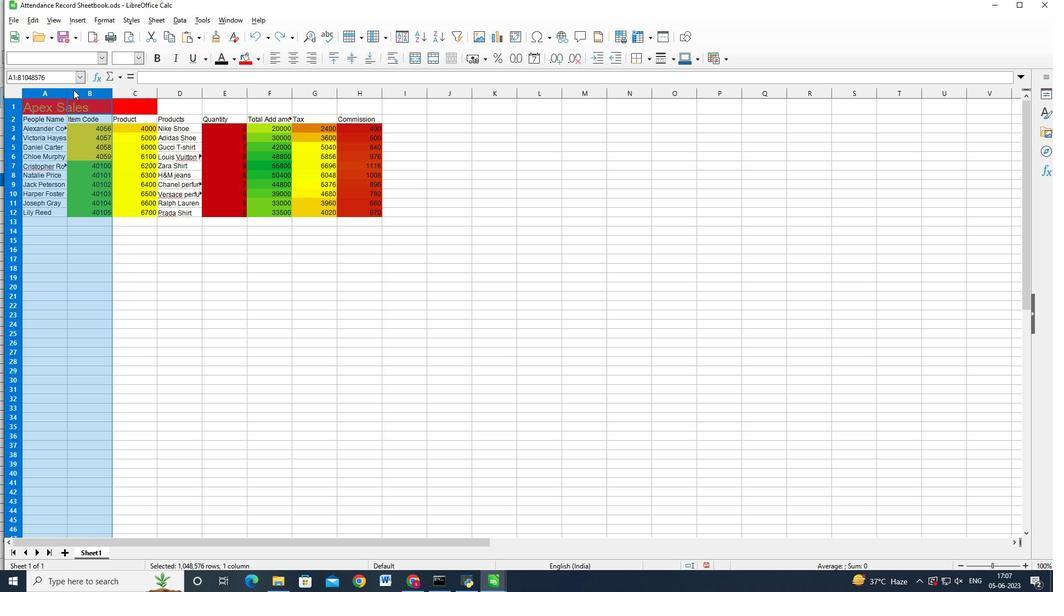 
Action: Mouse moved to (102, 90)
Screenshot: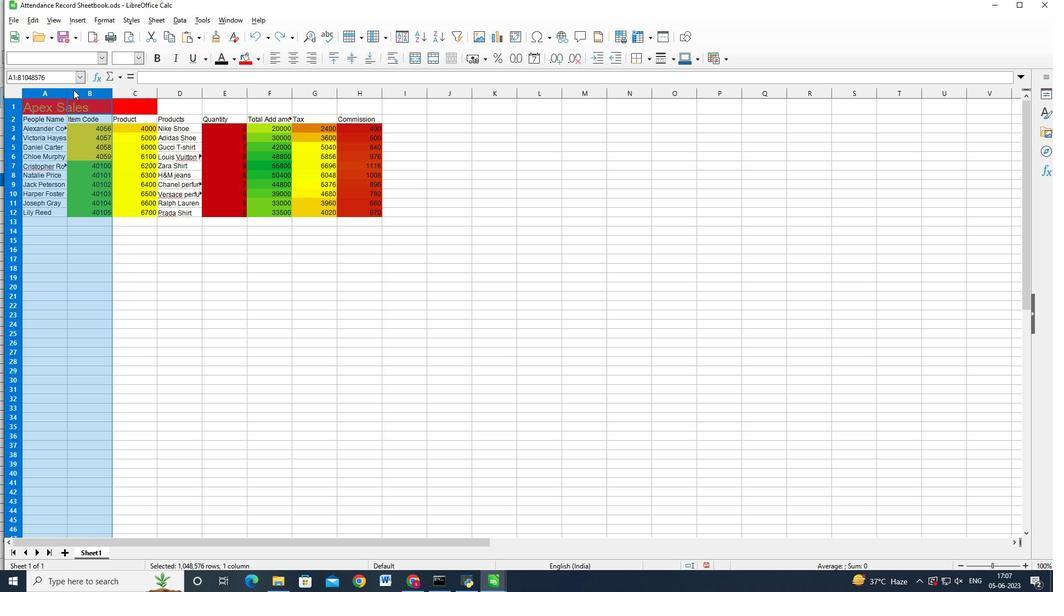 
Action: Key pressed <Key.shift>
Screenshot: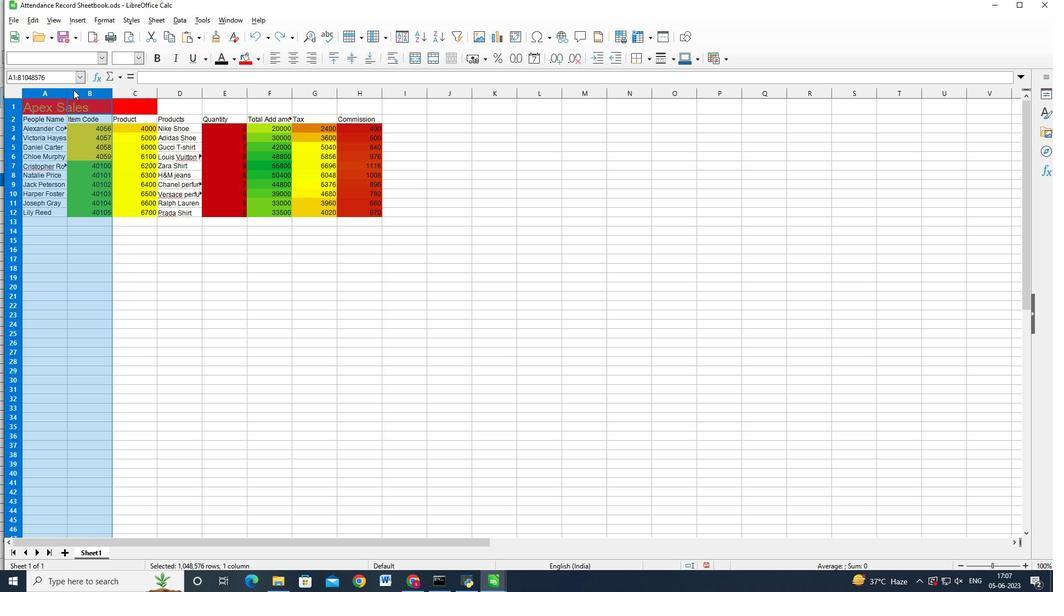 
Action: Mouse moved to (111, 90)
Screenshot: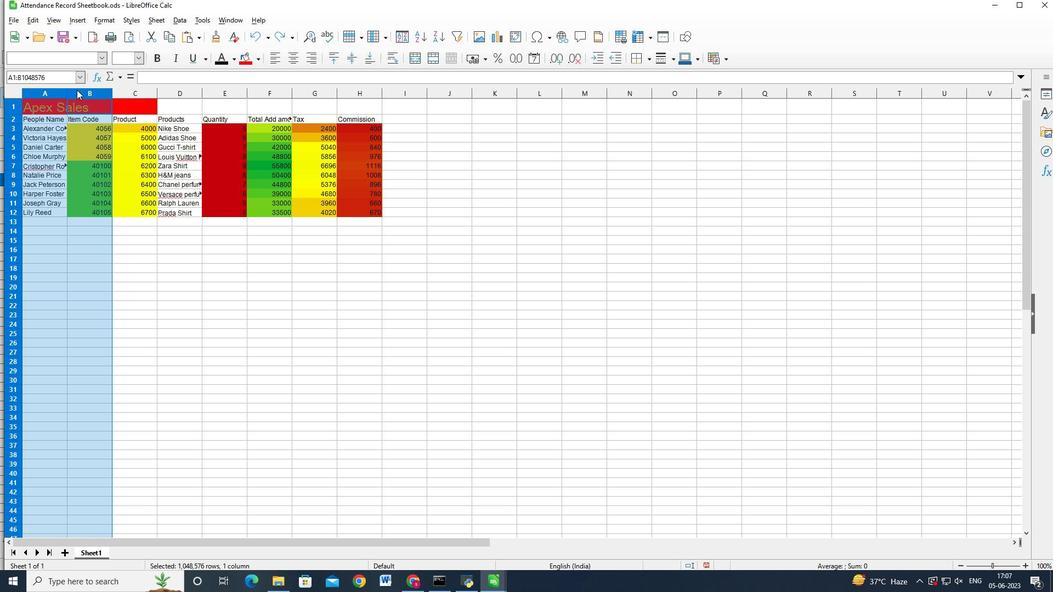 
Action: Key pressed <Key.shift>
Screenshot: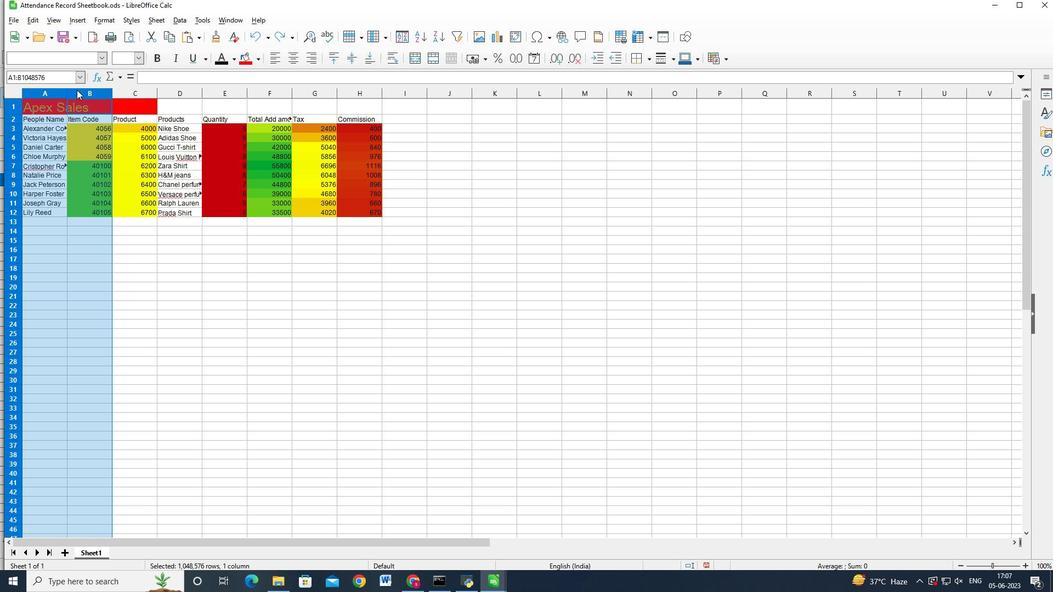 
Action: Mouse moved to (119, 90)
Screenshot: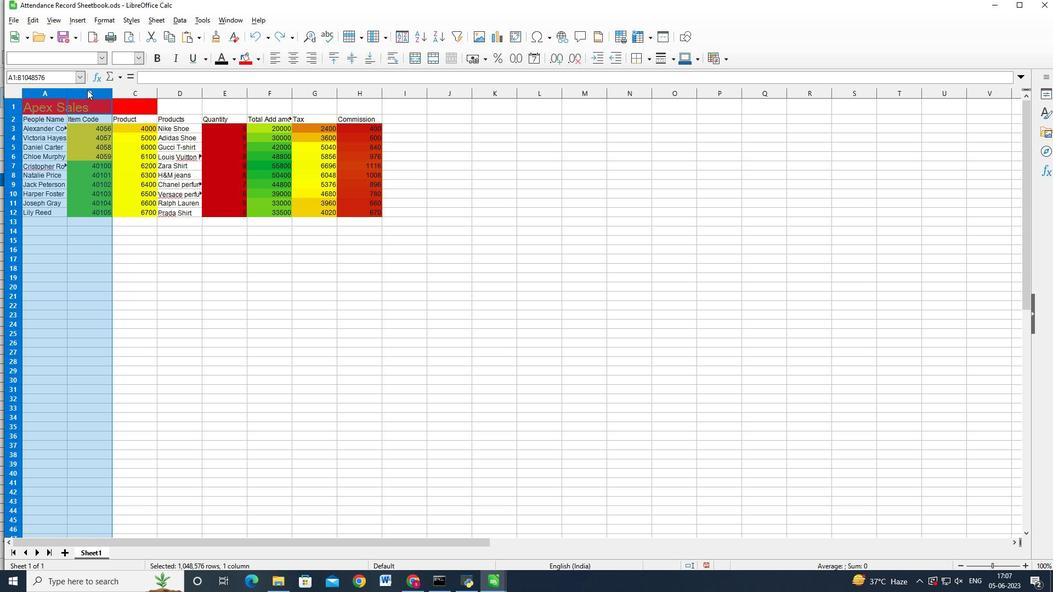 
Action: Key pressed <Key.shift>
Screenshot: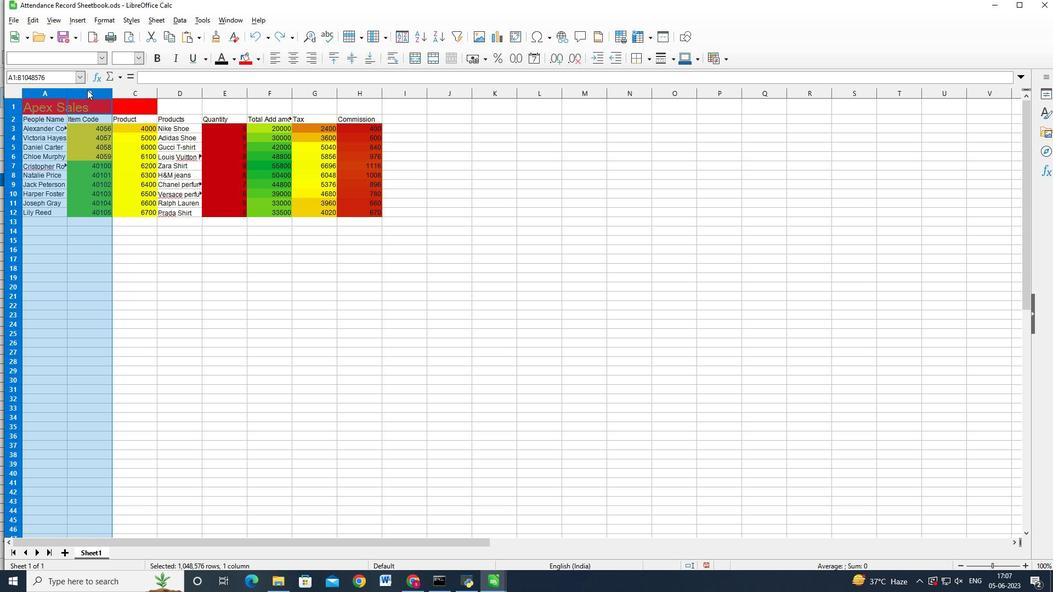 
Action: Mouse moved to (122, 91)
Screenshot: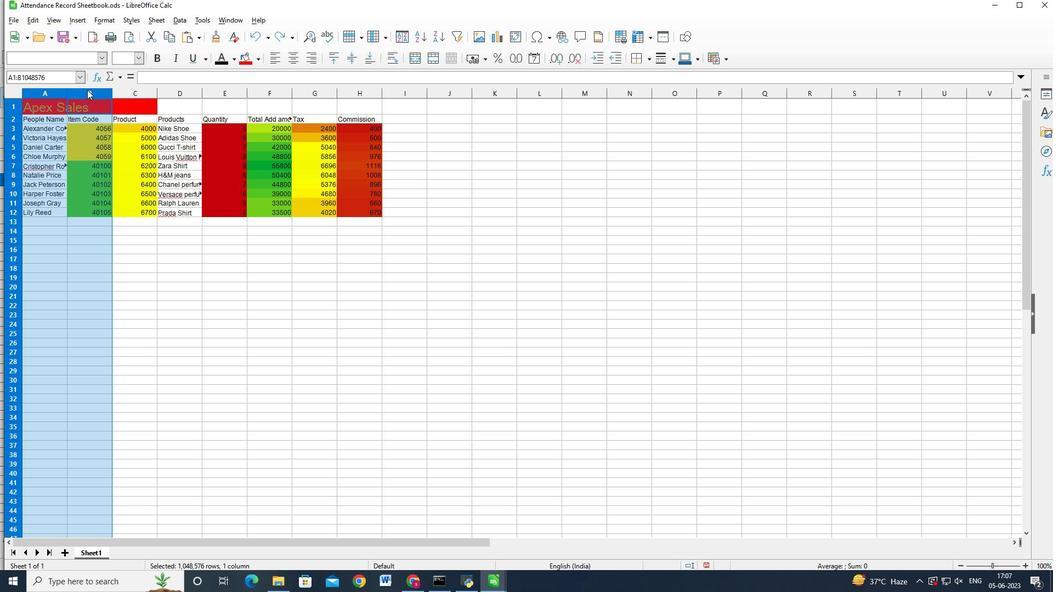 
Action: Key pressed <Key.shift><Key.shift>
Screenshot: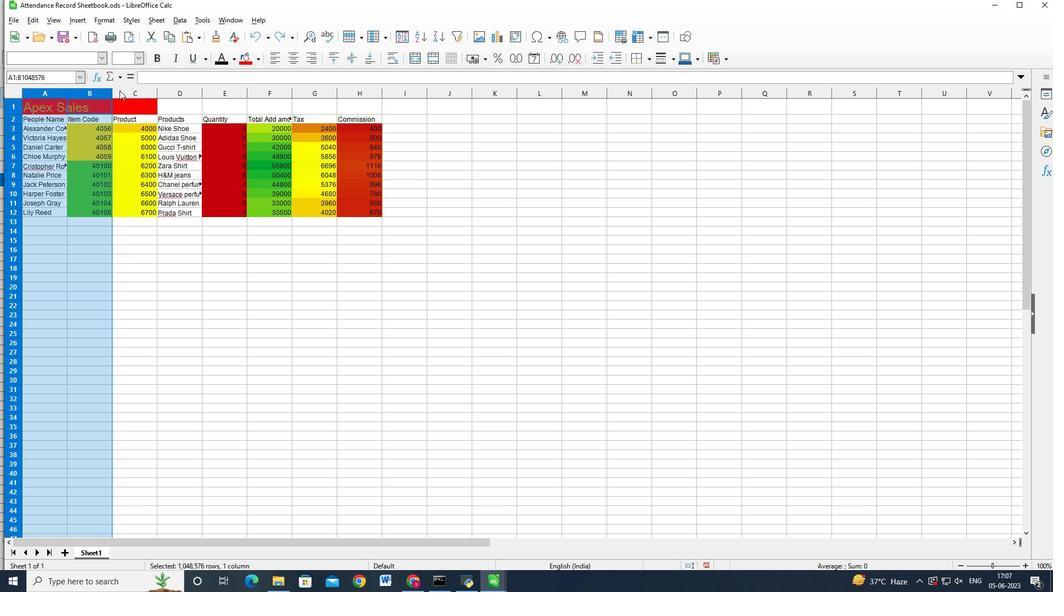 
Action: Mouse moved to (122, 91)
Screenshot: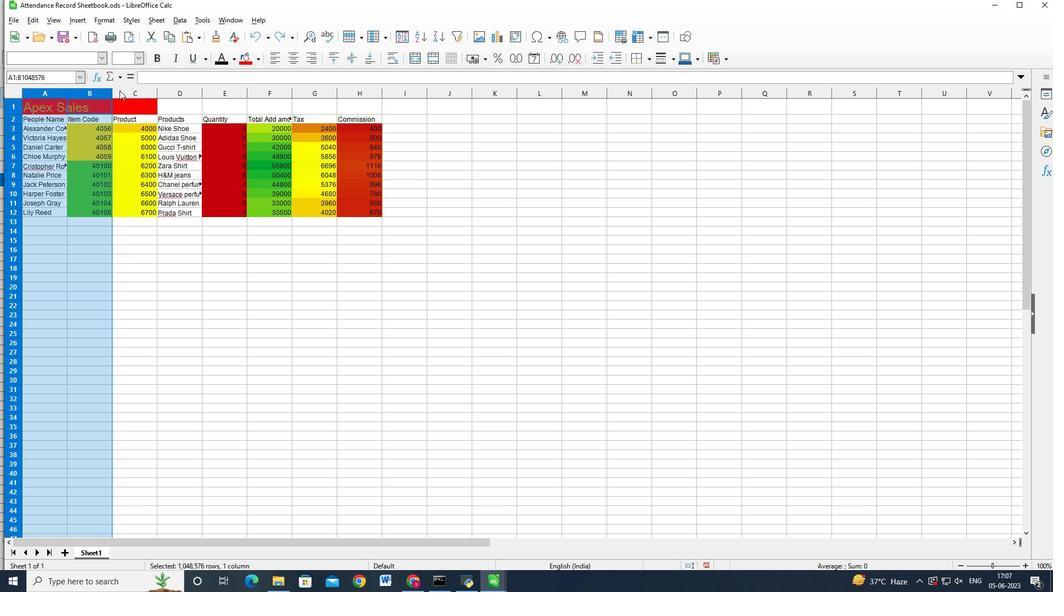 
Action: Key pressed <Key.shift><Key.shift>
Screenshot: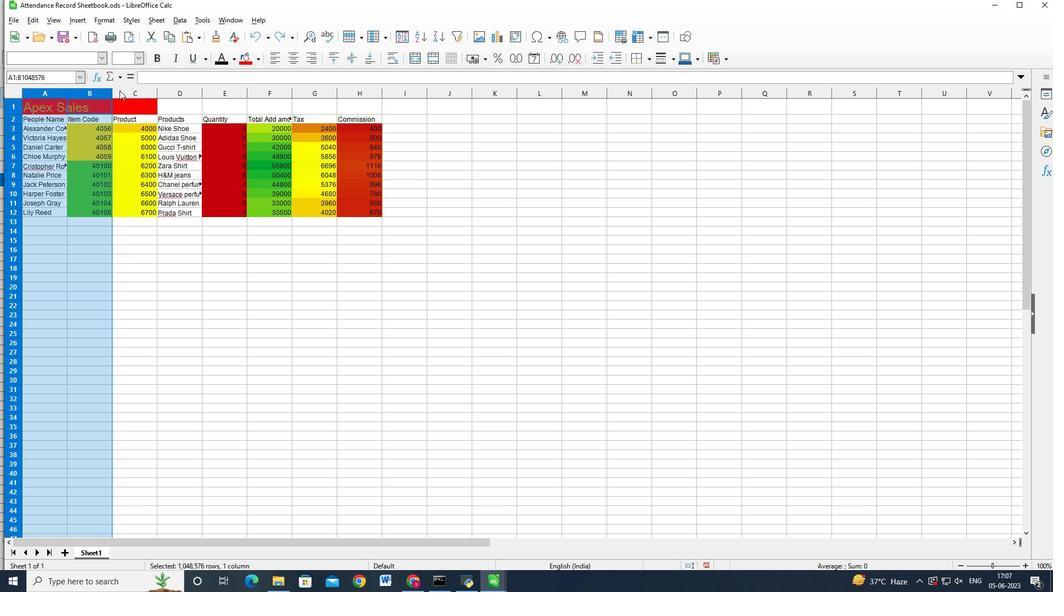 
Action: Mouse moved to (122, 91)
Screenshot: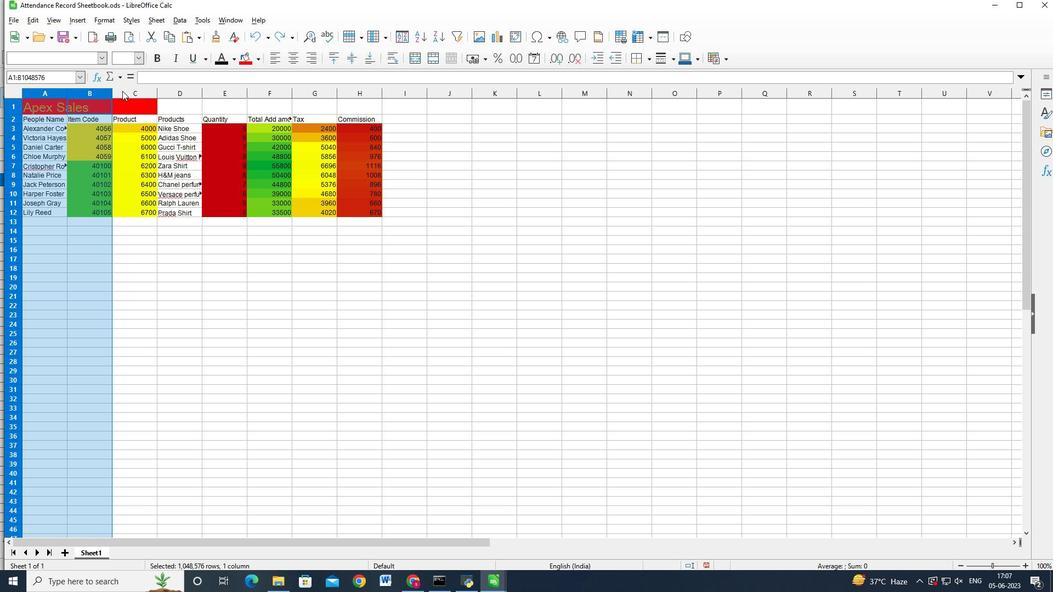 
Action: Key pressed <Key.shift> , 166)<Key.shift><Key.shift>
Screenshot: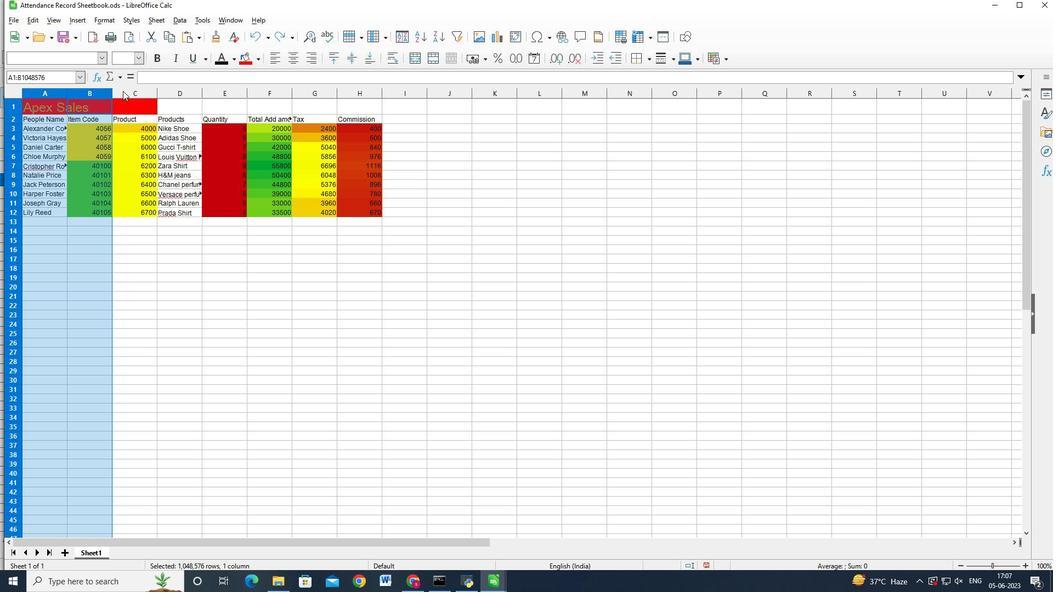 
Action: Mouse moved to (127, 92)
Screenshot: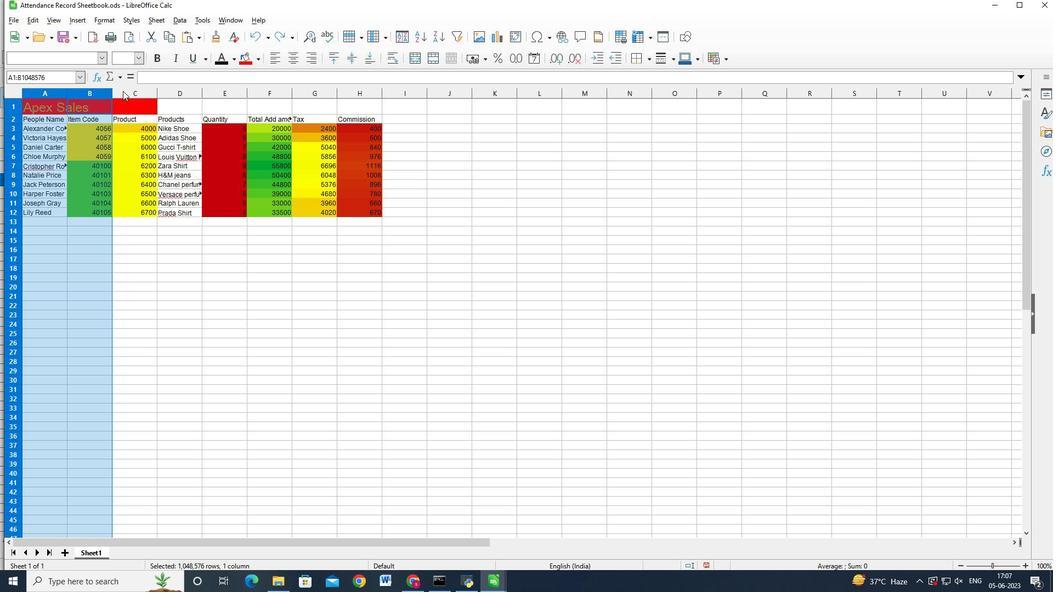 
Action: Key pressed <Key.shift>
Screenshot: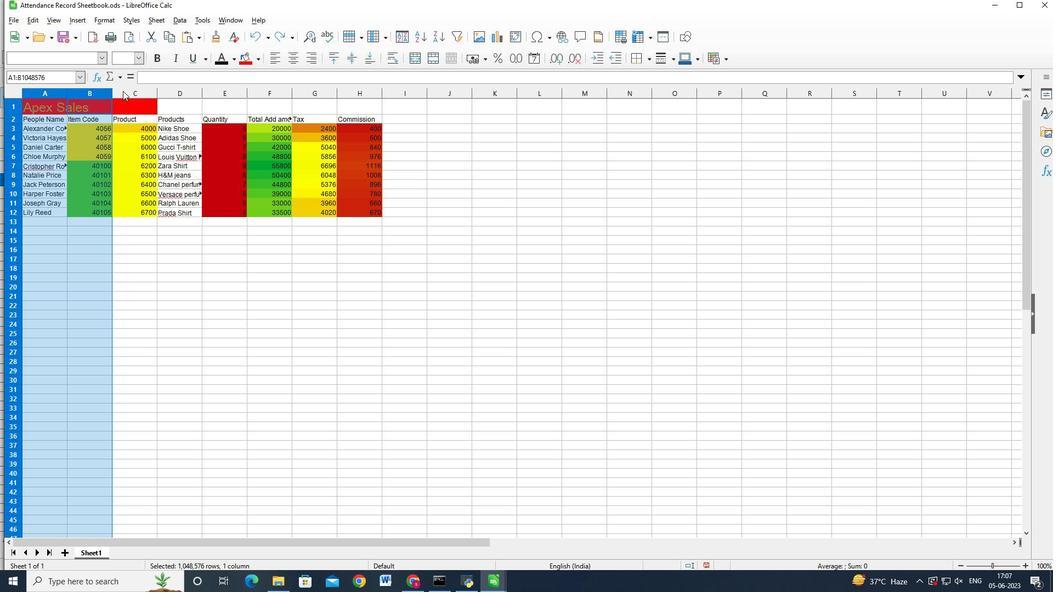 
Action: Mouse moved to (134, 93)
Screenshot: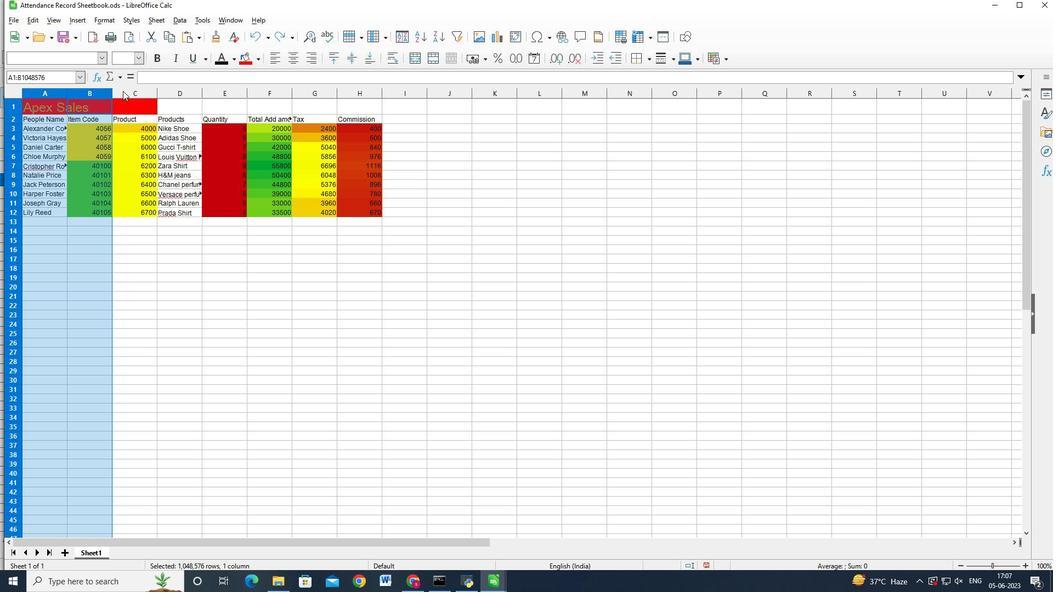 
Action: Key pressed <Key.shift>
Screenshot: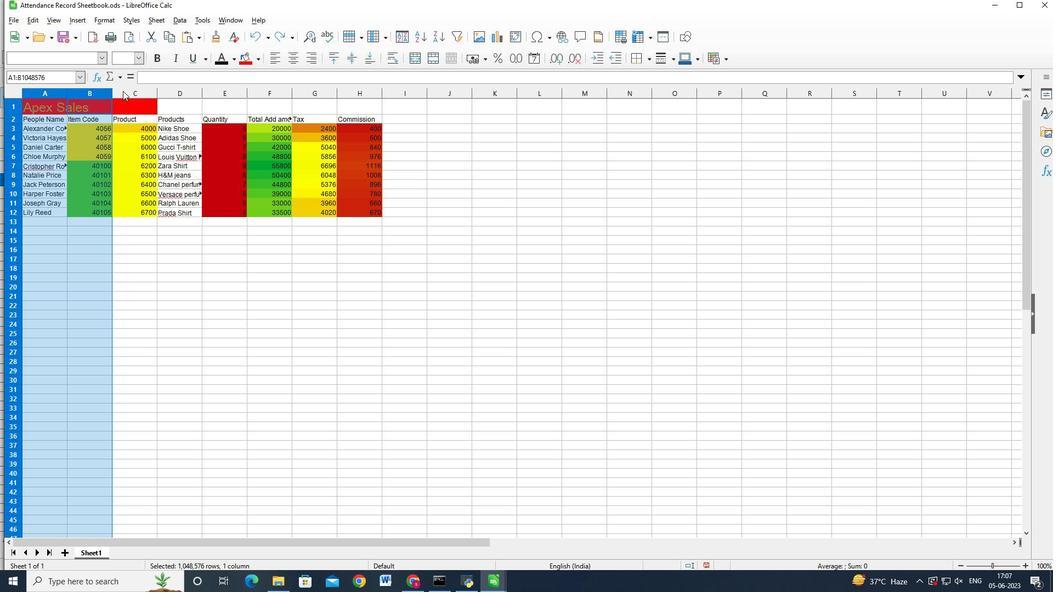
Action: Mouse moved to (142, 94)
Screenshot: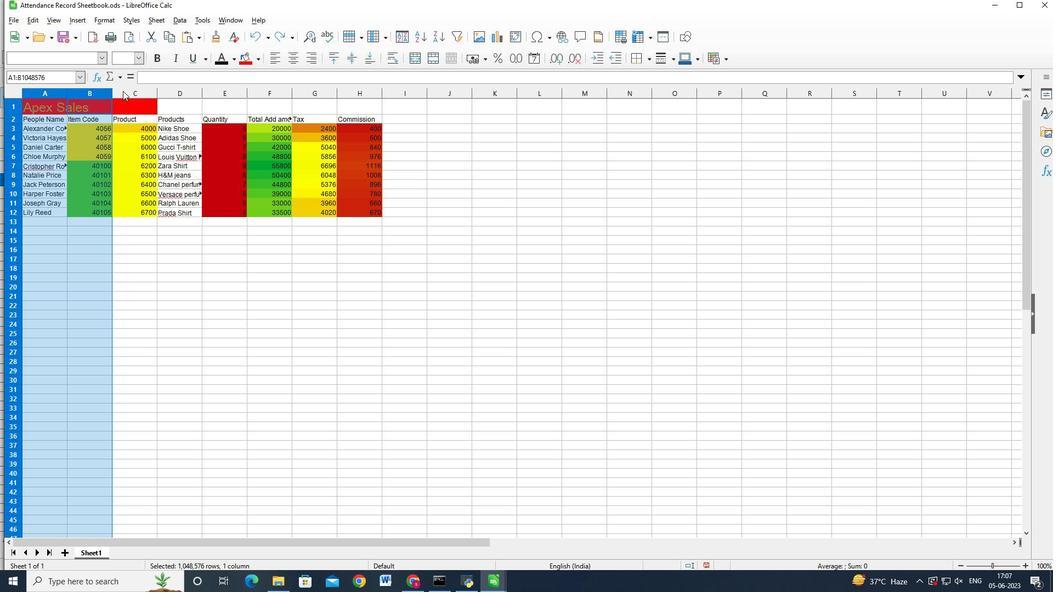 
Action: Key pressed <Key.shift>
Screenshot: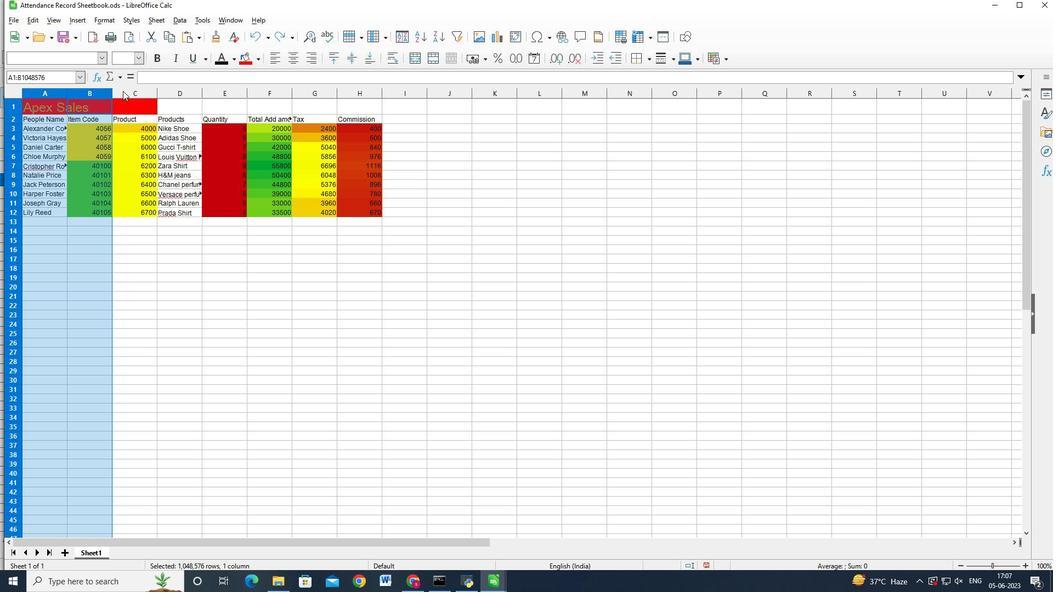 
Action: Mouse moved to (149, 95)
Screenshot: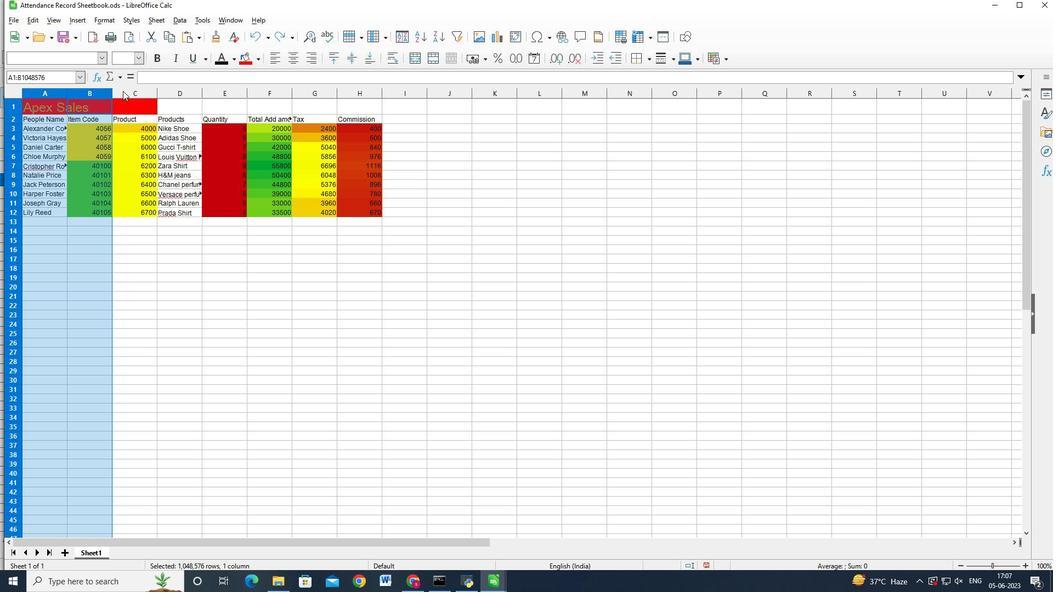
Action: Key pressed <Key.shift>
Screenshot: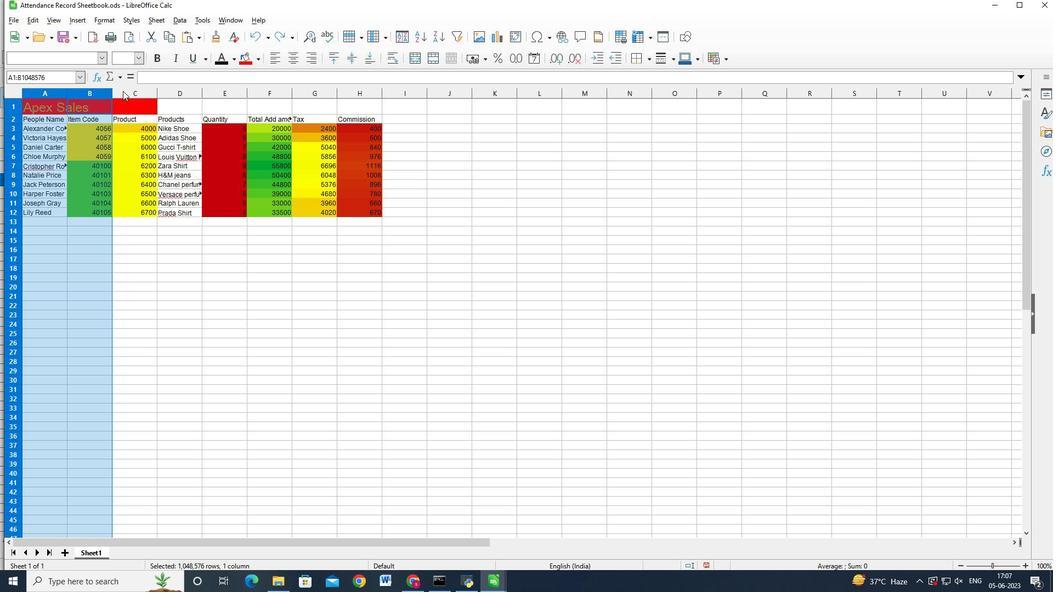 
Action: Mouse moved to (154, 95)
Screenshot: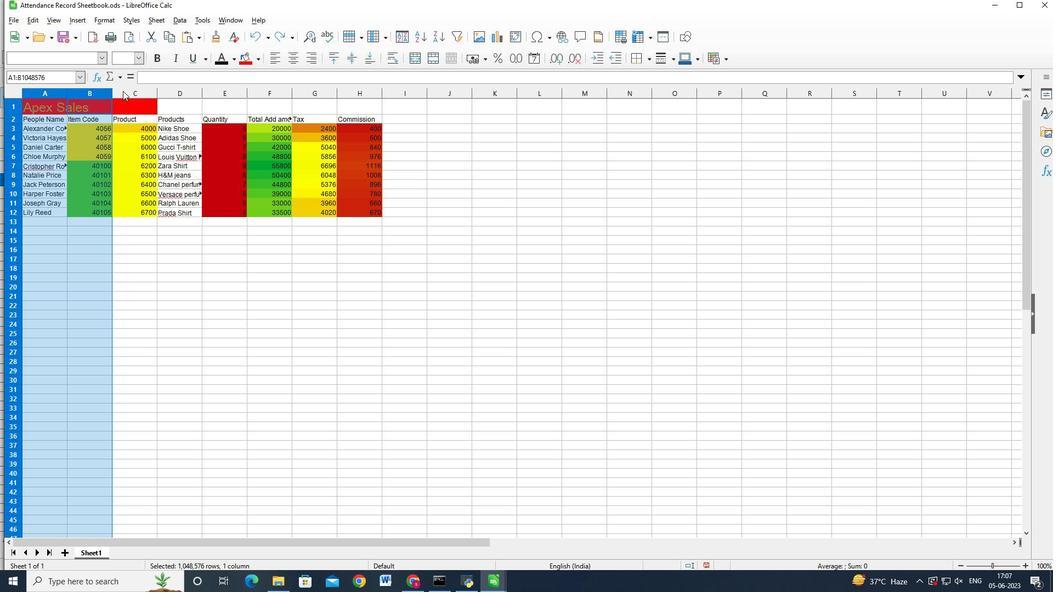 
Action: Key pressed <Key.shift>
Screenshot: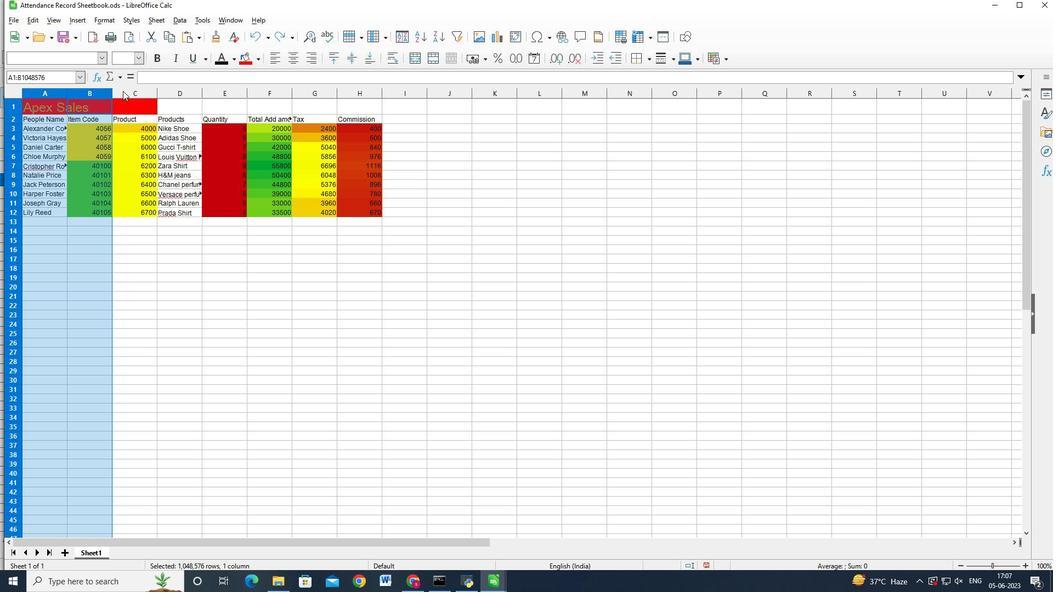 
Action: Mouse moved to (160, 95)
Screenshot: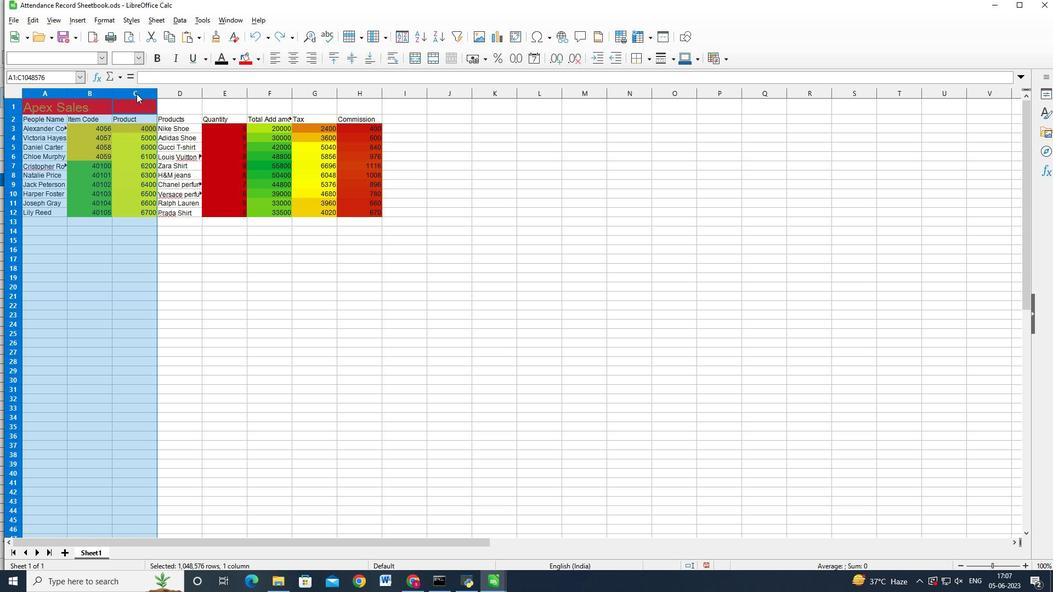 
Action: Key pressed <Key.shift>
Screenshot: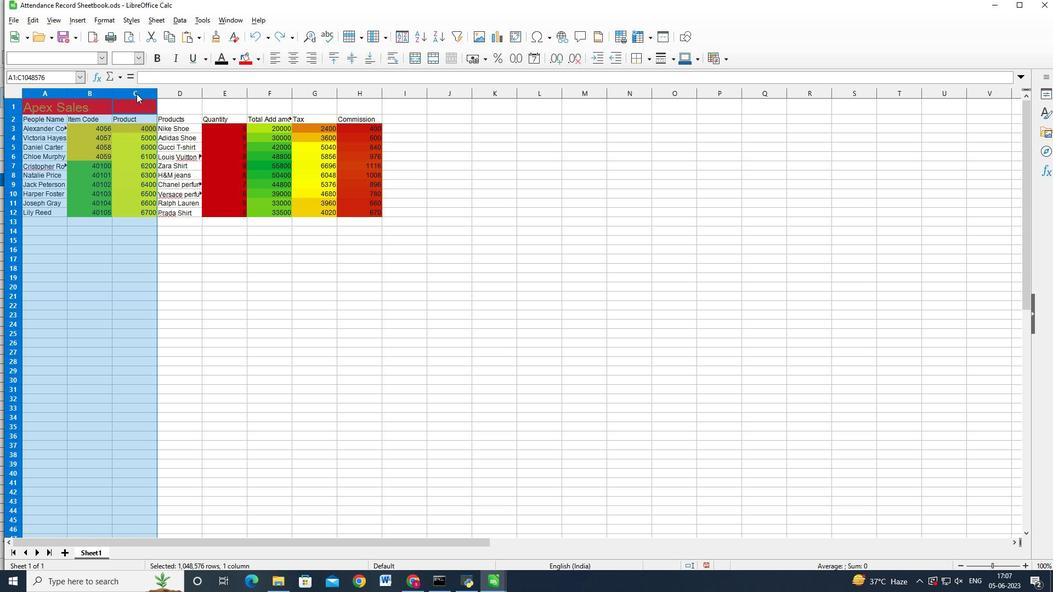 
Action: Mouse moved to (162, 95)
Screenshot: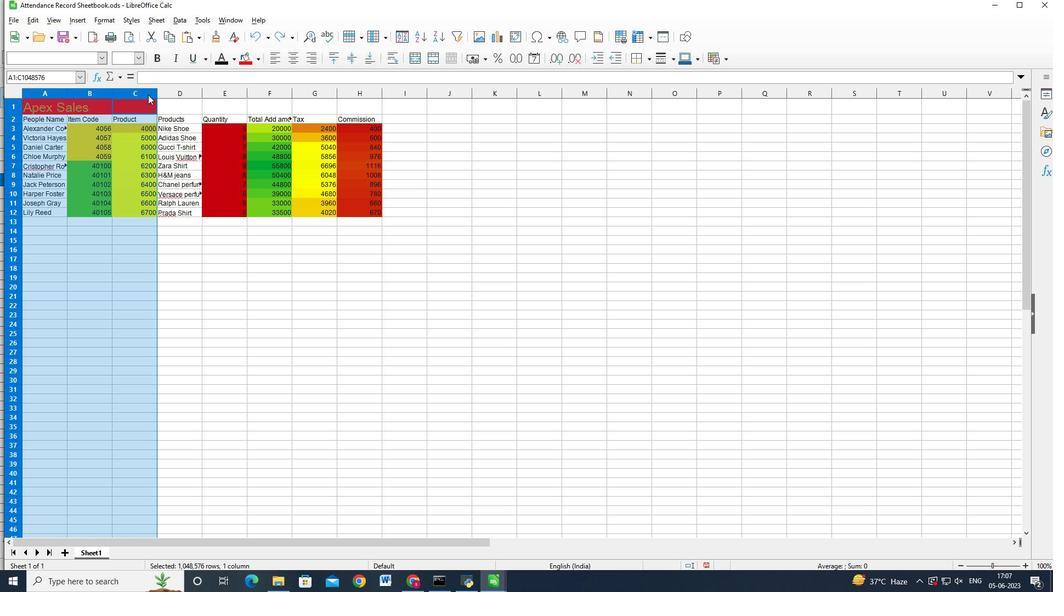 
Action: Key pressed <Key.shift>
Screenshot: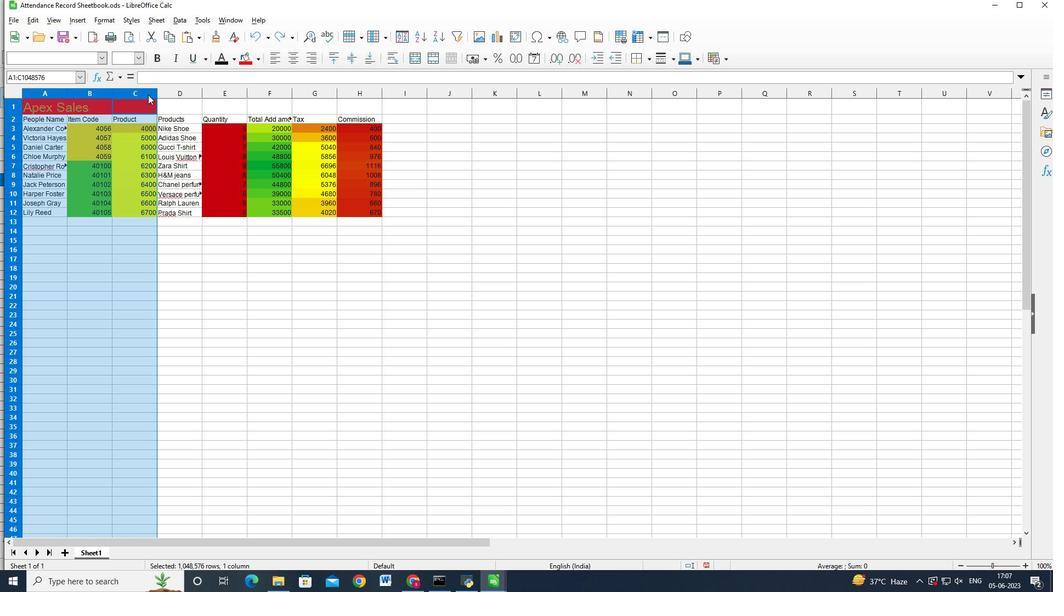 
Action: Mouse moved to (163, 95)
Screenshot: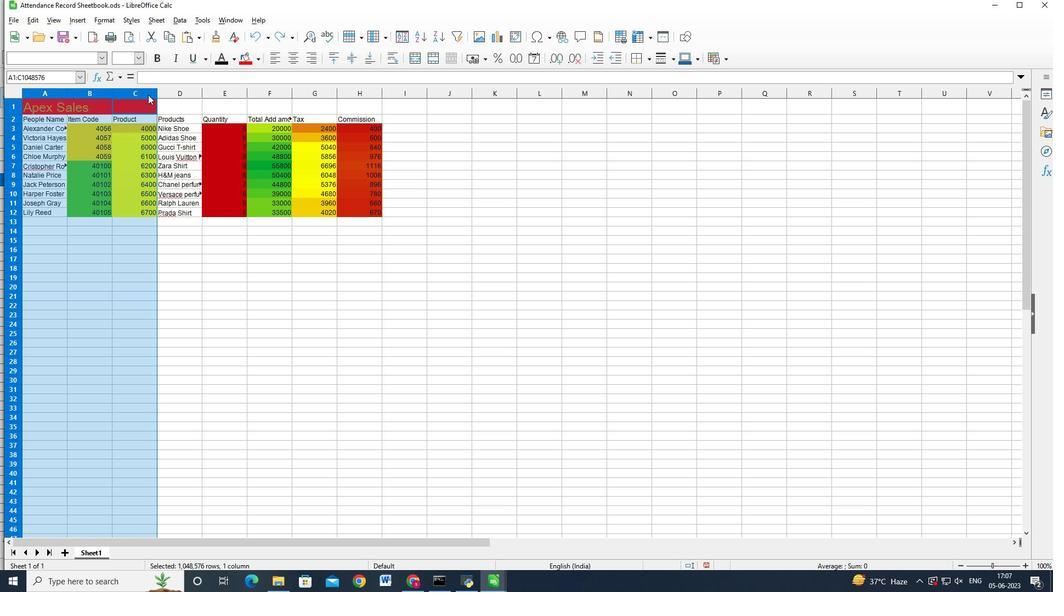 
Action: Key pressed <Key.shift><Key.shift><Key.shift>
Screenshot: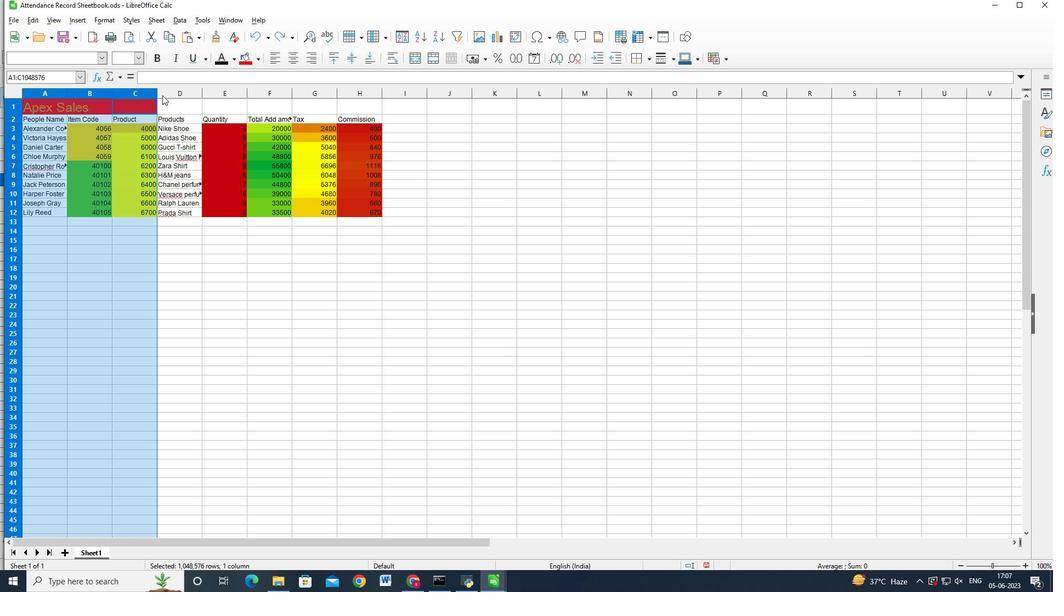 
Action: Mouse moved to (167, 95)
Screenshot: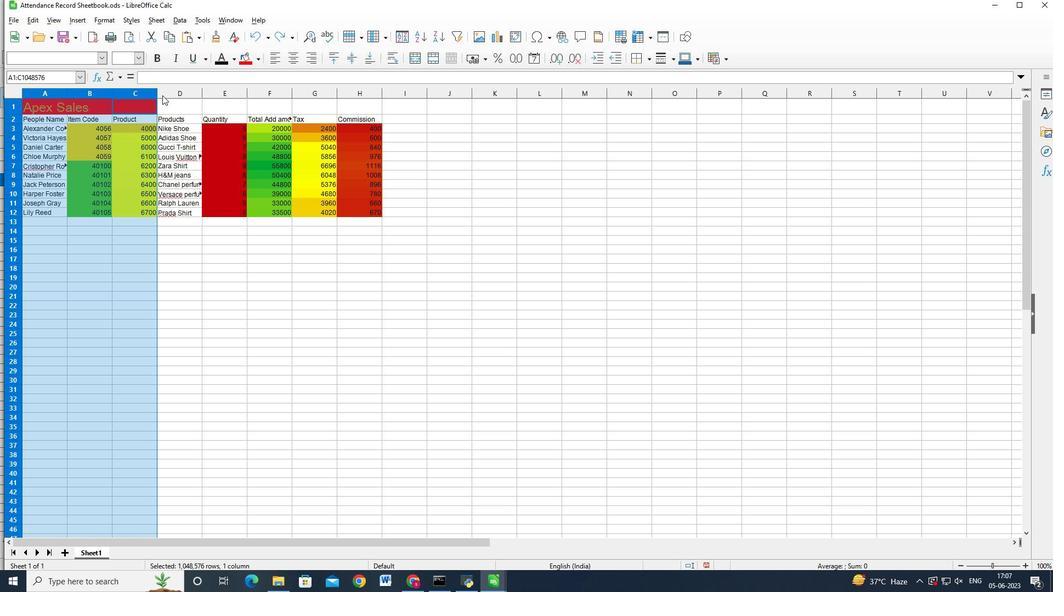 
Action: Key pressed <Key.shift>
Screenshot: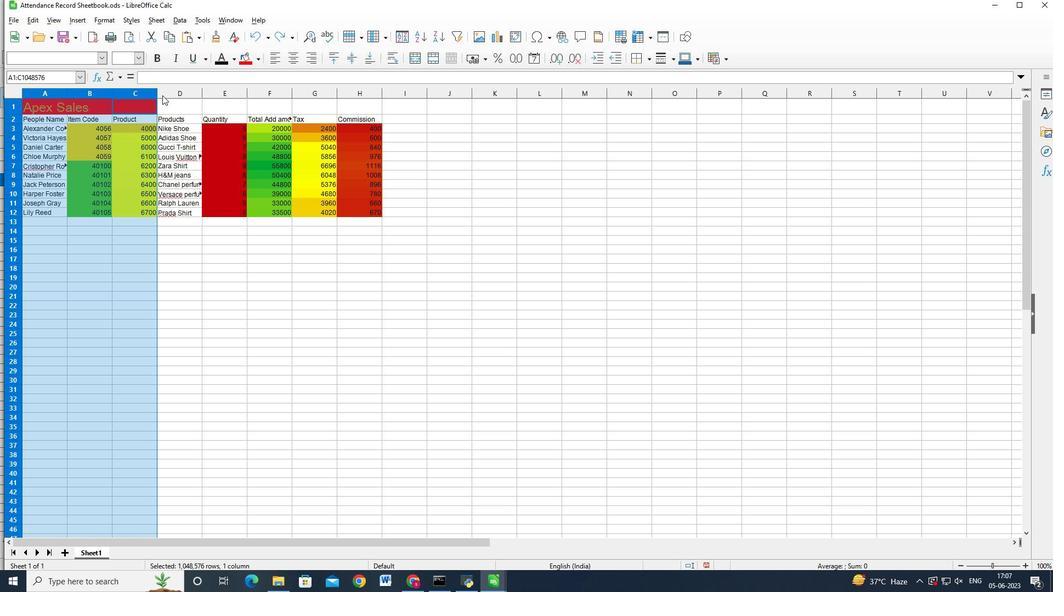 
Action: Mouse moved to (174, 94)
Screenshot: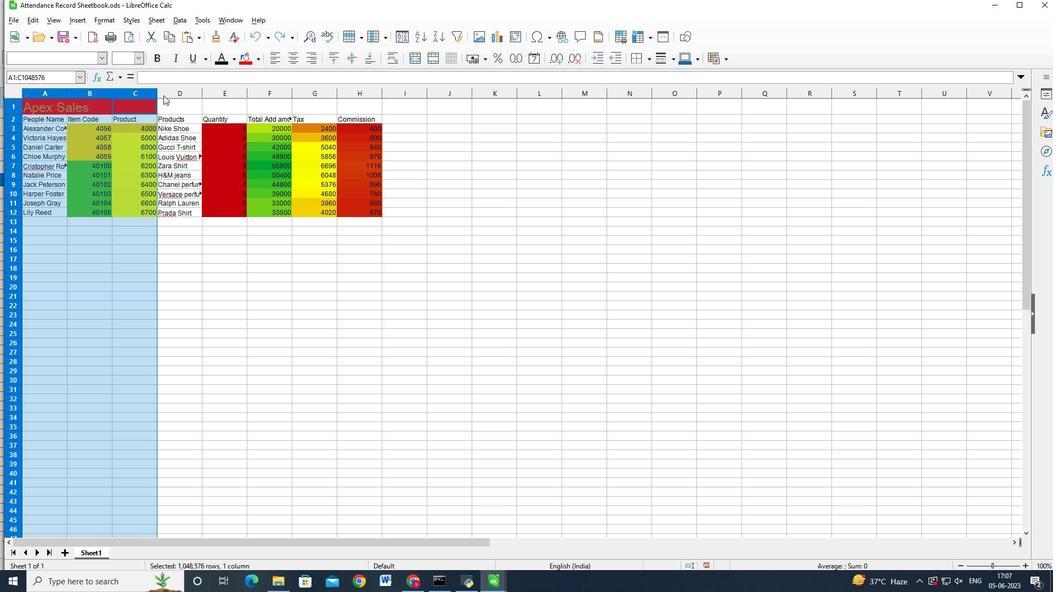 
Action: Key pressed <Key.shift>
Screenshot: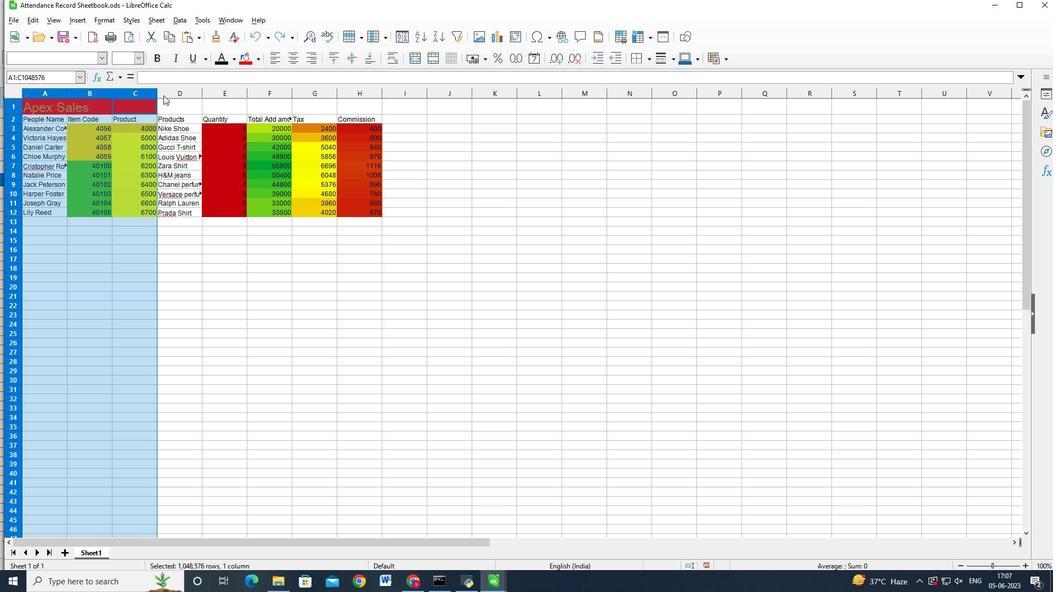 
Action: Mouse moved to (176, 94)
Screenshot: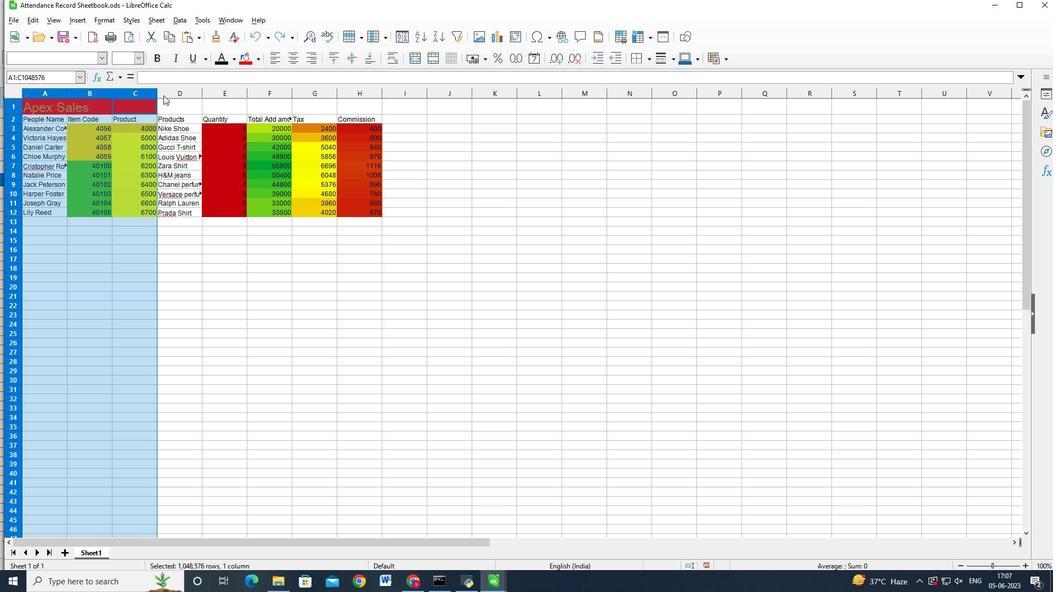 
Action: Key pressed <Key.shift>
Screenshot: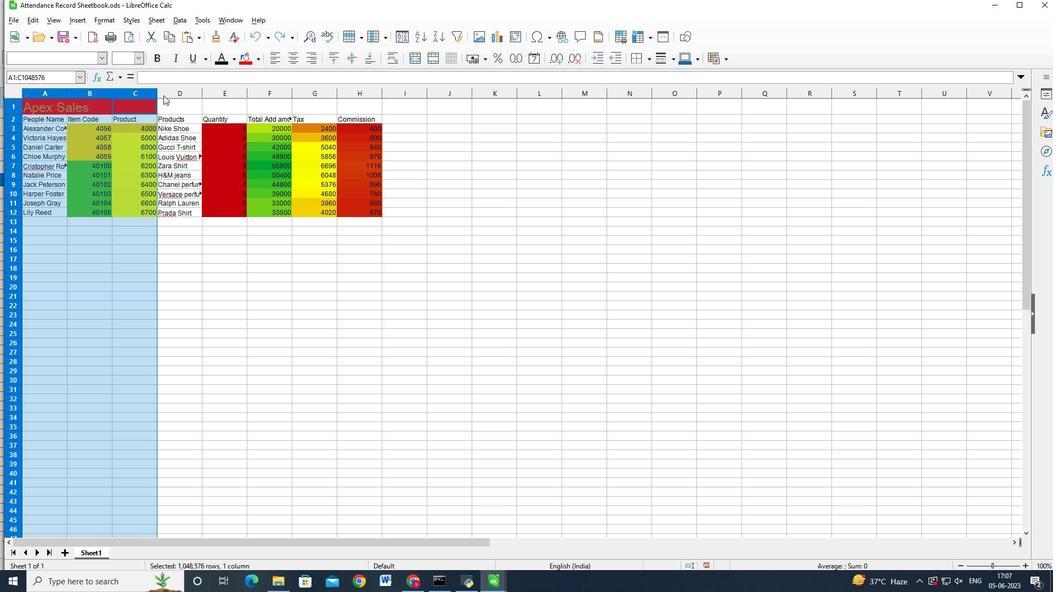 
Action: Mouse pressed left at (176, 94)
Screenshot: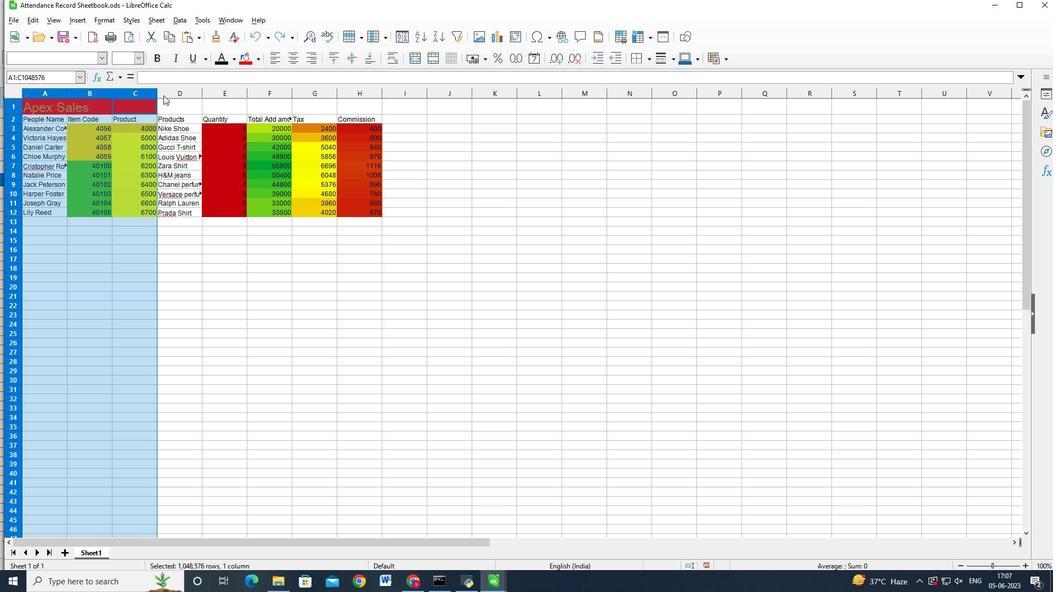 
Action: Key pressed <Key.shift>
Screenshot: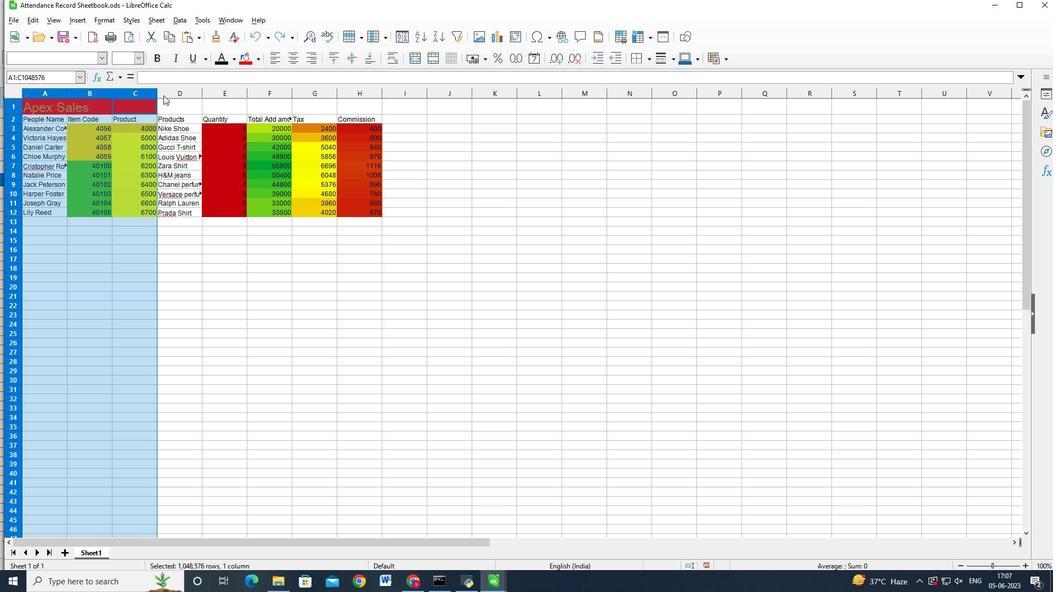 
Action: Mouse moved to (177, 94)
Screenshot: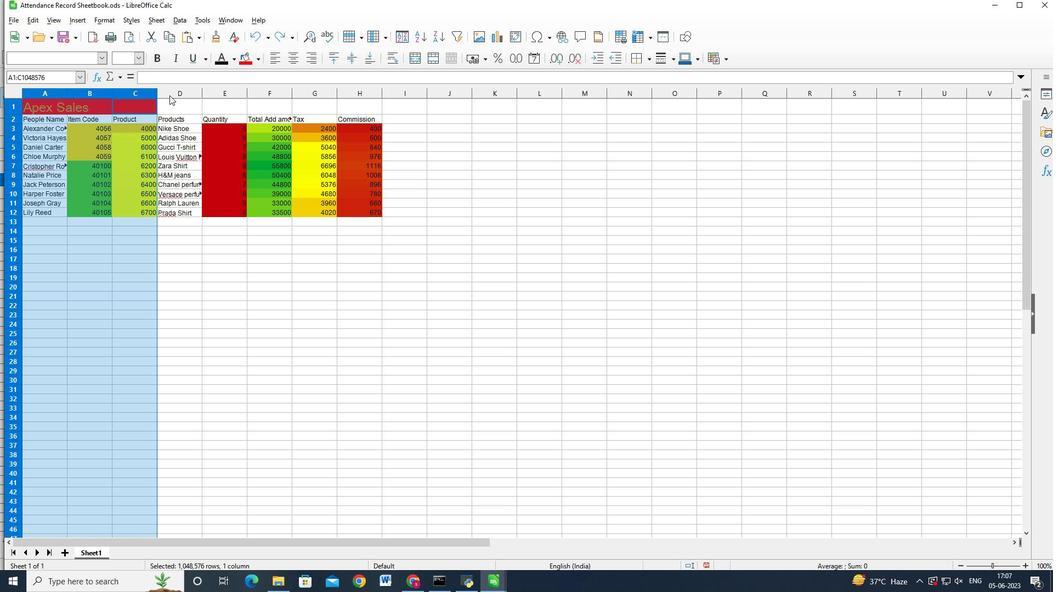 
Action: Key pressed <Key.shift><Key.shift>
Screenshot: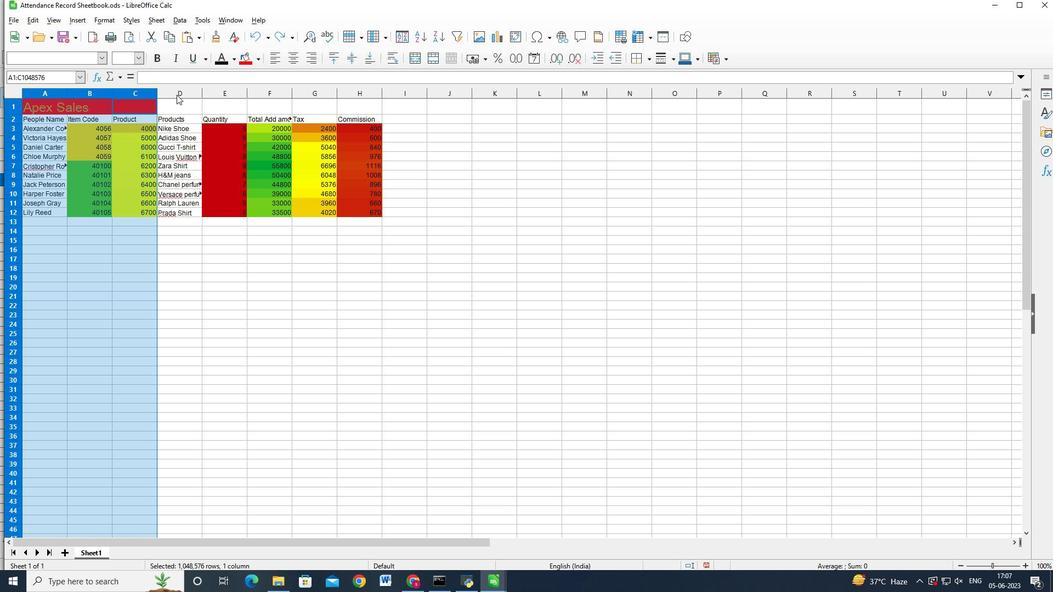 
Action: Mouse moved to (177, 94)
Screenshot: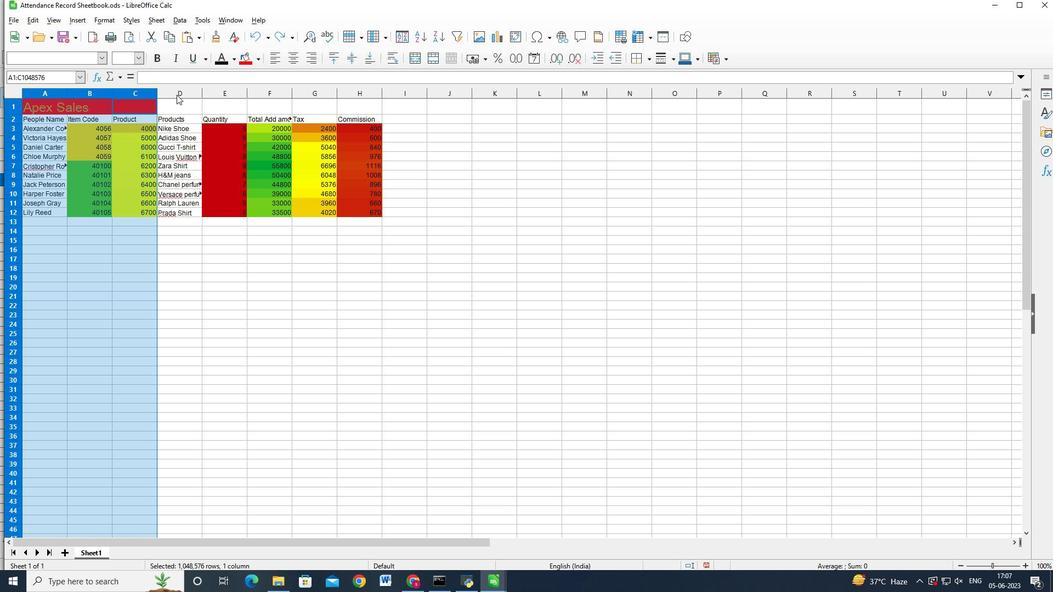 
Action: Key pressed <Key.shift>
Screenshot: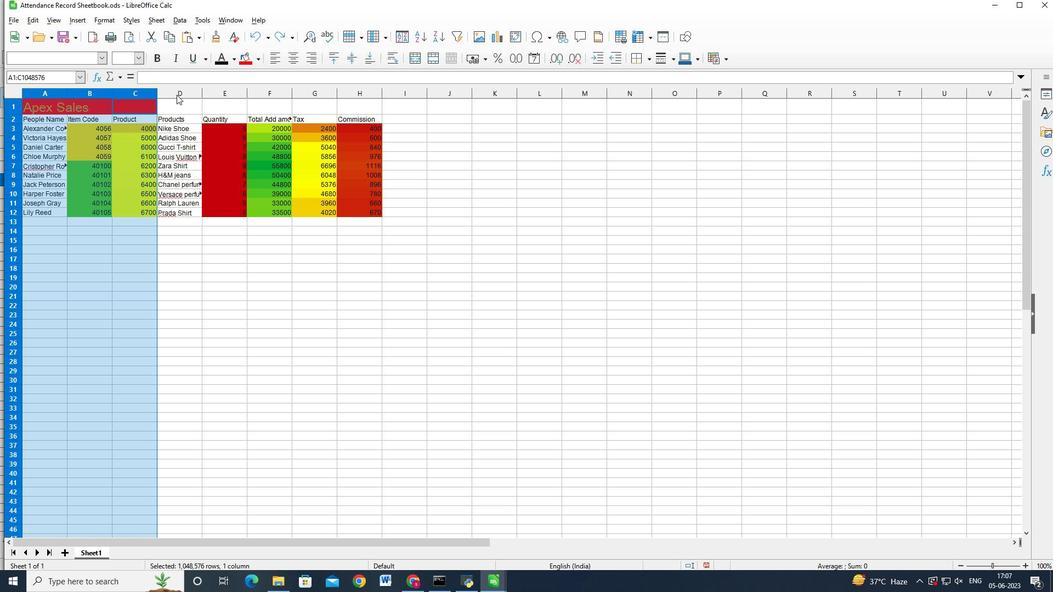 
Action: Mouse moved to (189, 96)
